 Task: Buy 2 Mincing Knives from Kitchen Knives & Accessories section under best seller category for shipping address: Leonardo Martinez, 527 Junior Avenue, Duluth, Georgia 30097, Cell Number 4046170247. Pay from credit card ending with 9757, CVV 798
Action: Mouse moved to (59, 76)
Screenshot: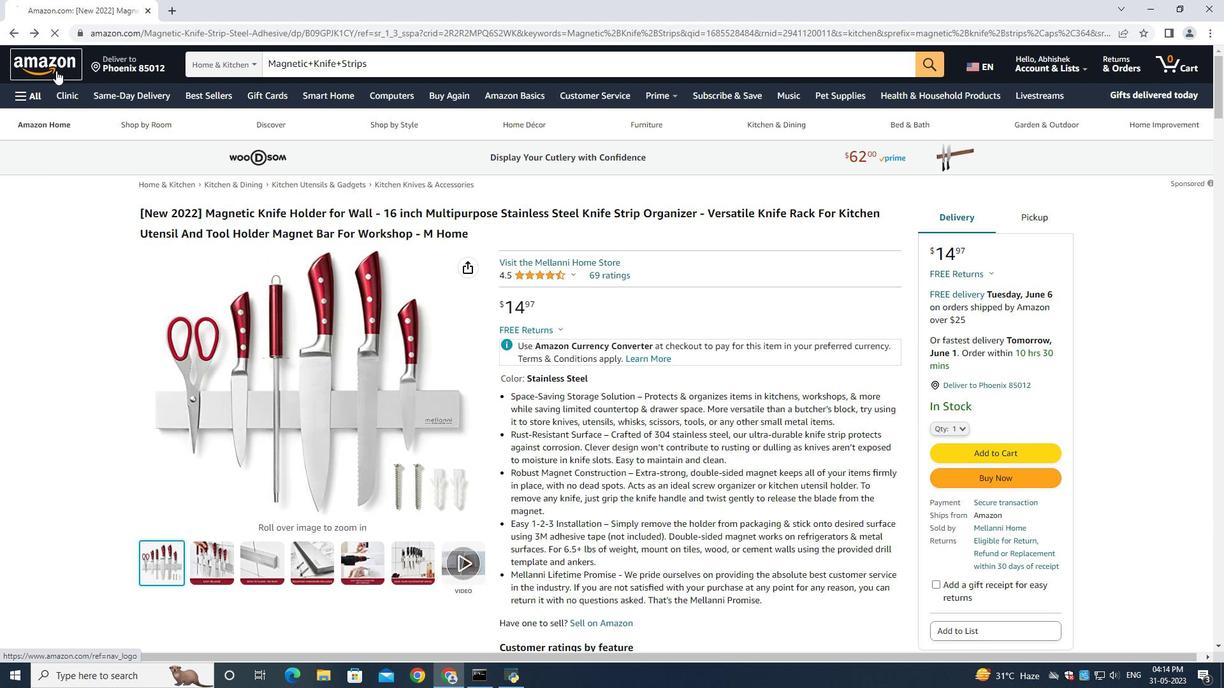 
Action: Mouse pressed left at (59, 76)
Screenshot: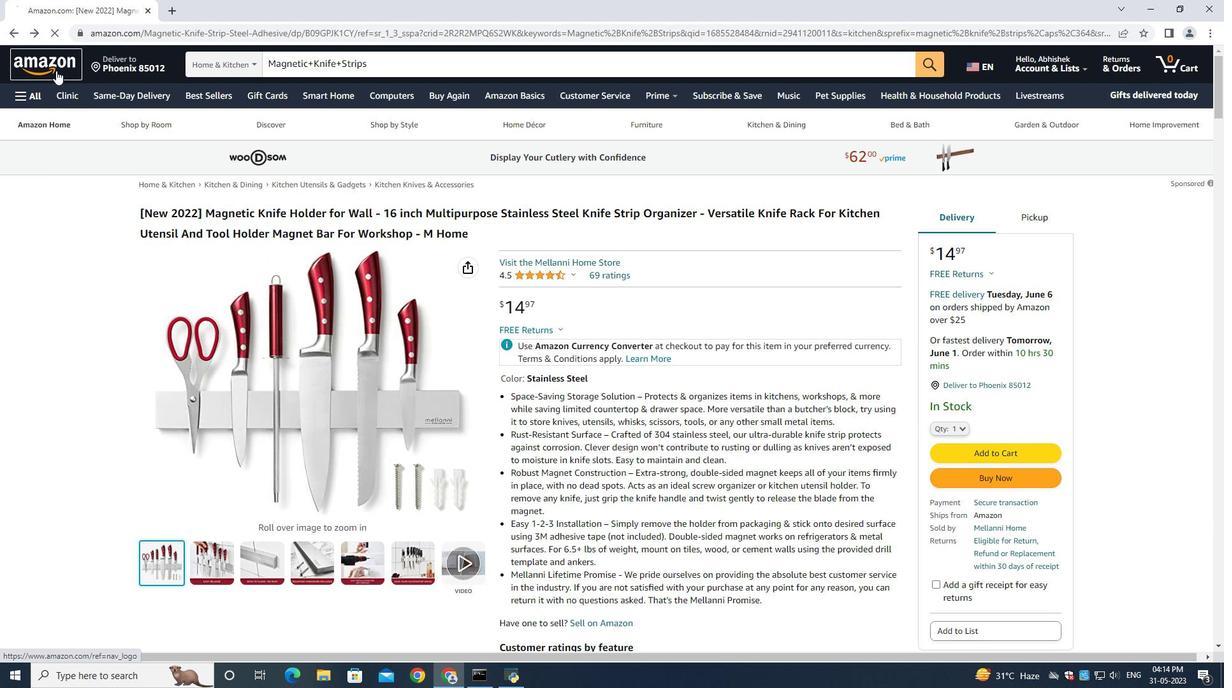 
Action: Mouse moved to (214, 92)
Screenshot: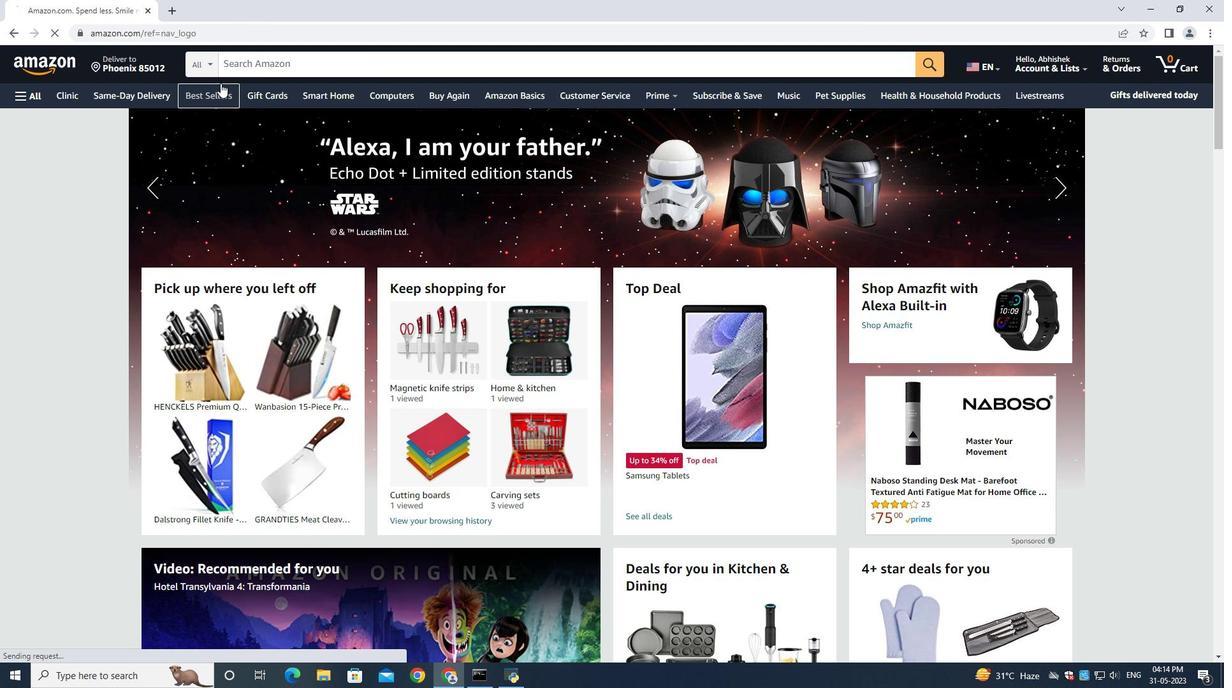
Action: Mouse pressed left at (214, 92)
Screenshot: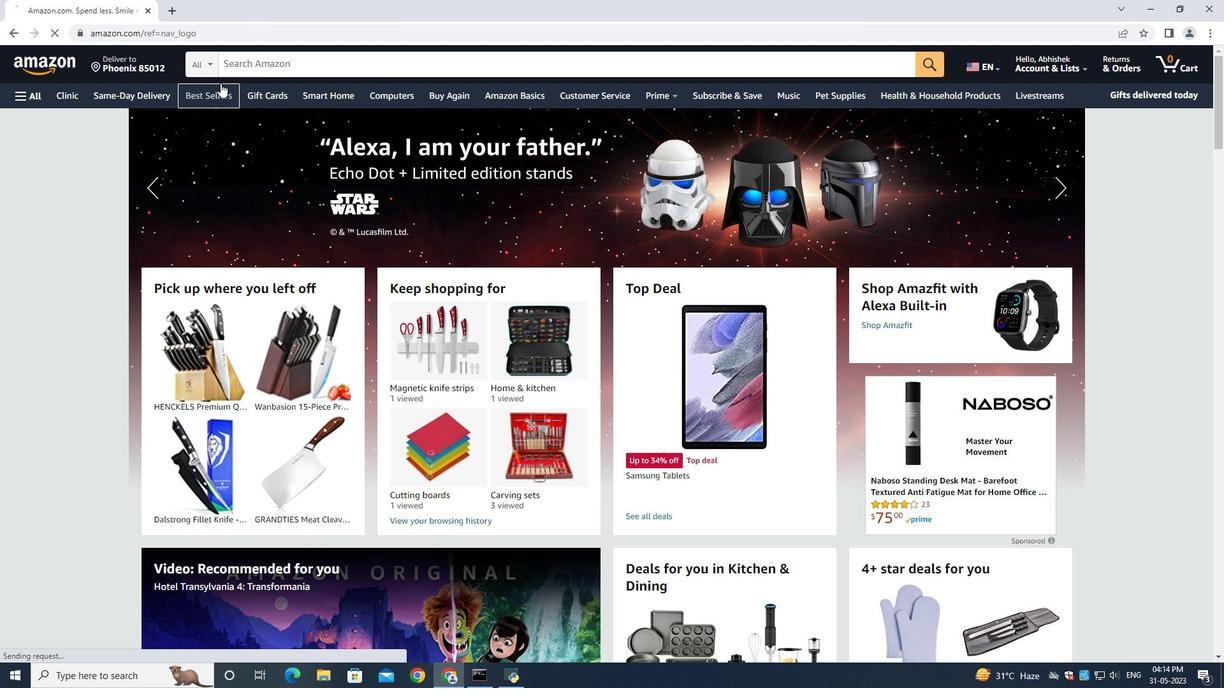 
Action: Mouse moved to (248, 66)
Screenshot: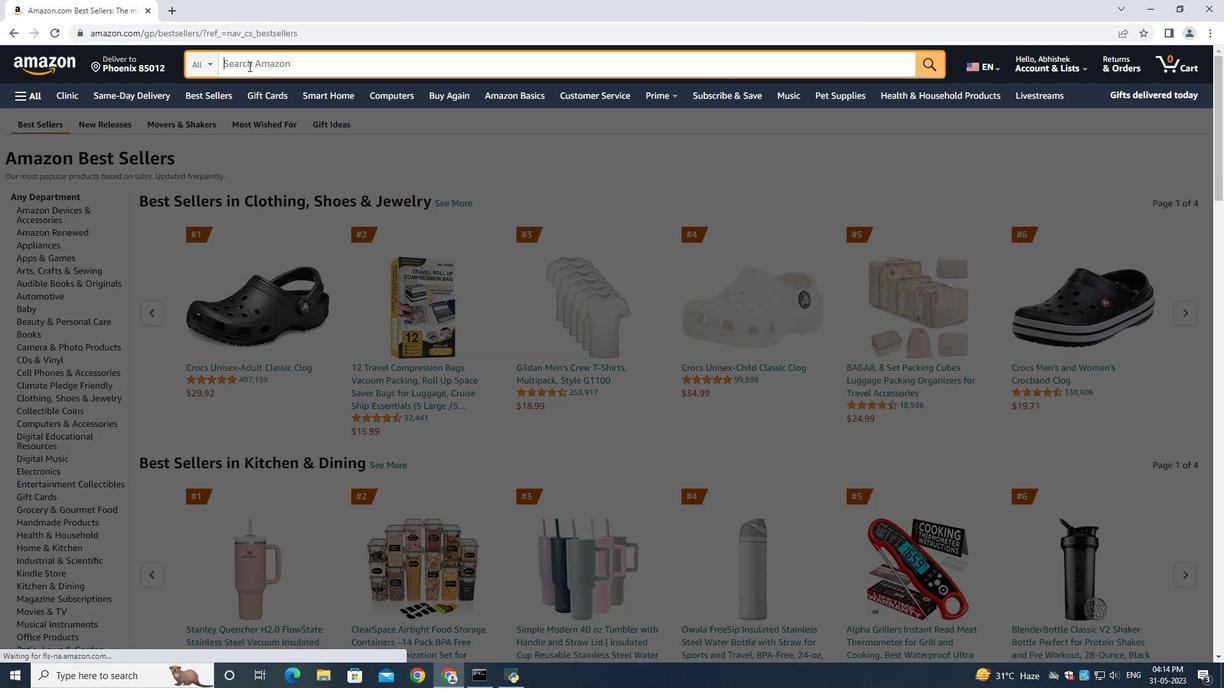 
Action: Mouse pressed left at (248, 66)
Screenshot: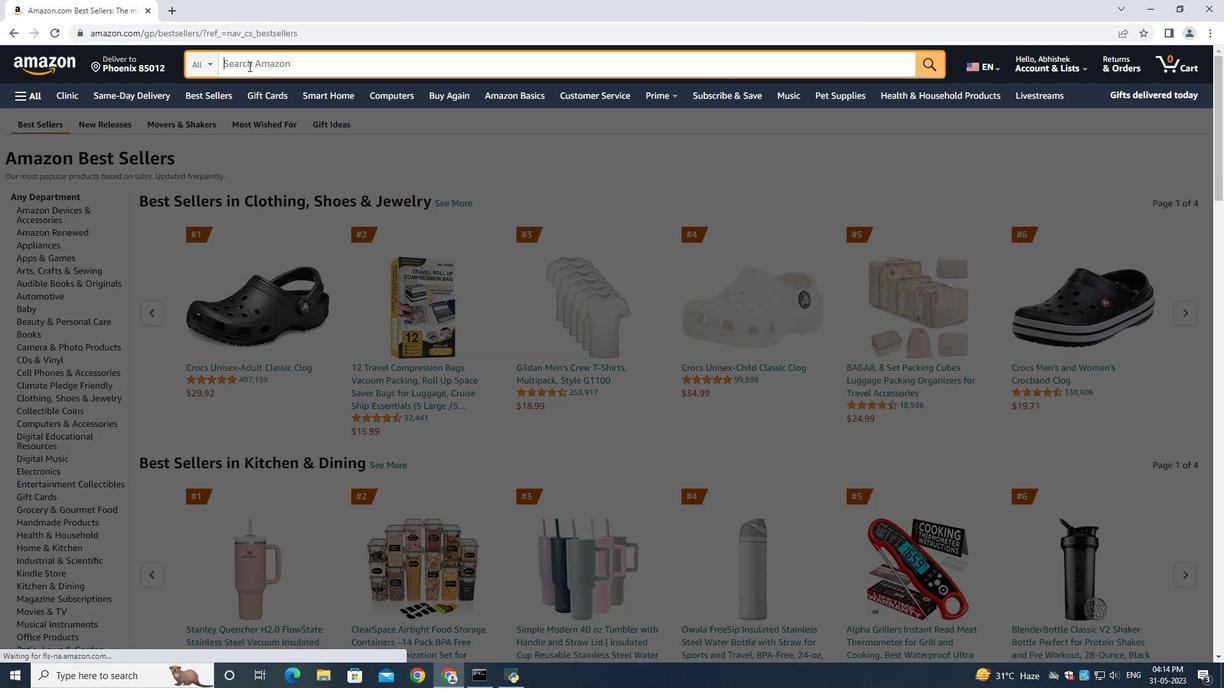 
Action: Key pressed <Key.shift>Mincing<Key.space><Key.shift>Knives<Key.enter>
Screenshot: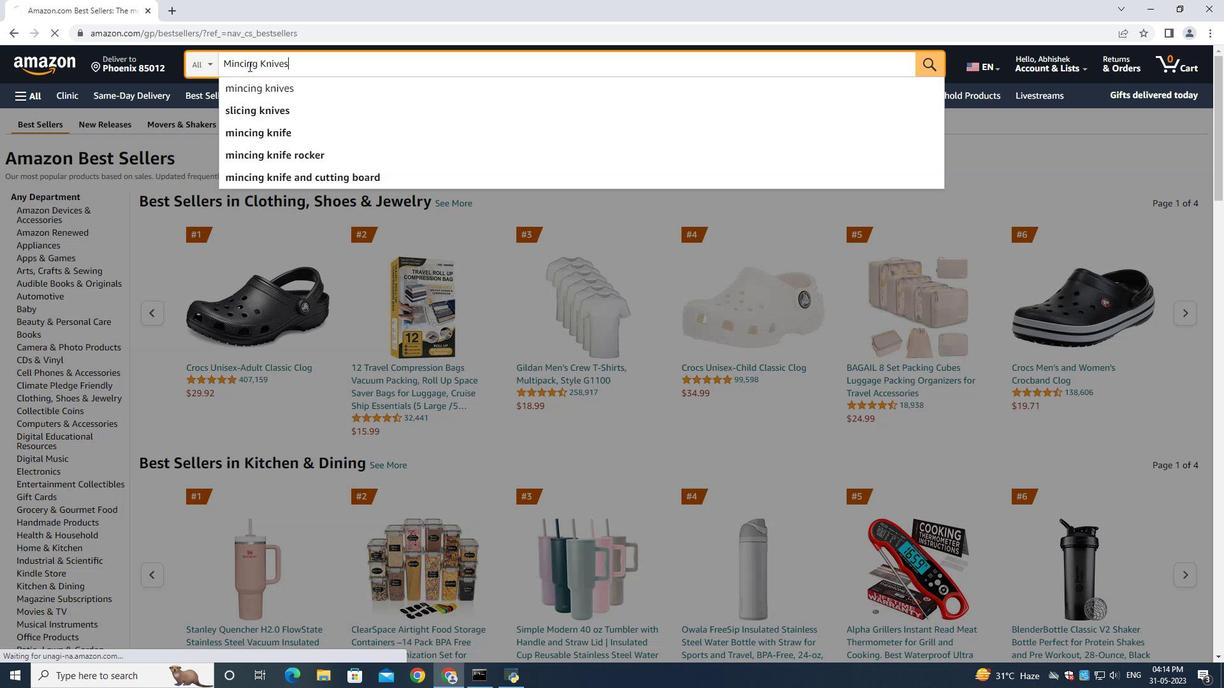 
Action: Mouse moved to (109, 277)
Screenshot: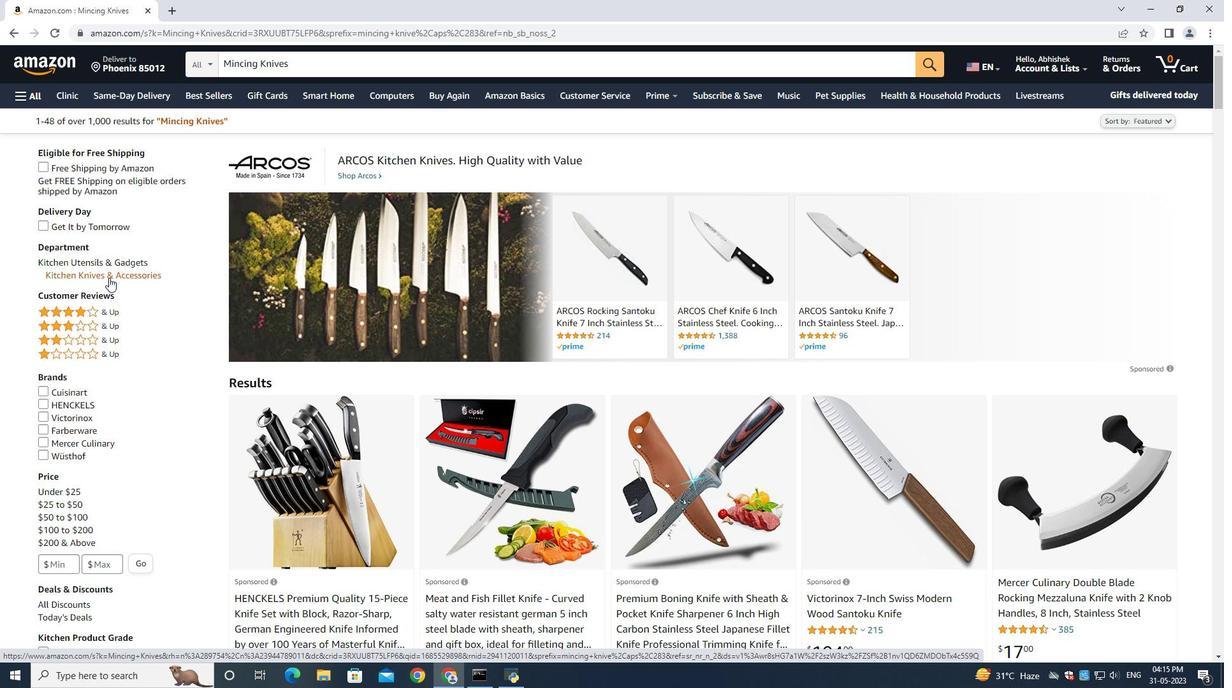 
Action: Mouse pressed left at (109, 277)
Screenshot: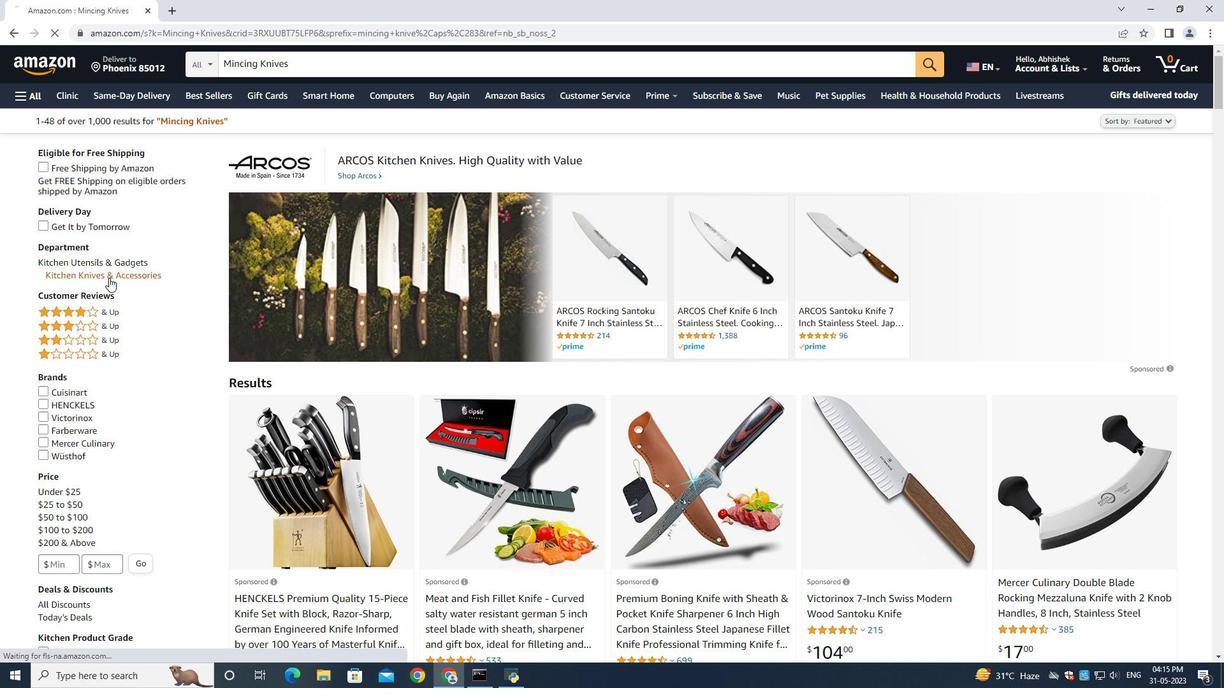 
Action: Mouse moved to (487, 375)
Screenshot: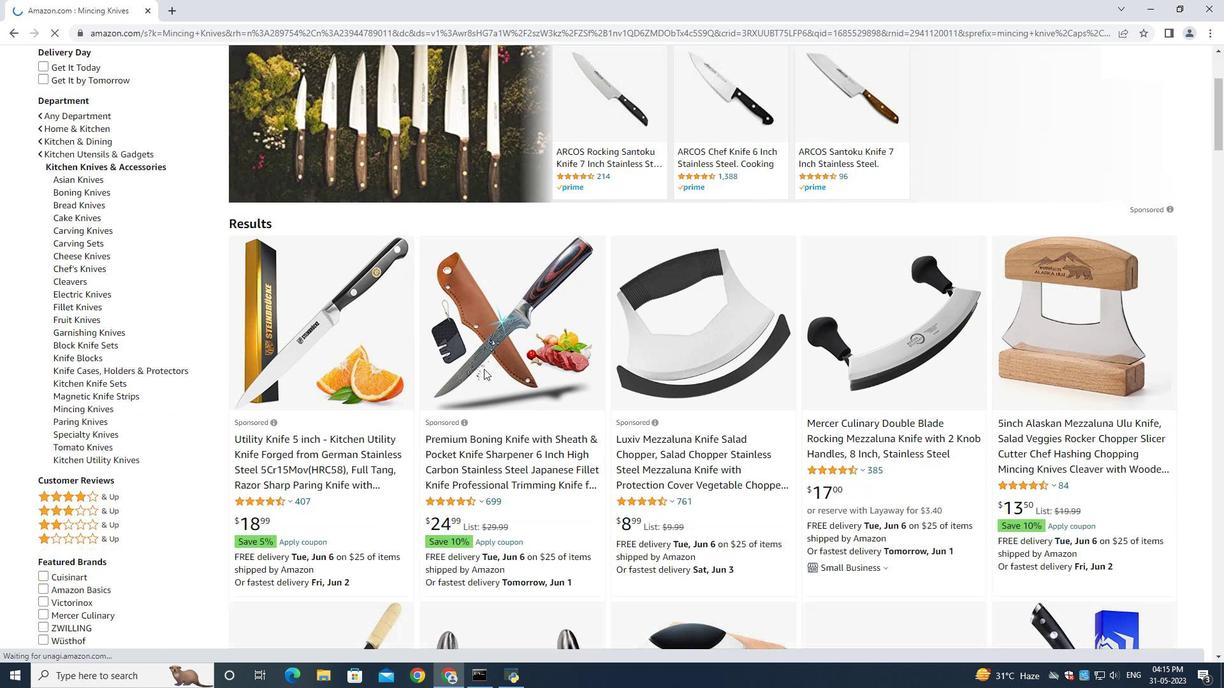 
Action: Mouse scrolled (487, 374) with delta (0, 0)
Screenshot: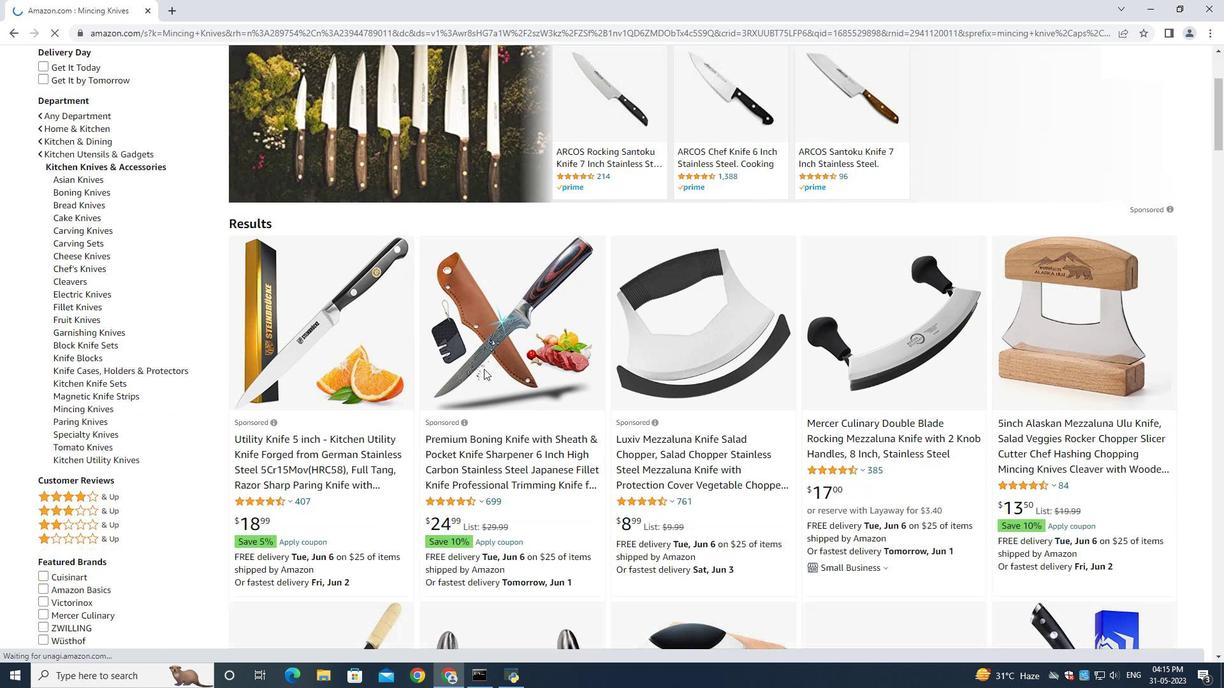 
Action: Mouse scrolled (487, 374) with delta (0, 0)
Screenshot: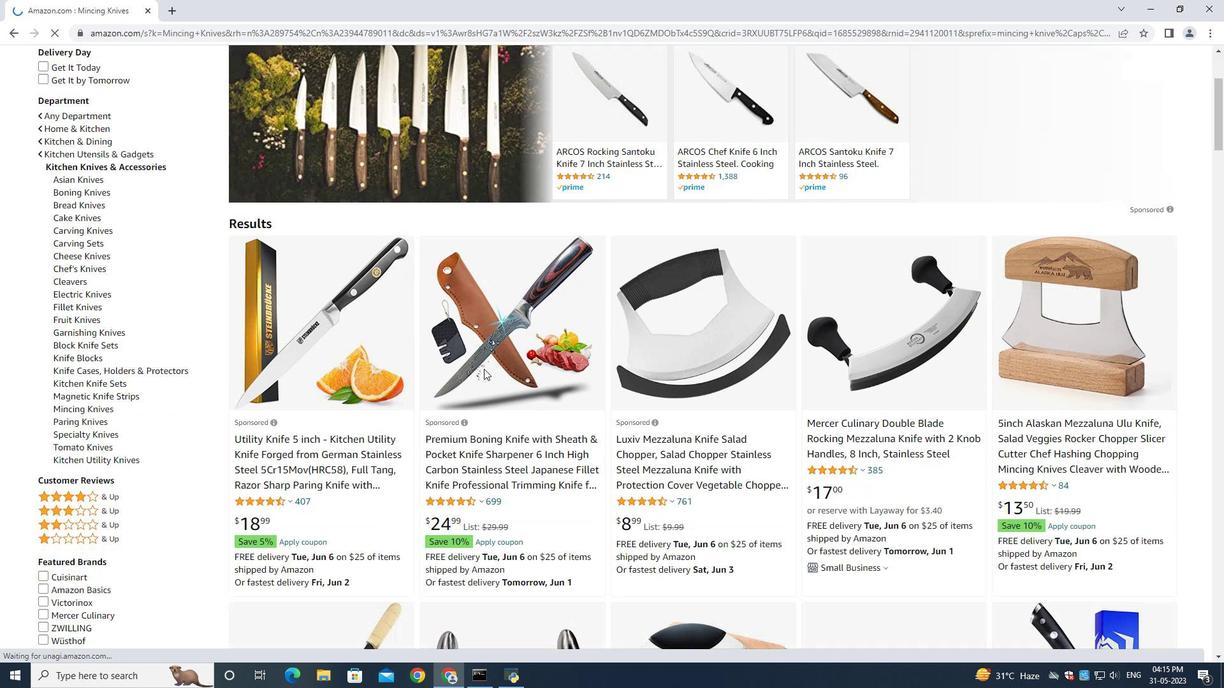 
Action: Mouse scrolled (487, 374) with delta (0, 0)
Screenshot: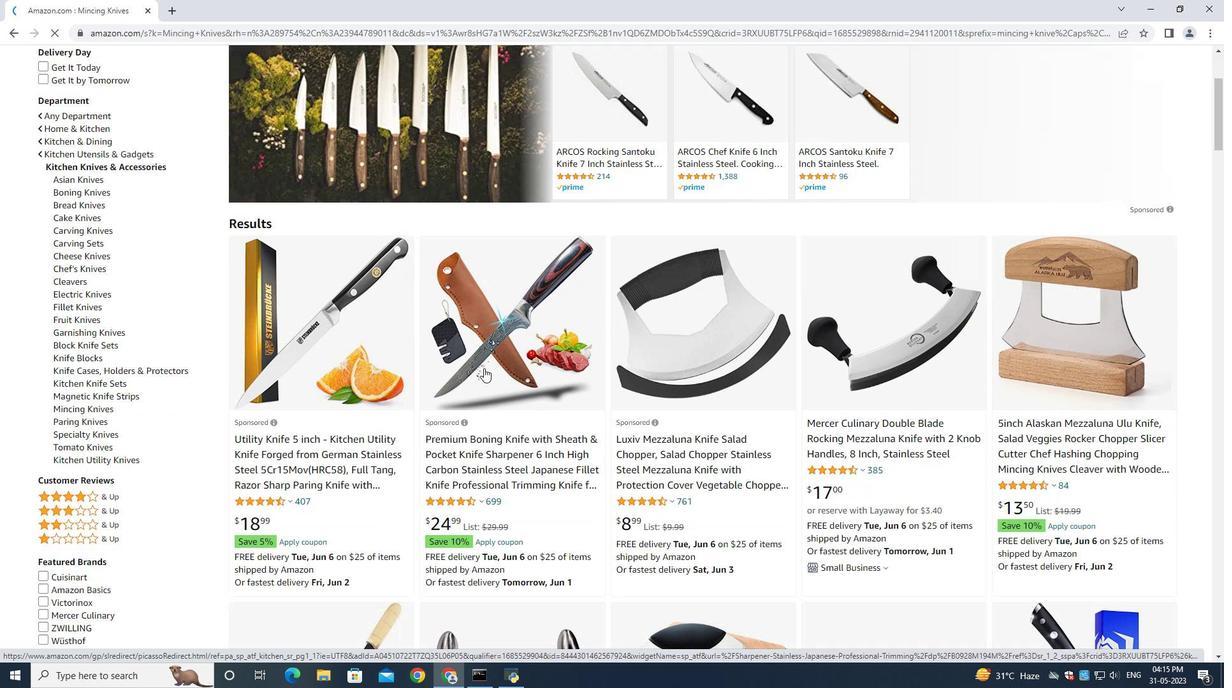 
Action: Mouse moved to (474, 408)
Screenshot: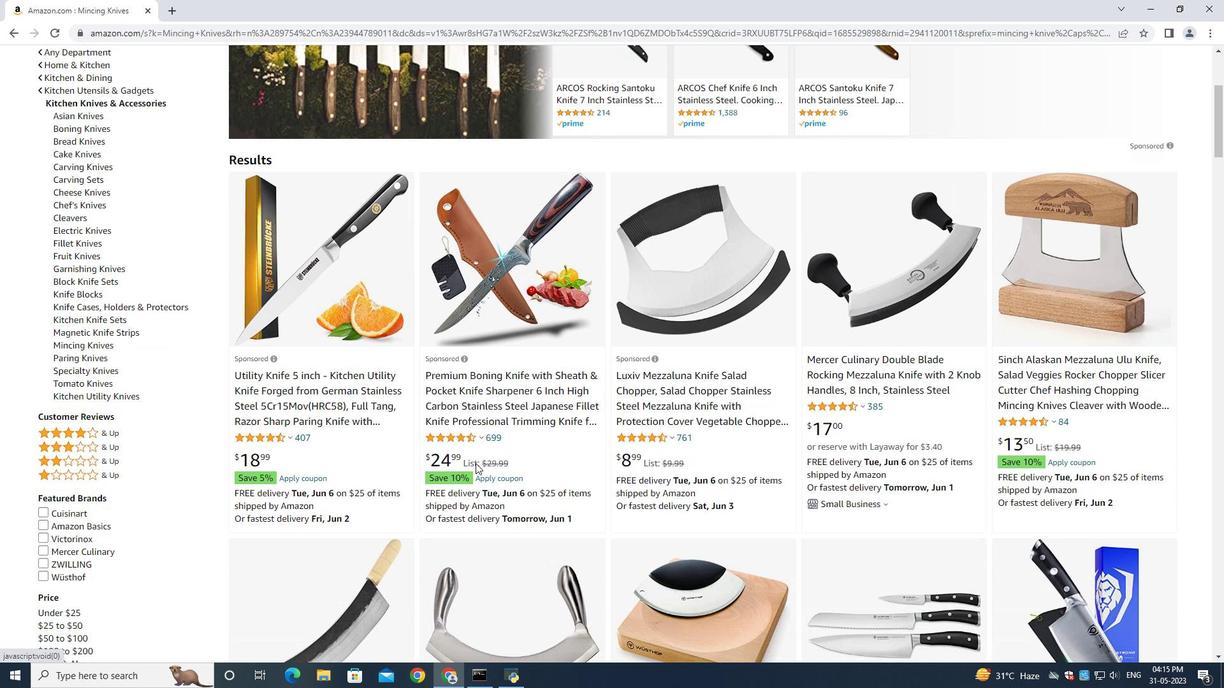 
Action: Mouse scrolled (474, 407) with delta (0, 0)
Screenshot: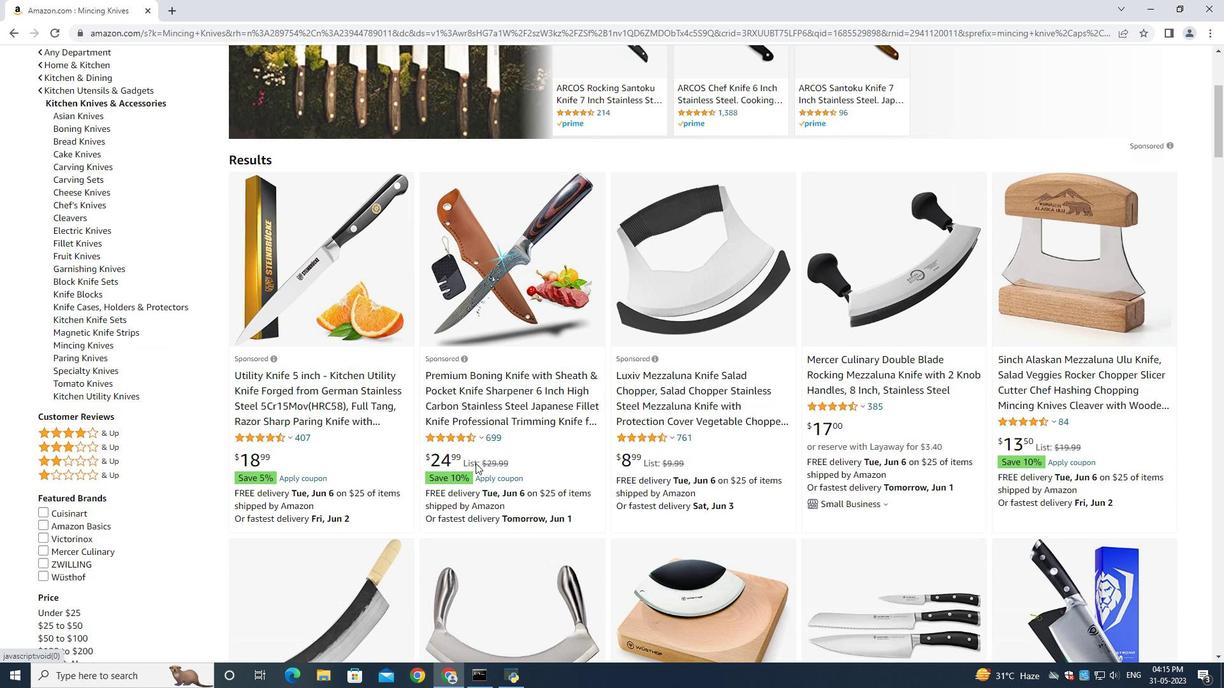 
Action: Mouse moved to (500, 393)
Screenshot: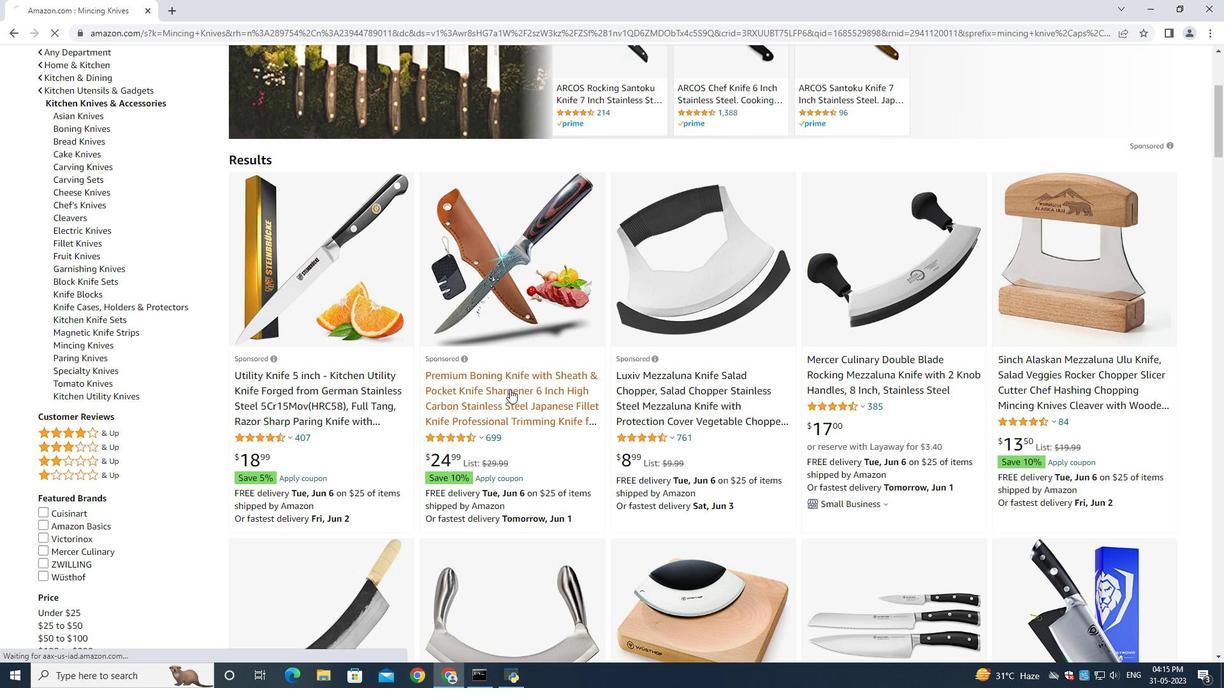 
Action: Mouse pressed left at (500, 393)
Screenshot: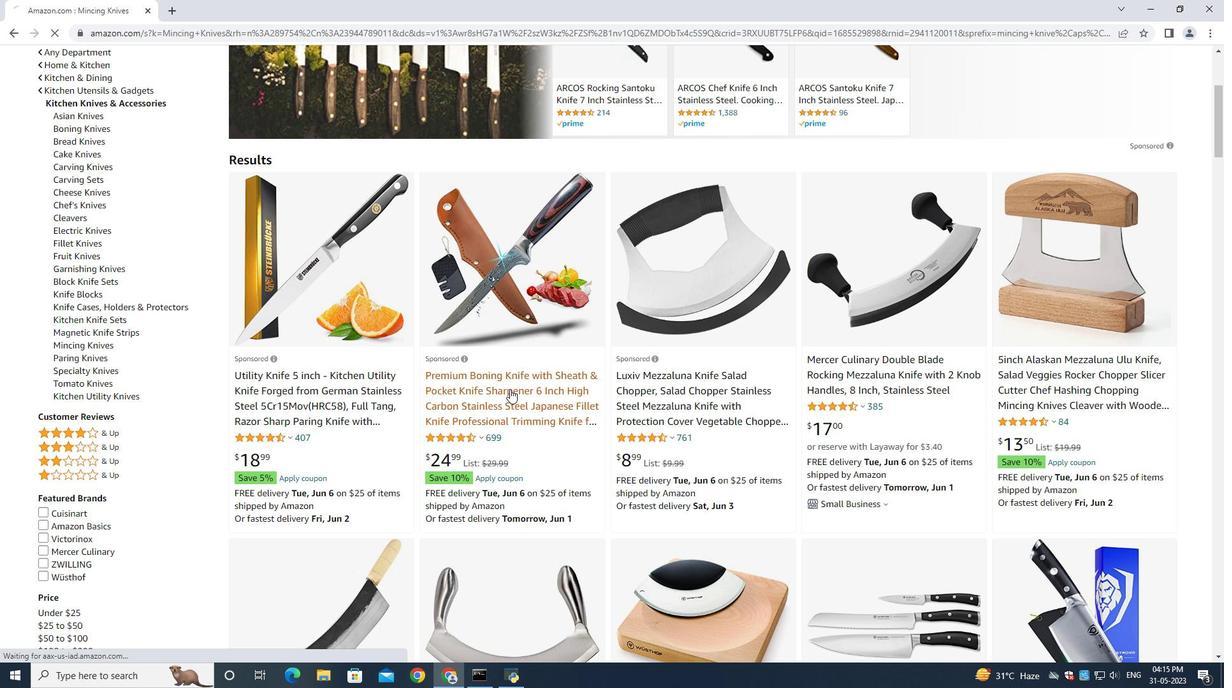 
Action: Mouse moved to (457, 568)
Screenshot: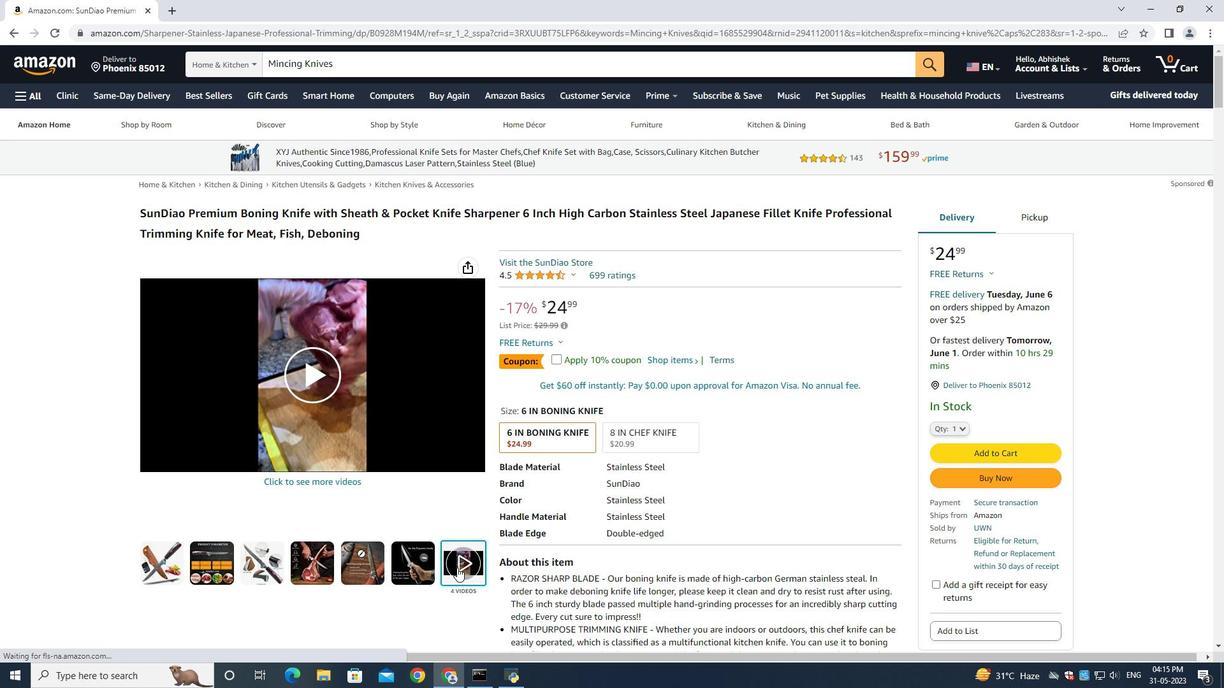 
Action: Mouse pressed left at (457, 568)
Screenshot: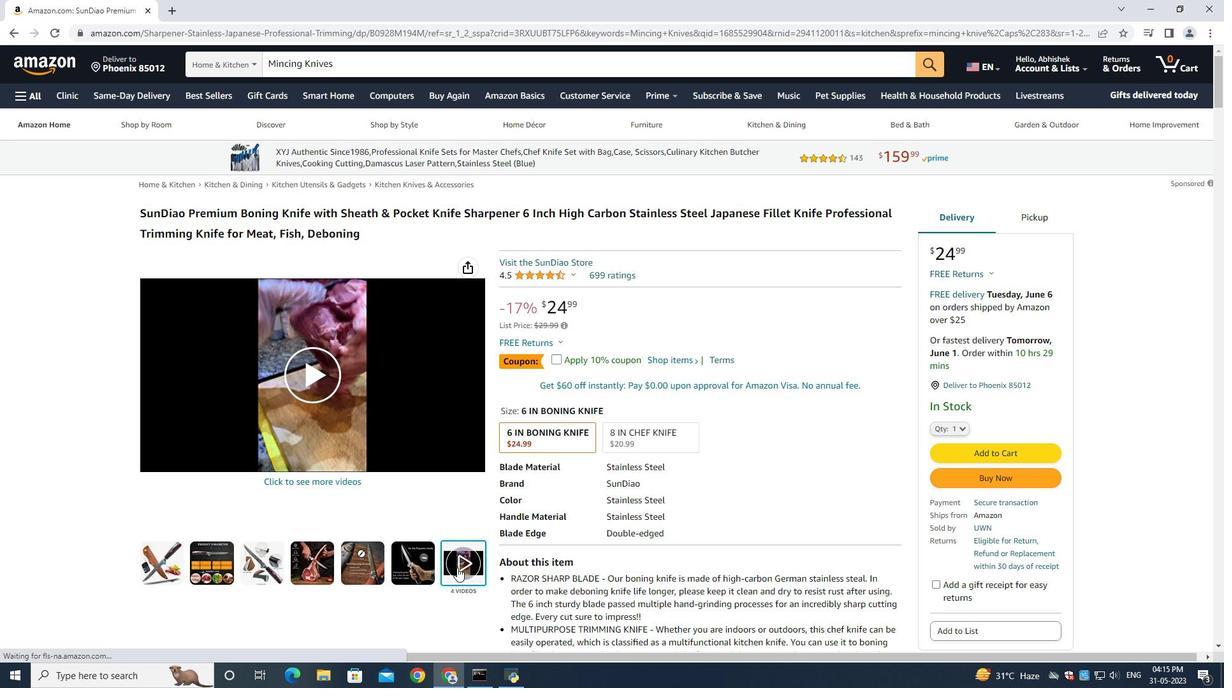 
Action: Mouse moved to (539, 536)
Screenshot: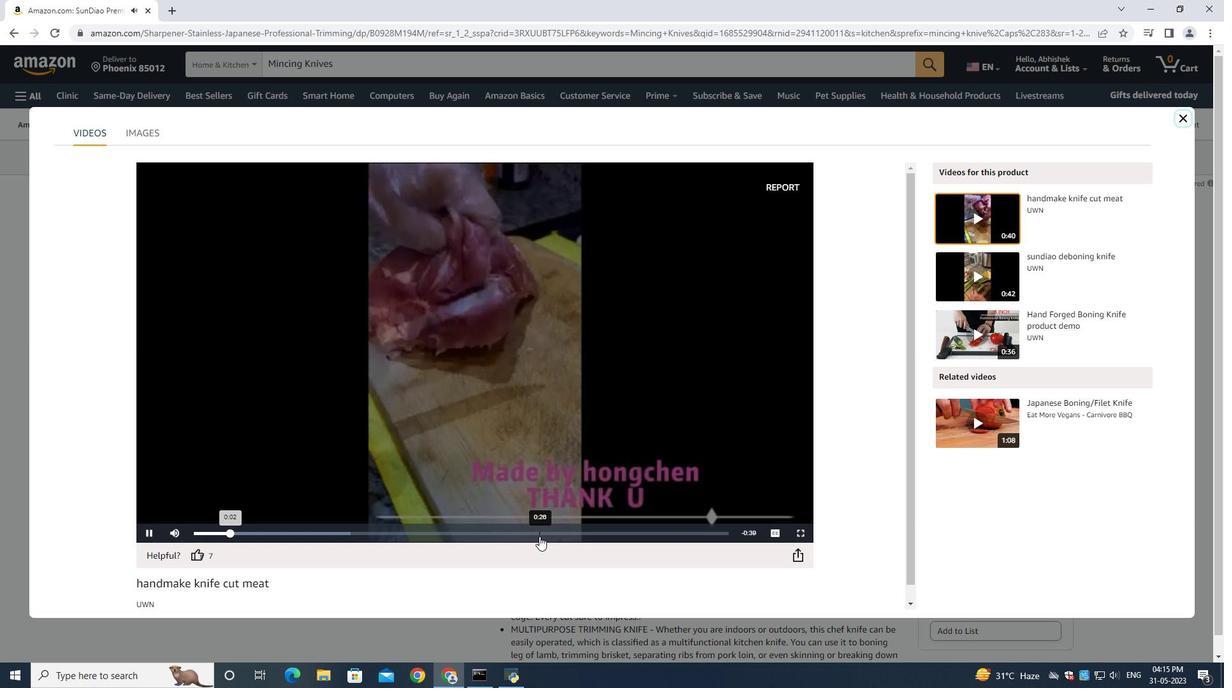 
Action: Mouse pressed left at (539, 536)
Screenshot: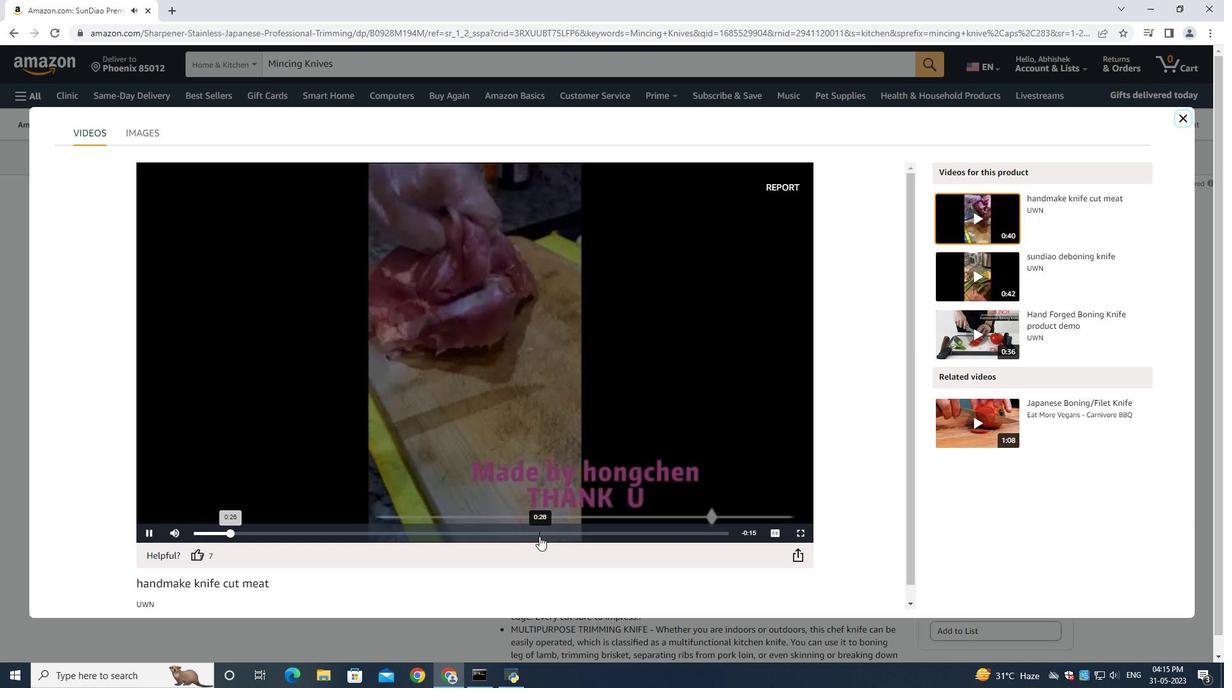 
Action: Mouse moved to (1178, 116)
Screenshot: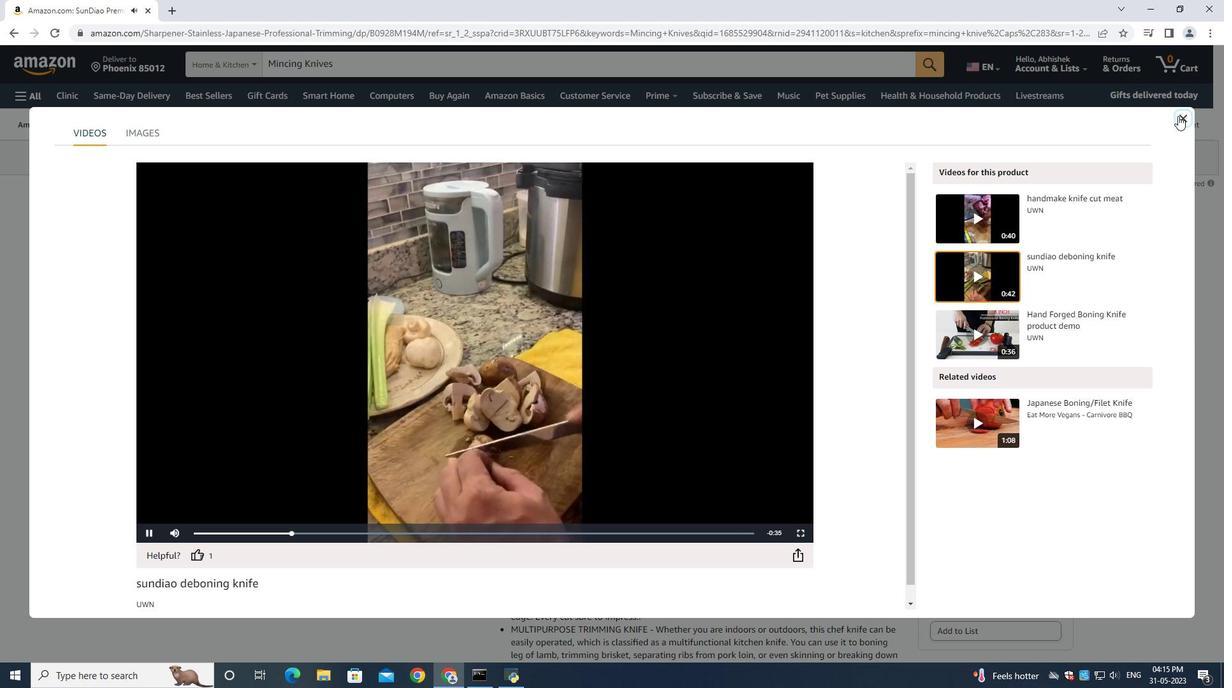 
Action: Mouse pressed left at (1178, 116)
Screenshot: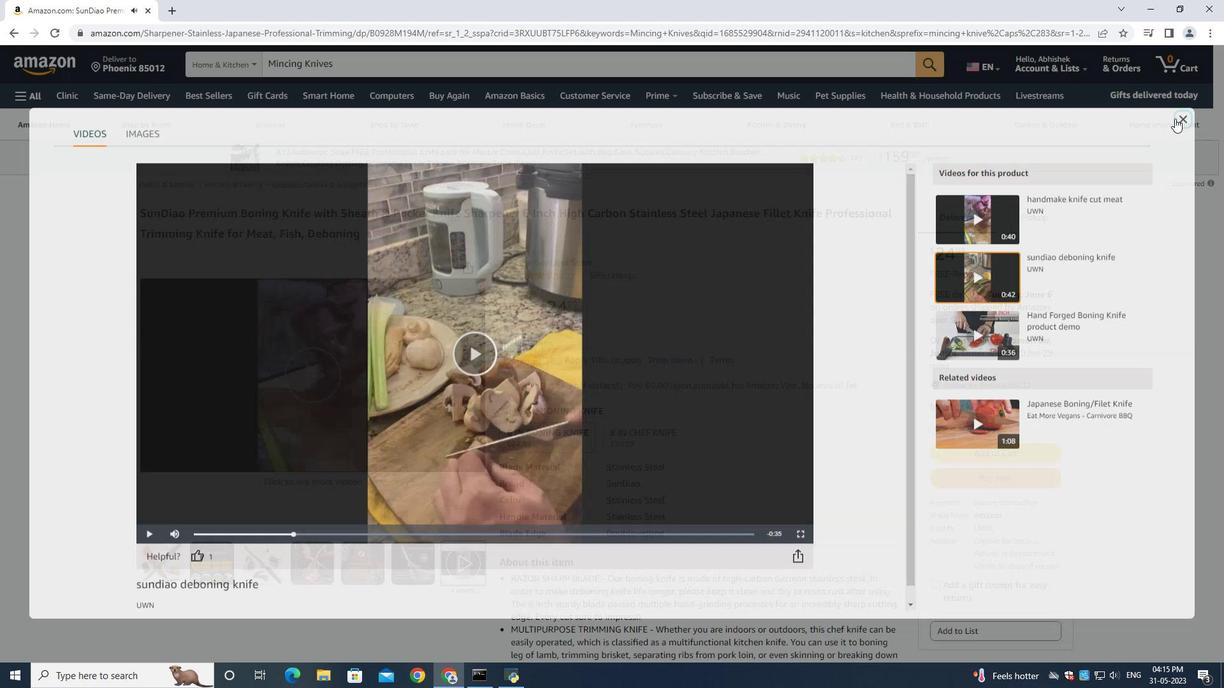 
Action: Mouse moved to (949, 424)
Screenshot: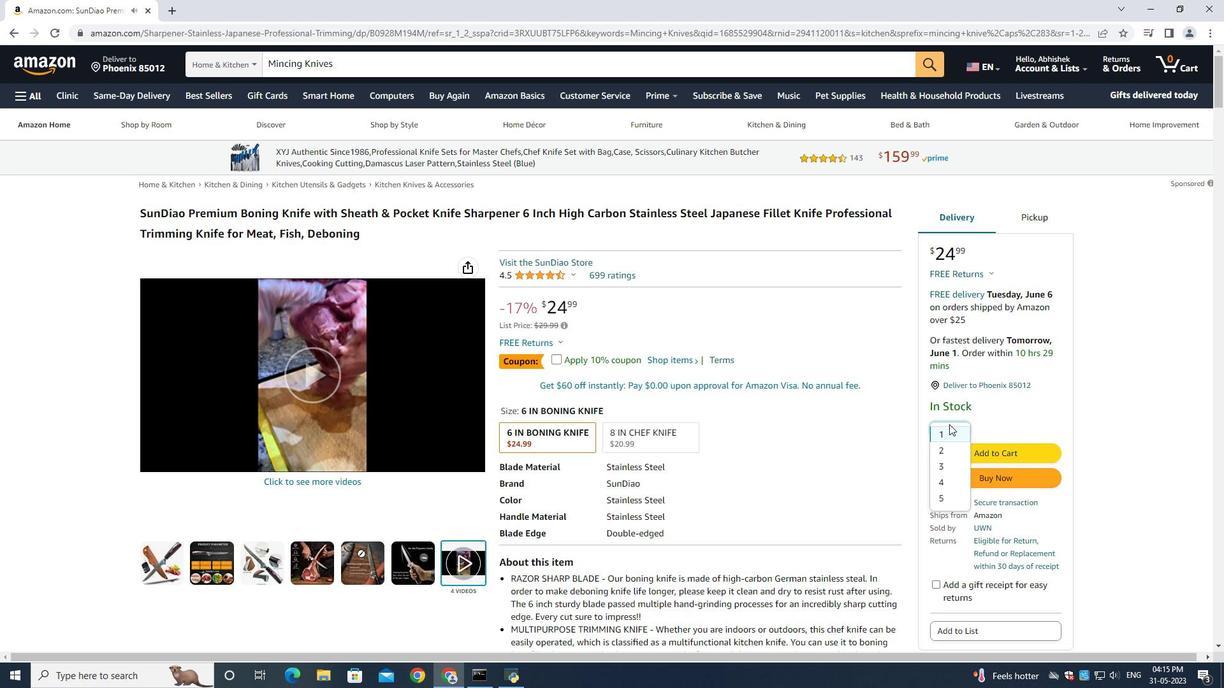 
Action: Mouse pressed left at (949, 424)
Screenshot: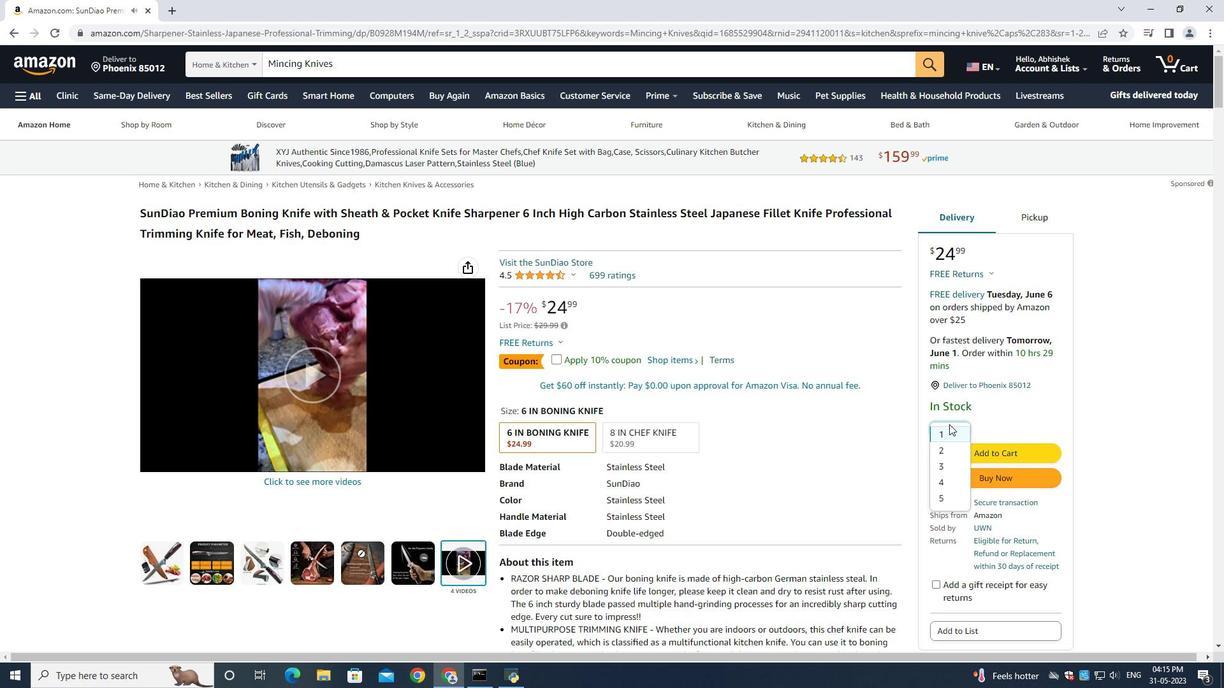 
Action: Mouse moved to (940, 445)
Screenshot: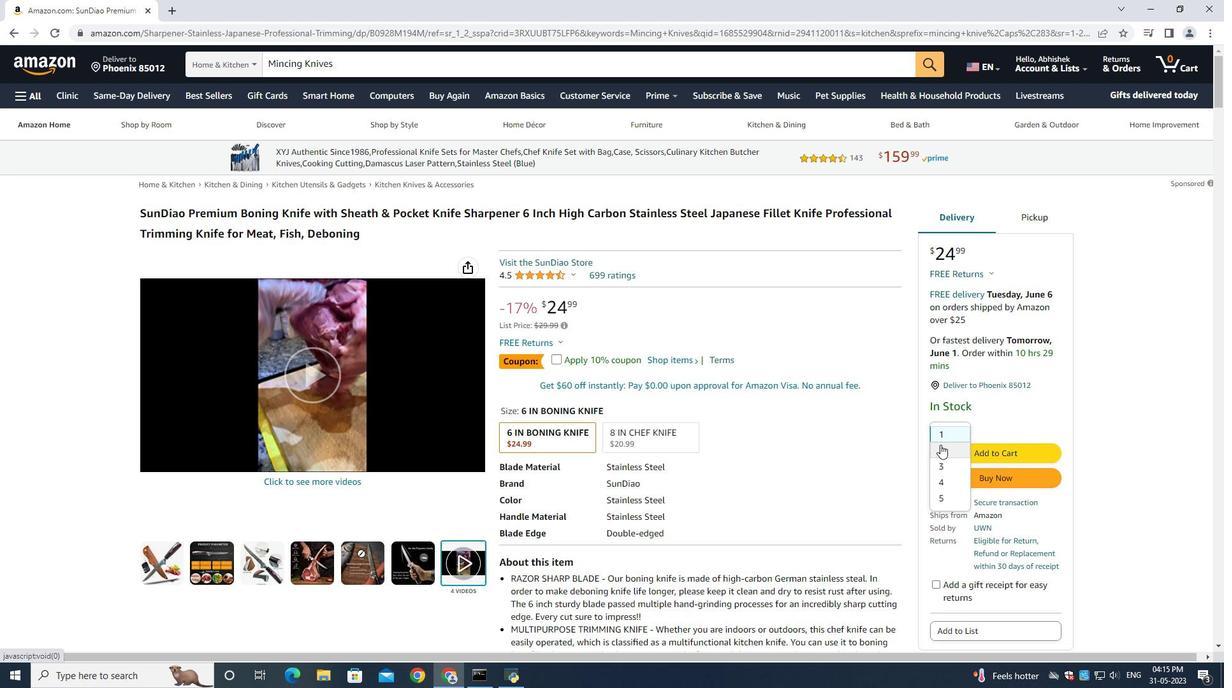 
Action: Mouse pressed left at (940, 445)
Screenshot: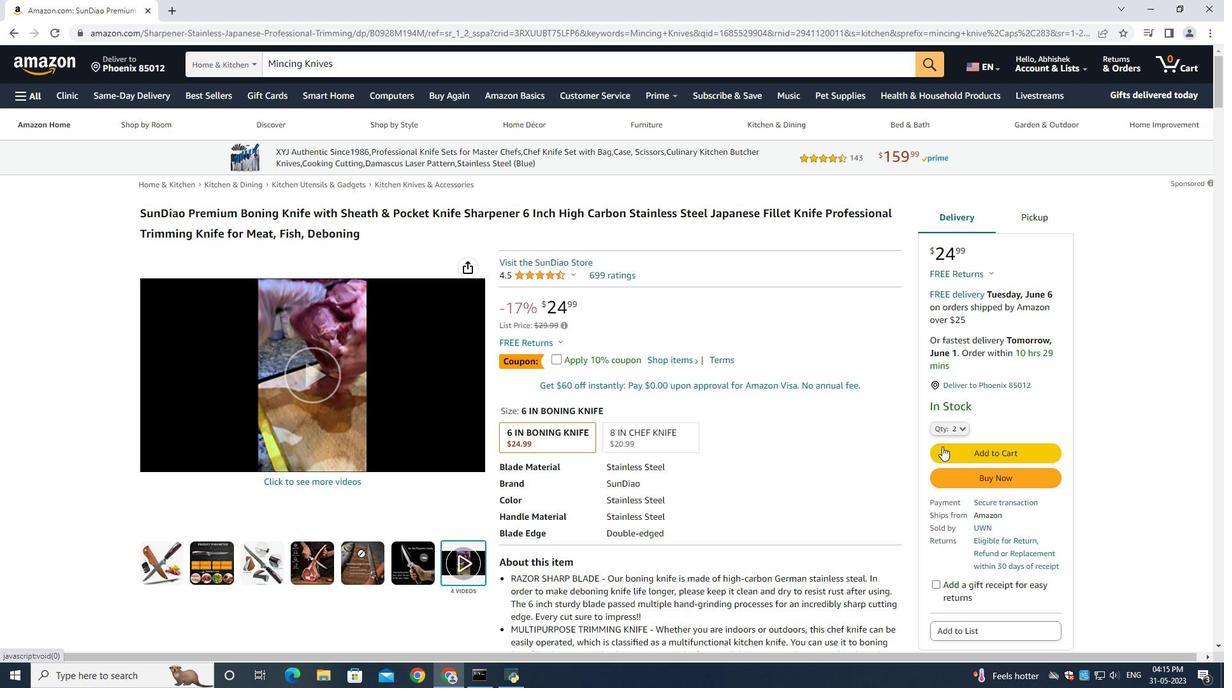 
Action: Mouse moved to (986, 477)
Screenshot: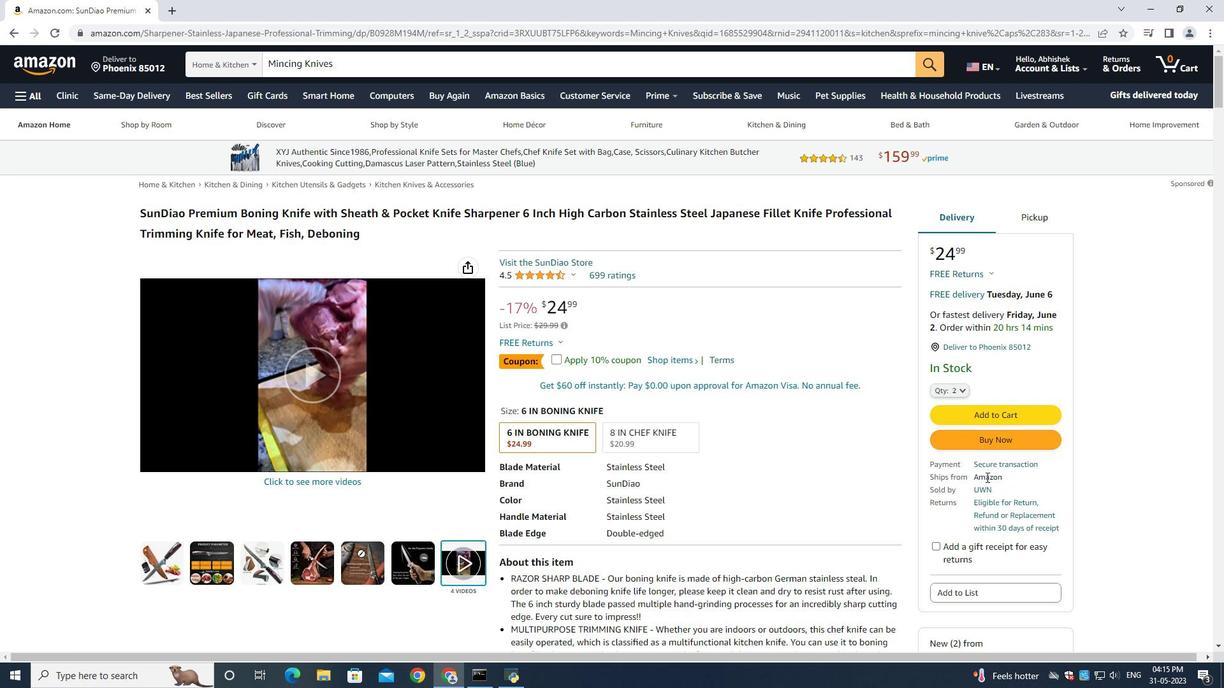 
Action: Mouse pressed left at (986, 477)
Screenshot: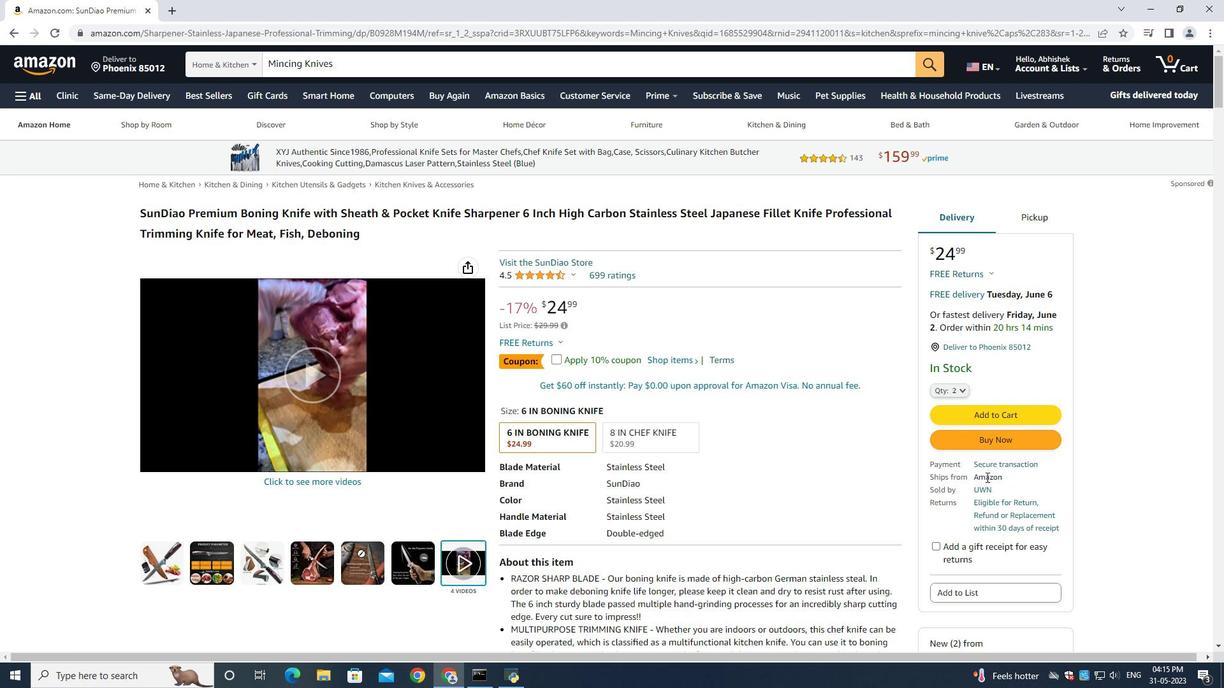 
Action: Mouse moved to (992, 440)
Screenshot: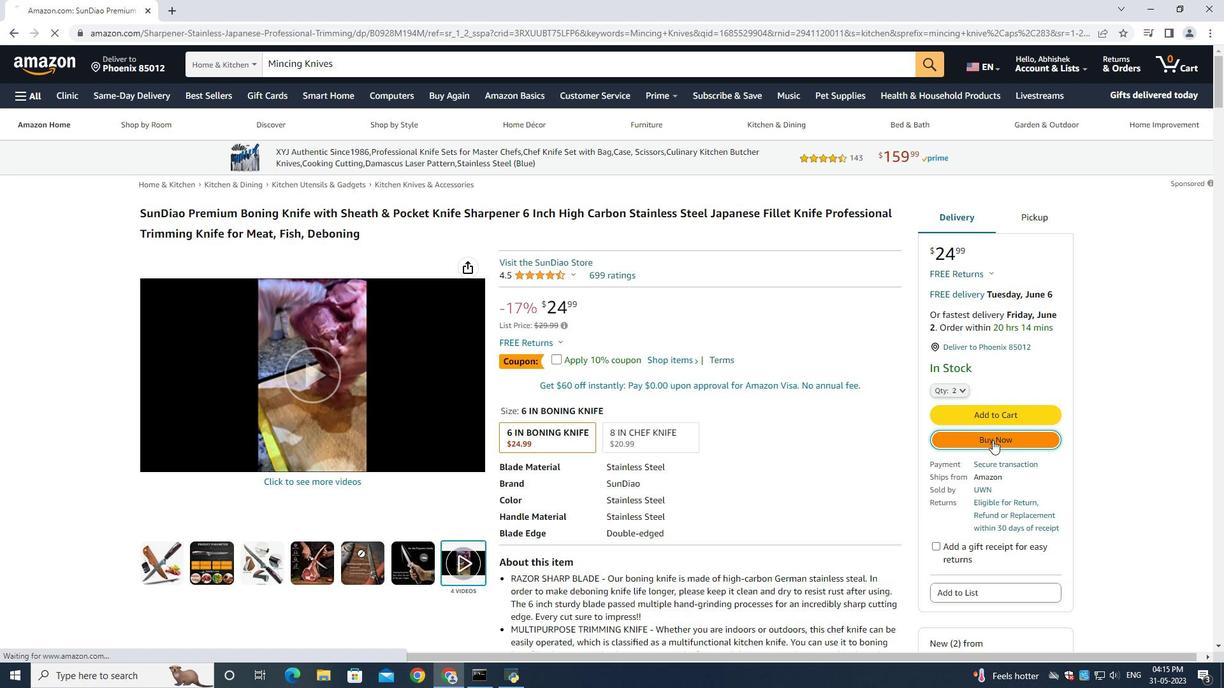 
Action: Mouse pressed left at (992, 440)
Screenshot: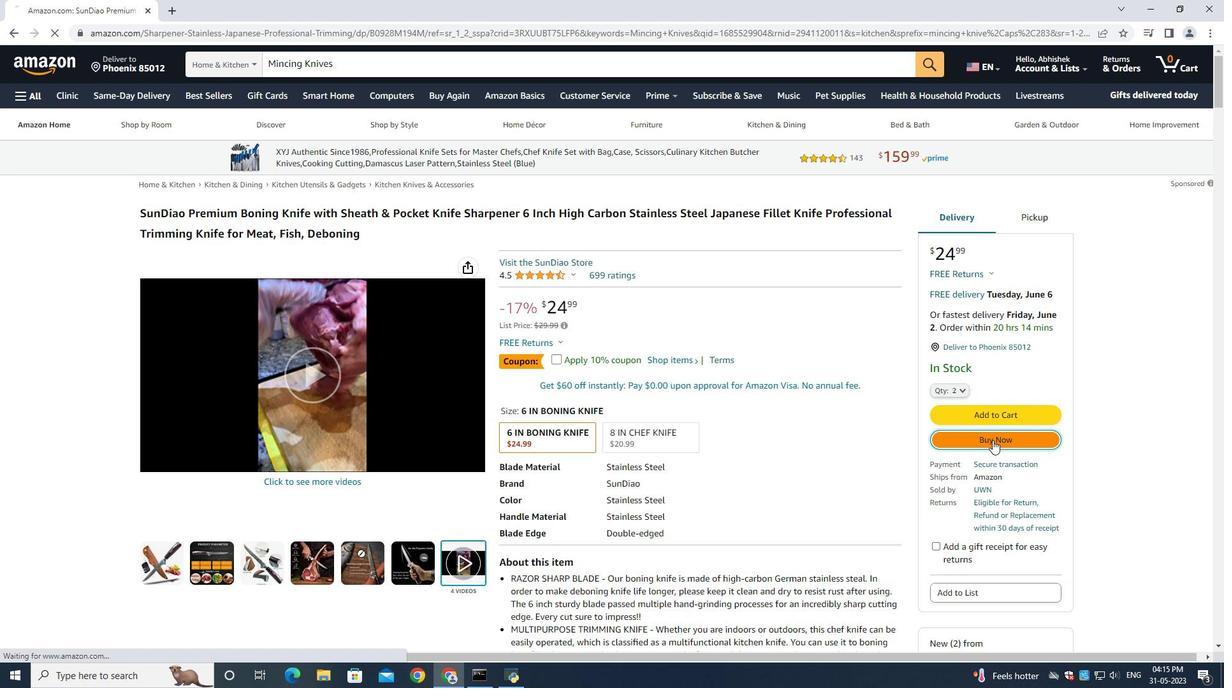
Action: Mouse moved to (995, 443)
Screenshot: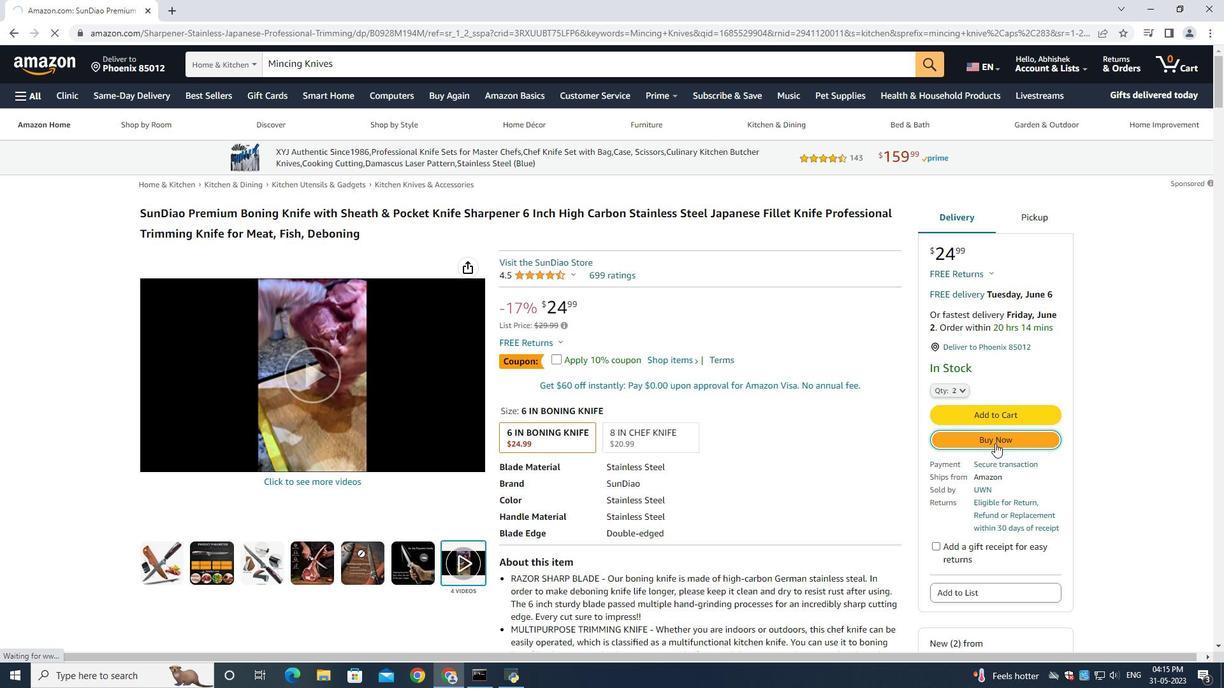 
Action: Mouse pressed left at (995, 443)
Screenshot: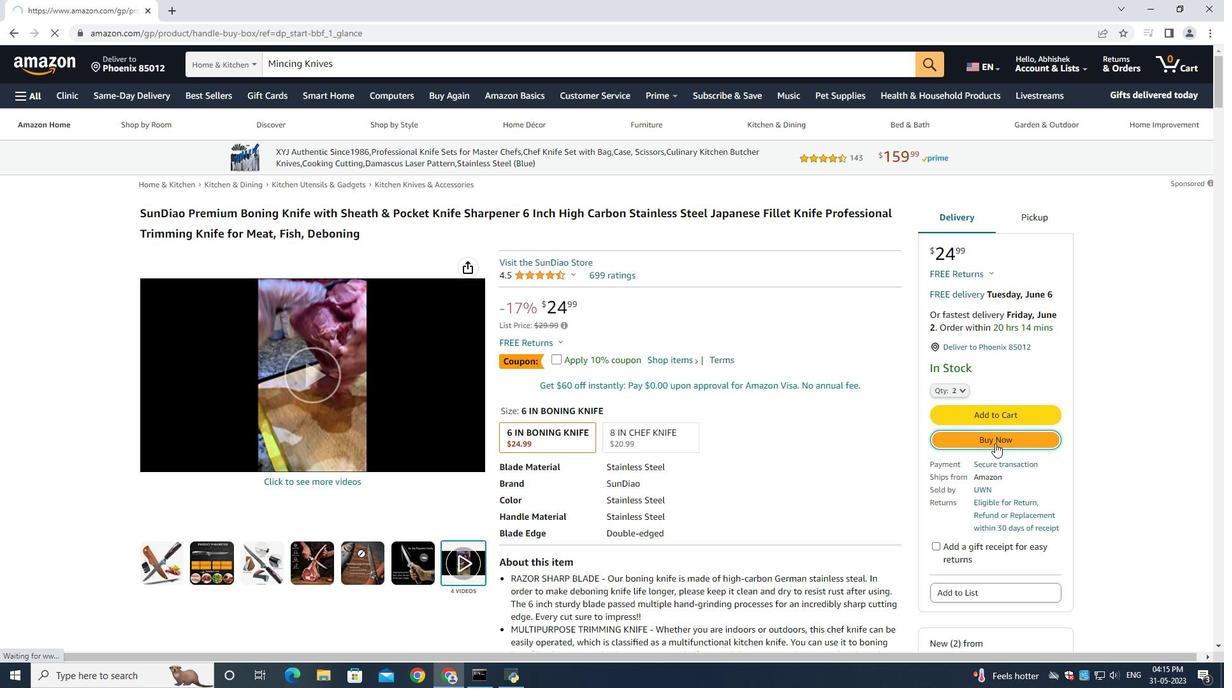 
Action: Mouse moved to (817, 411)
Screenshot: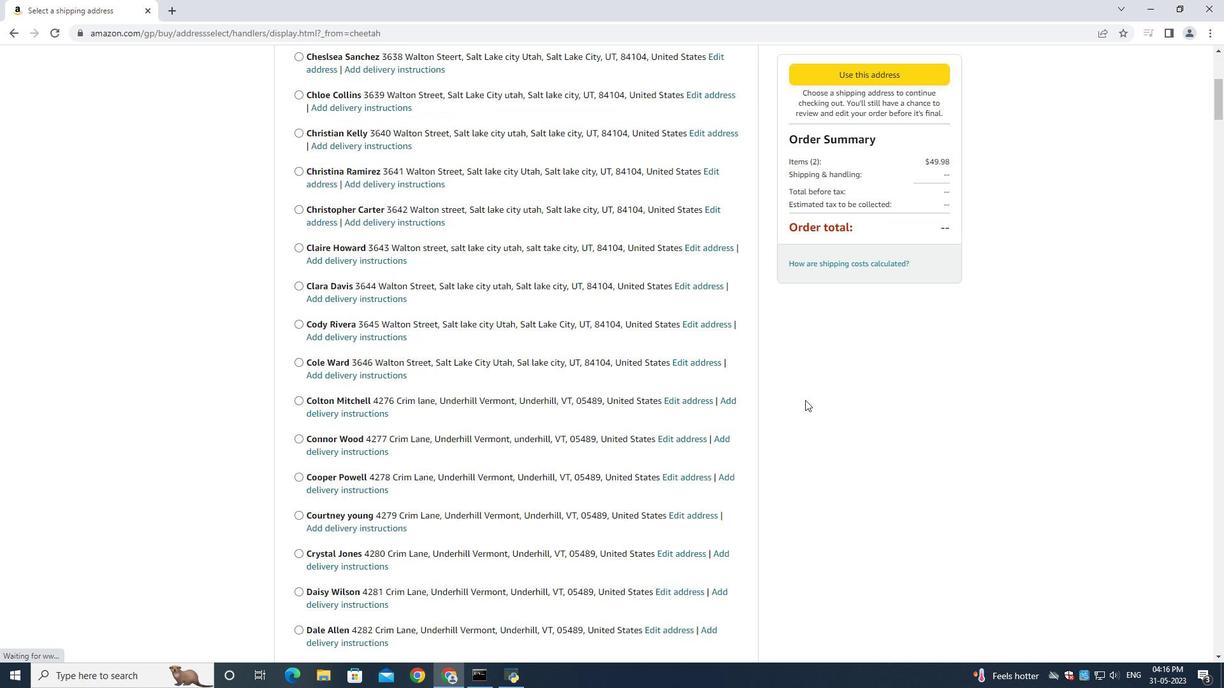 
Action: Mouse scrolled (817, 410) with delta (0, 0)
Screenshot: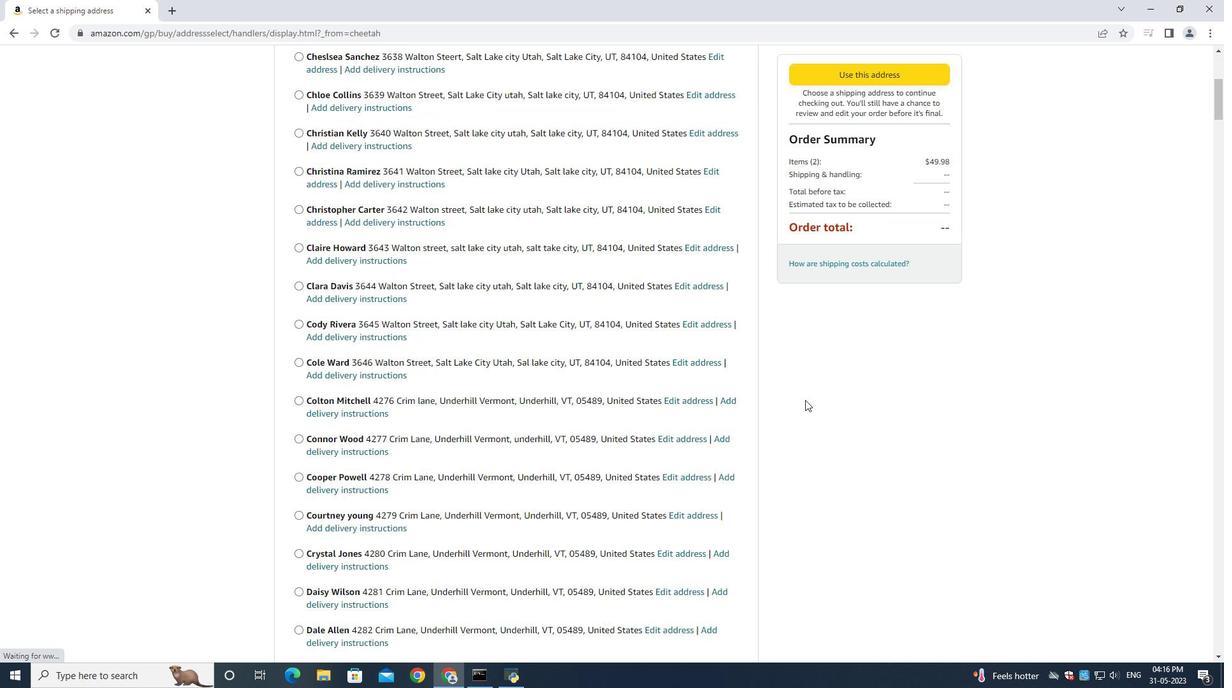 
Action: Mouse scrolled (817, 410) with delta (0, 0)
Screenshot: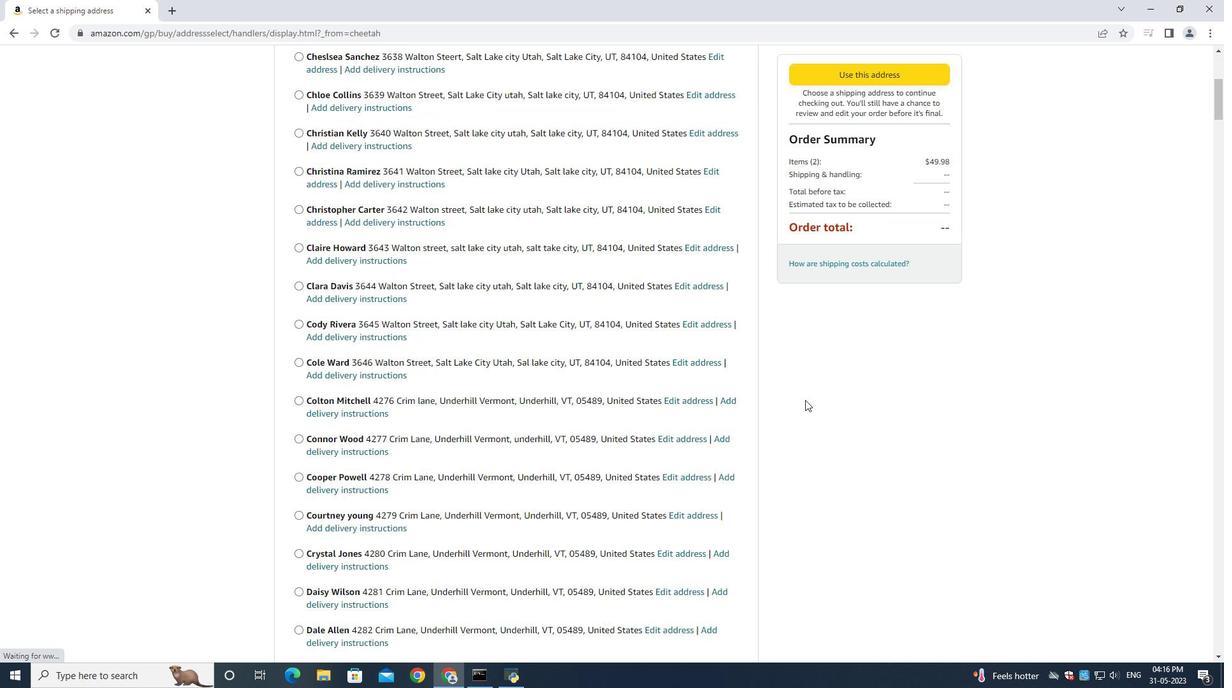 
Action: Mouse scrolled (817, 410) with delta (0, 0)
Screenshot: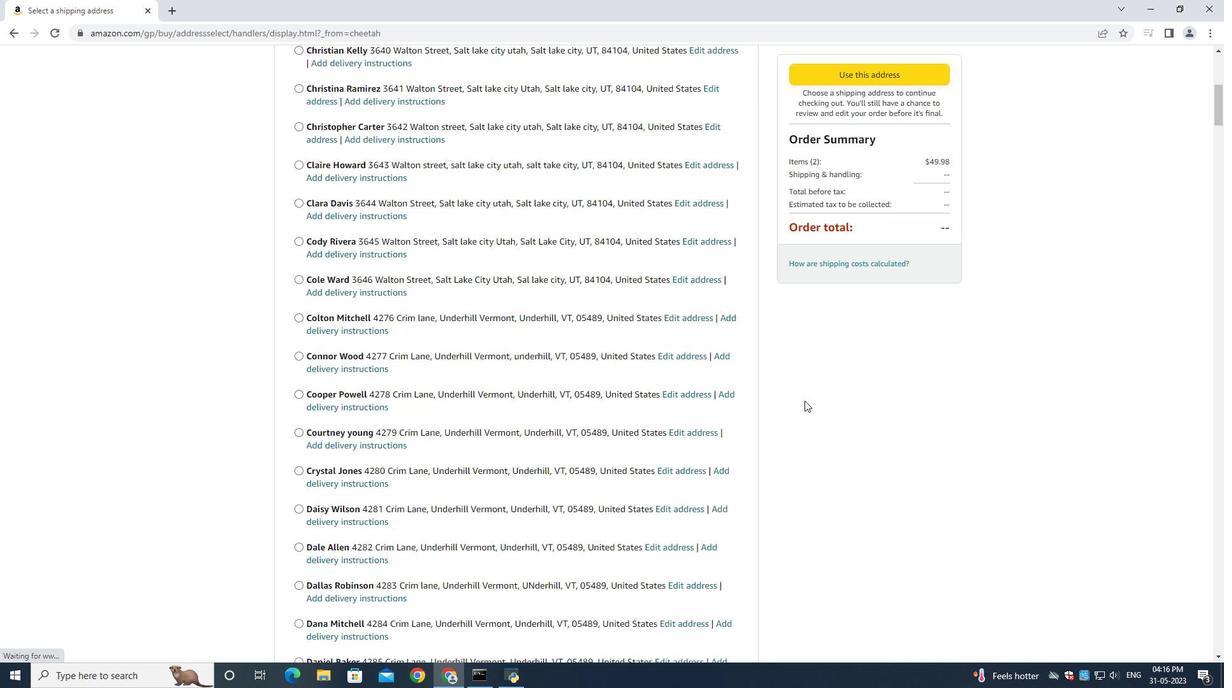 
Action: Mouse scrolled (817, 410) with delta (0, 0)
Screenshot: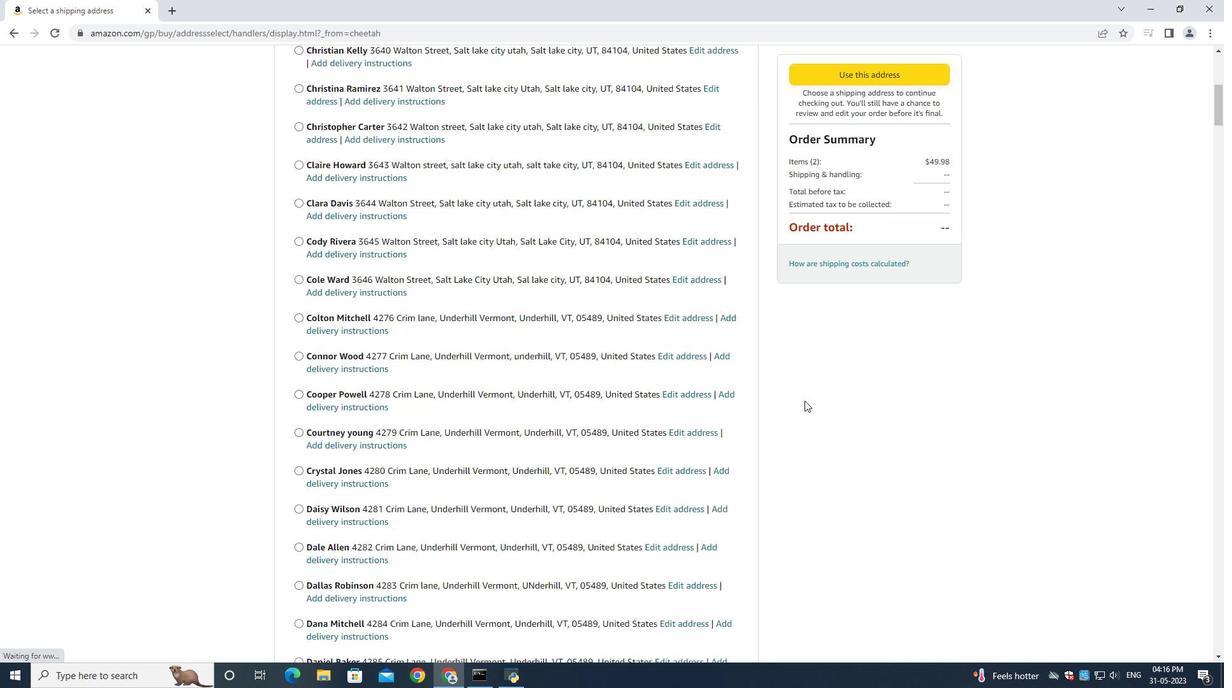
Action: Mouse moved to (817, 410)
Screenshot: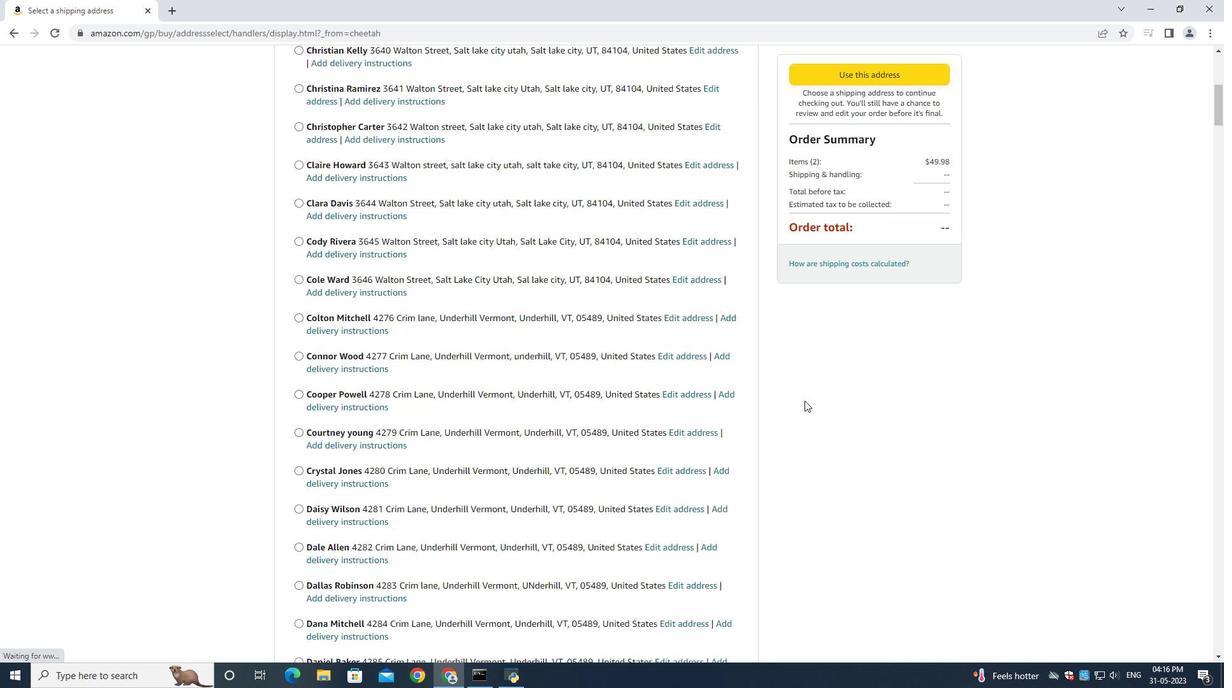 
Action: Mouse scrolled (817, 410) with delta (0, 0)
Screenshot: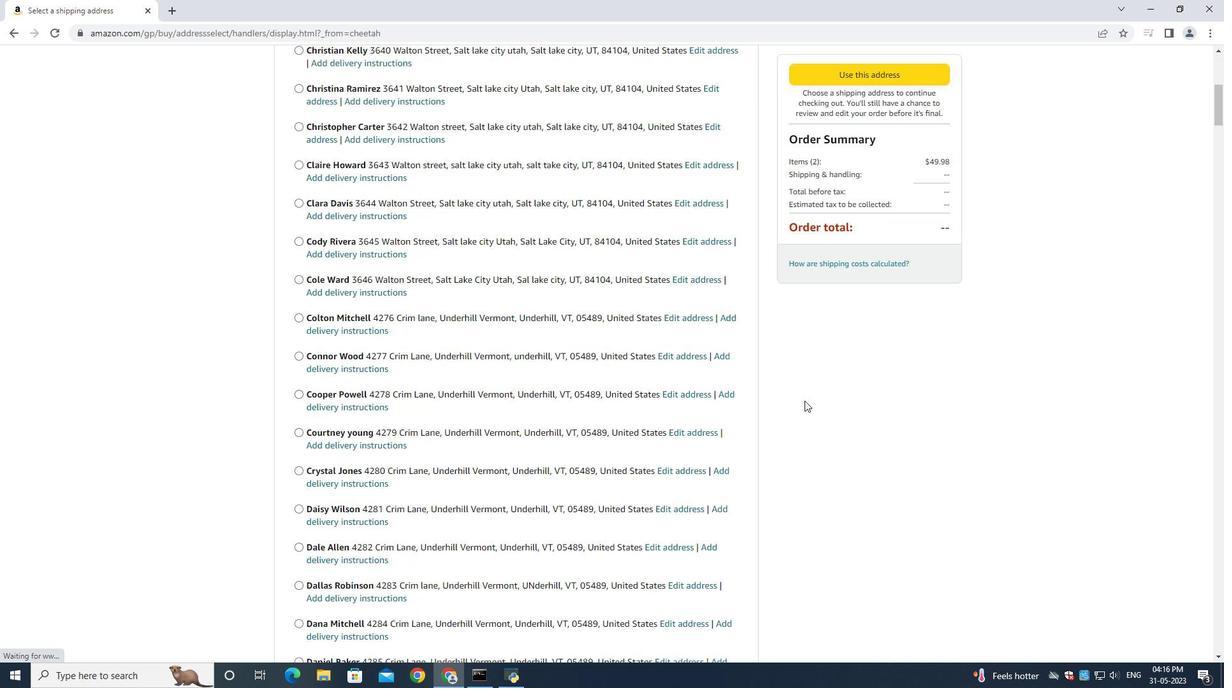 
Action: Mouse moved to (817, 409)
Screenshot: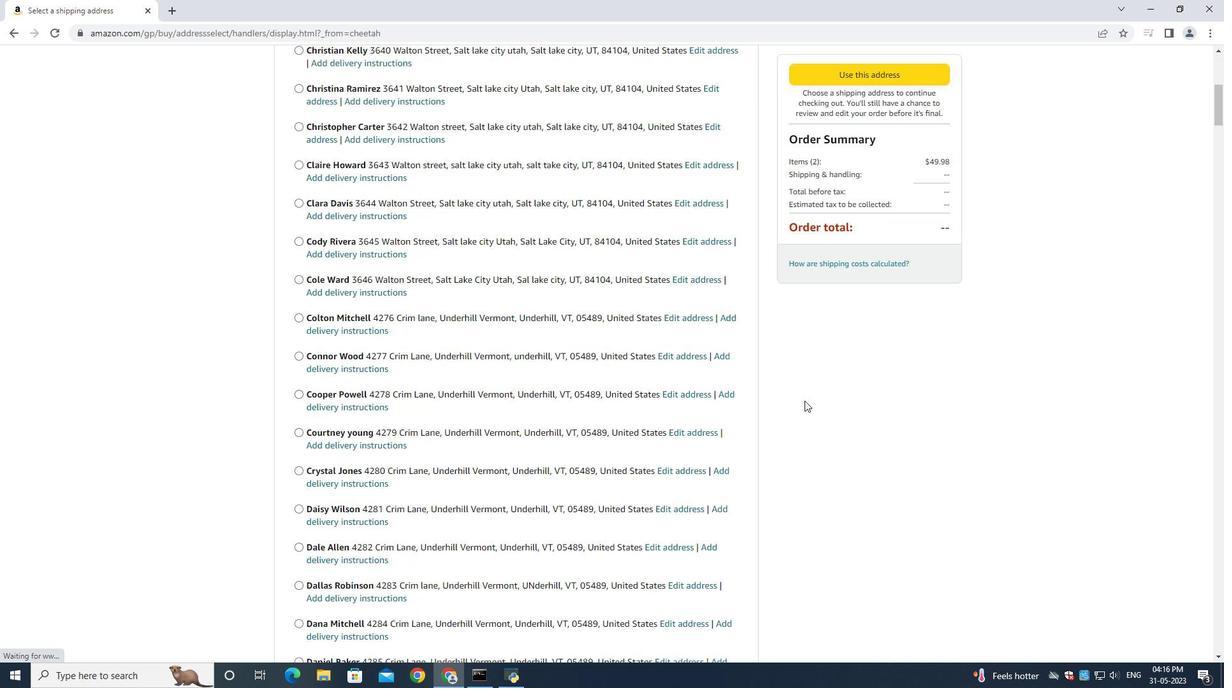 
Action: Mouse scrolled (817, 410) with delta (0, 0)
Screenshot: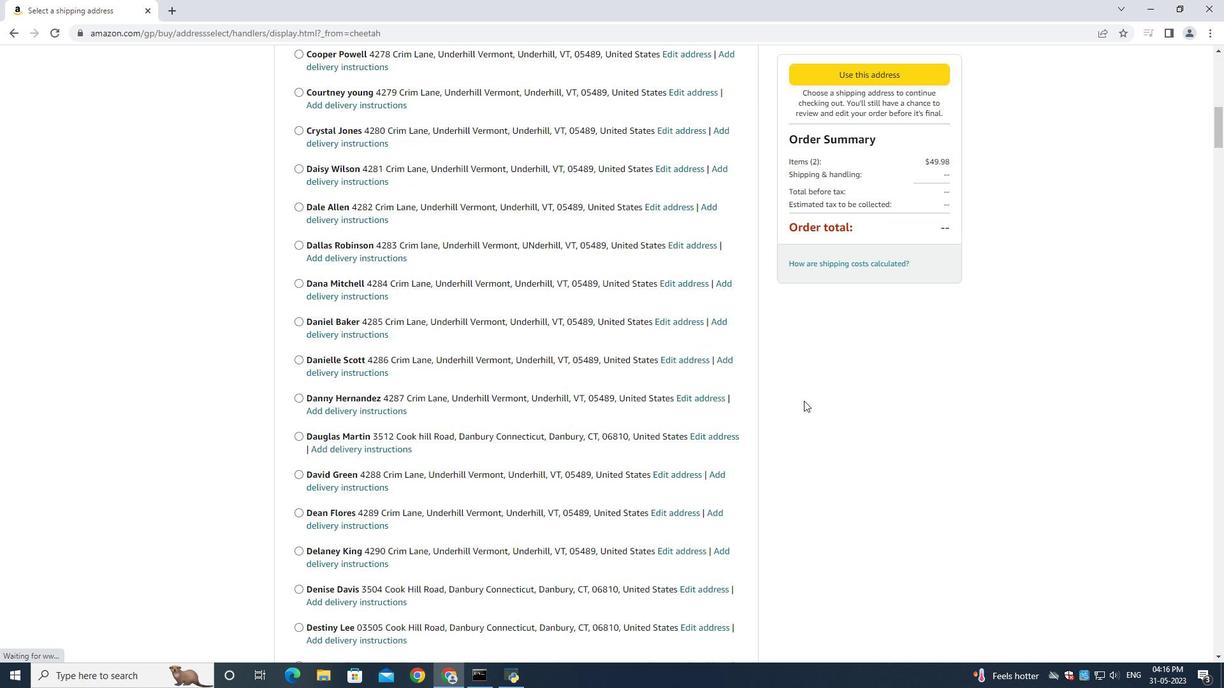 
Action: Mouse moved to (814, 398)
Screenshot: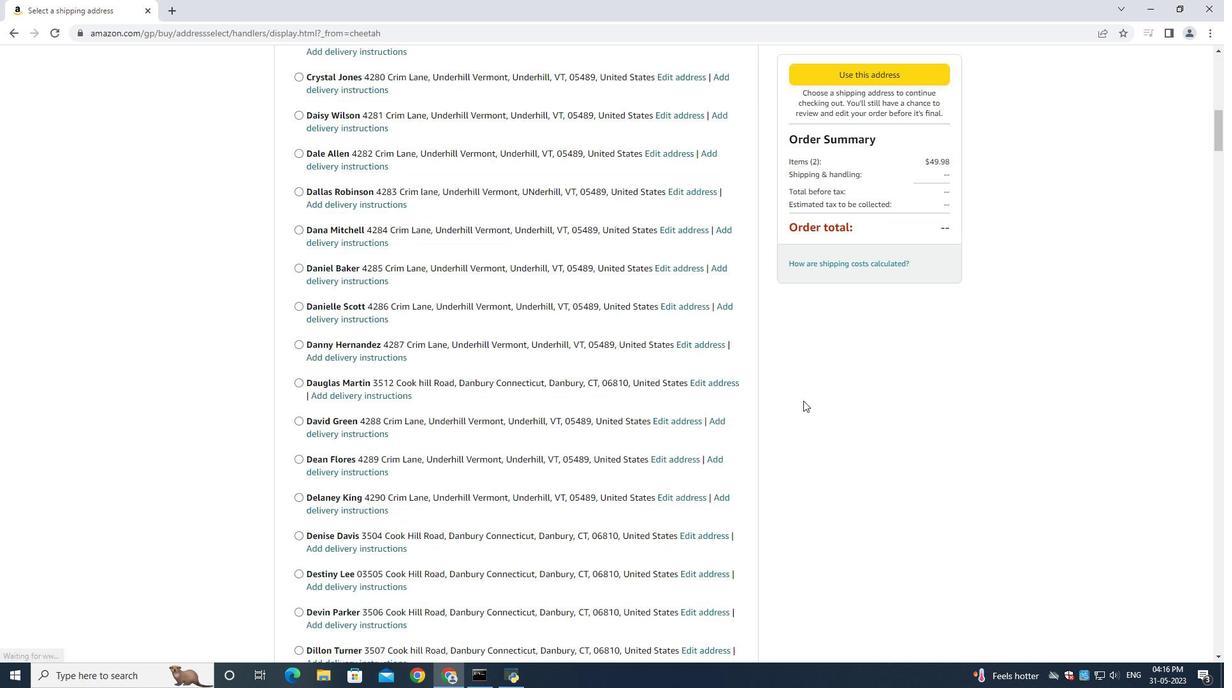 
Action: Mouse scrolled (817, 408) with delta (0, 0)
Screenshot: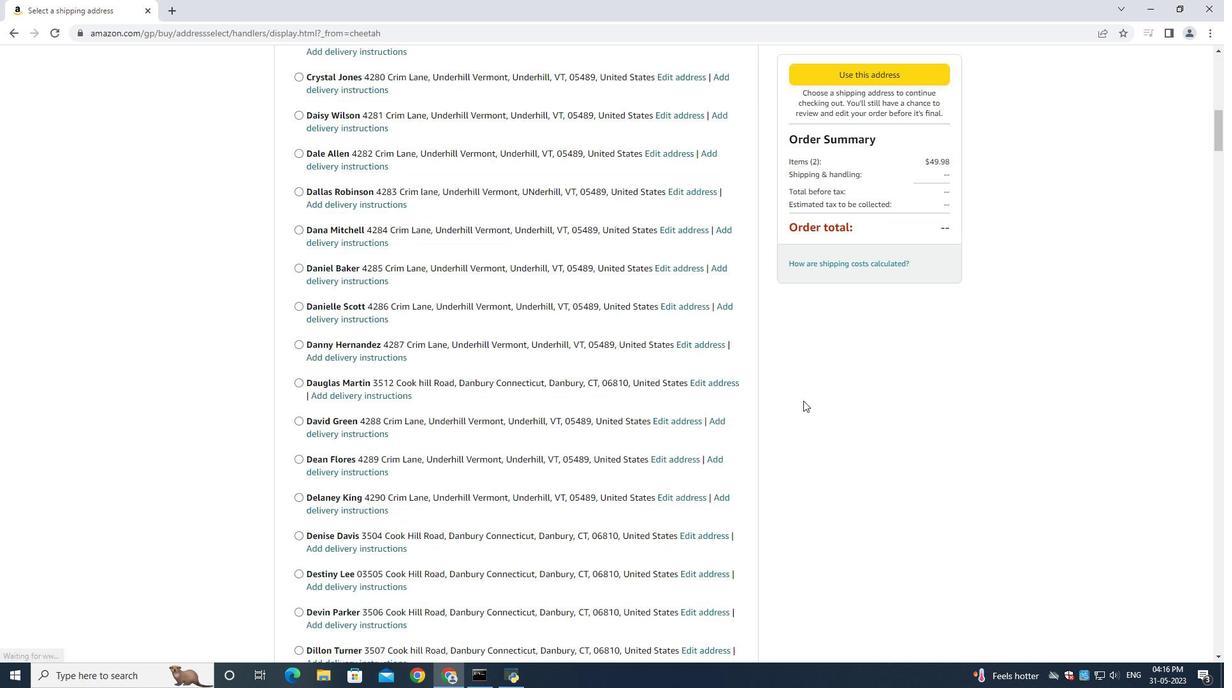 
Action: Mouse moved to (805, 400)
Screenshot: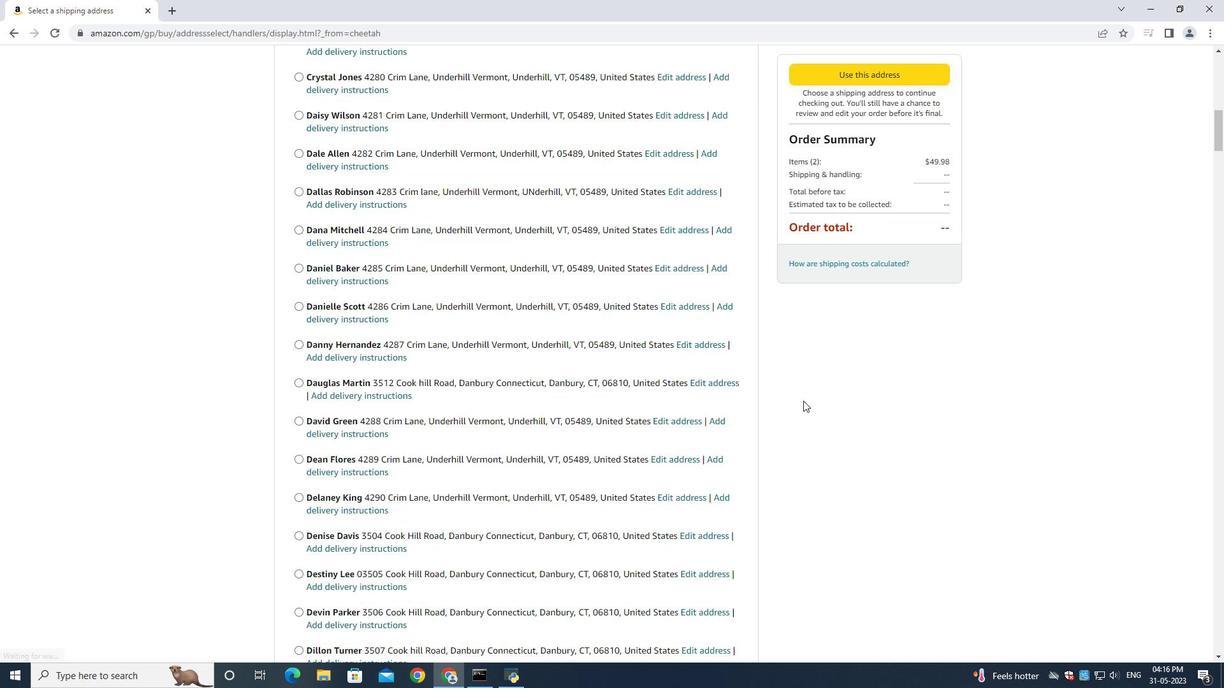
Action: Mouse scrolled (805, 397) with delta (0, 0)
Screenshot: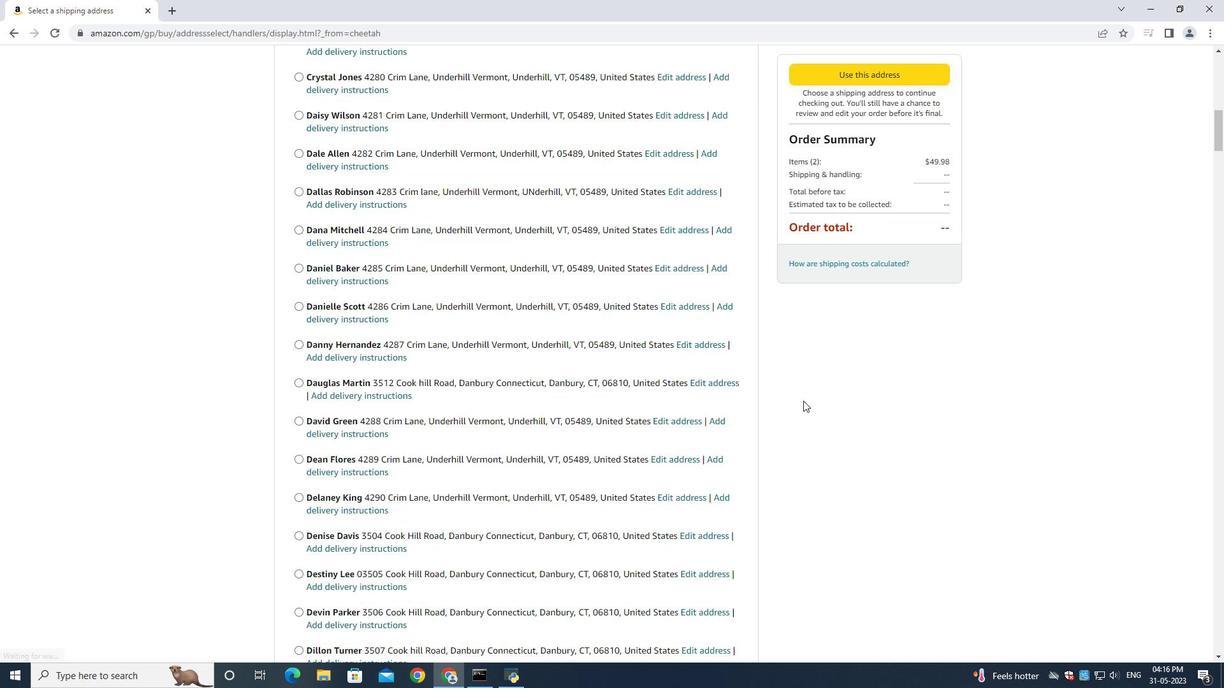 
Action: Mouse moved to (804, 400)
Screenshot: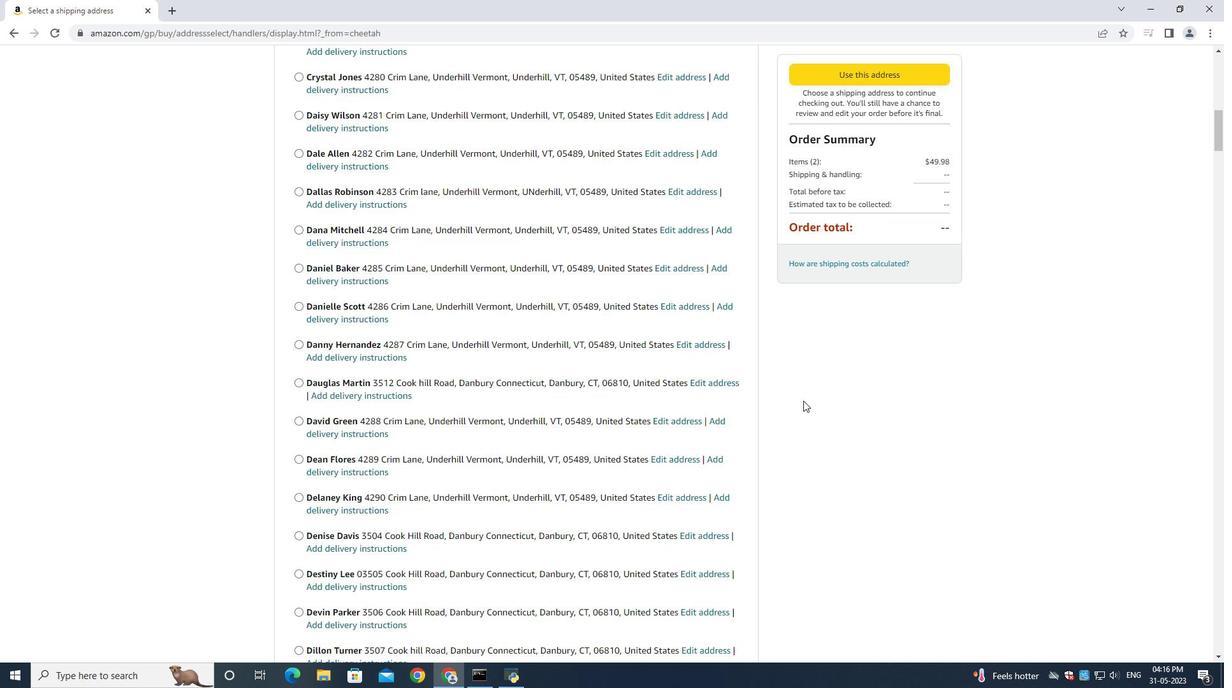
Action: Mouse scrolled (805, 399) with delta (0, 0)
Screenshot: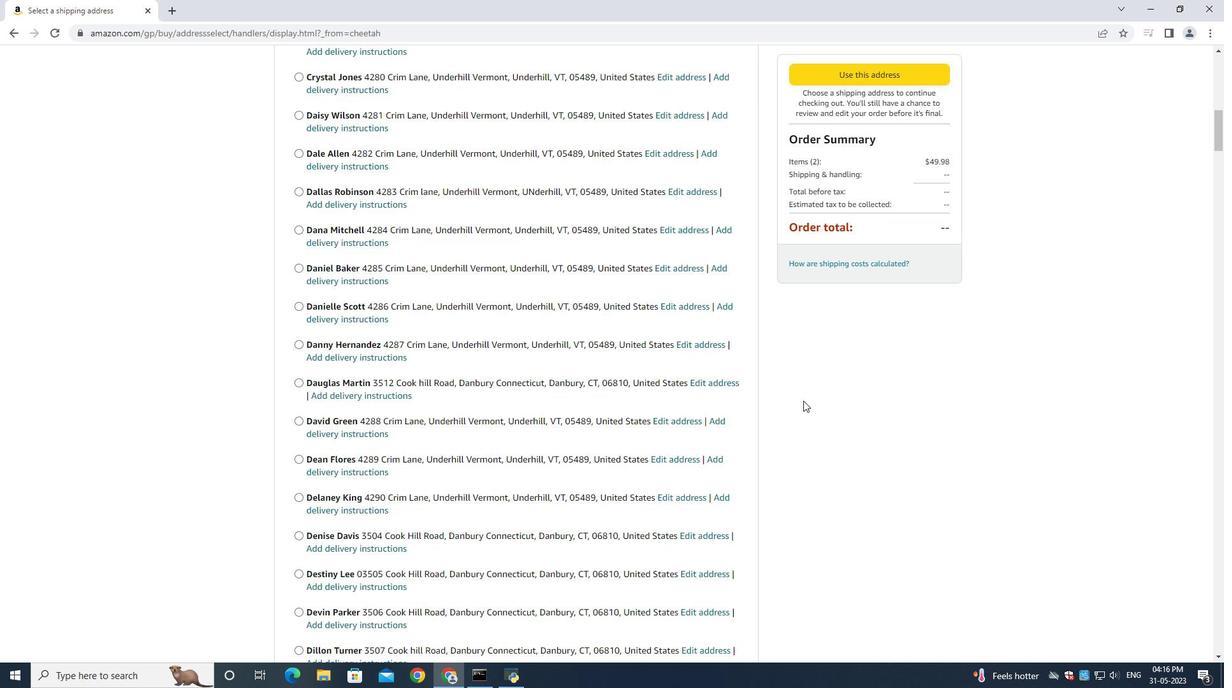 
Action: Mouse moved to (804, 401)
Screenshot: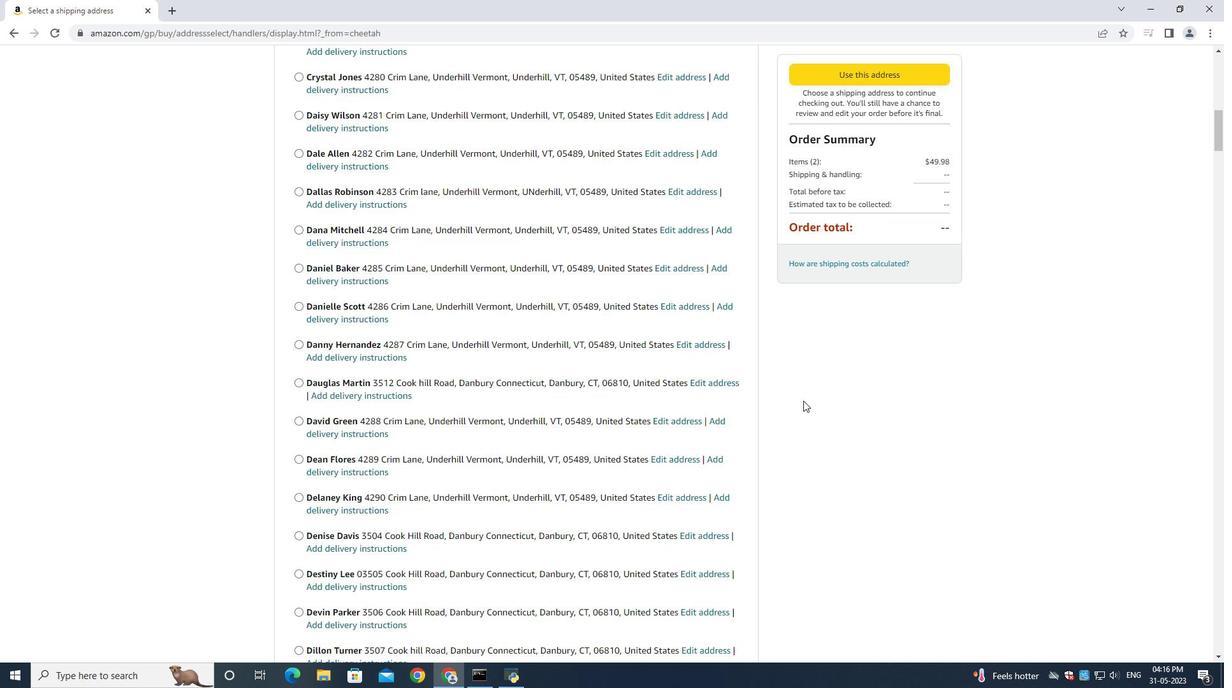 
Action: Mouse scrolled (804, 400) with delta (0, 0)
Screenshot: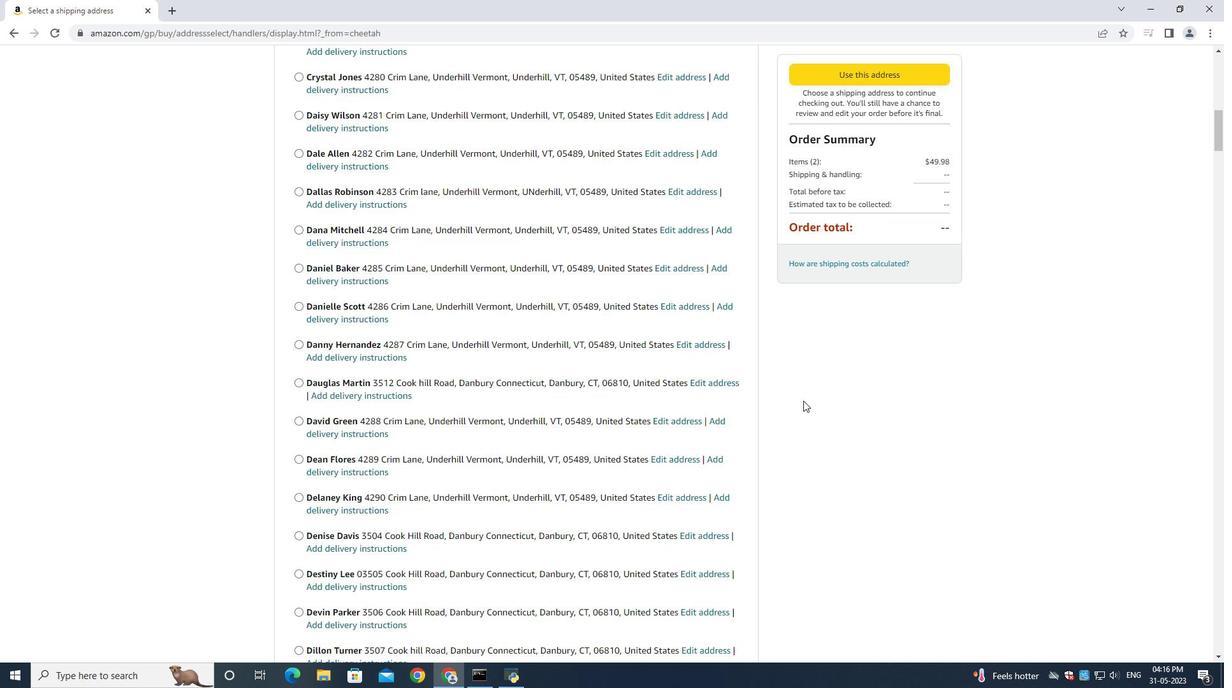 
Action: Mouse scrolled (804, 400) with delta (0, 0)
Screenshot: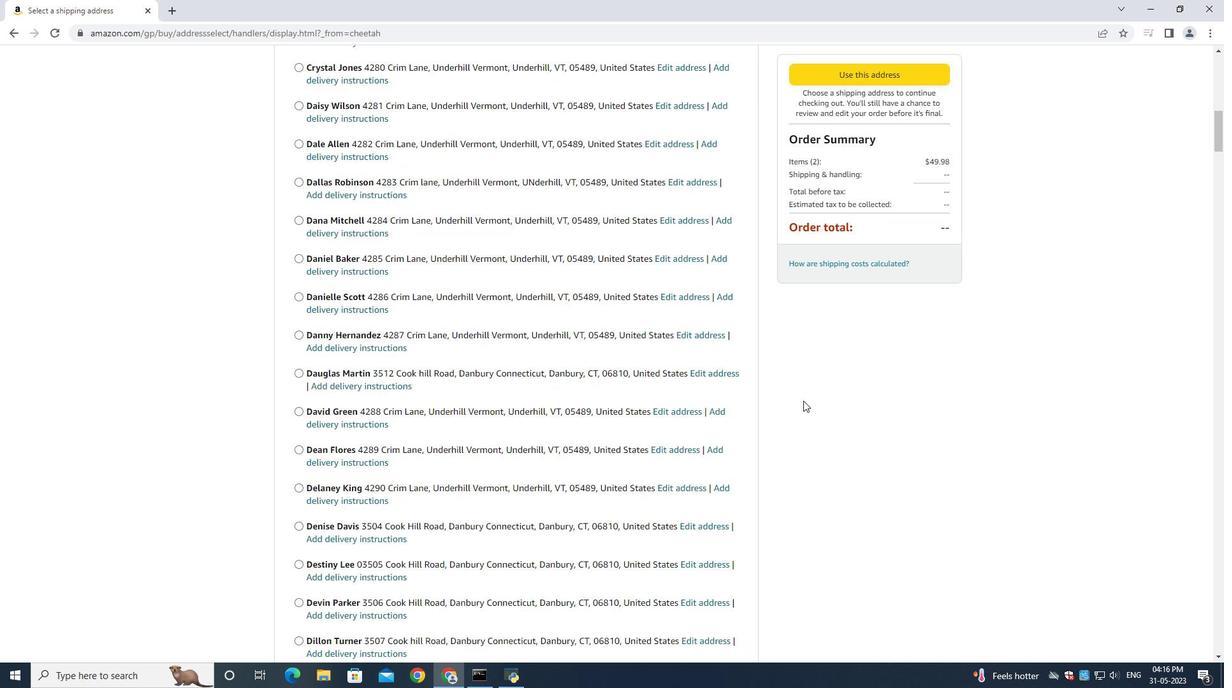 
Action: Mouse scrolled (804, 400) with delta (0, 0)
Screenshot: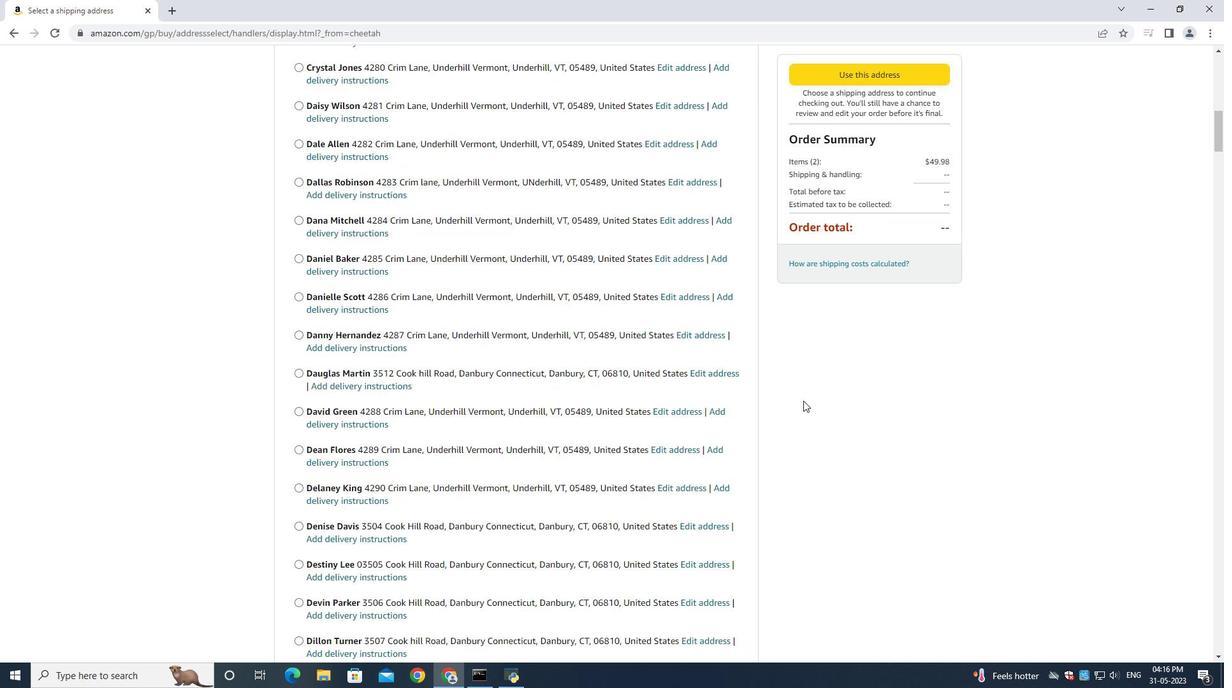 
Action: Mouse scrolled (804, 400) with delta (0, 0)
Screenshot: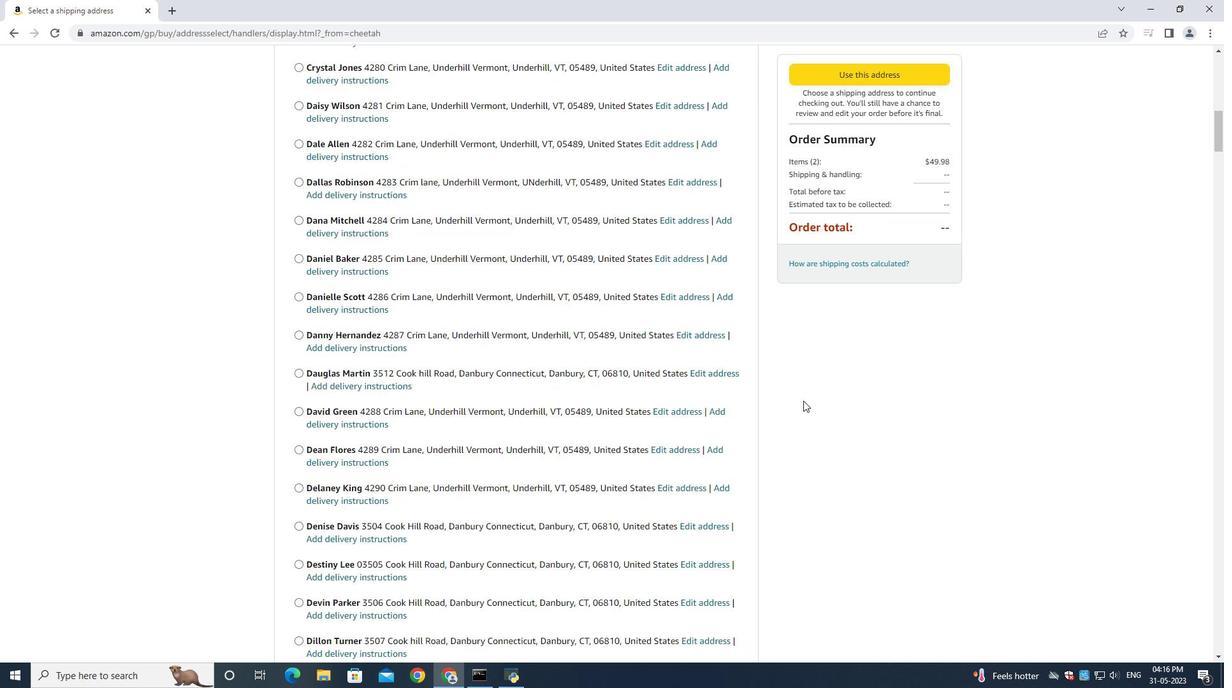 
Action: Mouse moved to (803, 401)
Screenshot: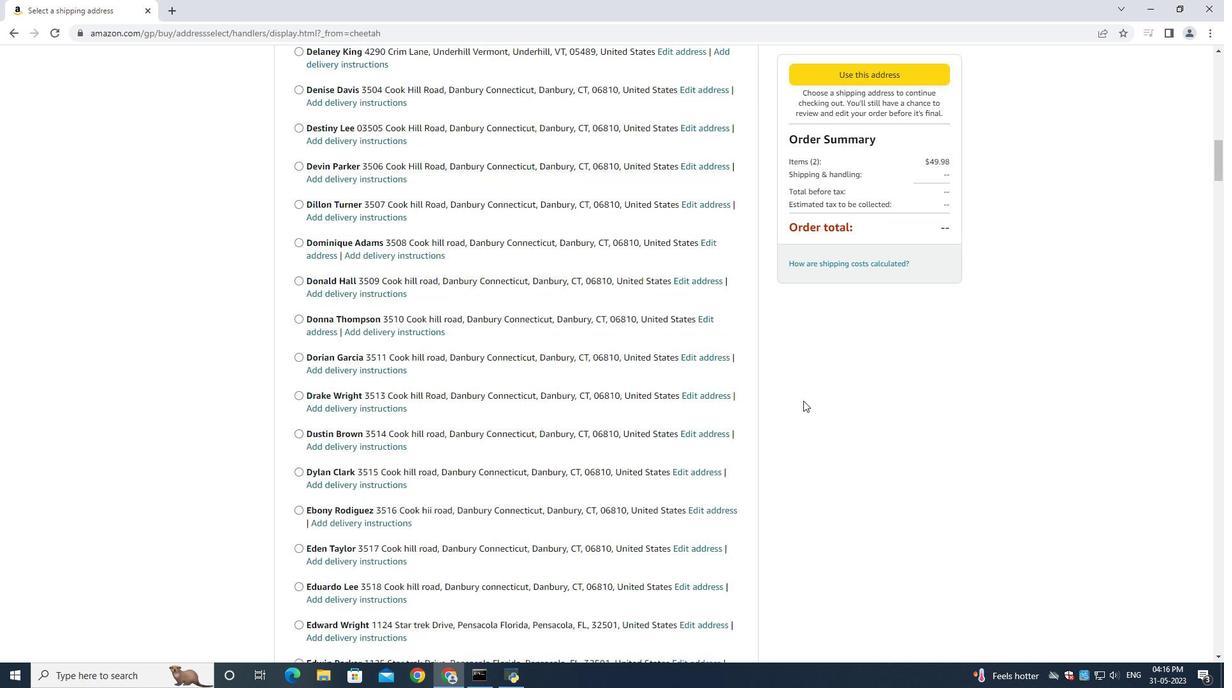 
Action: Mouse scrolled (803, 400) with delta (0, 0)
Screenshot: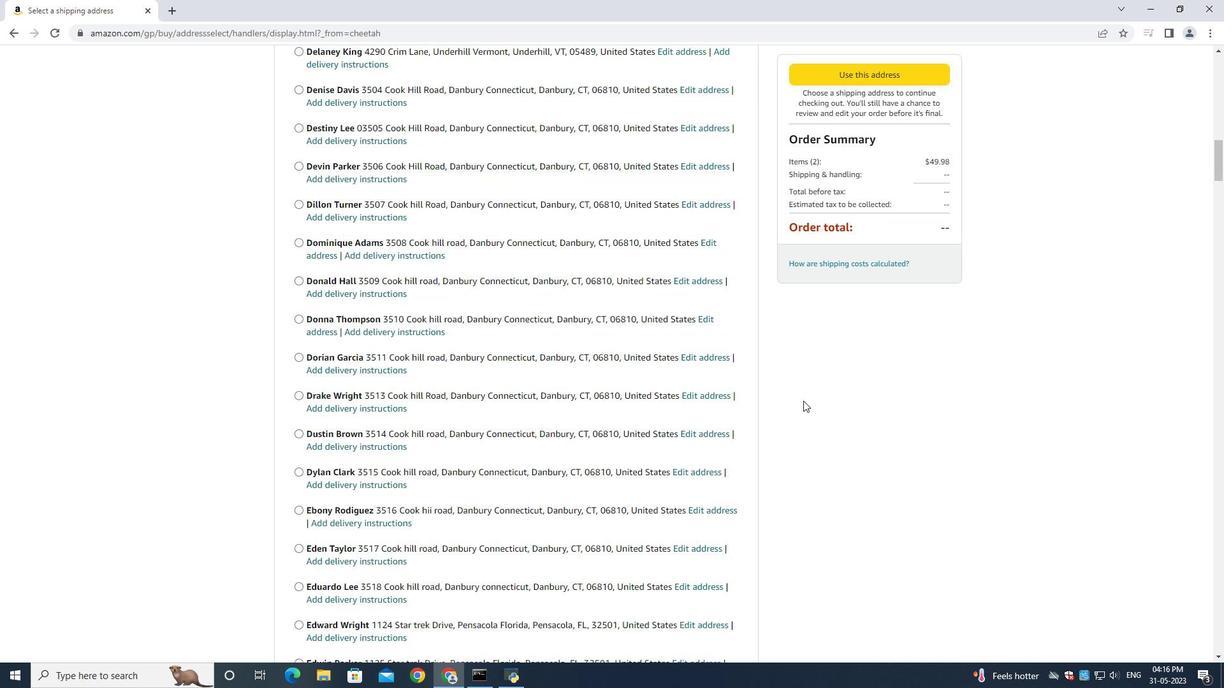 
Action: Mouse scrolled (803, 400) with delta (0, 0)
Screenshot: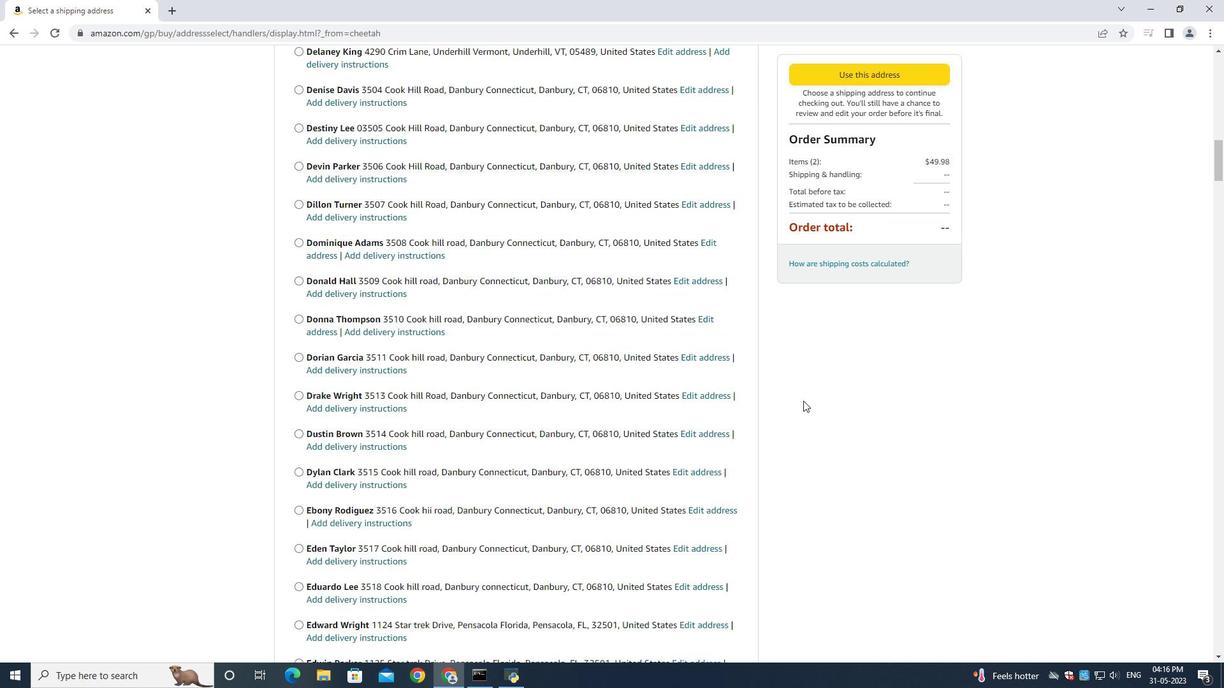 
Action: Mouse scrolled (803, 400) with delta (0, 0)
Screenshot: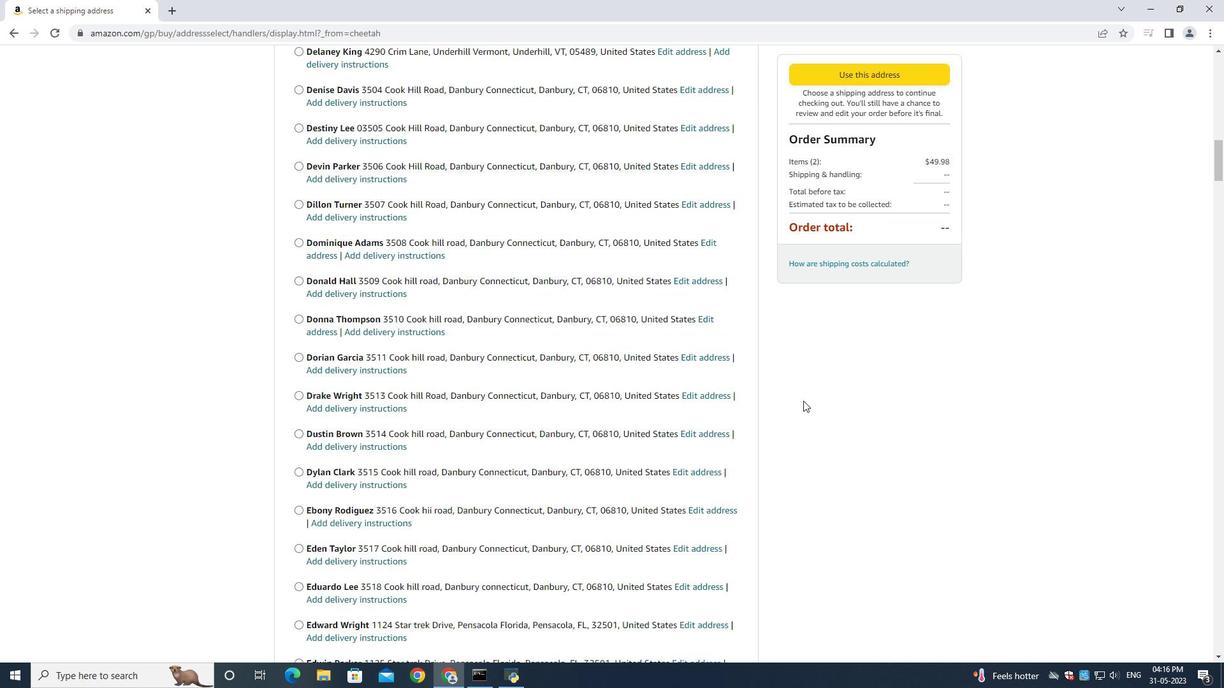 
Action: Mouse scrolled (803, 400) with delta (0, 0)
Screenshot: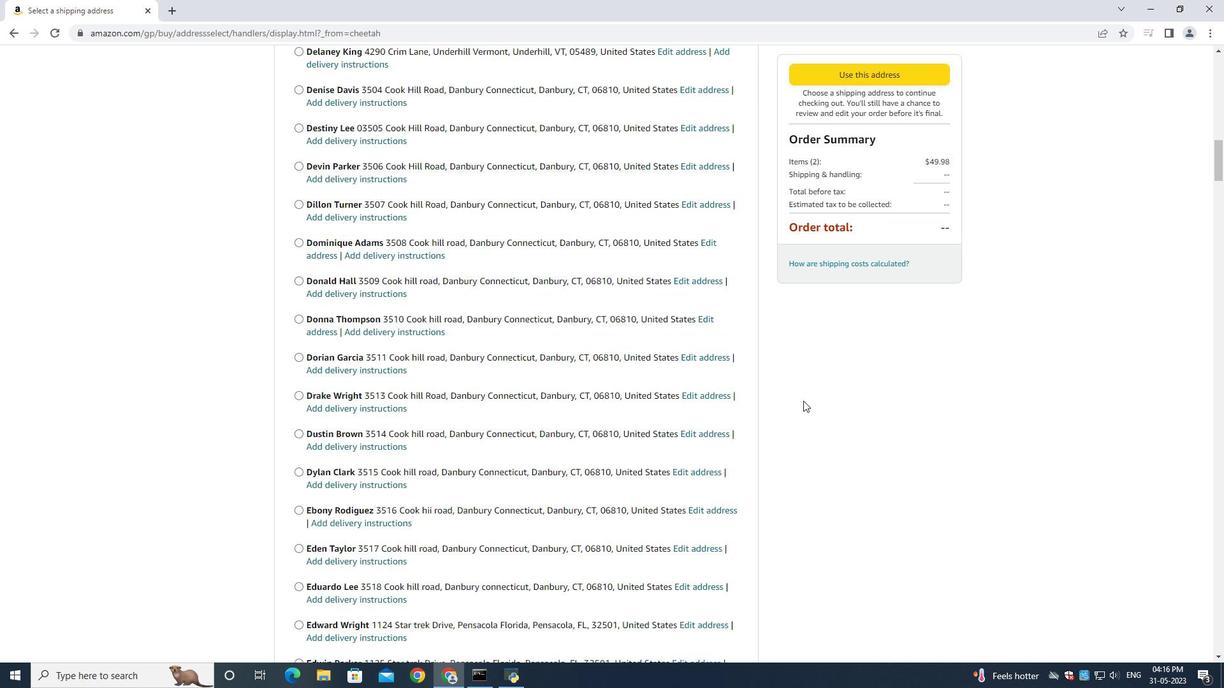 
Action: Mouse scrolled (803, 400) with delta (0, 0)
Screenshot: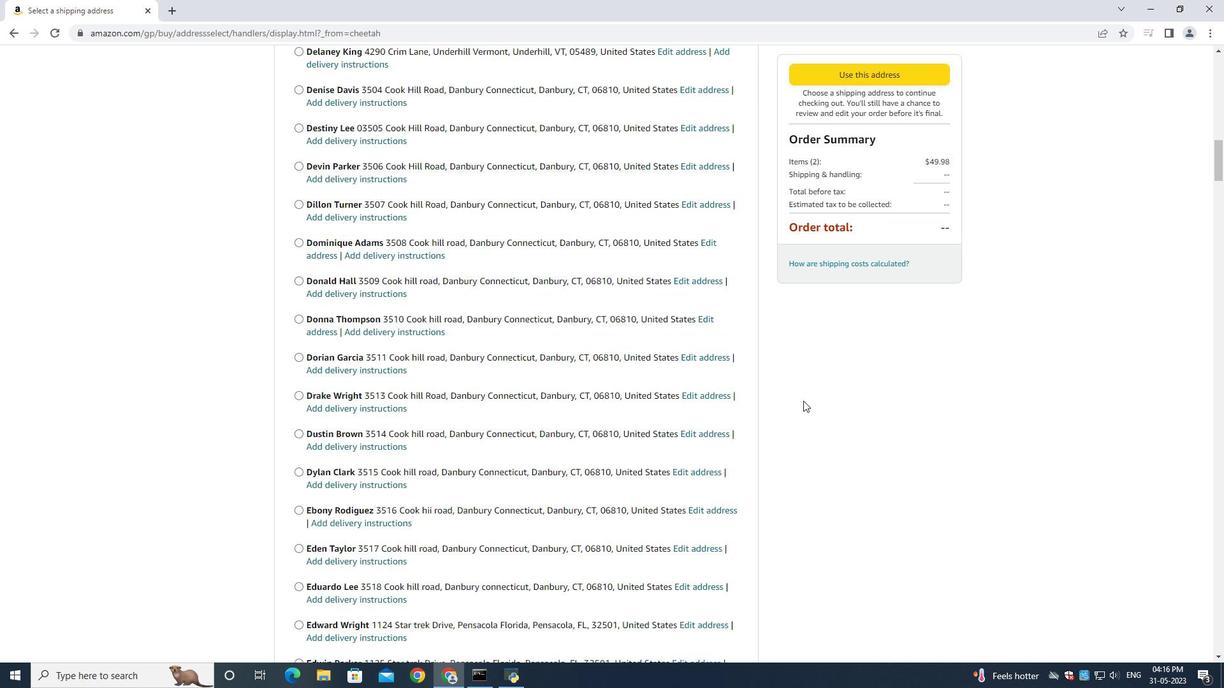 
Action: Mouse scrolled (803, 400) with delta (0, 0)
Screenshot: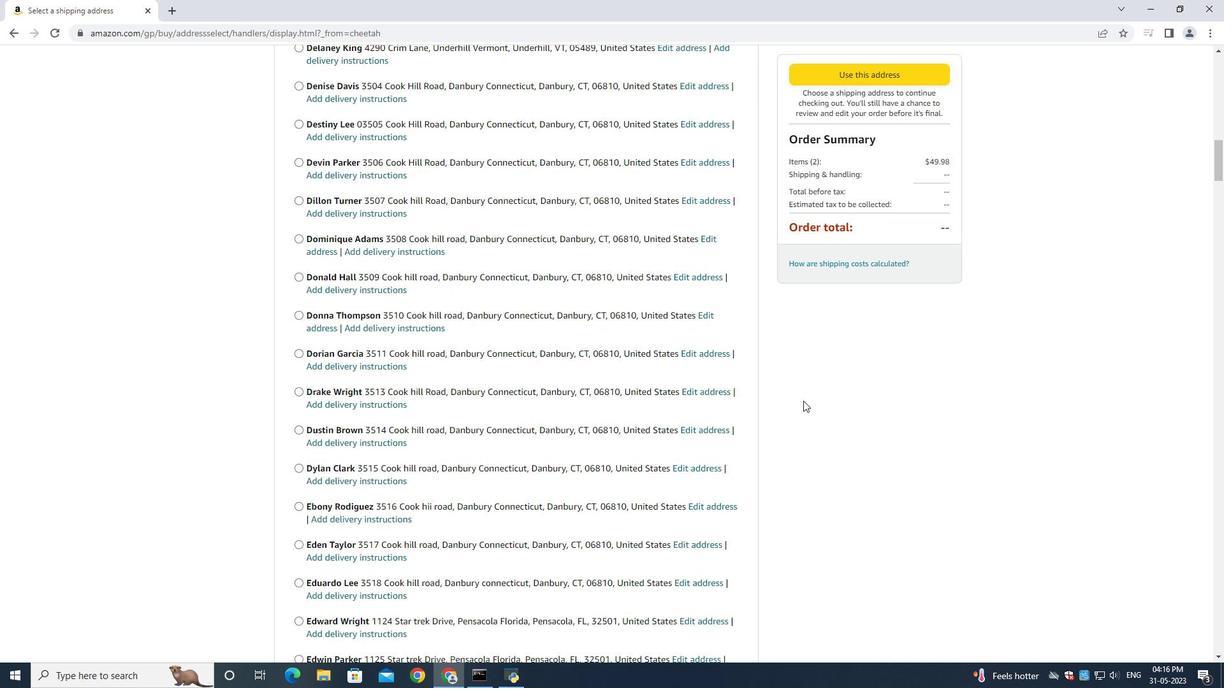 
Action: Mouse scrolled (803, 400) with delta (0, 0)
Screenshot: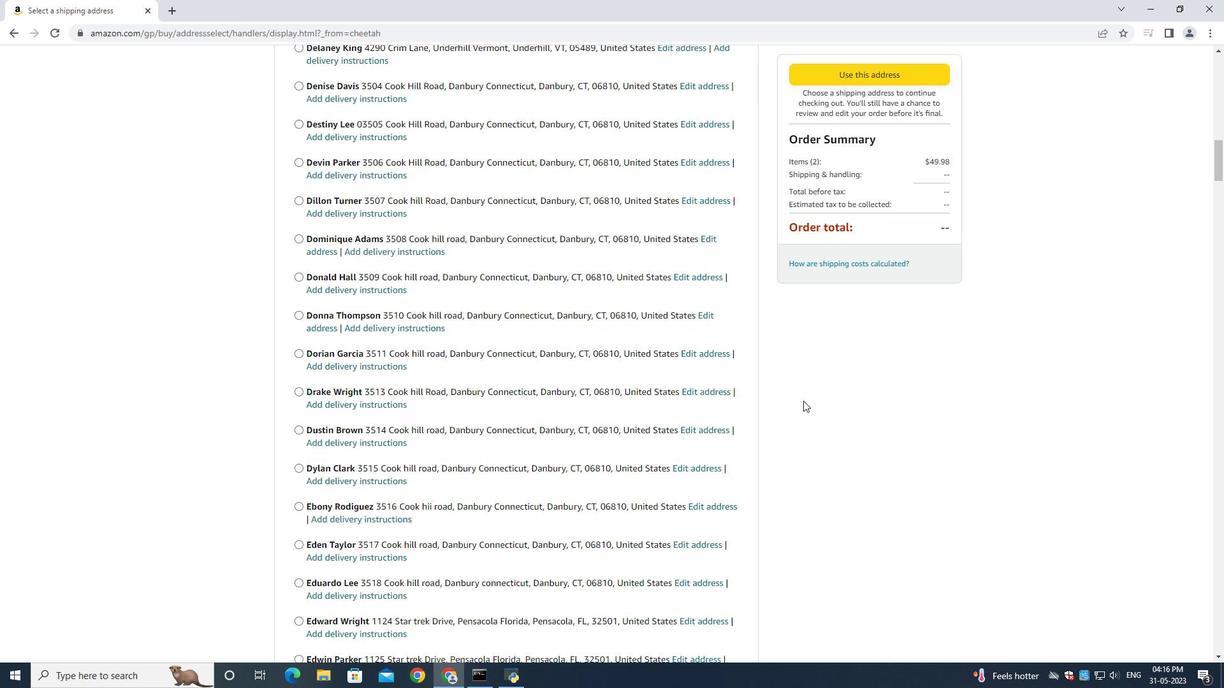 
Action: Mouse scrolled (803, 400) with delta (0, 0)
Screenshot: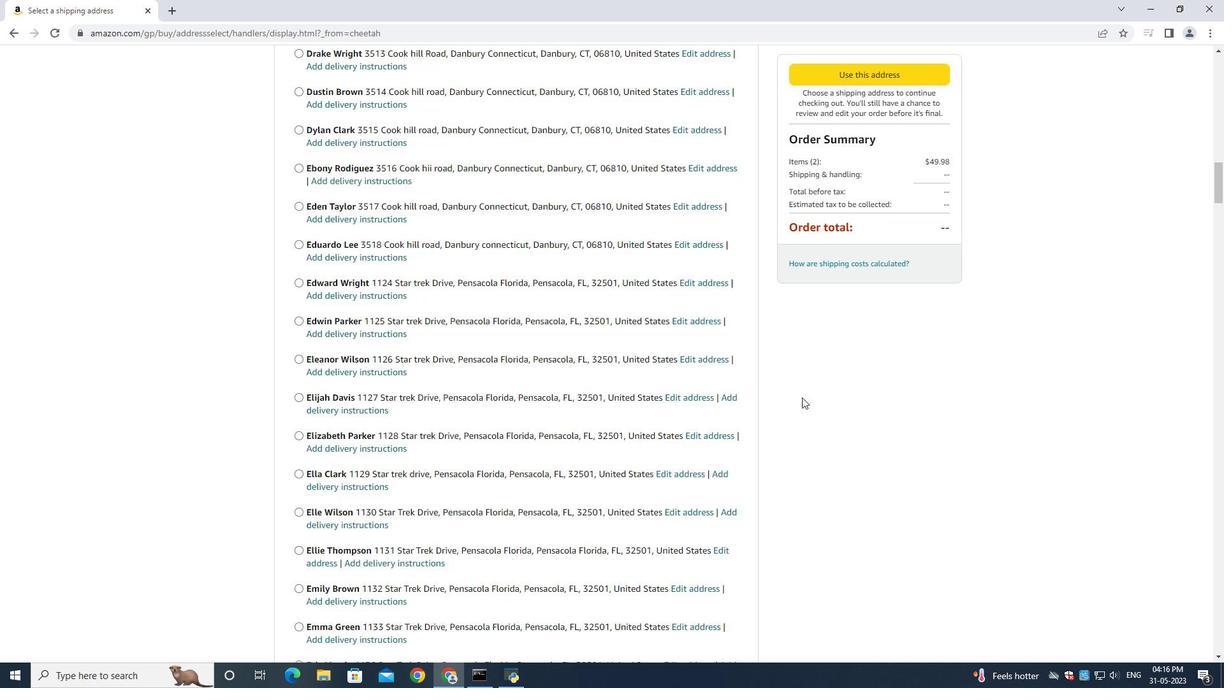 
Action: Mouse scrolled (803, 400) with delta (0, 0)
Screenshot: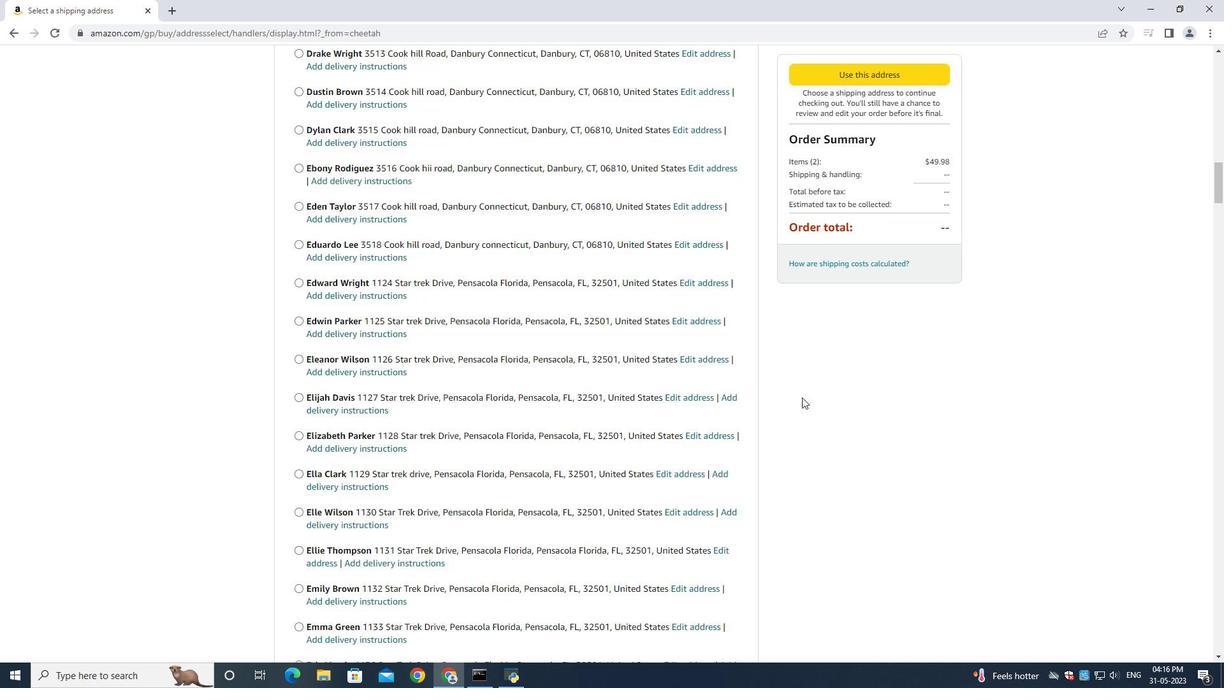 
Action: Mouse scrolled (803, 400) with delta (0, 0)
Screenshot: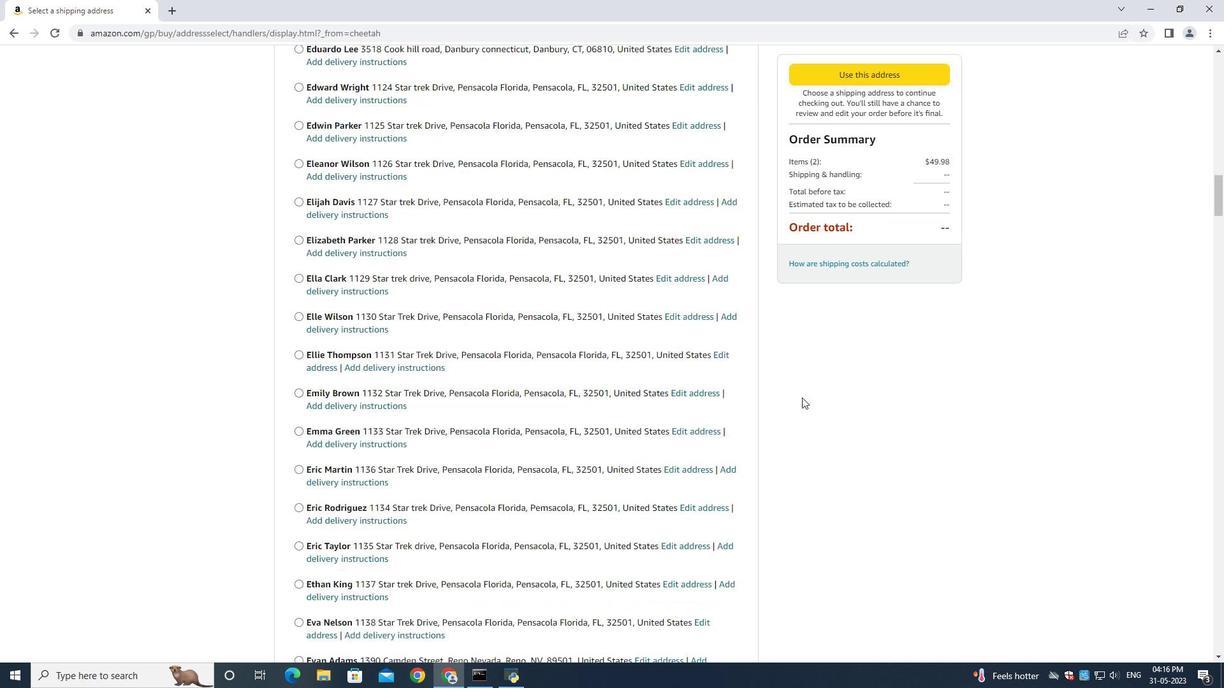 
Action: Mouse scrolled (803, 399) with delta (0, -1)
Screenshot: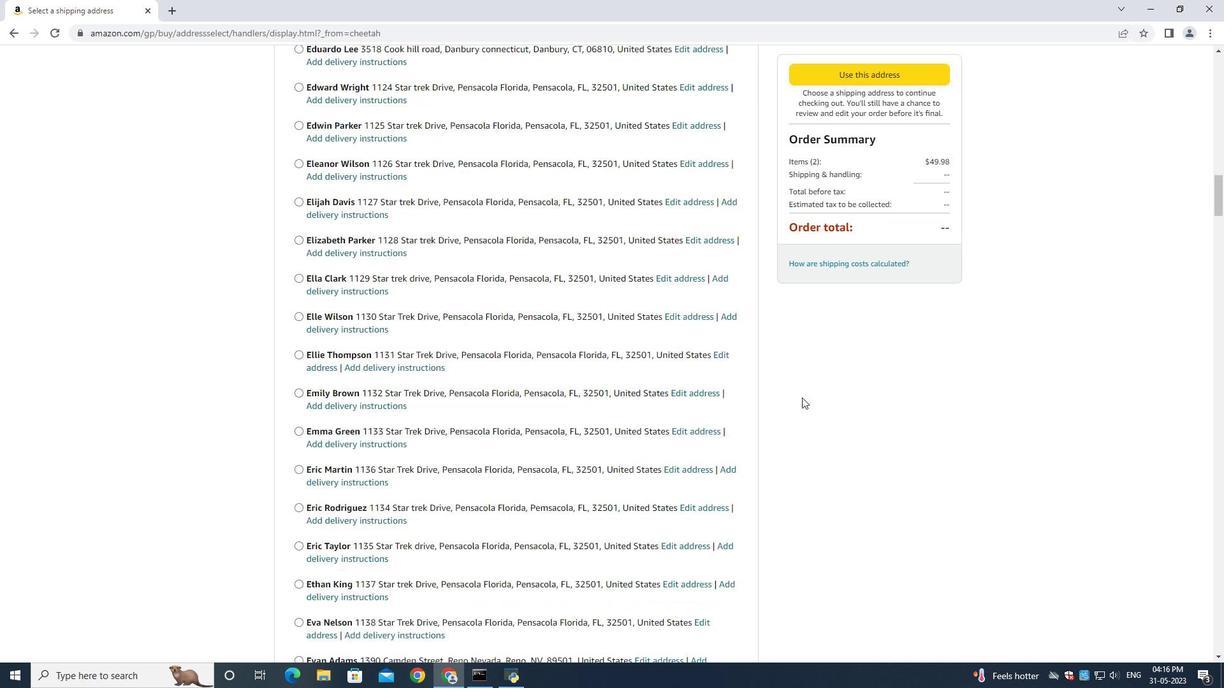 
Action: Mouse moved to (802, 401)
Screenshot: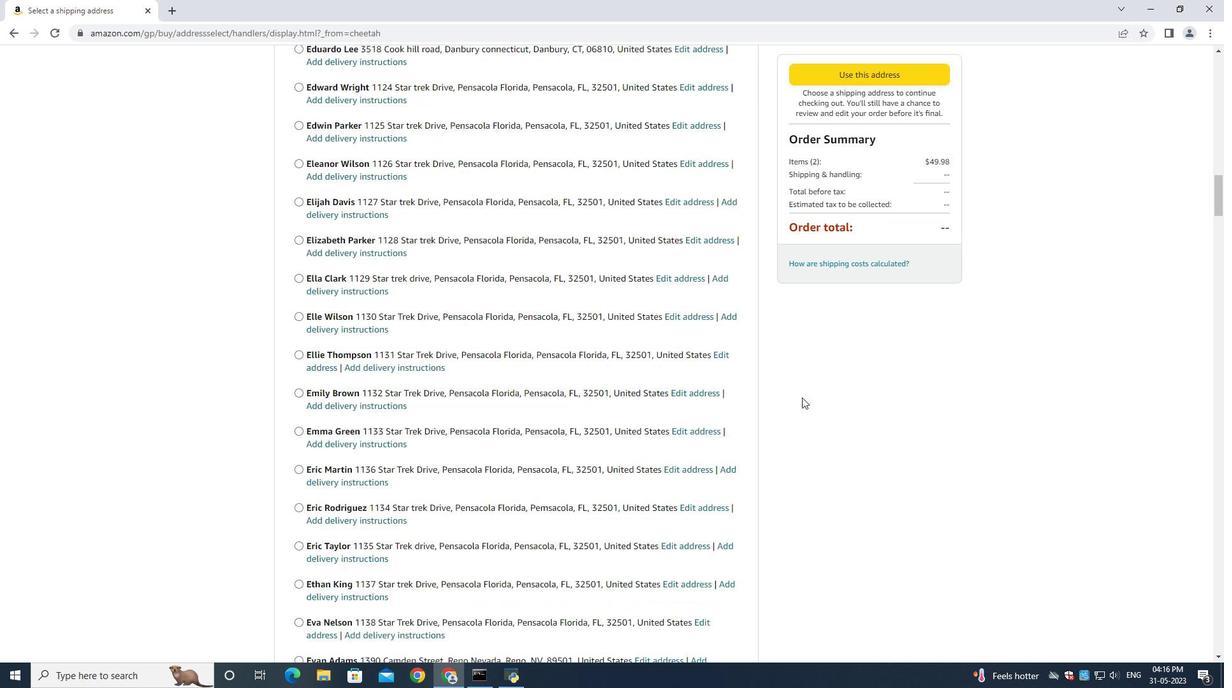 
Action: Mouse scrolled (803, 400) with delta (0, 0)
Screenshot: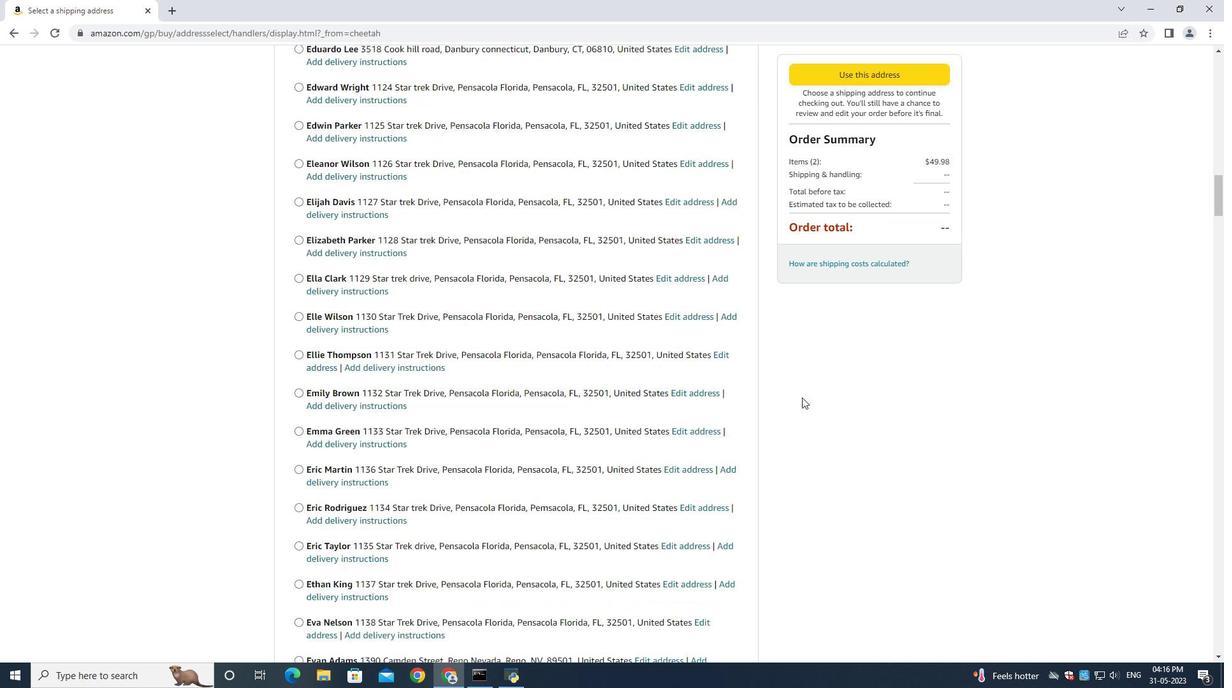 
Action: Mouse moved to (802, 399)
Screenshot: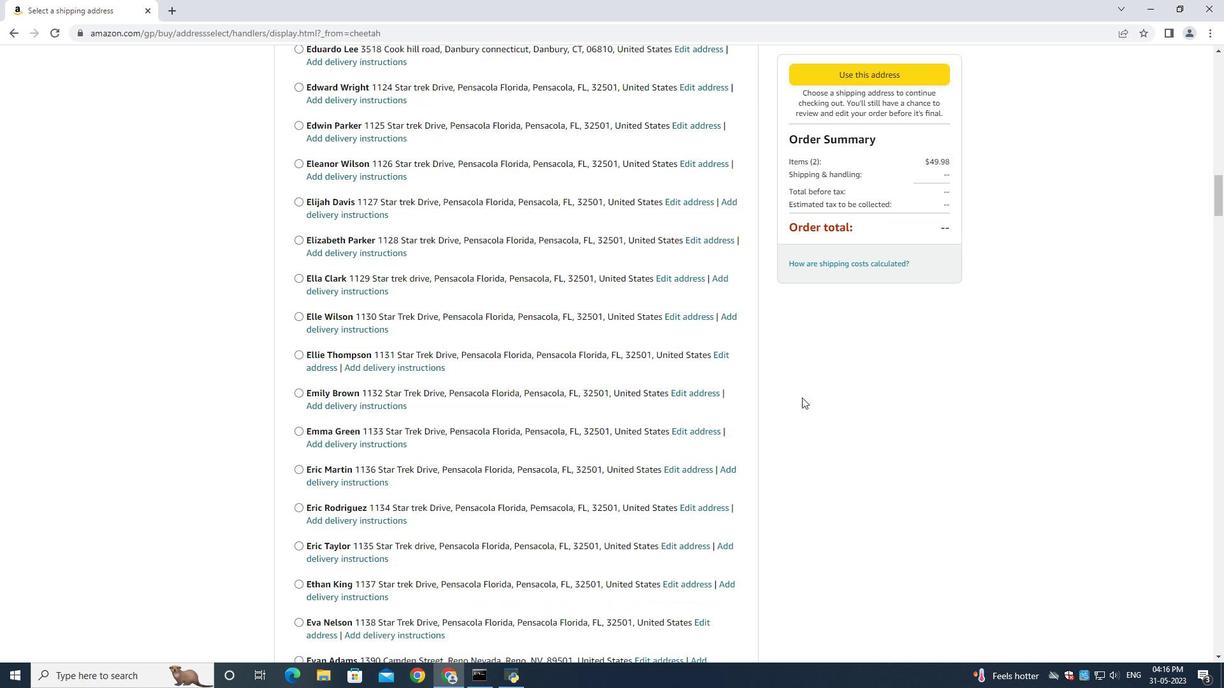 
Action: Mouse scrolled (803, 400) with delta (0, 0)
Screenshot: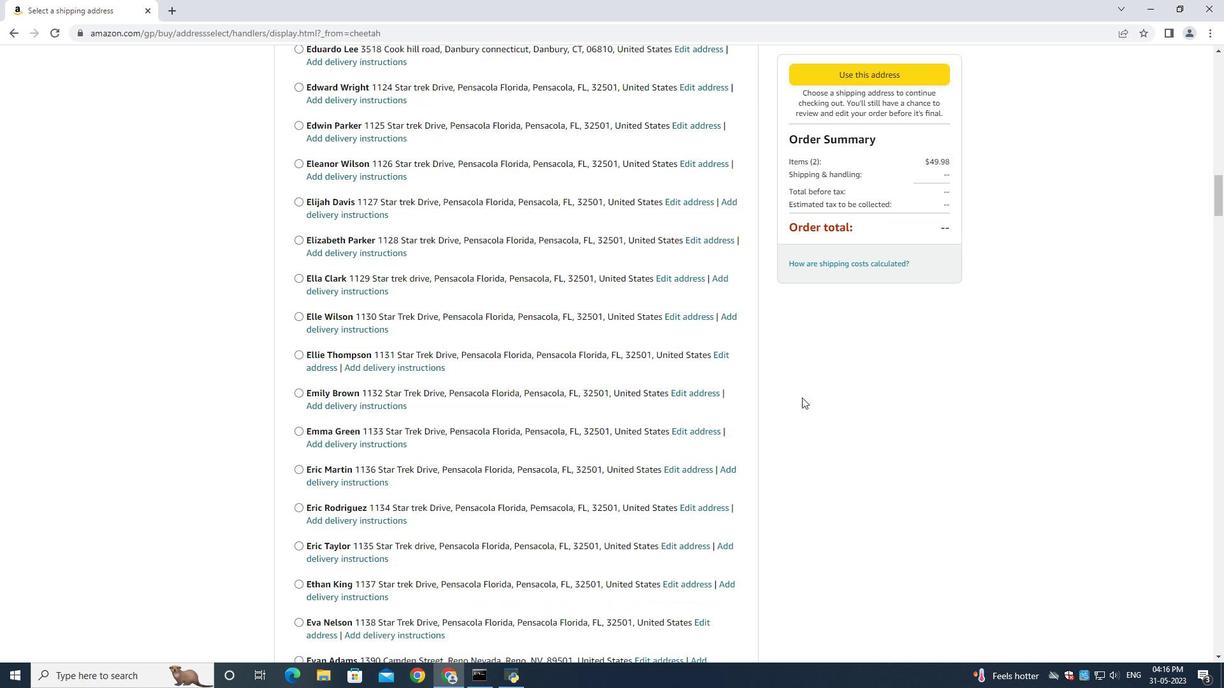 
Action: Mouse moved to (802, 397)
Screenshot: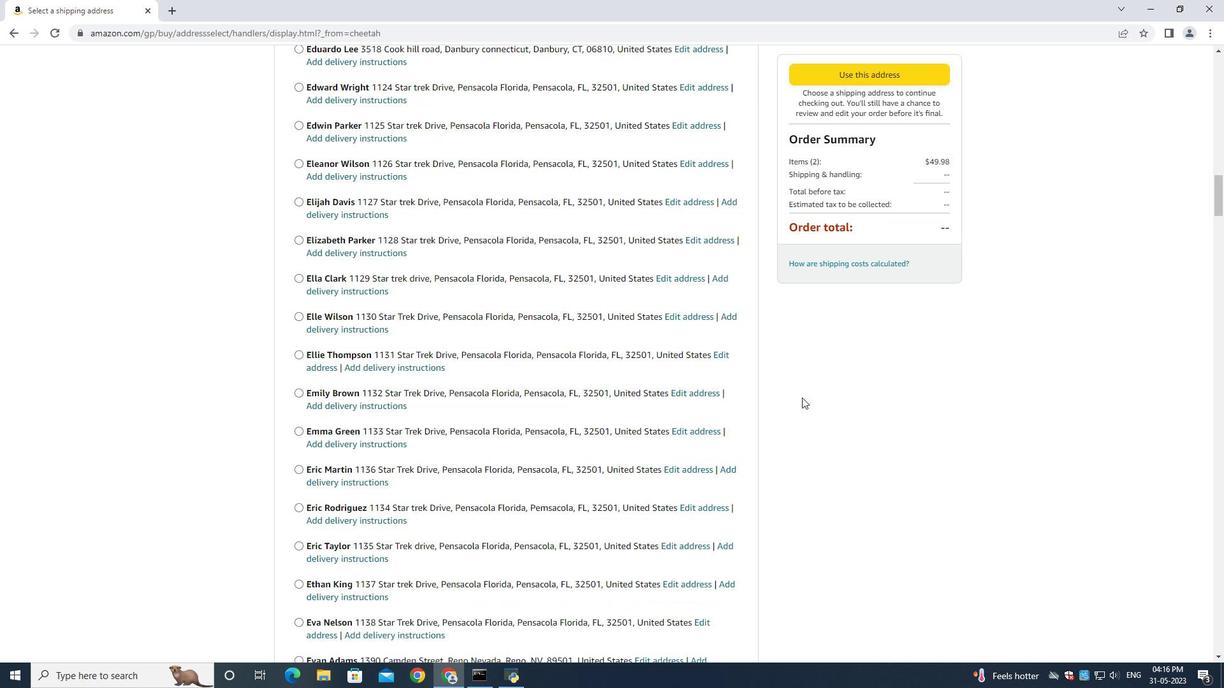 
Action: Mouse scrolled (802, 397) with delta (0, 0)
Screenshot: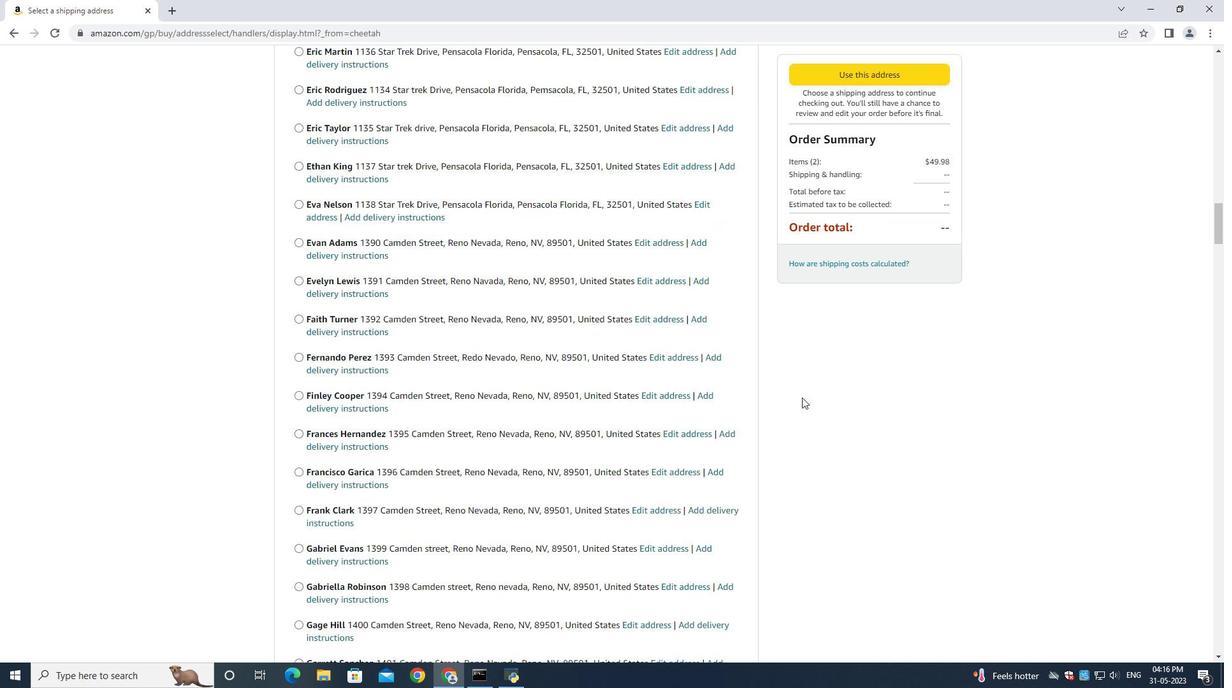 
Action: Mouse scrolled (802, 397) with delta (0, 0)
Screenshot: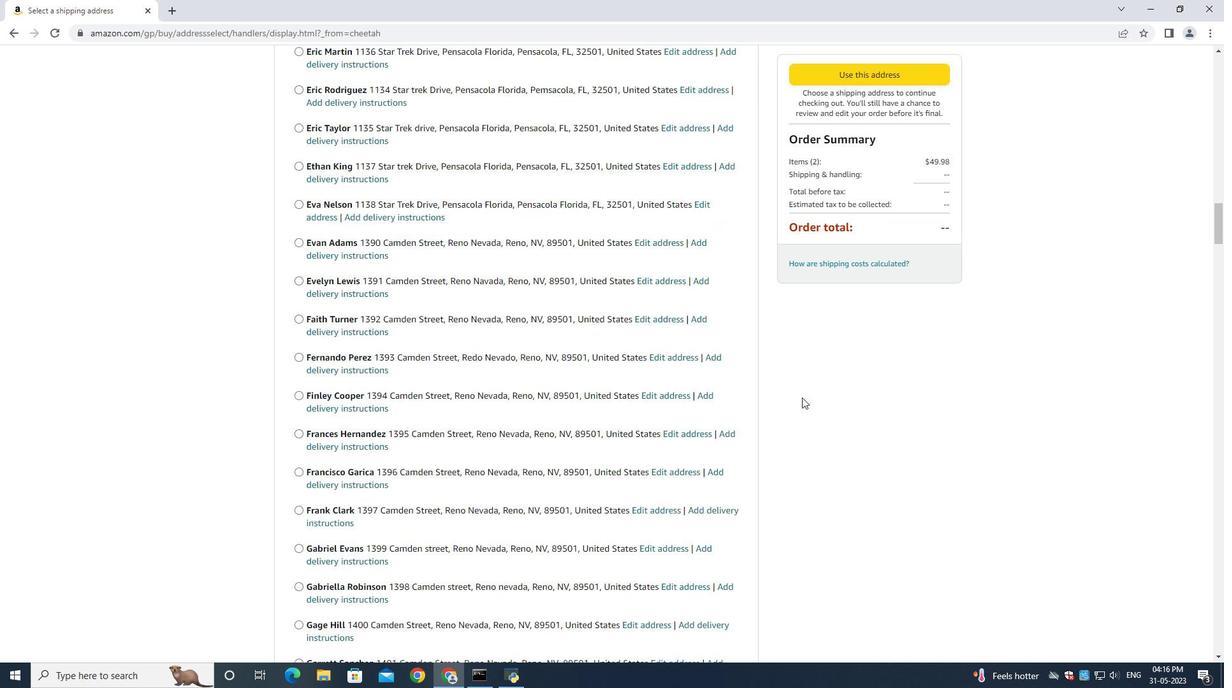 
Action: Mouse scrolled (802, 397) with delta (0, 0)
Screenshot: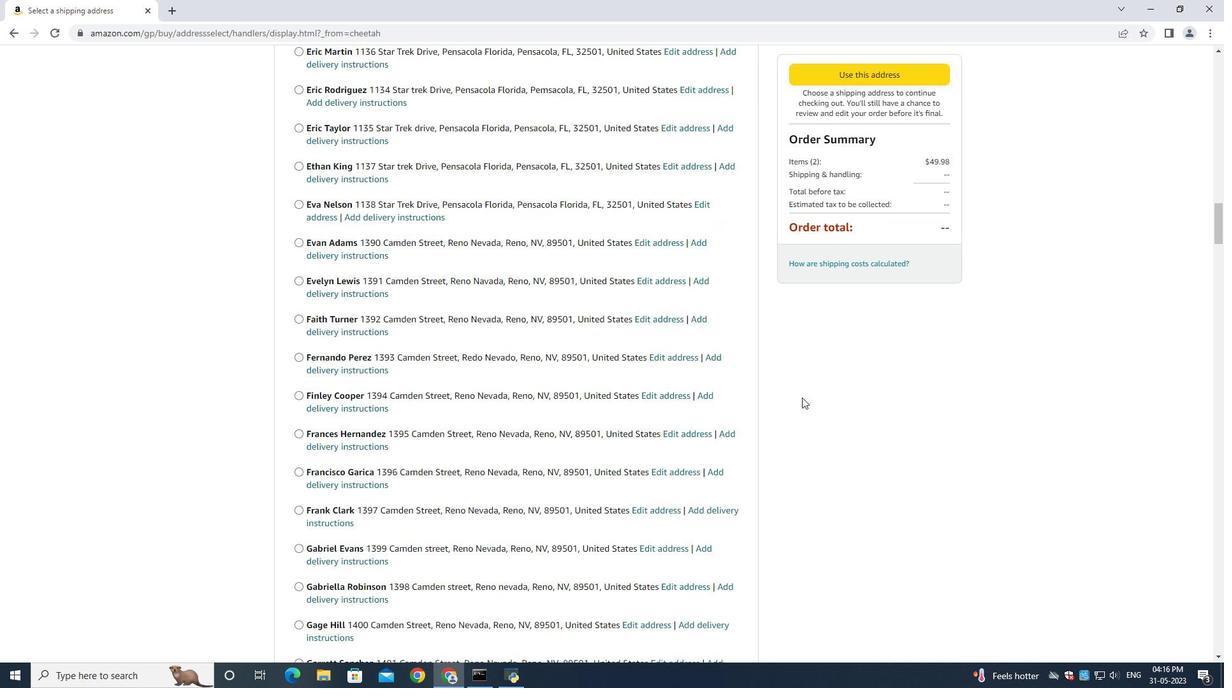 
Action: Mouse scrolled (802, 397) with delta (0, 0)
Screenshot: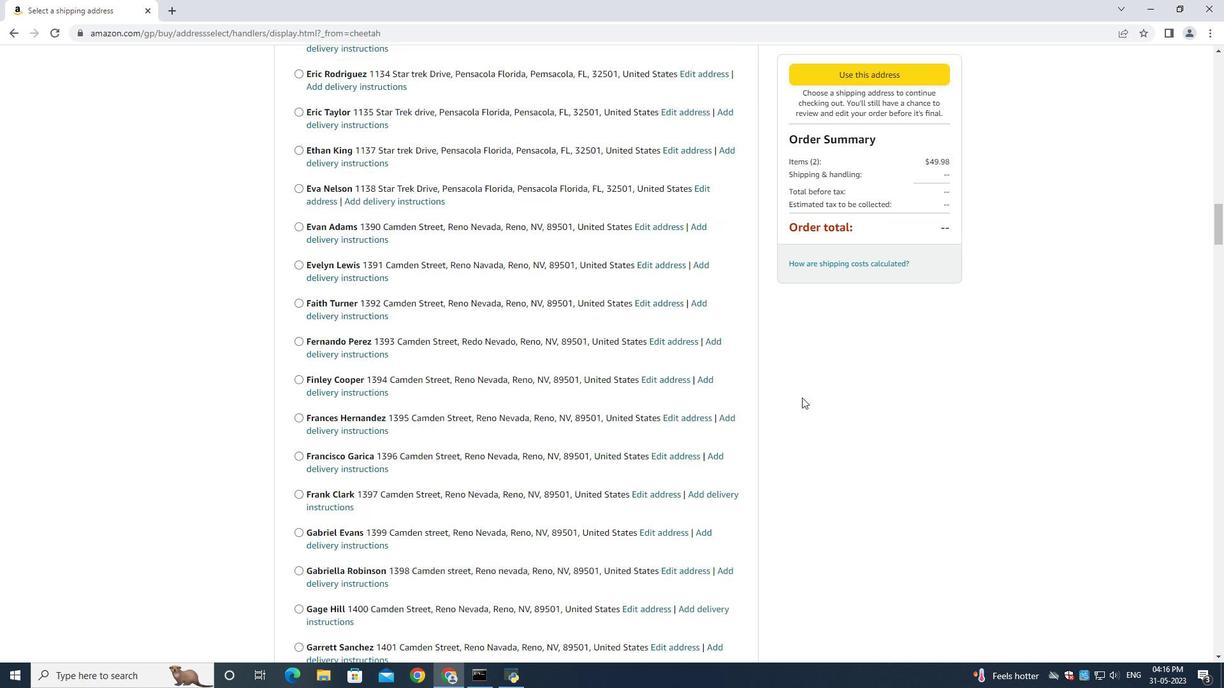 
Action: Mouse scrolled (802, 397) with delta (0, 0)
Screenshot: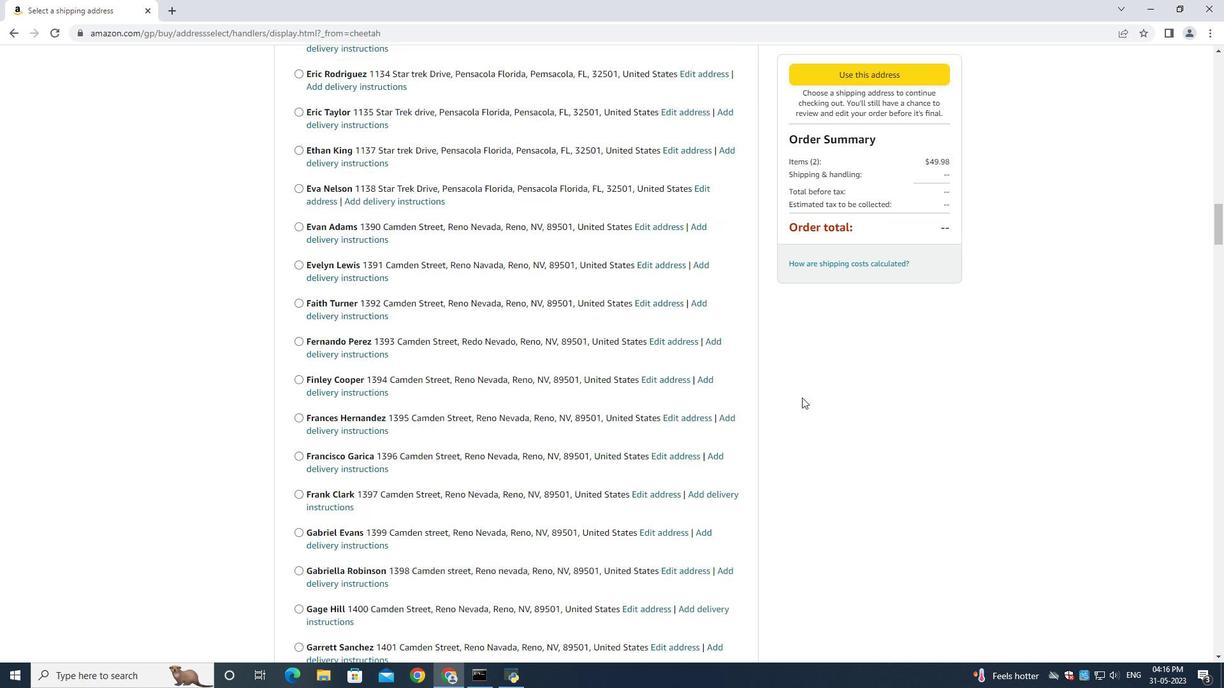 
Action: Mouse scrolled (802, 397) with delta (0, 0)
Screenshot: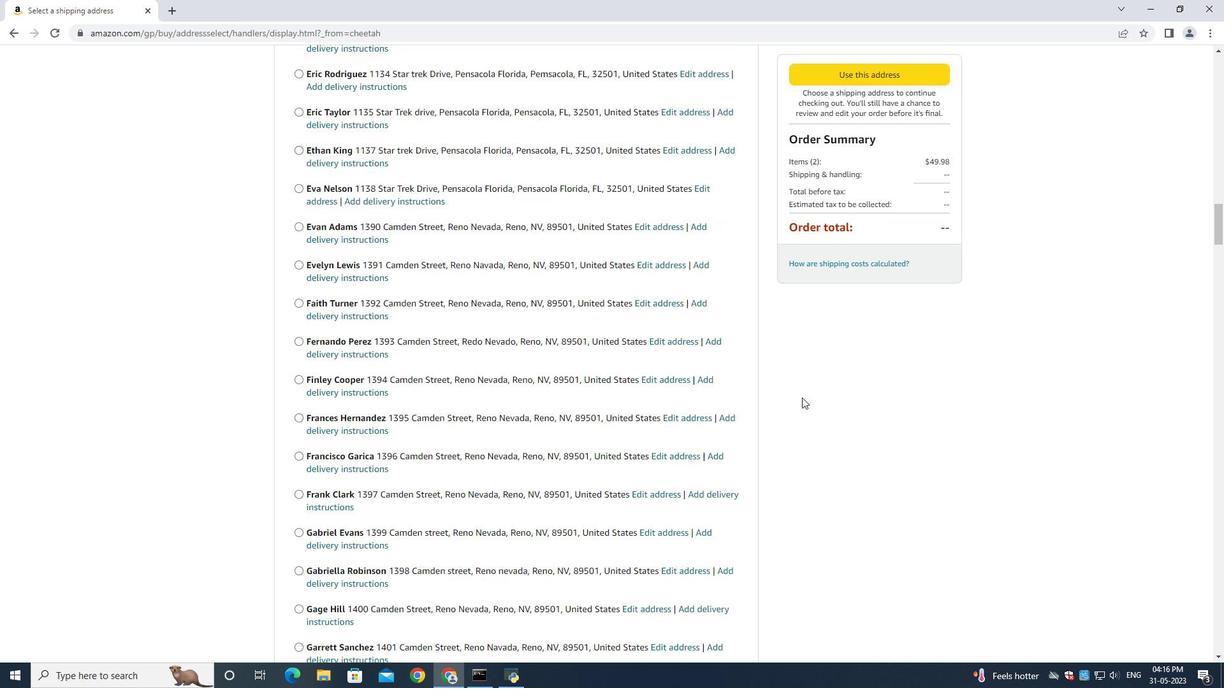 
Action: Mouse scrolled (802, 397) with delta (0, 0)
Screenshot: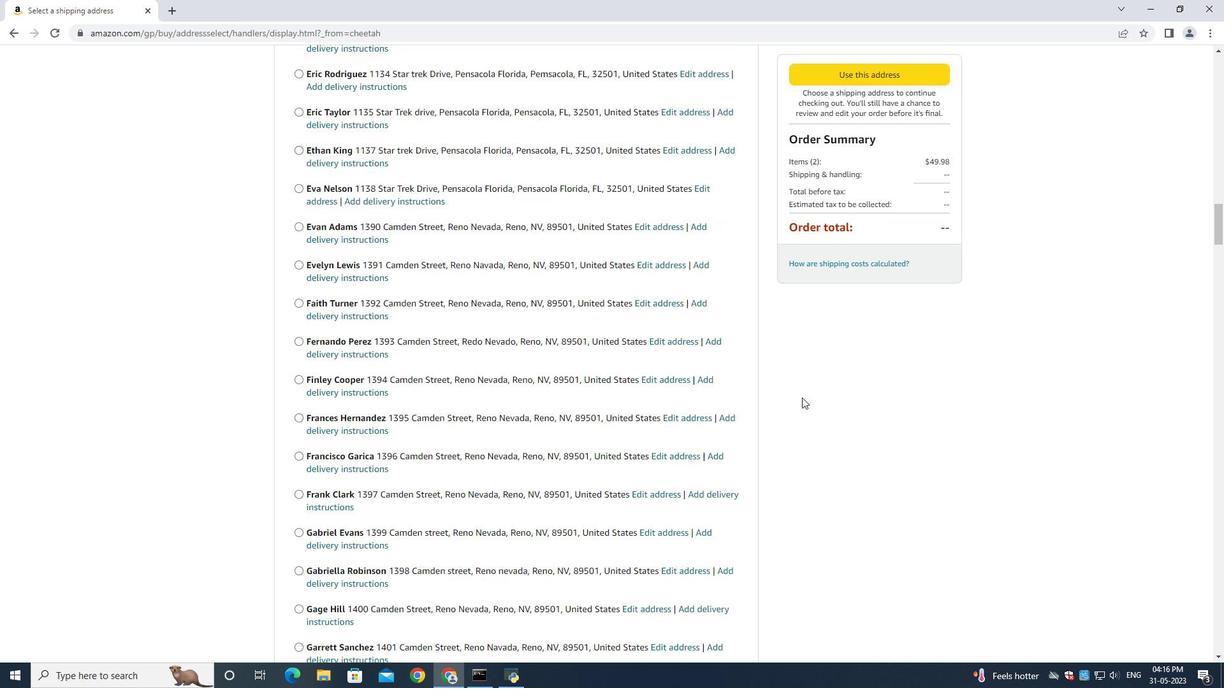 
Action: Mouse scrolled (802, 397) with delta (0, 0)
Screenshot: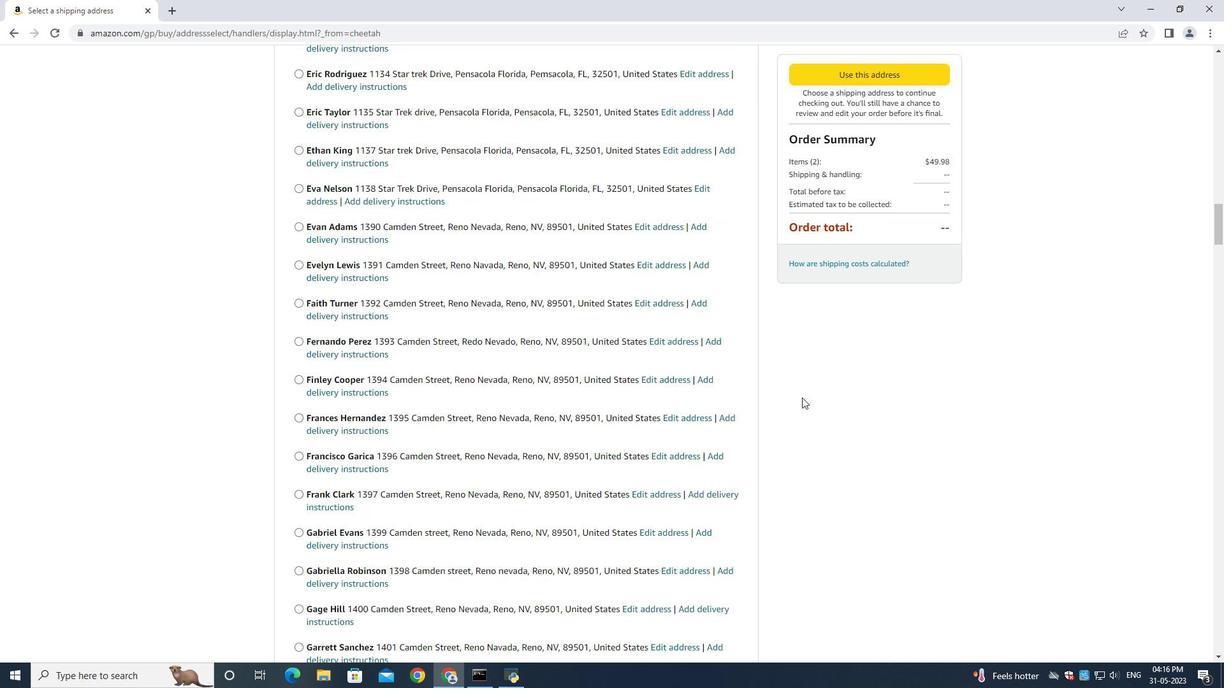 
Action: Mouse scrolled (802, 397) with delta (0, 0)
Screenshot: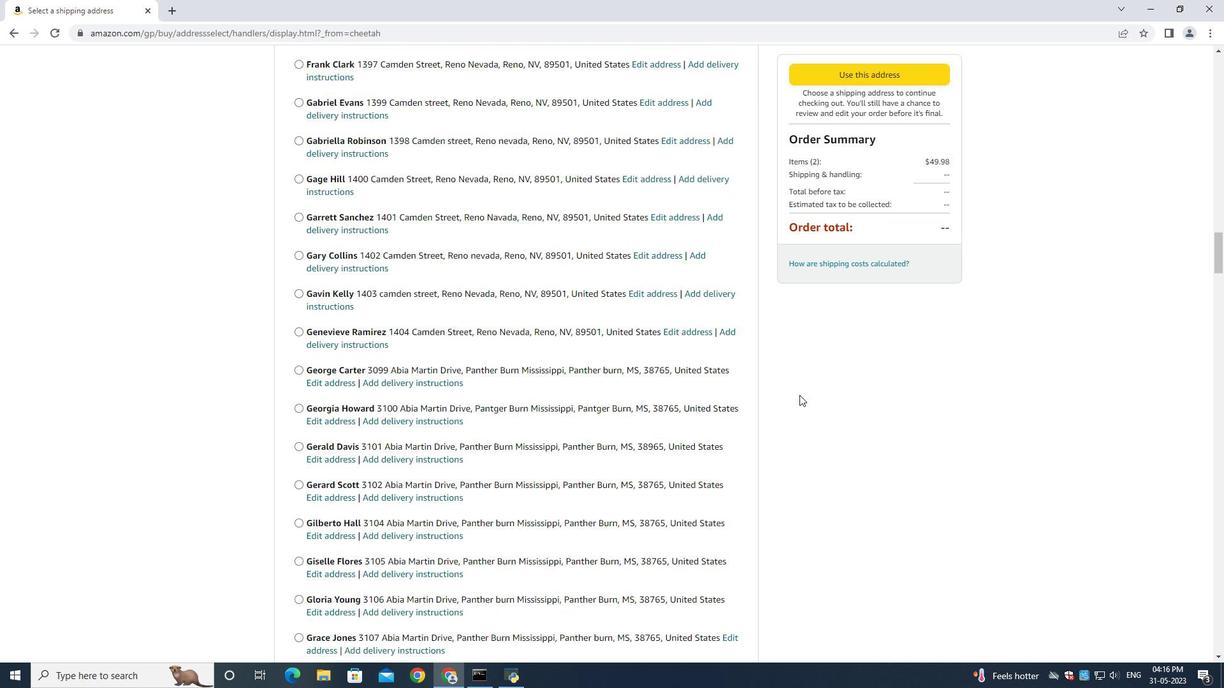 
Action: Mouse scrolled (802, 397) with delta (0, 0)
Screenshot: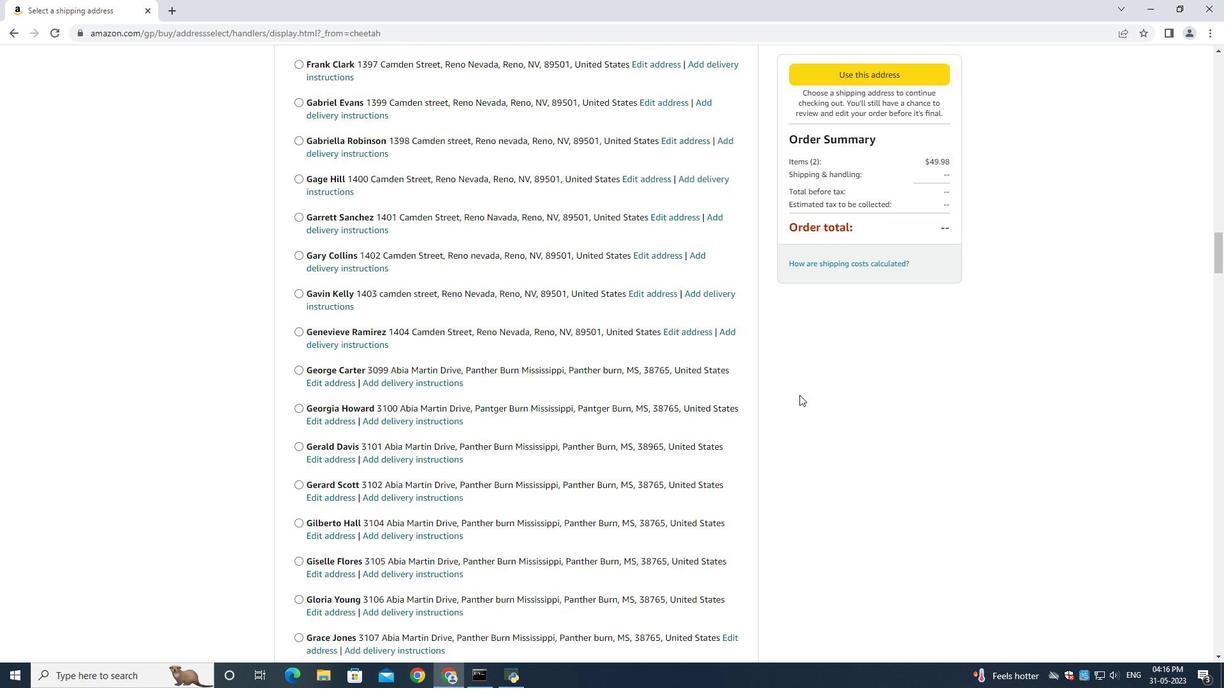 
Action: Mouse scrolled (802, 397) with delta (0, 0)
Screenshot: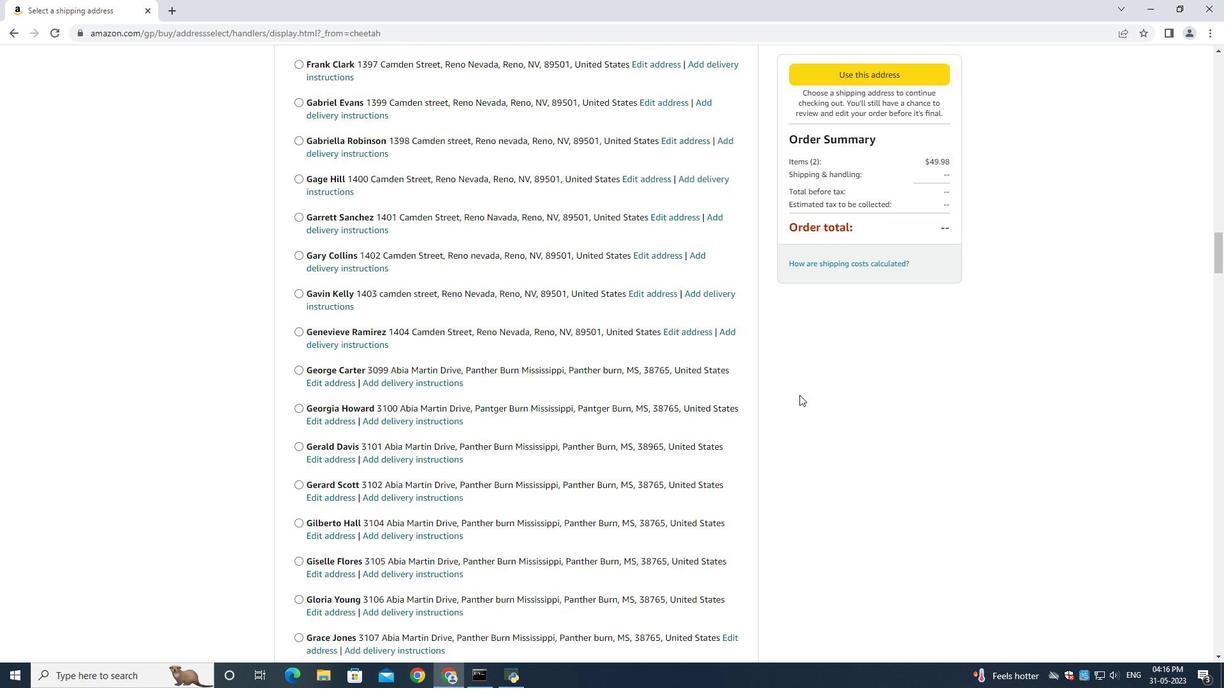 
Action: Mouse scrolled (802, 397) with delta (0, 0)
Screenshot: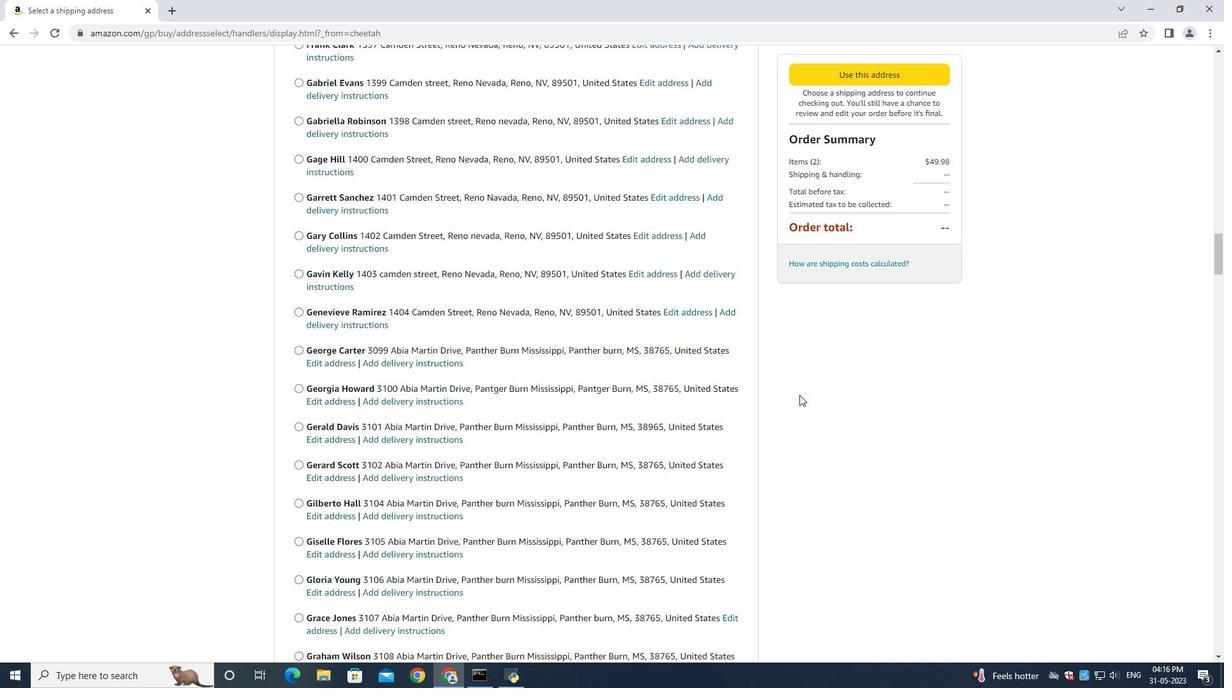 
Action: Mouse scrolled (802, 397) with delta (0, 0)
Screenshot: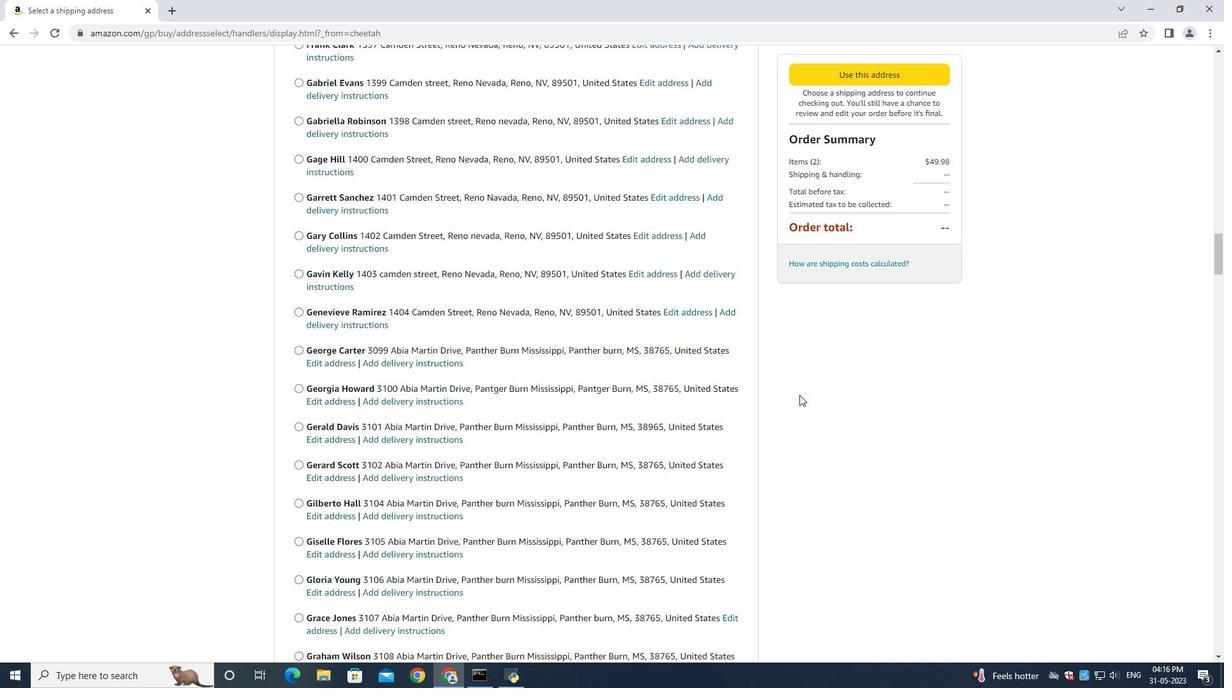 
Action: Mouse scrolled (802, 397) with delta (0, 0)
Screenshot: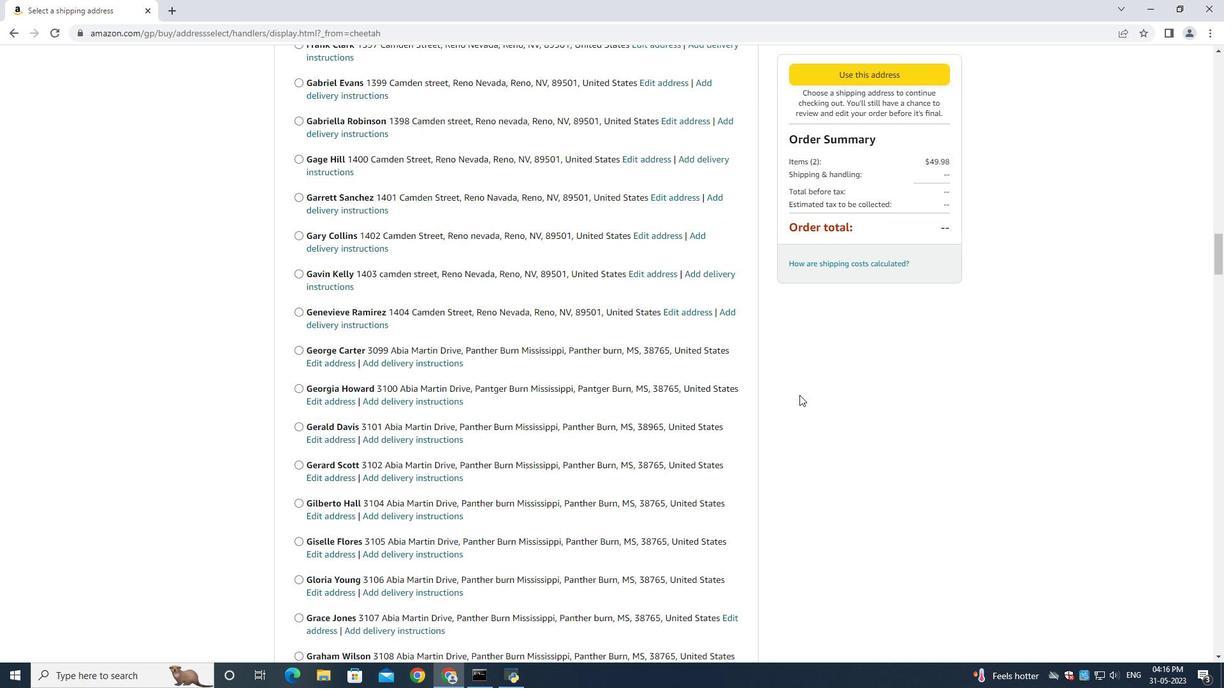 
Action: Mouse scrolled (802, 397) with delta (0, 0)
Screenshot: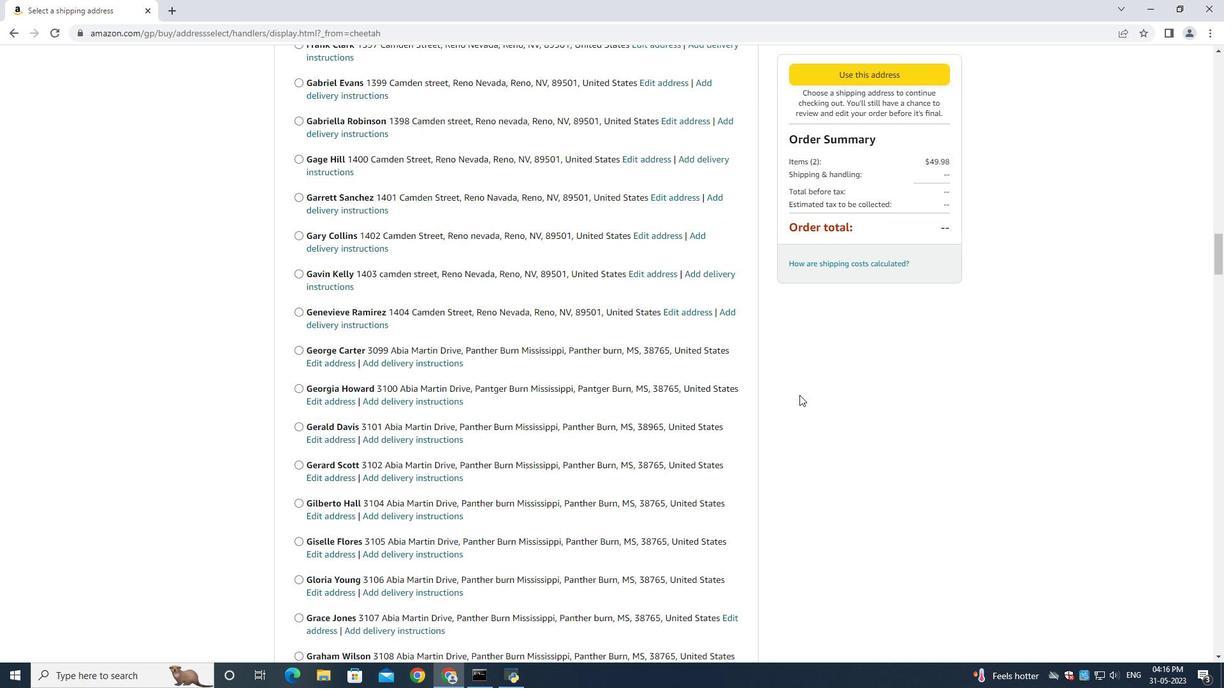
Action: Mouse moved to (799, 395)
Screenshot: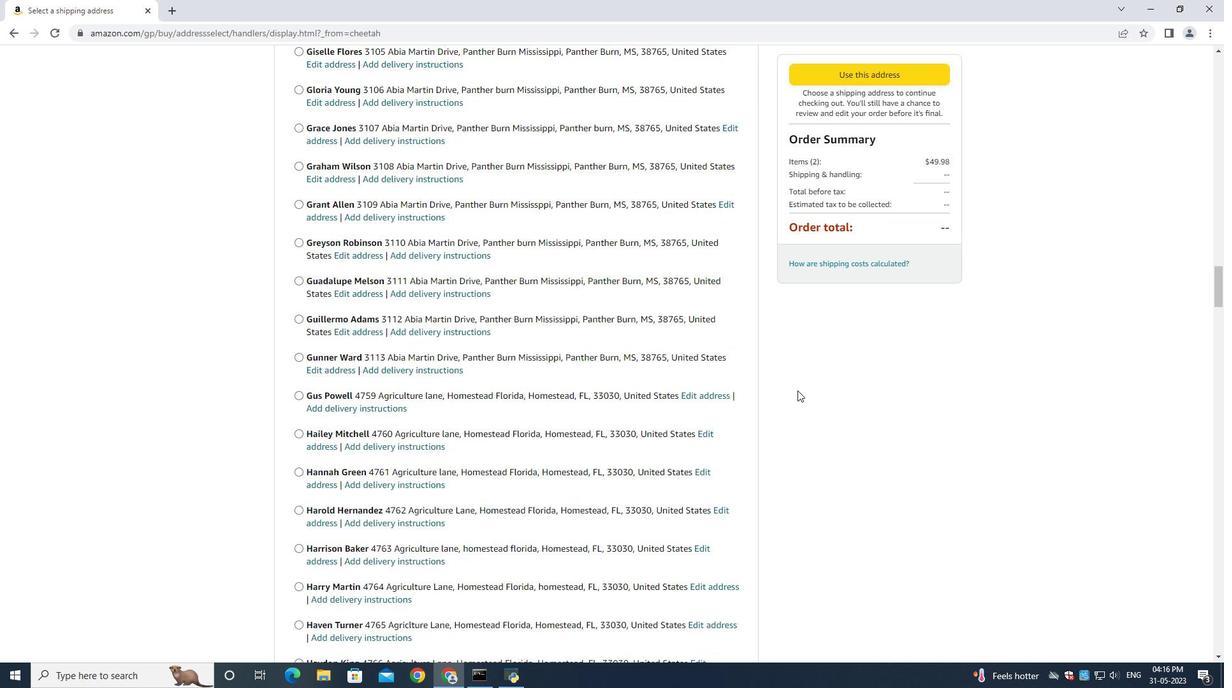 
Action: Mouse scrolled (799, 394) with delta (0, 0)
Screenshot: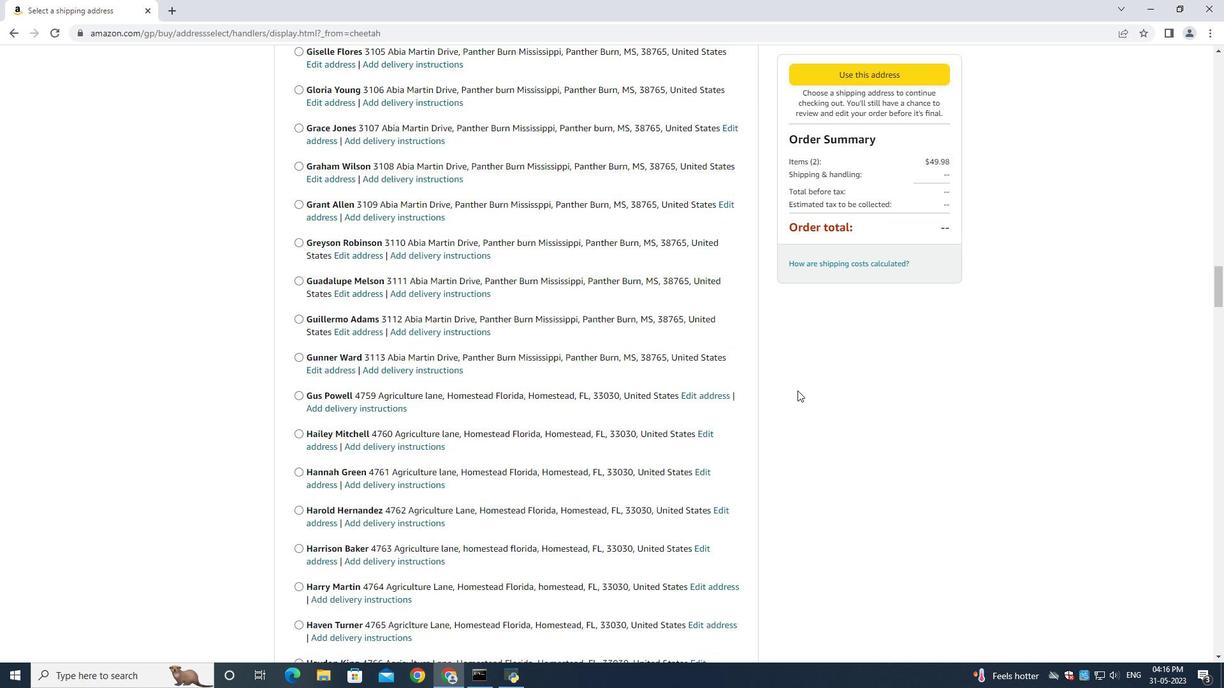
Action: Mouse scrolled (799, 394) with delta (0, 0)
Screenshot: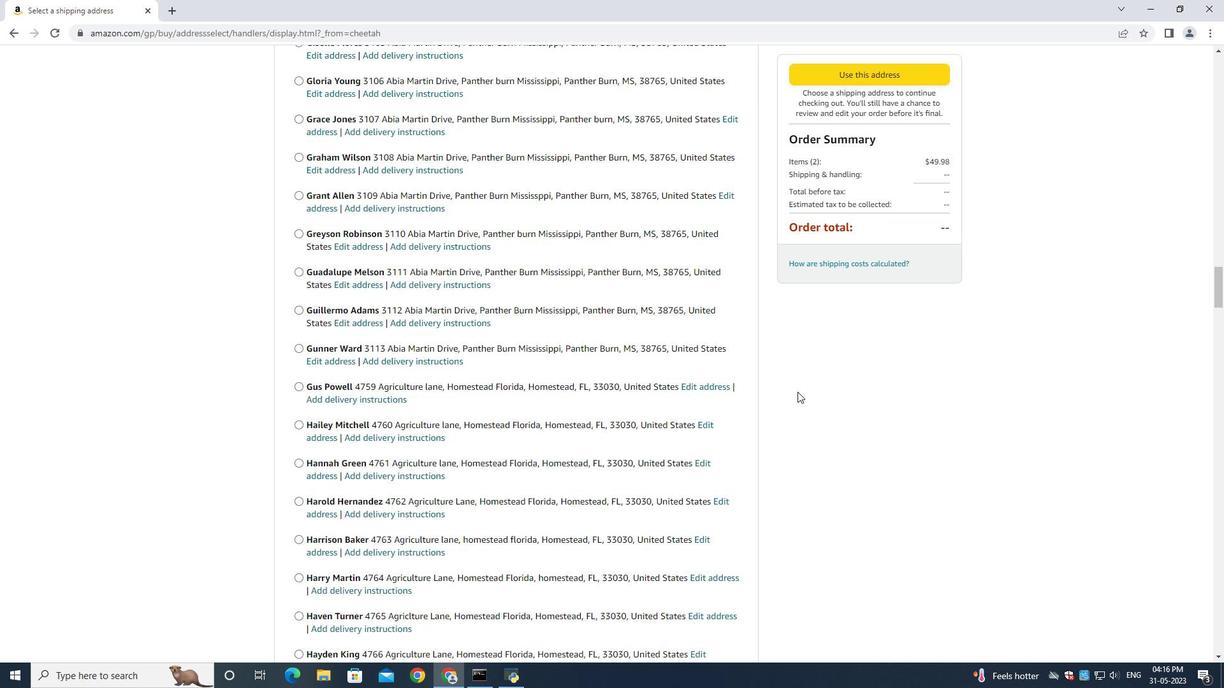 
Action: Mouse scrolled (799, 394) with delta (0, 0)
Screenshot: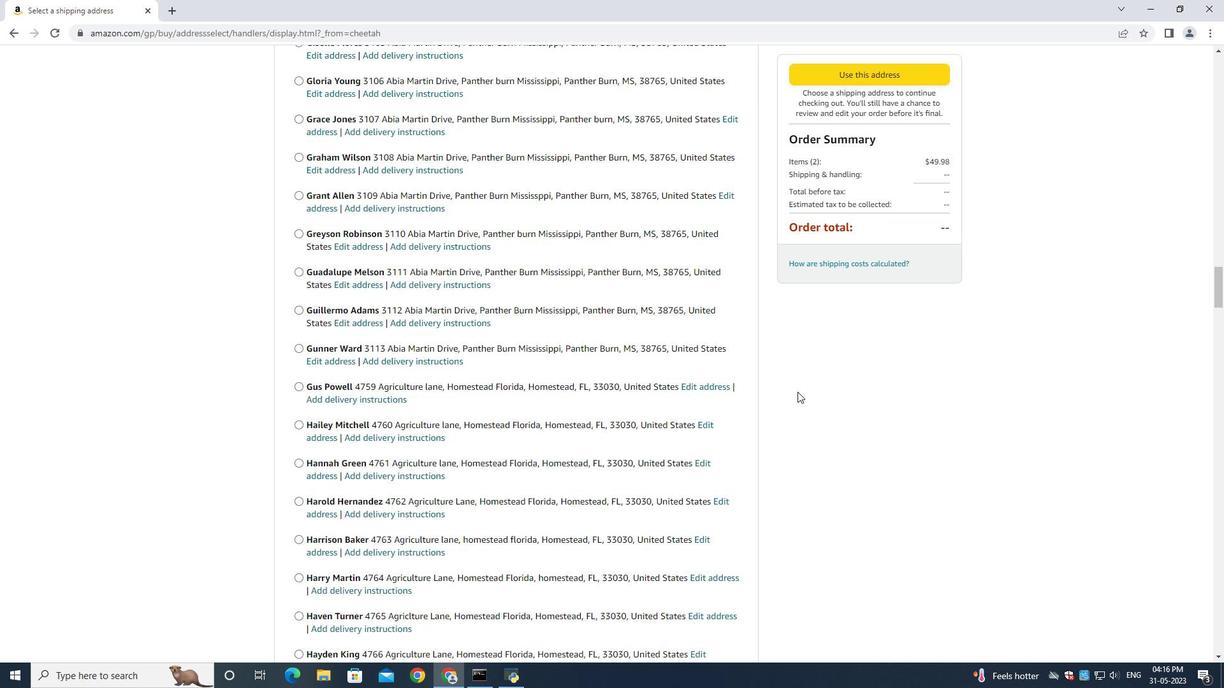 
Action: Mouse scrolled (799, 394) with delta (0, 0)
Screenshot: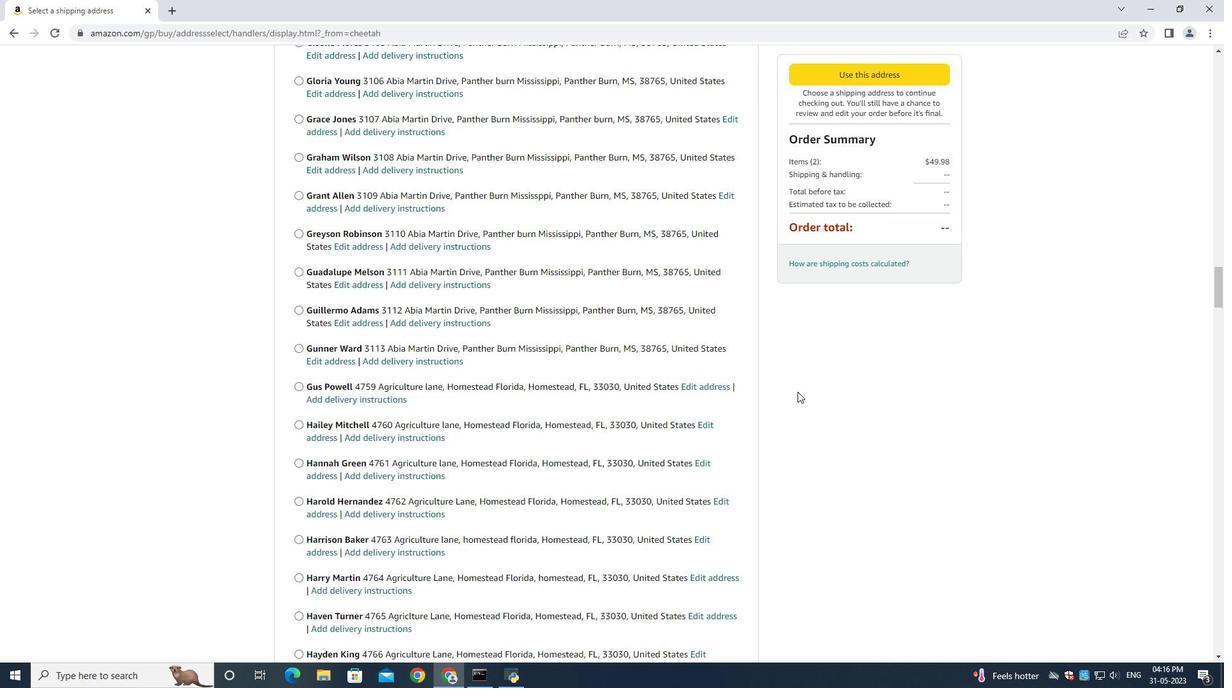 
Action: Mouse scrolled (799, 394) with delta (0, 0)
Screenshot: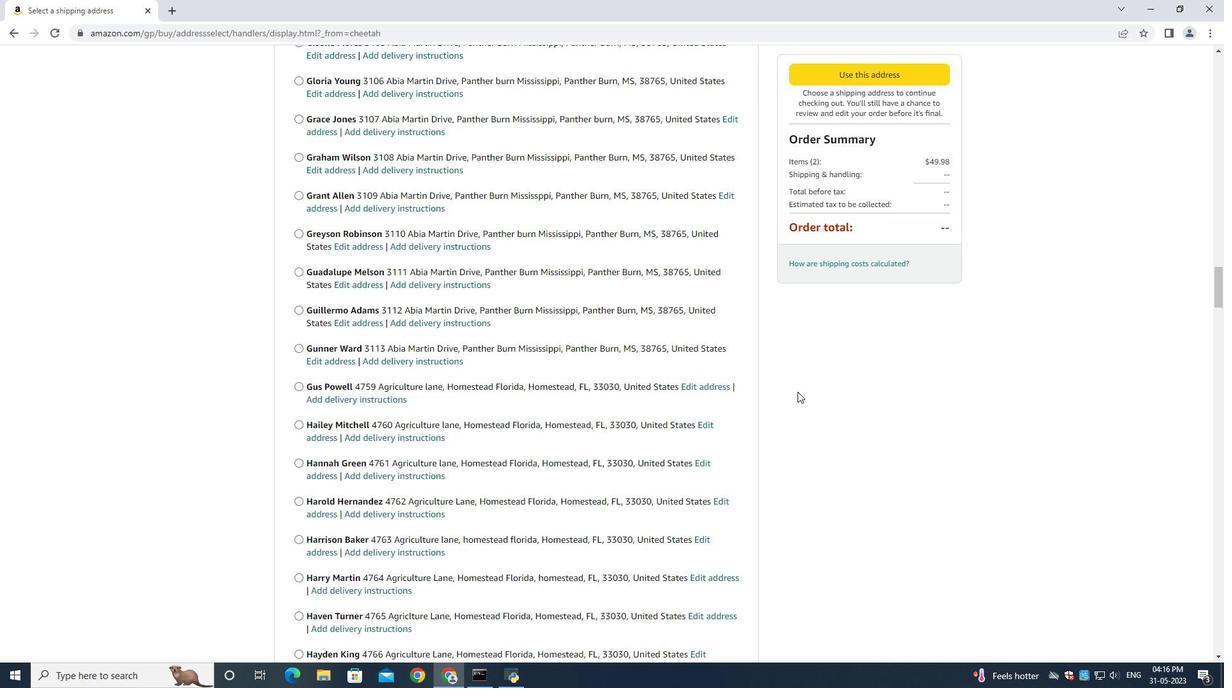 
Action: Mouse scrolled (799, 394) with delta (0, 0)
Screenshot: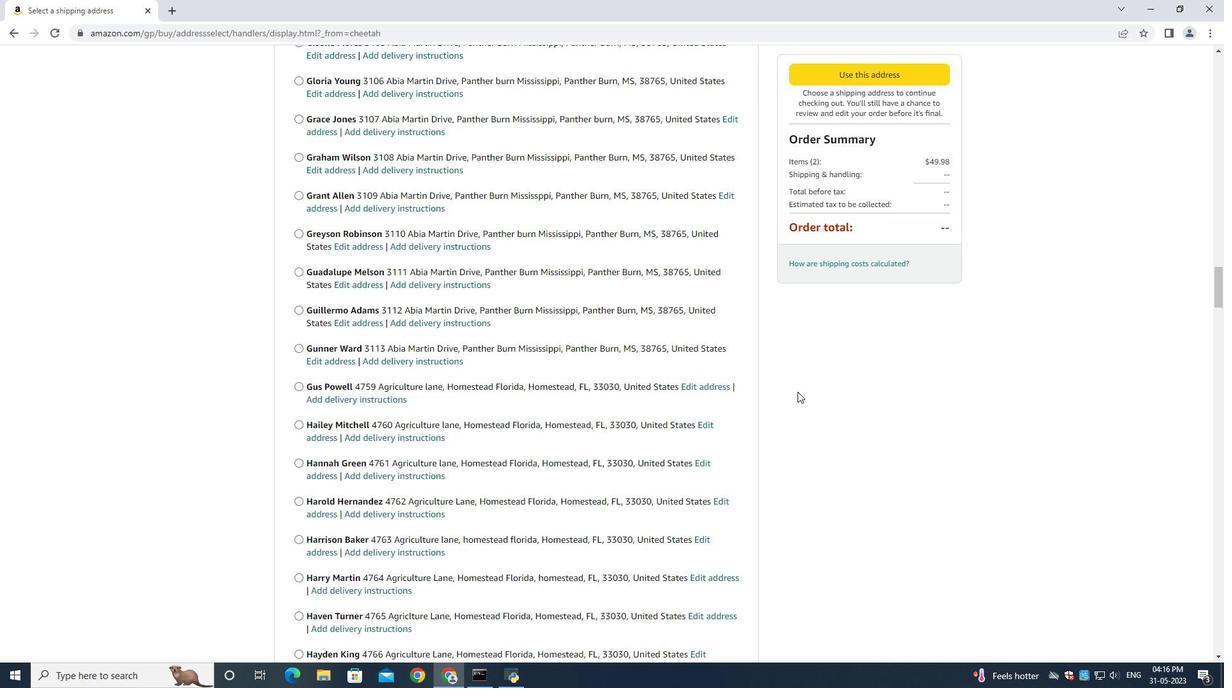 
Action: Mouse scrolled (799, 394) with delta (0, 0)
Screenshot: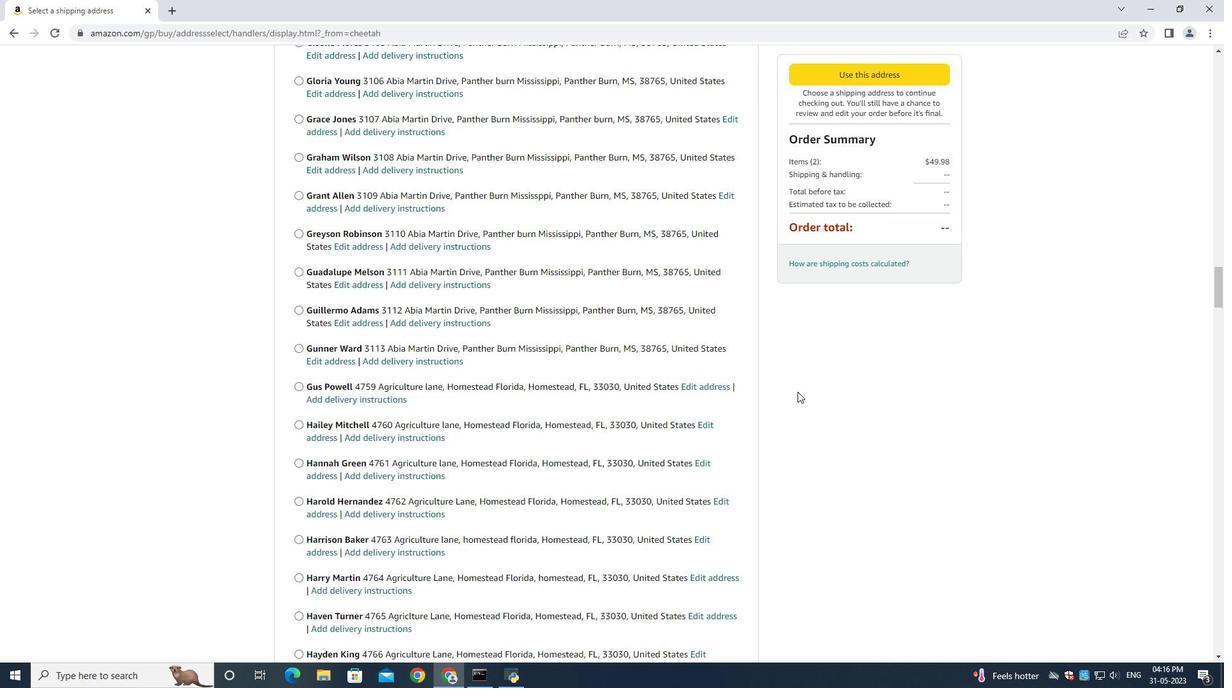 
Action: Mouse scrolled (799, 394) with delta (0, 0)
Screenshot: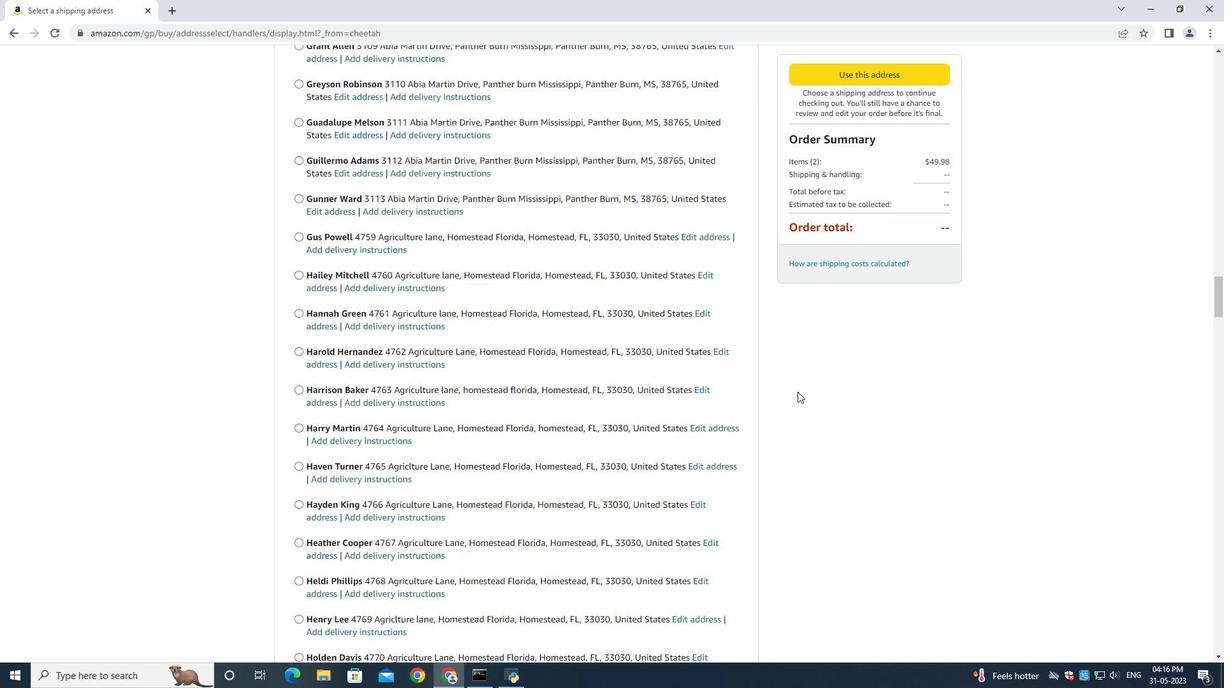 
Action: Mouse moved to (797, 390)
Screenshot: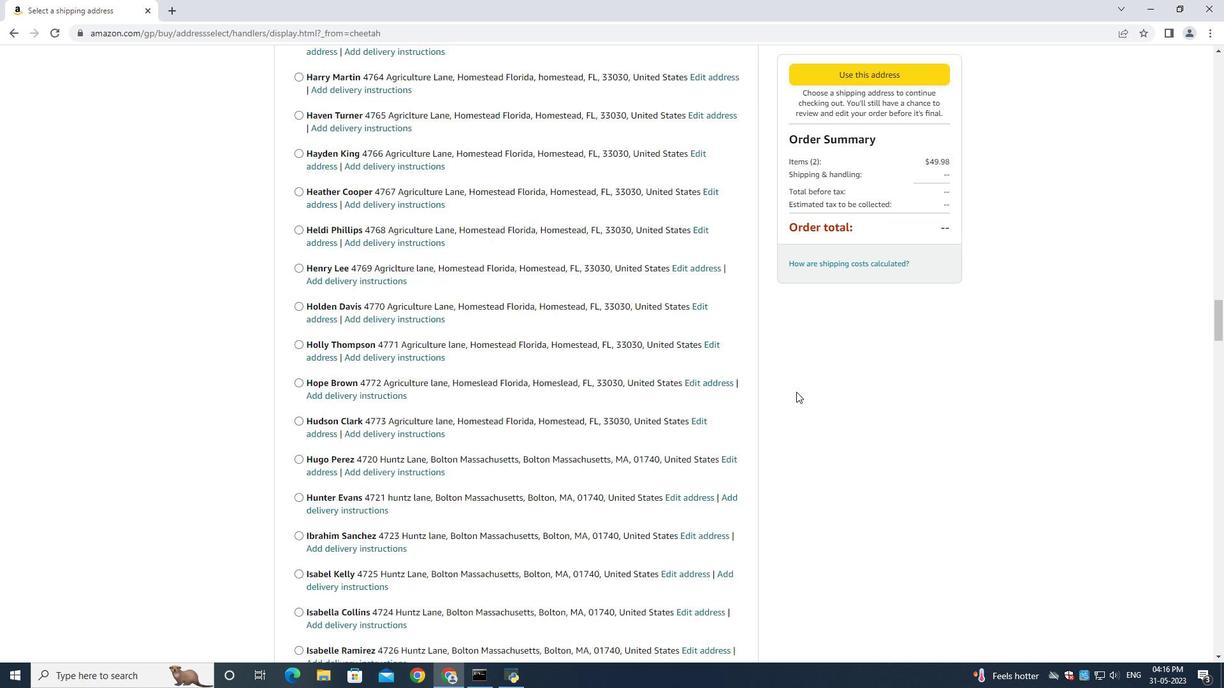 
Action: Mouse scrolled (797, 390) with delta (0, 0)
Screenshot: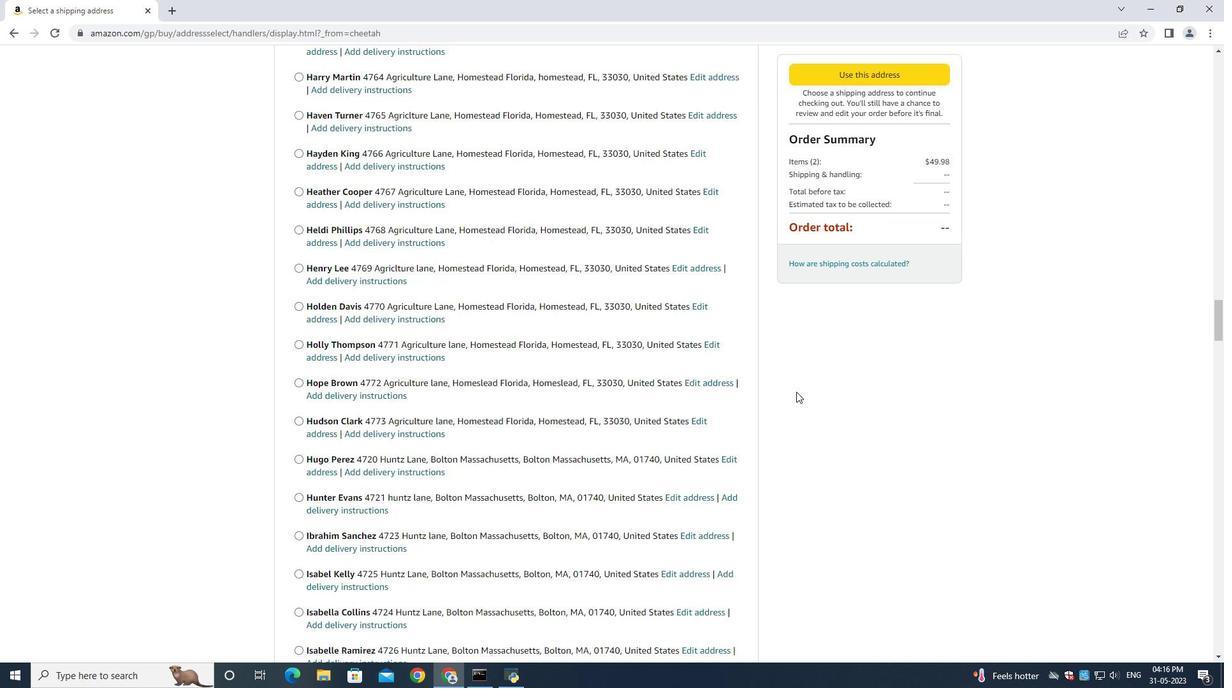 
Action: Mouse moved to (797, 392)
Screenshot: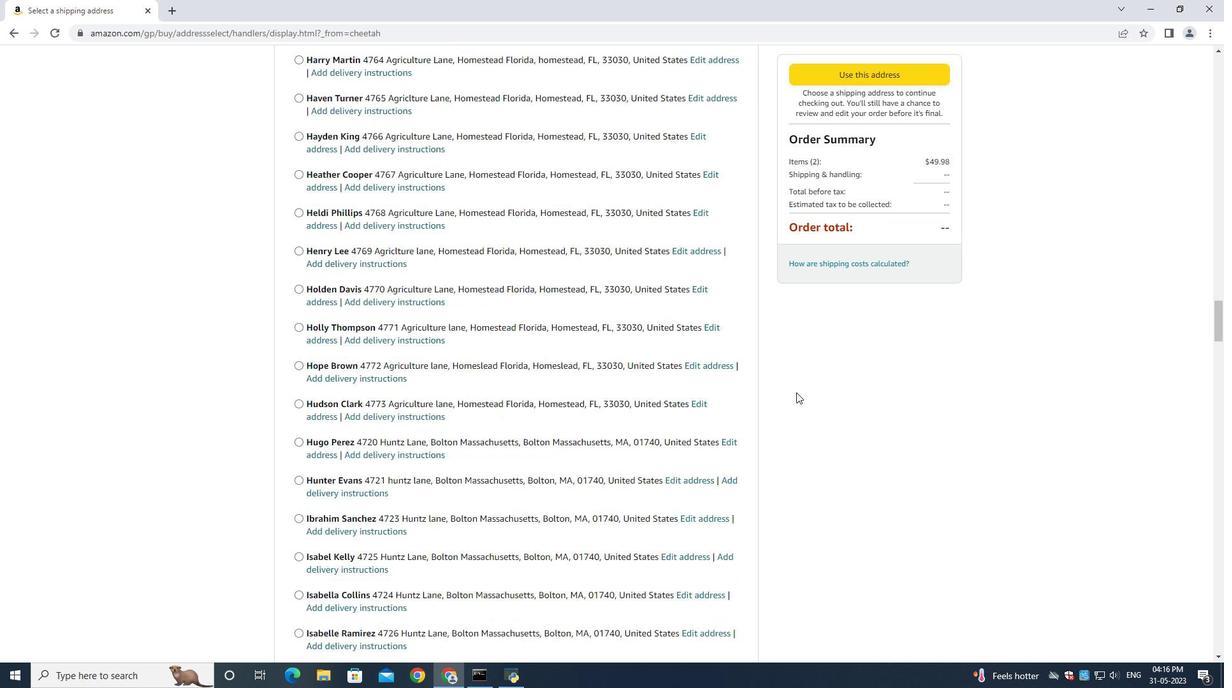 
Action: Mouse scrolled (797, 391) with delta (0, 0)
Screenshot: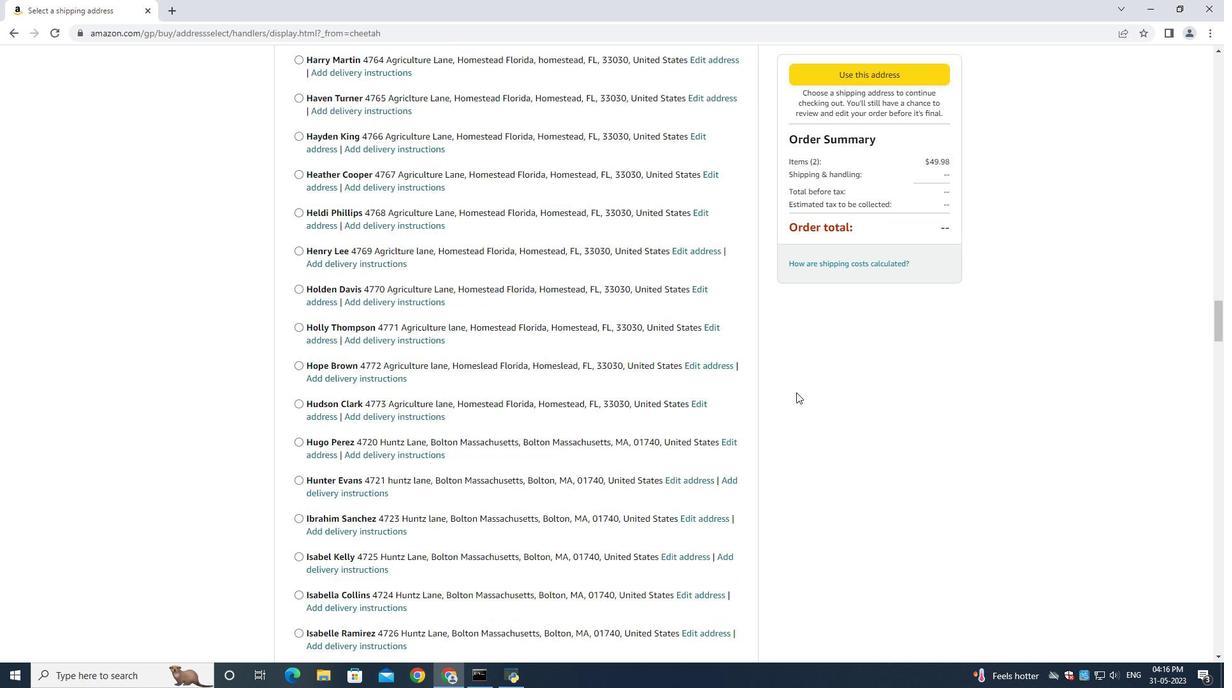 
Action: Mouse scrolled (797, 391) with delta (0, 0)
Screenshot: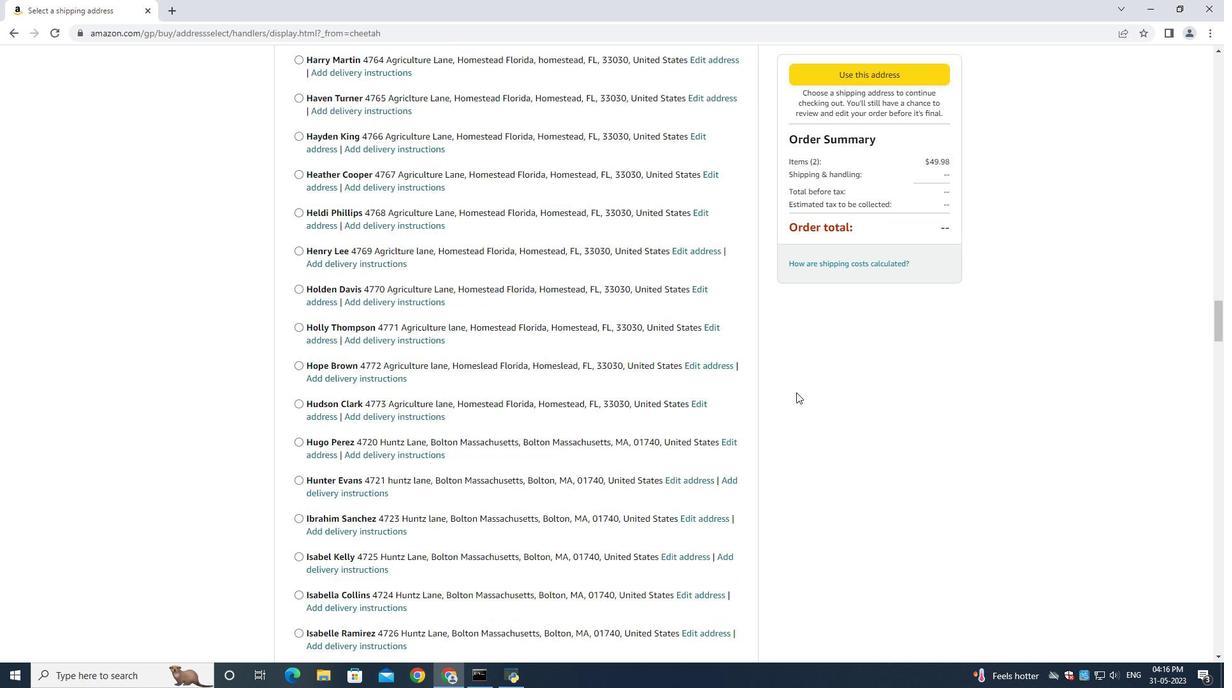
Action: Mouse scrolled (797, 390) with delta (0, -1)
Screenshot: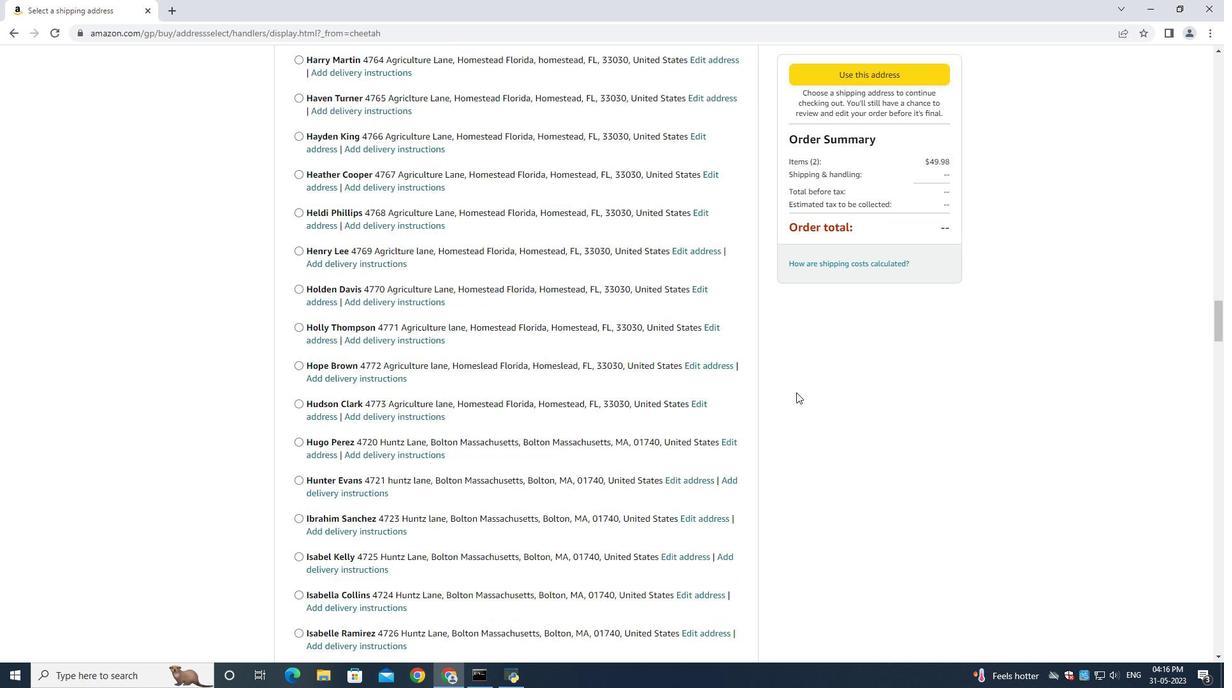 
Action: Mouse scrolled (797, 391) with delta (0, 0)
Screenshot: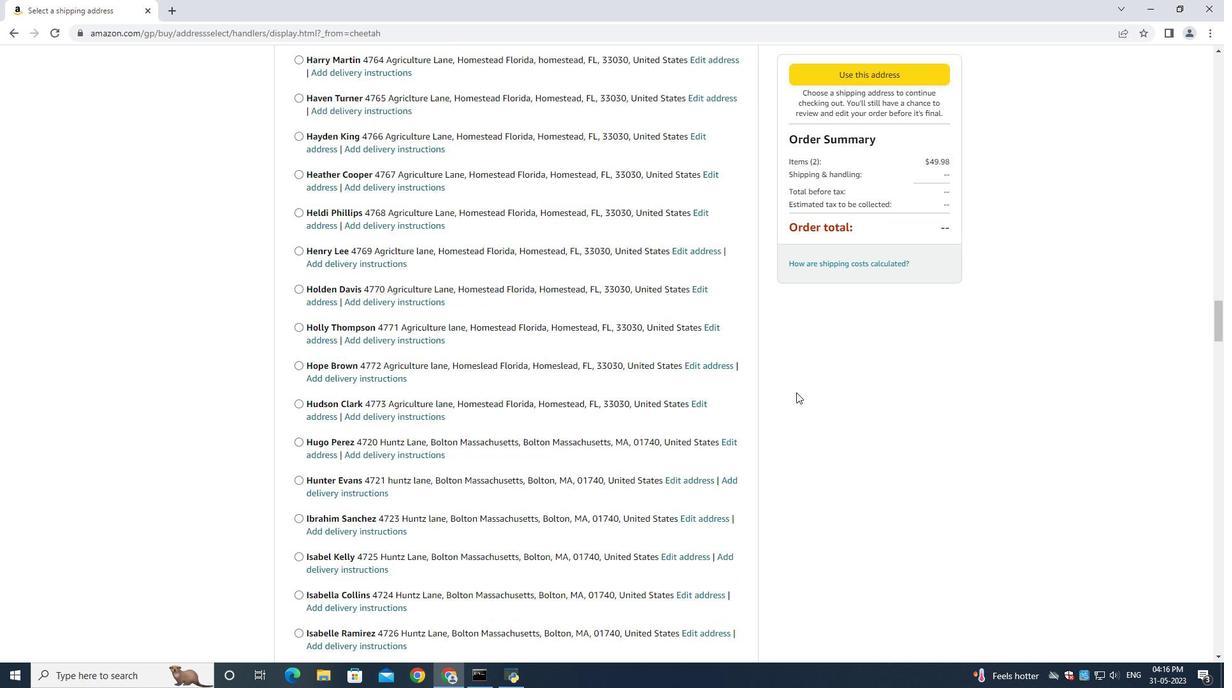 
Action: Mouse scrolled (797, 391) with delta (0, 0)
Screenshot: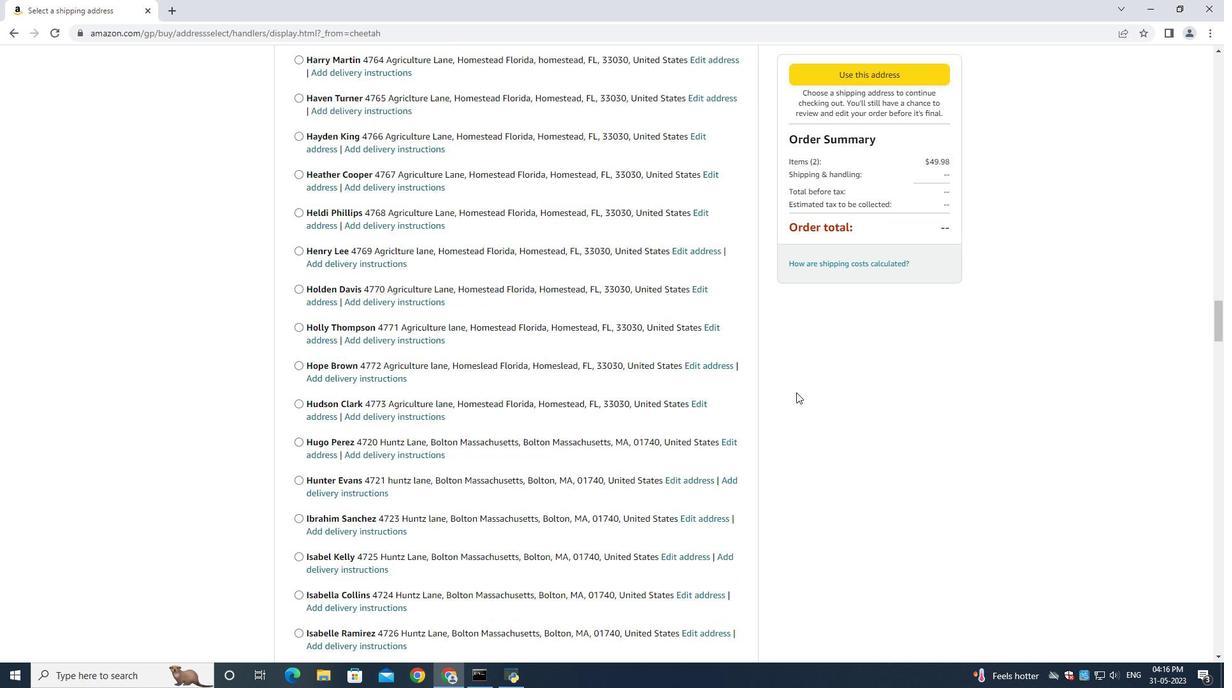 
Action: Mouse scrolled (797, 391) with delta (0, 0)
Screenshot: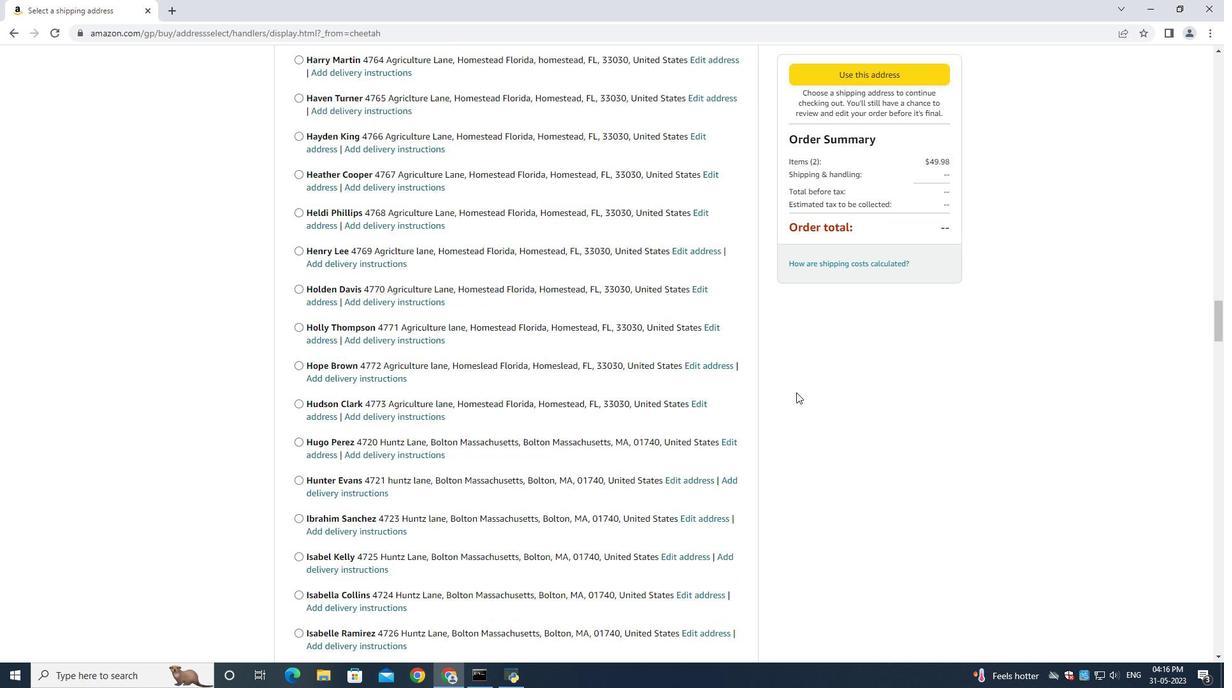 
Action: Mouse moved to (796, 390)
Screenshot: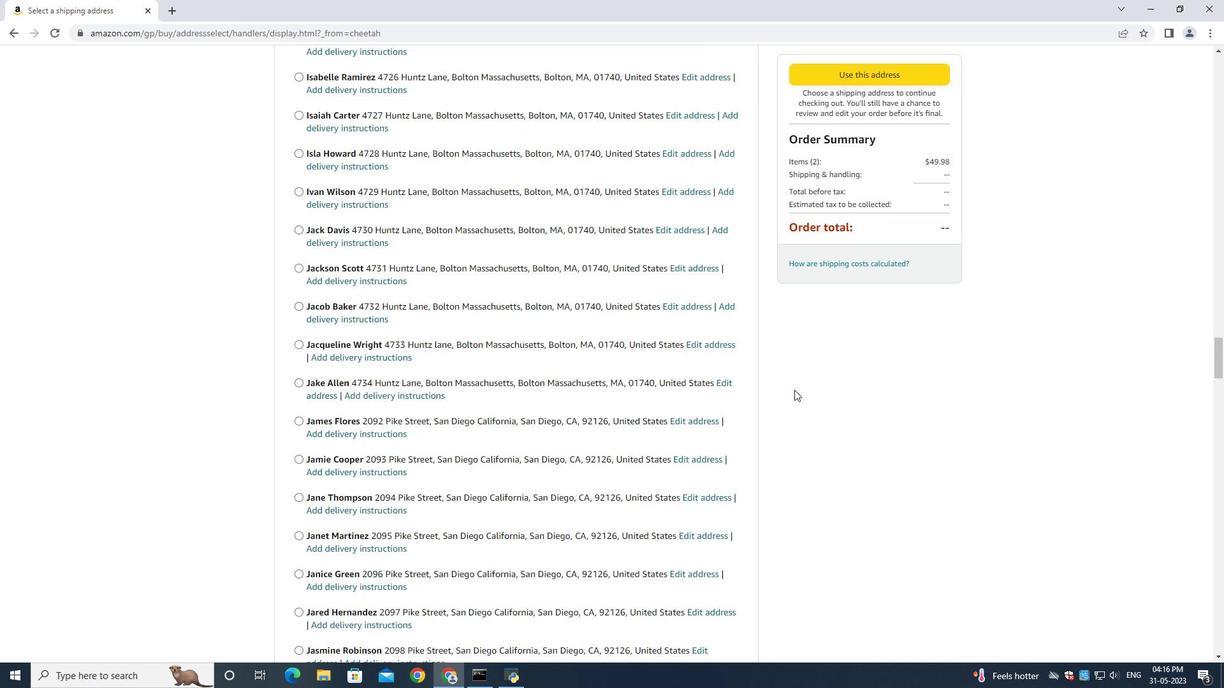
Action: Mouse scrolled (796, 390) with delta (0, 0)
Screenshot: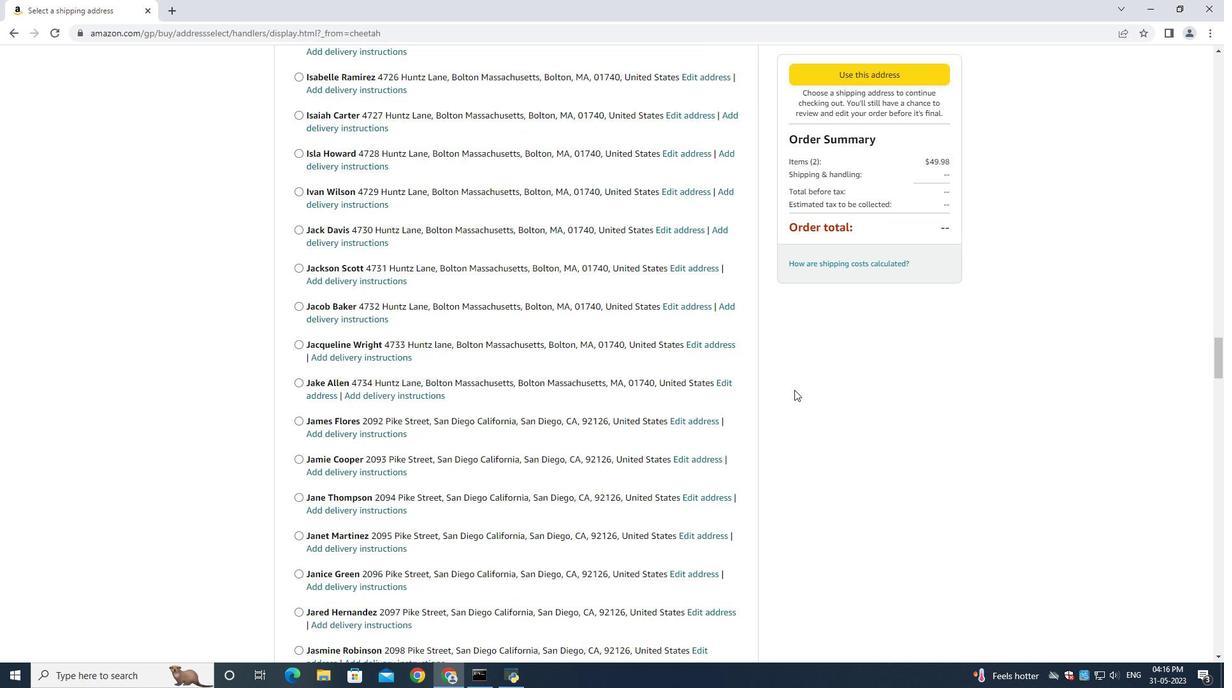 
Action: Mouse moved to (796, 392)
Screenshot: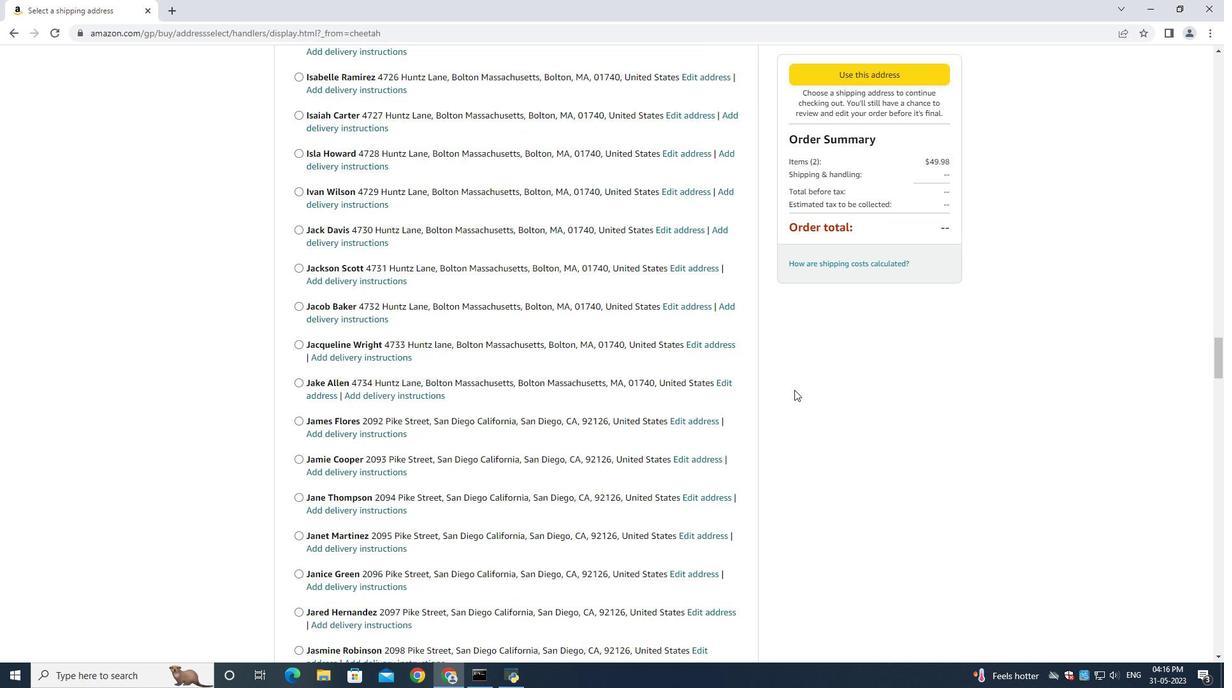 
Action: Mouse scrolled (796, 391) with delta (0, 0)
Screenshot: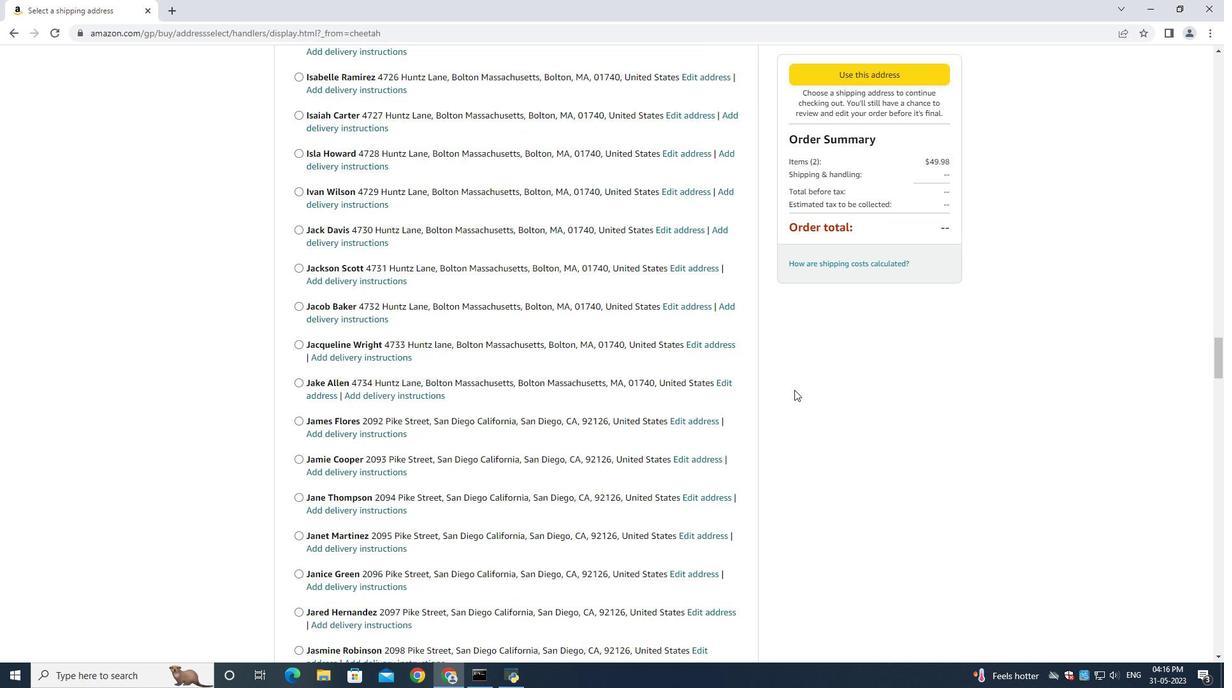 
Action: Mouse moved to (796, 392)
Screenshot: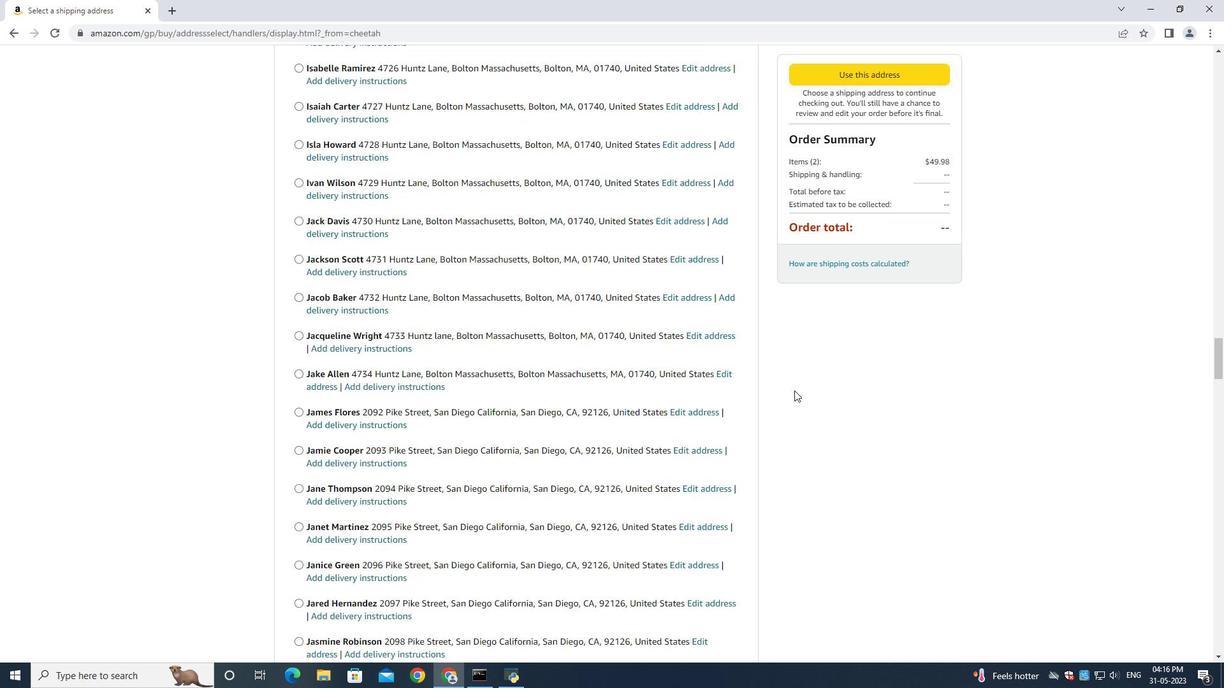 
Action: Mouse scrolled (796, 391) with delta (0, 0)
Screenshot: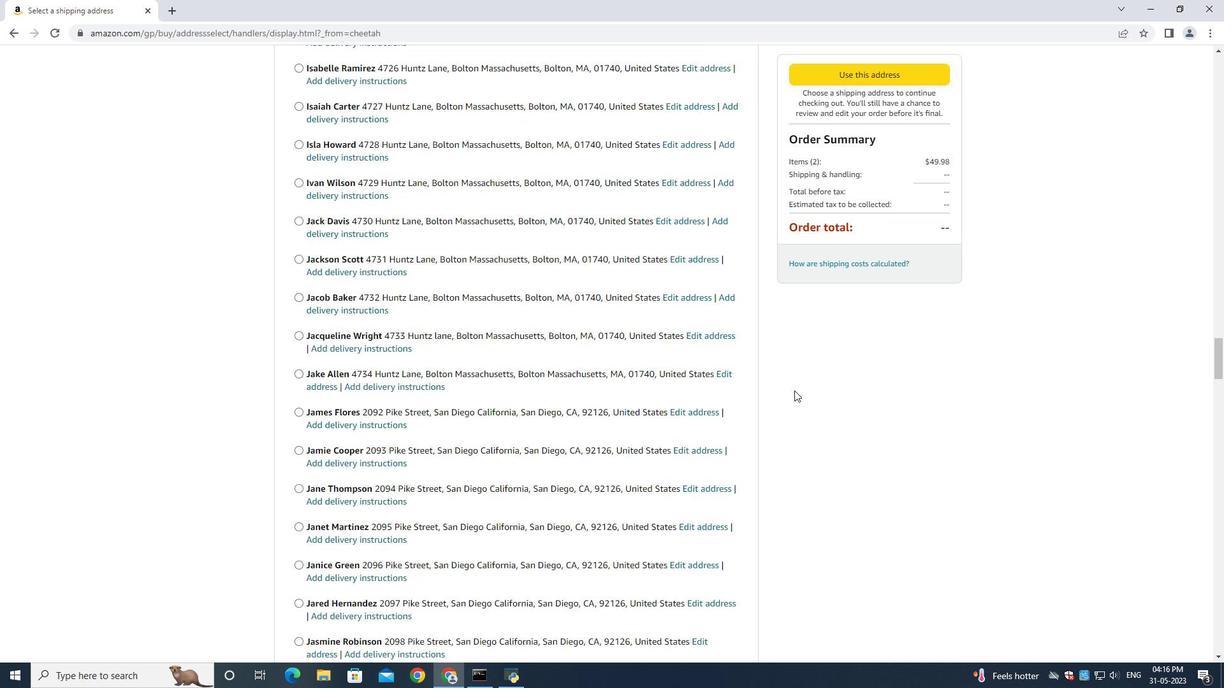 
Action: Mouse scrolled (796, 392) with delta (0, 0)
Screenshot: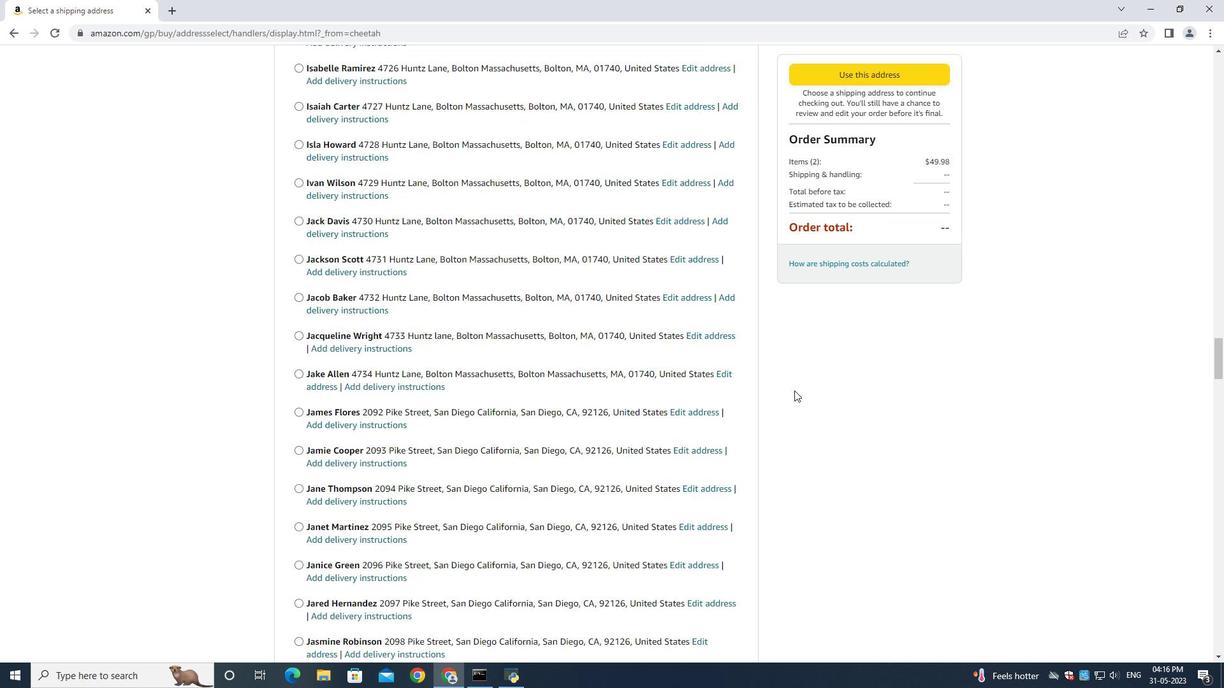 
Action: Mouse moved to (796, 392)
Screenshot: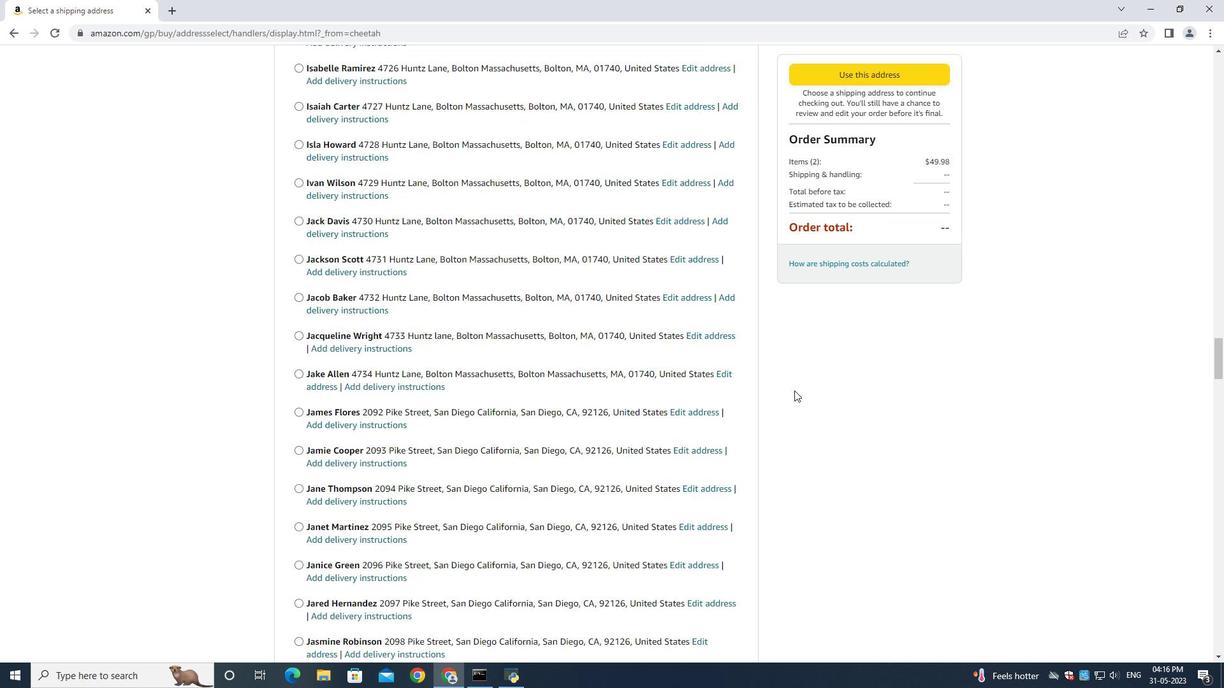 
Action: Mouse scrolled (796, 391) with delta (0, -1)
Screenshot: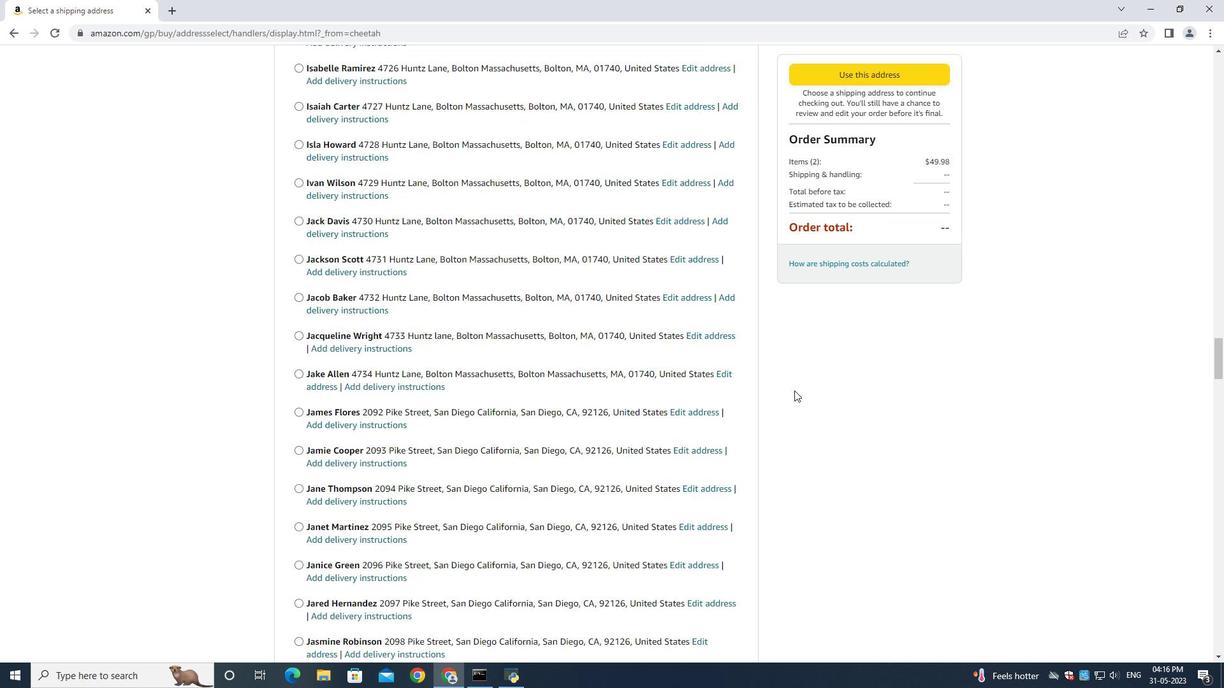 
Action: Mouse moved to (796, 392)
Screenshot: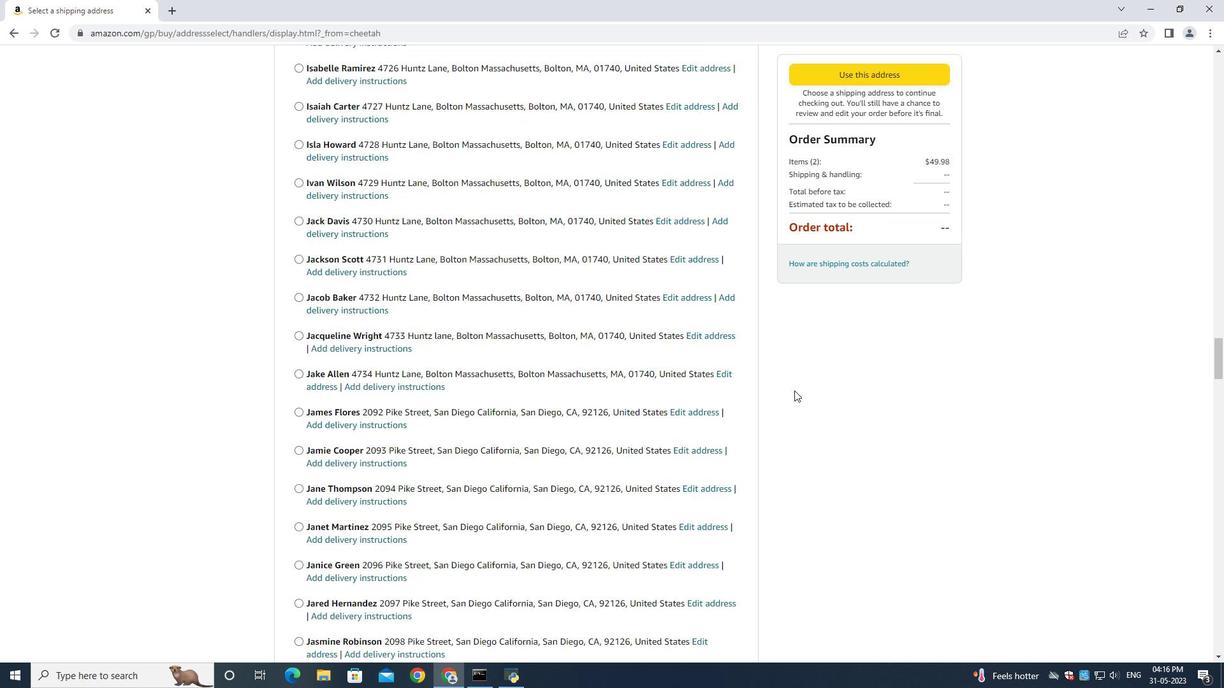 
Action: Mouse scrolled (796, 392) with delta (0, 0)
Screenshot: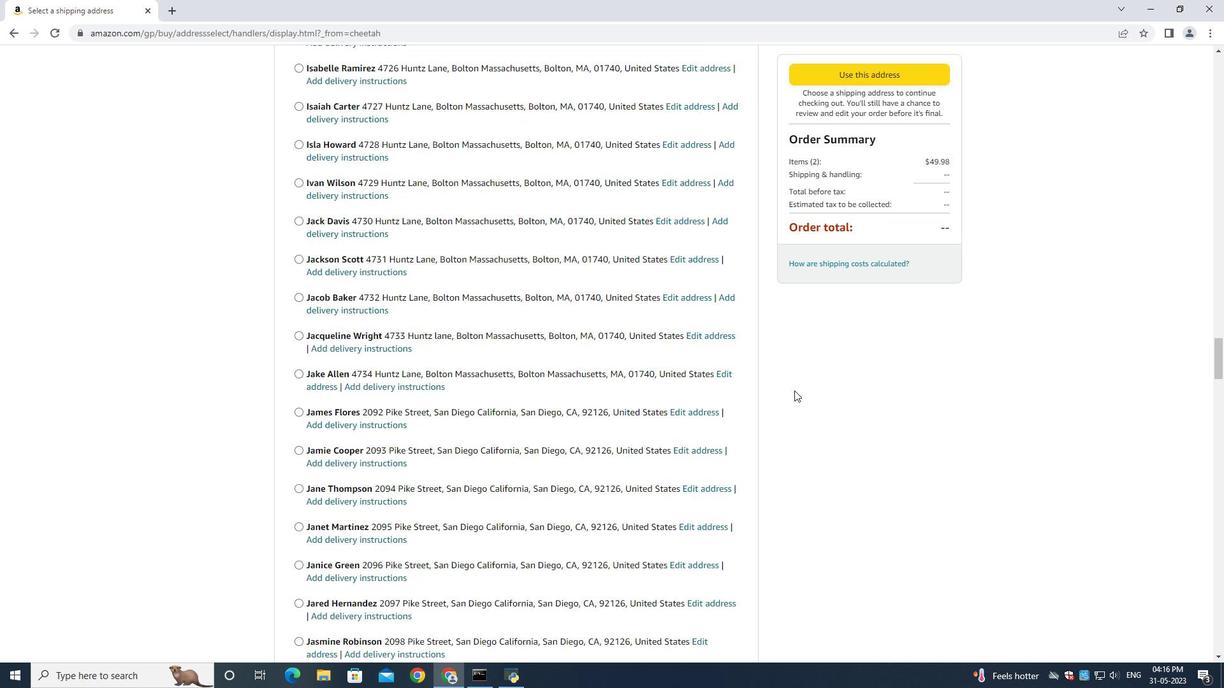 
Action: Mouse scrolled (796, 392) with delta (0, 0)
Screenshot: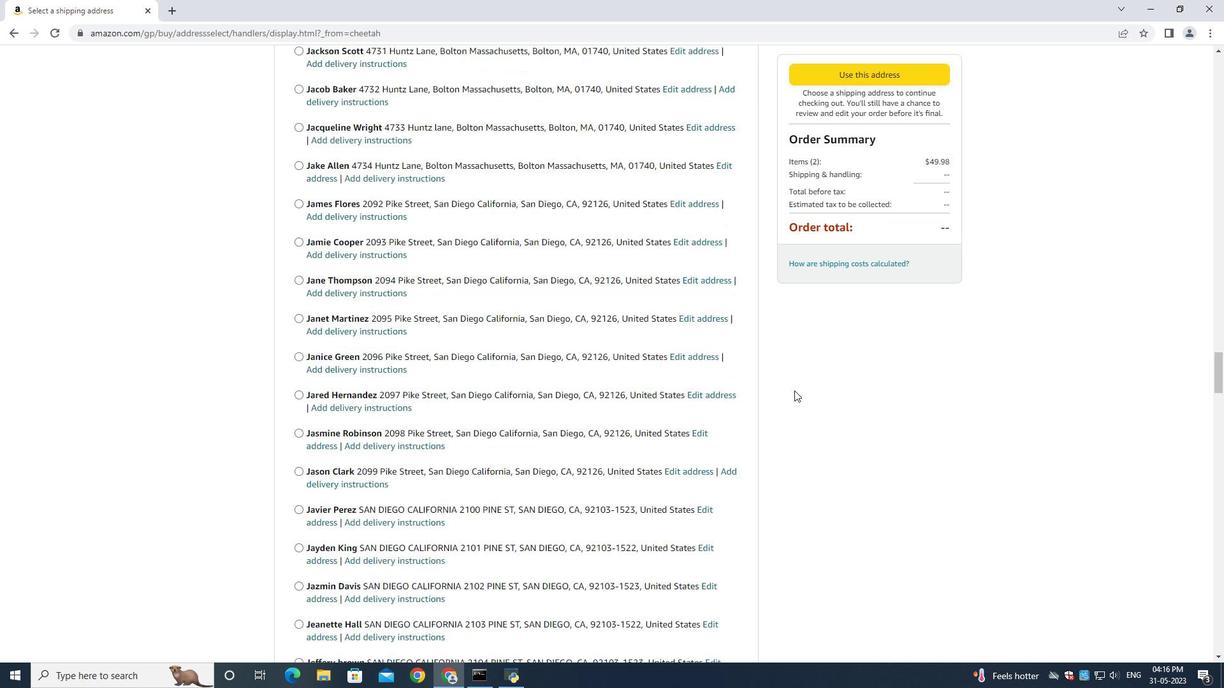 
Action: Mouse scrolled (796, 392) with delta (0, 0)
Screenshot: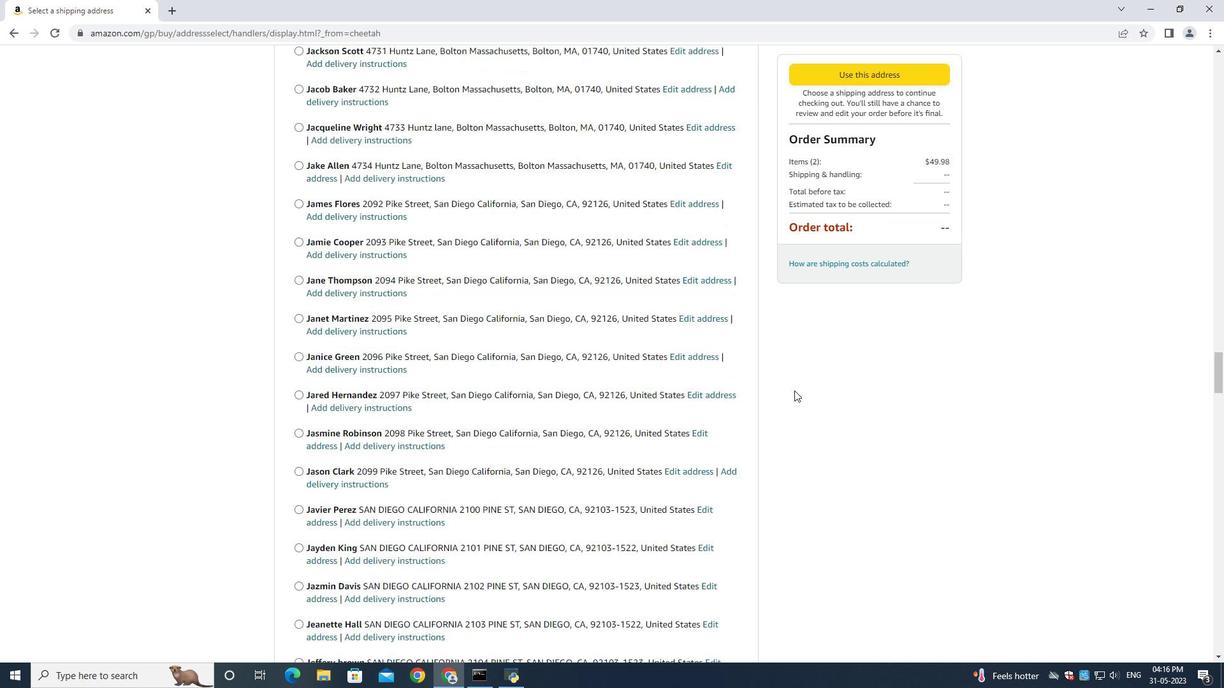
Action: Mouse moved to (794, 390)
Screenshot: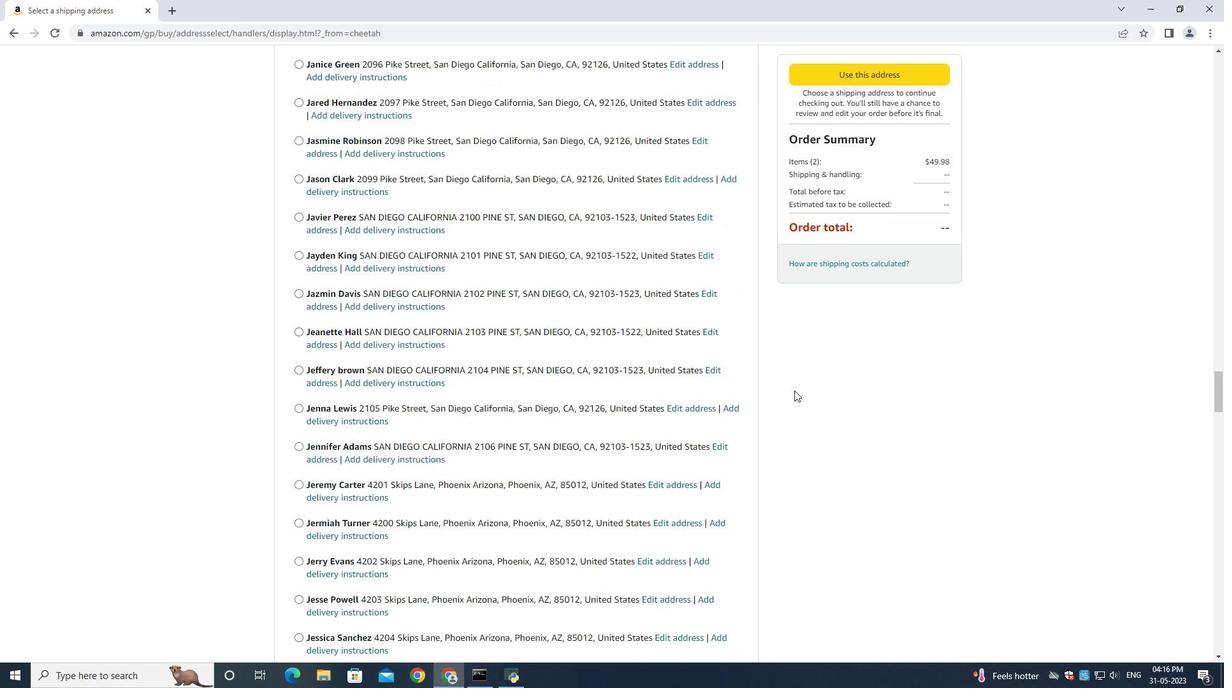 
Action: Mouse scrolled (794, 389) with delta (0, 0)
Screenshot: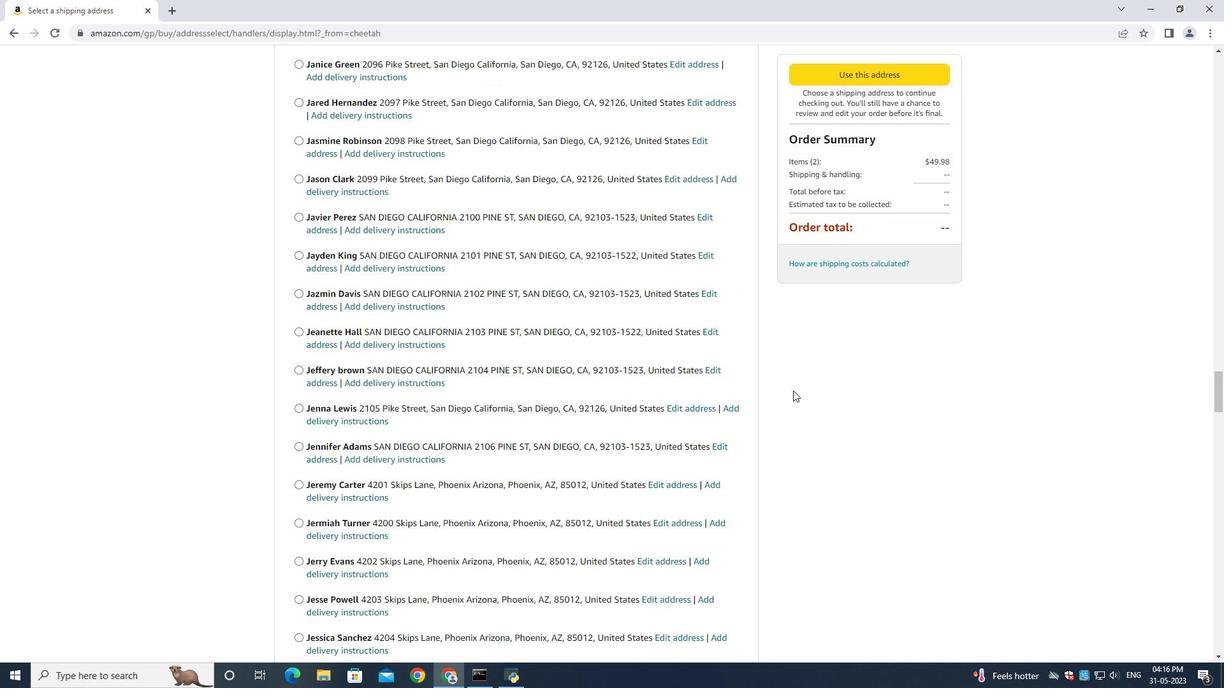 
Action: Mouse moved to (794, 390)
Screenshot: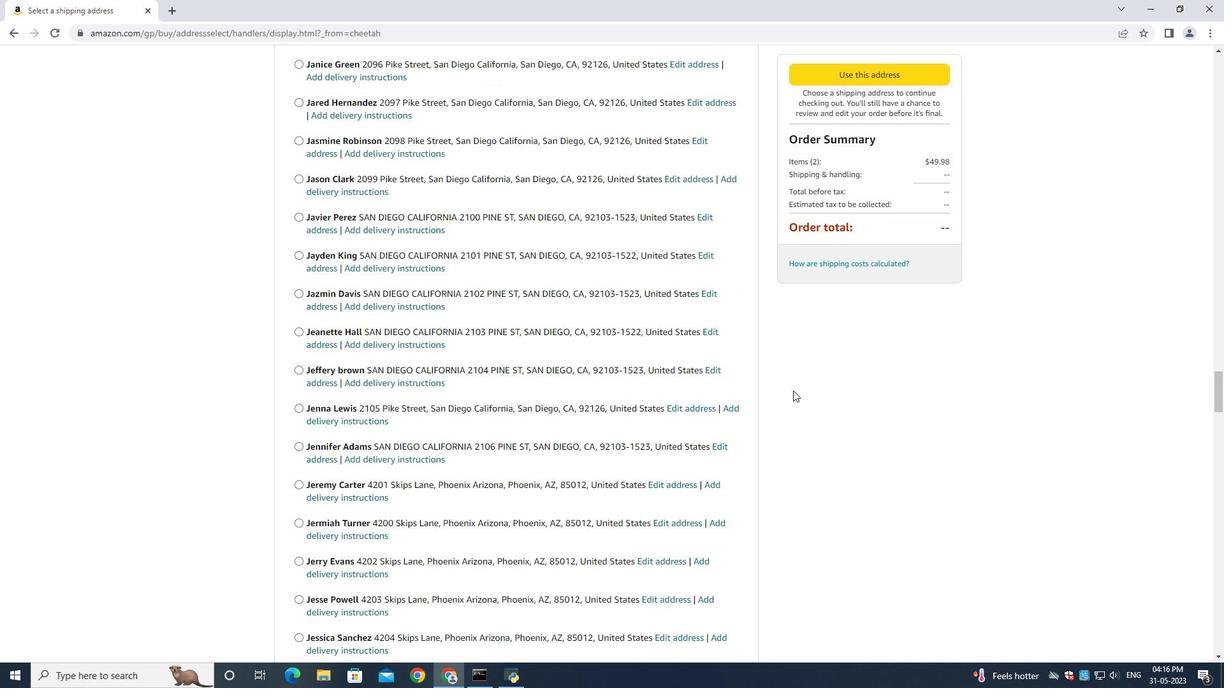 
Action: Mouse scrolled (794, 389) with delta (0, 0)
Screenshot: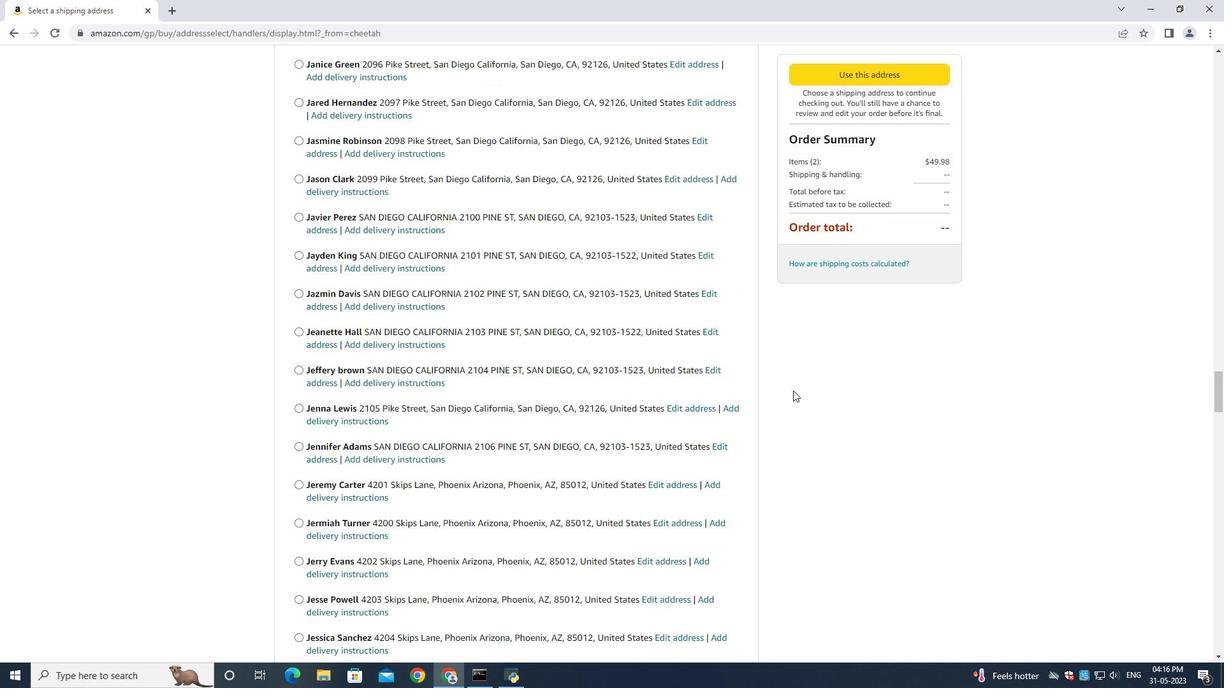 
Action: Mouse scrolled (794, 389) with delta (0, -1)
Screenshot: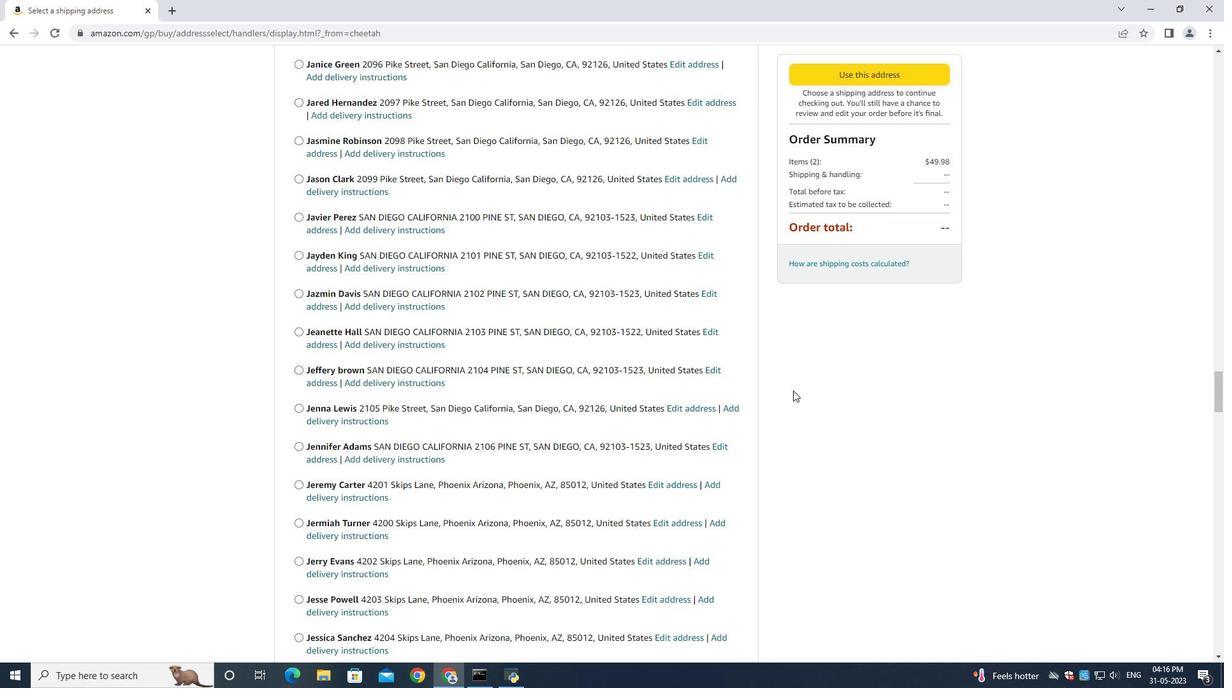 
Action: Mouse scrolled (794, 390) with delta (0, 0)
Screenshot: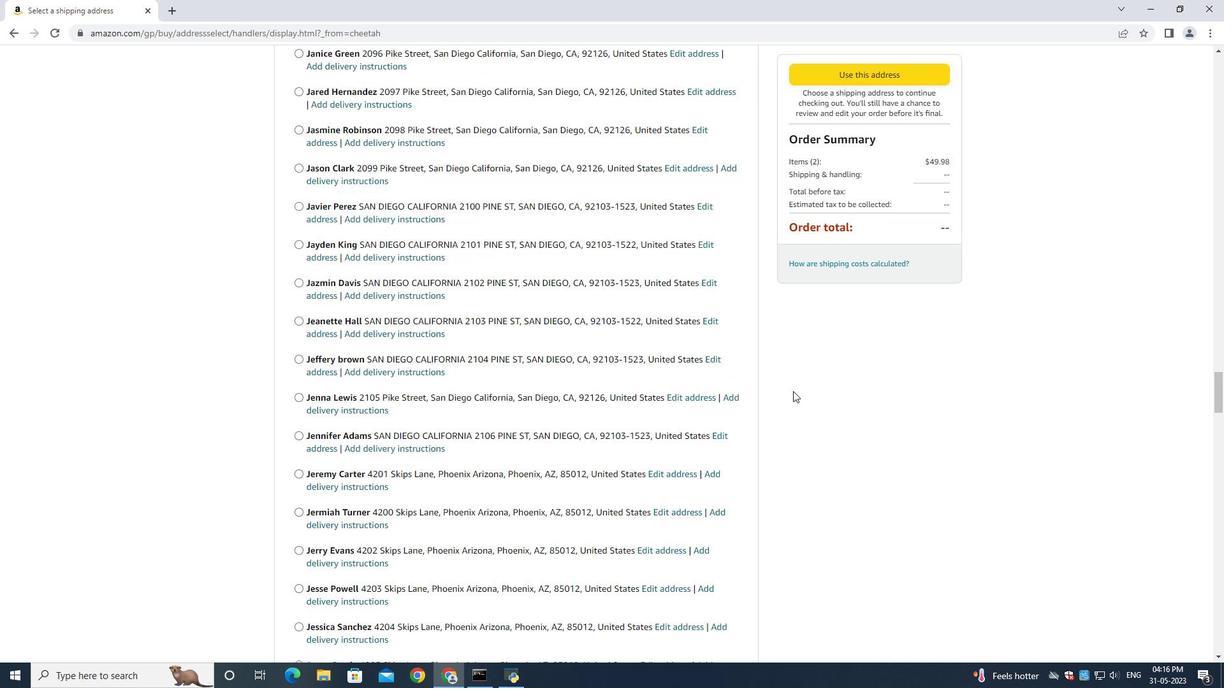 
Action: Mouse scrolled (794, 390) with delta (0, 0)
Screenshot: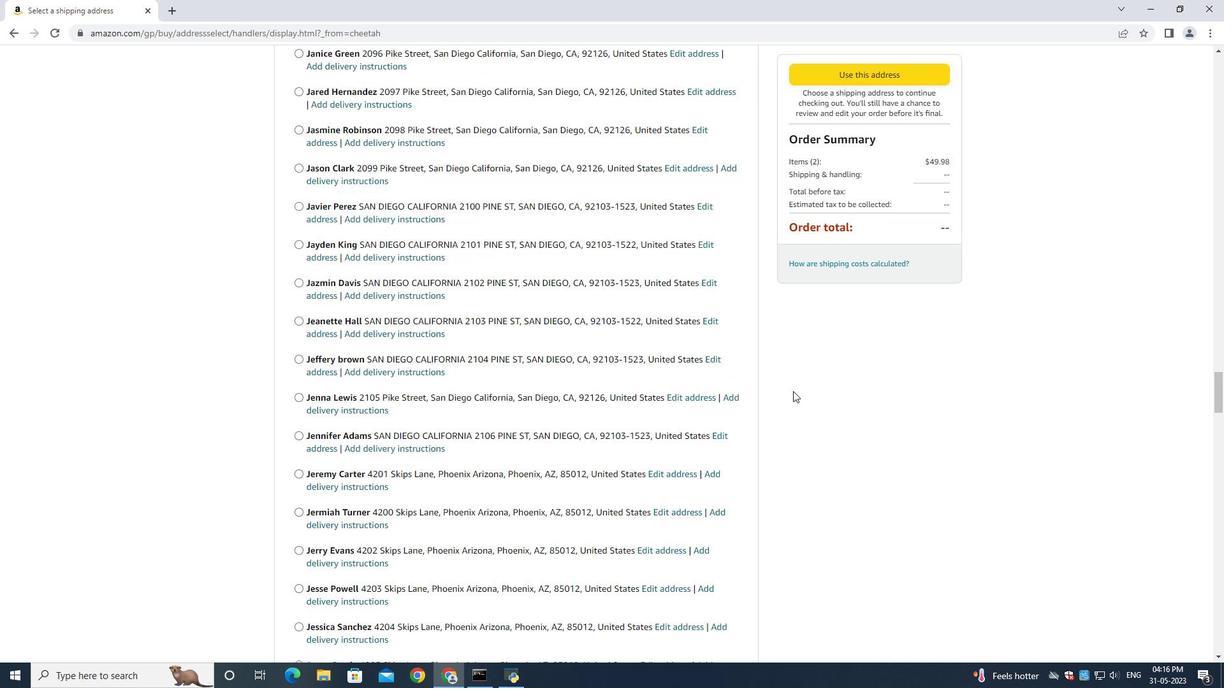 
Action: Mouse scrolled (794, 390) with delta (0, 0)
Screenshot: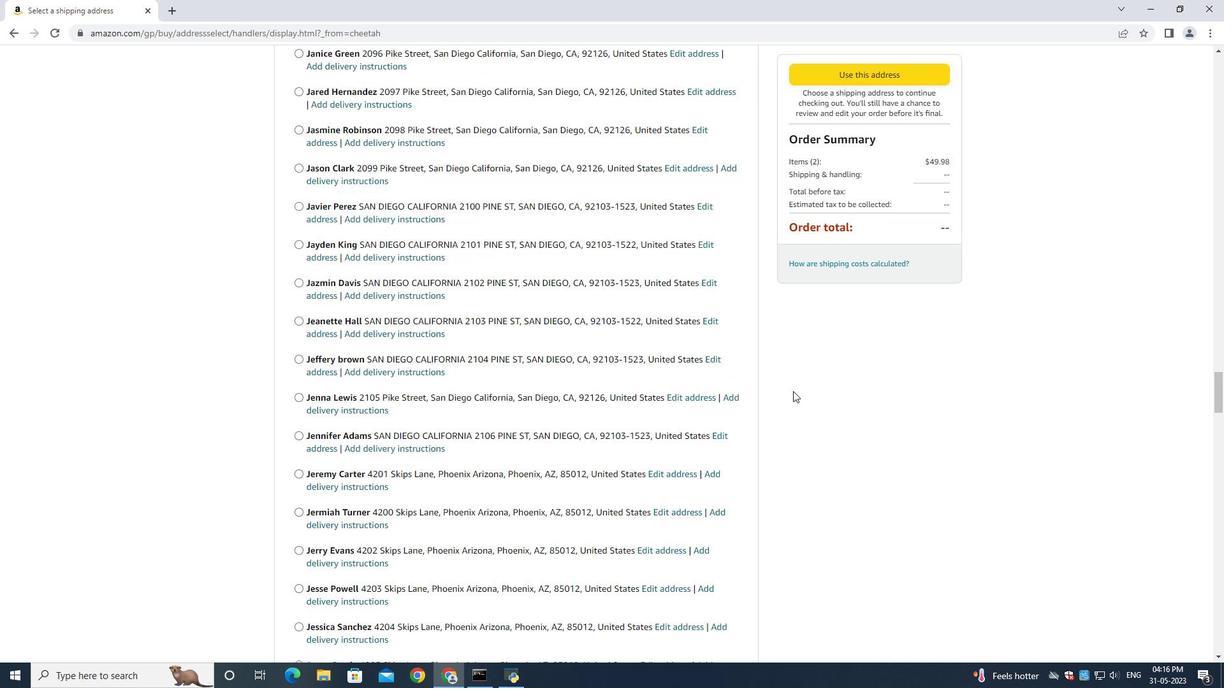 
Action: Mouse scrolled (794, 390) with delta (0, 0)
Screenshot: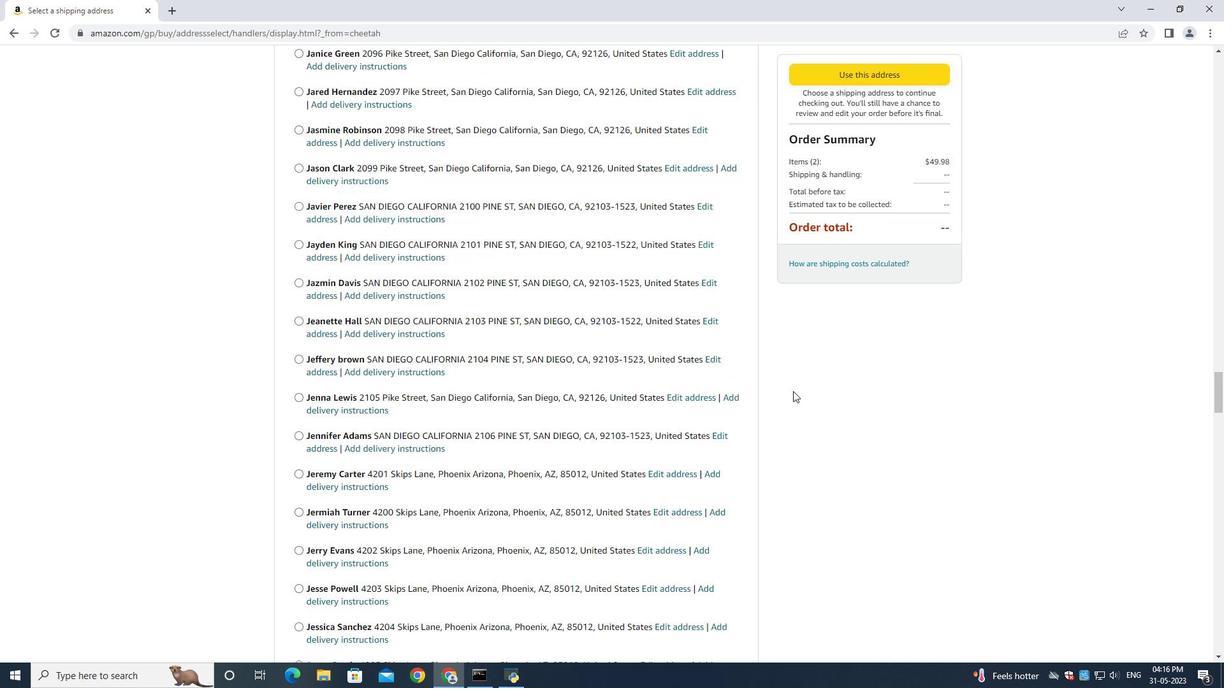 
Action: Mouse moved to (793, 388)
Screenshot: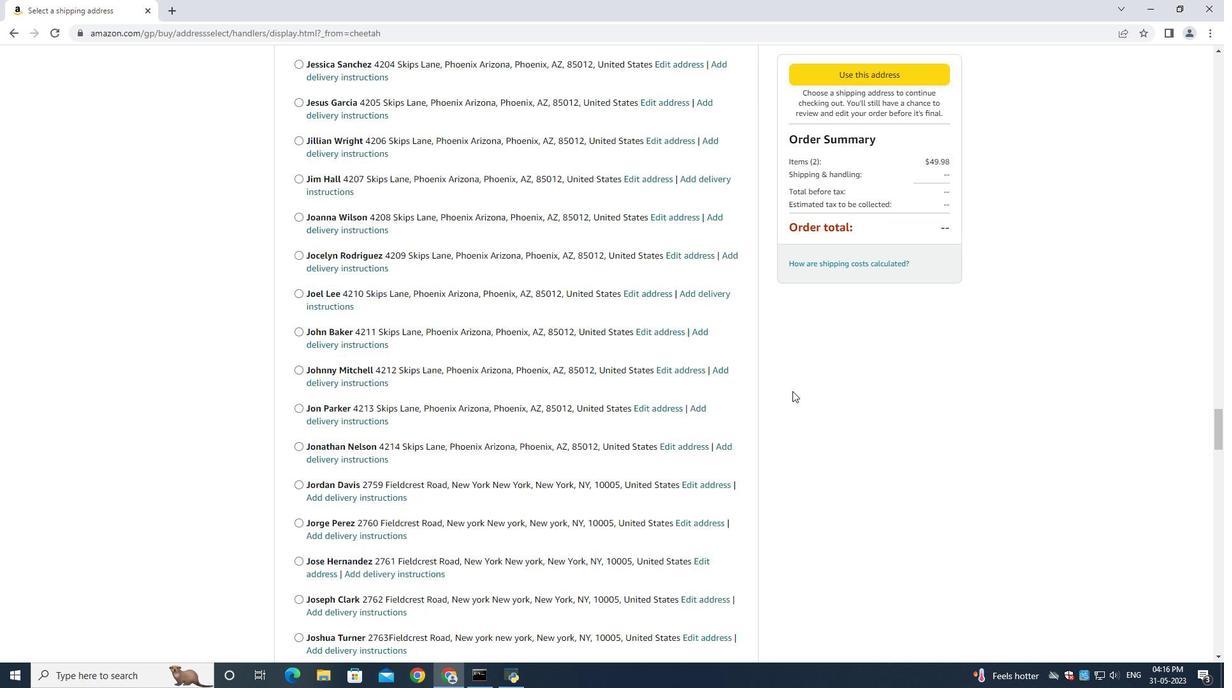 
Action: Mouse scrolled (793, 387) with delta (0, 0)
Screenshot: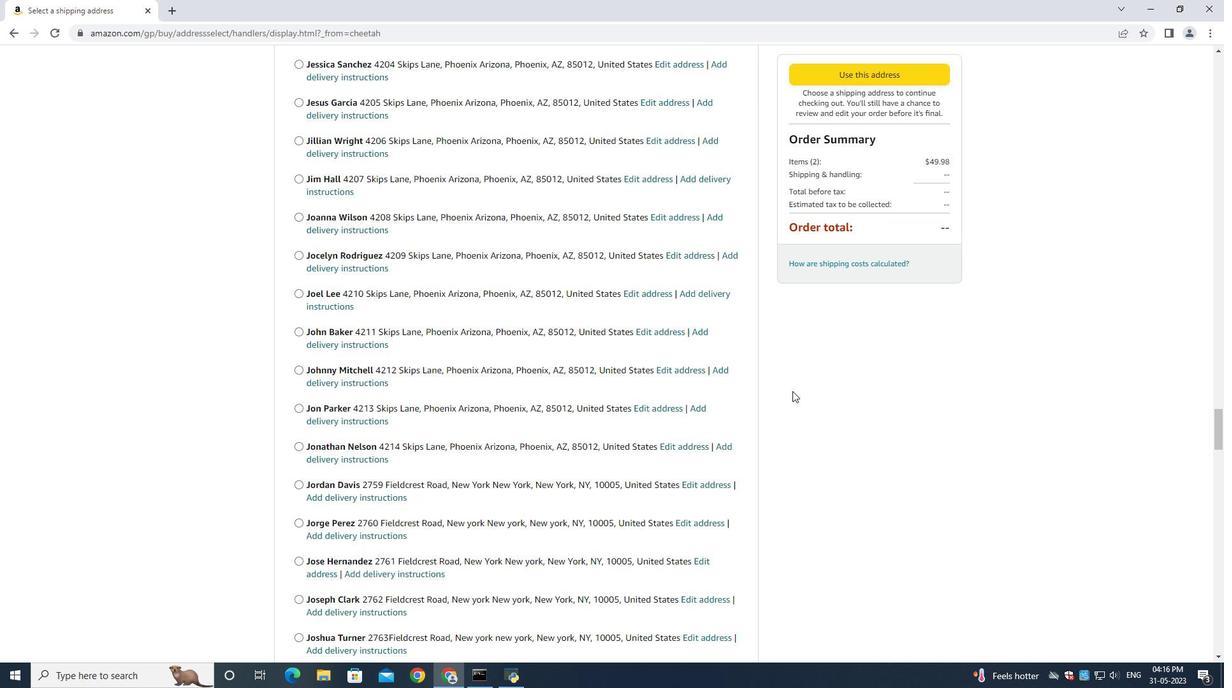 
Action: Mouse moved to (793, 391)
Screenshot: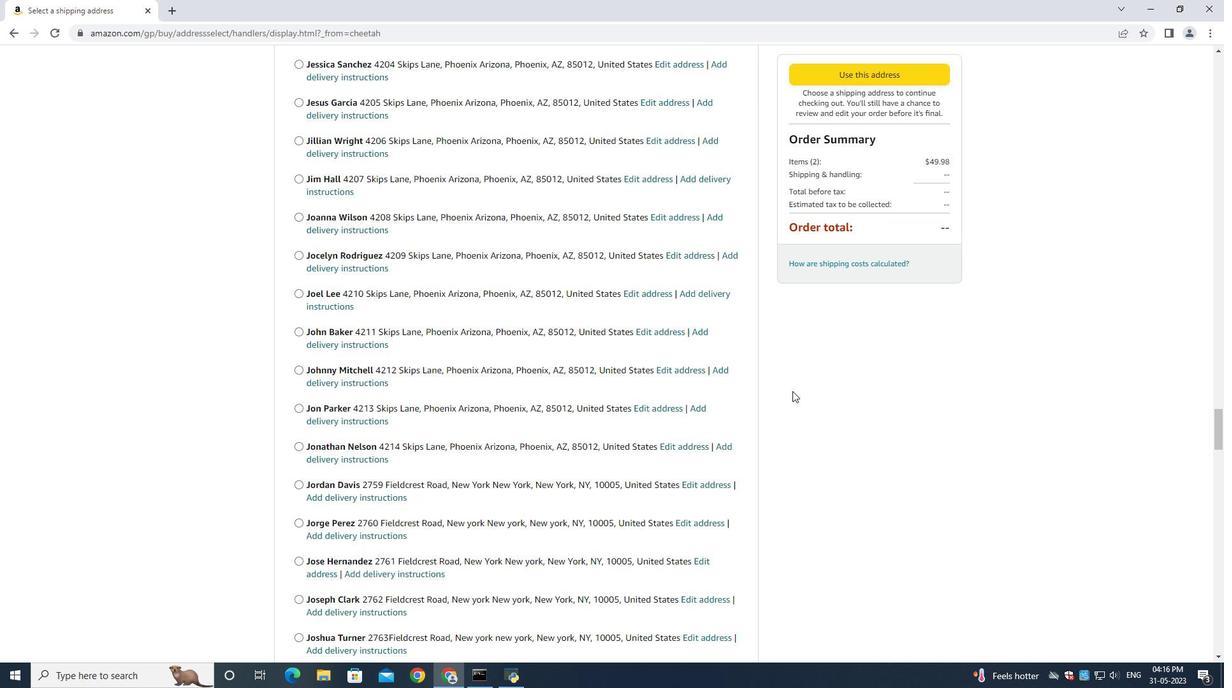 
Action: Mouse scrolled (793, 390) with delta (0, 0)
Screenshot: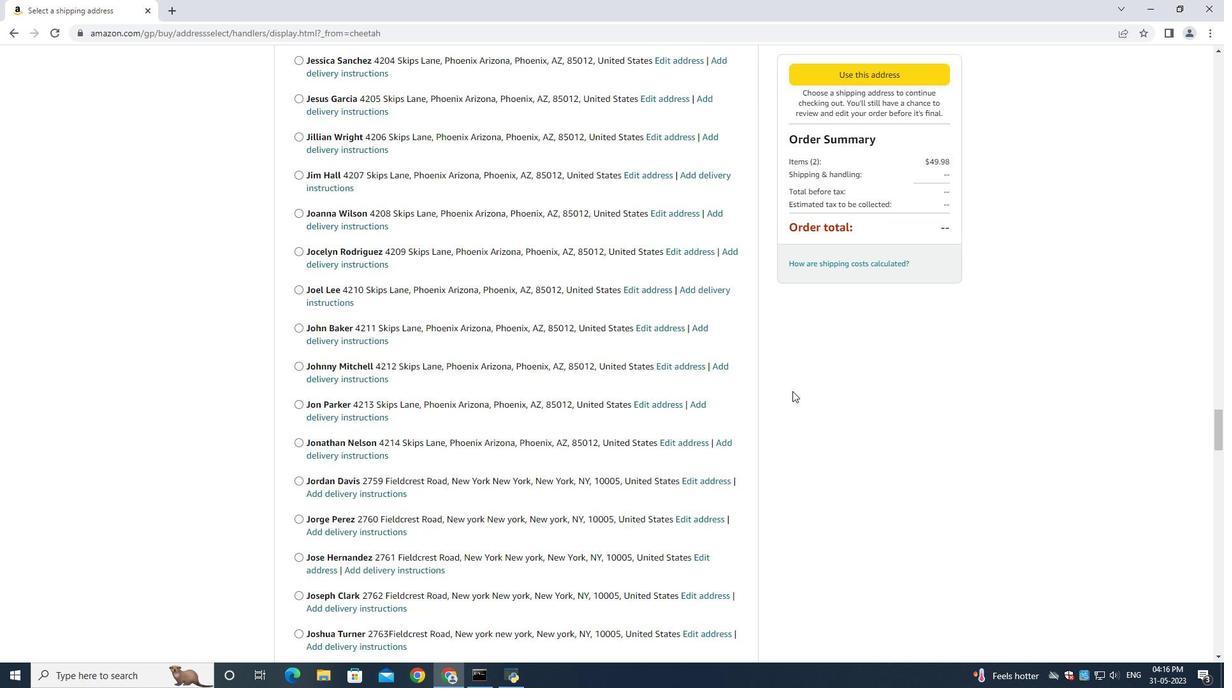 
Action: Mouse scrolled (793, 390) with delta (0, 0)
Screenshot: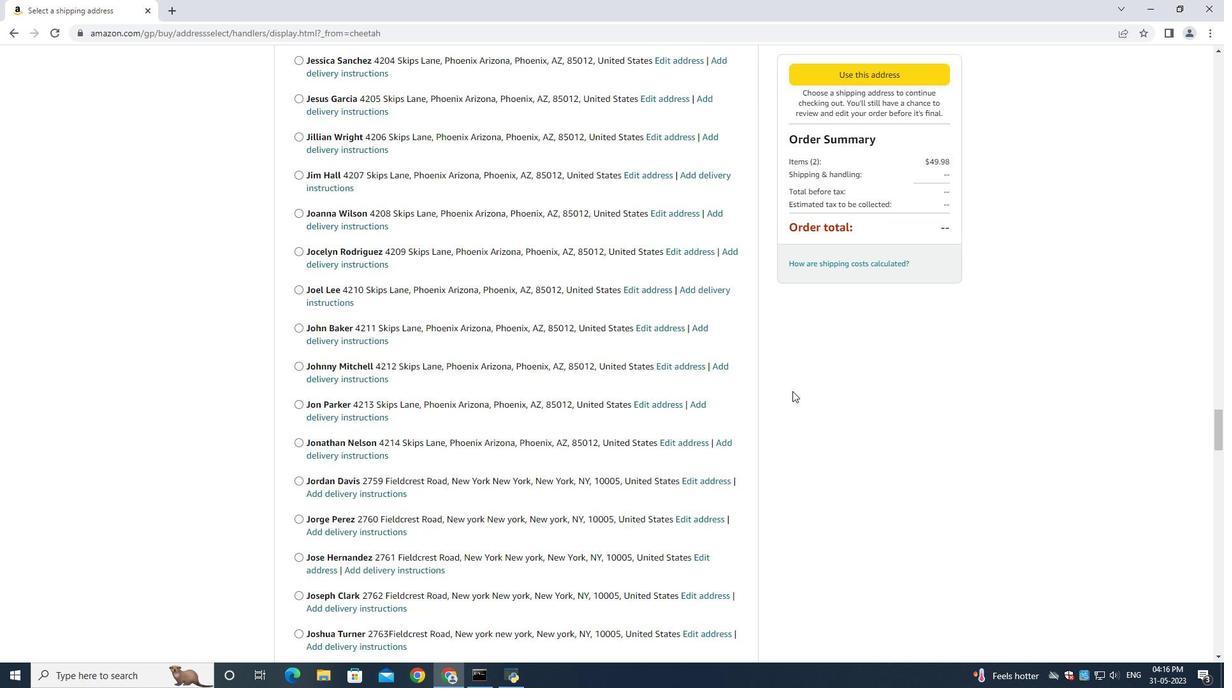 
Action: Mouse scrolled (793, 390) with delta (0, -1)
Screenshot: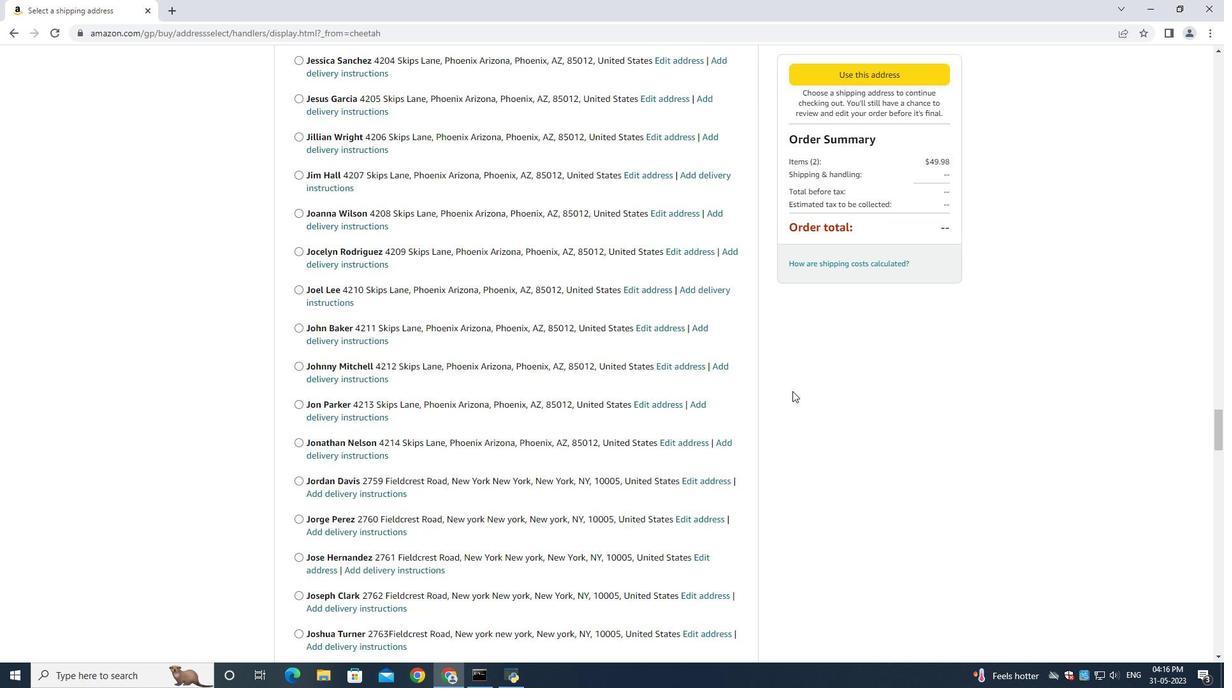 
Action: Mouse scrolled (793, 390) with delta (0, 0)
Screenshot: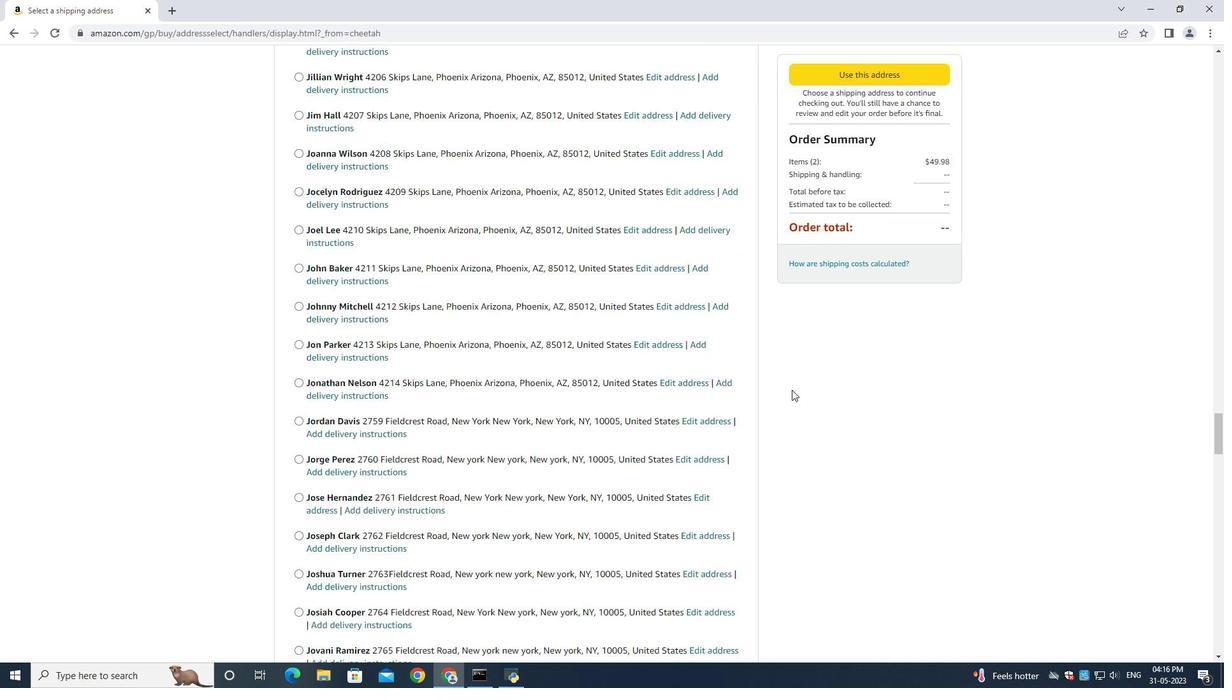 
Action: Mouse moved to (792, 391)
Screenshot: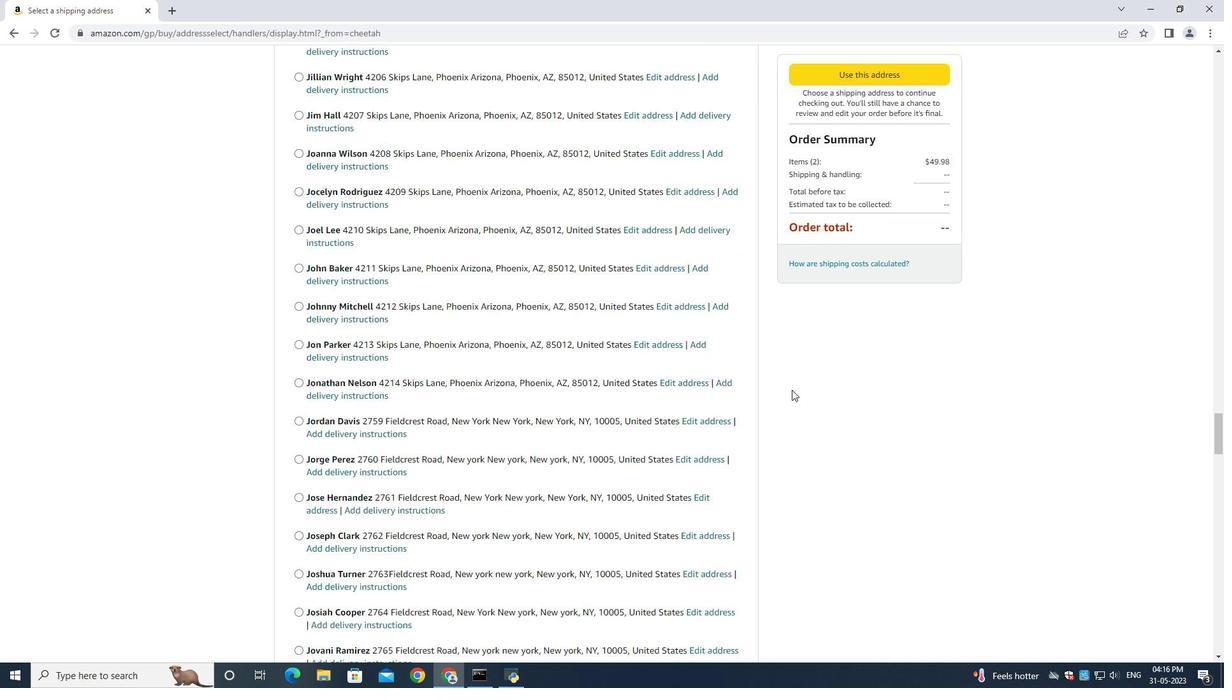 
Action: Mouse scrolled (793, 390) with delta (0, 0)
Screenshot: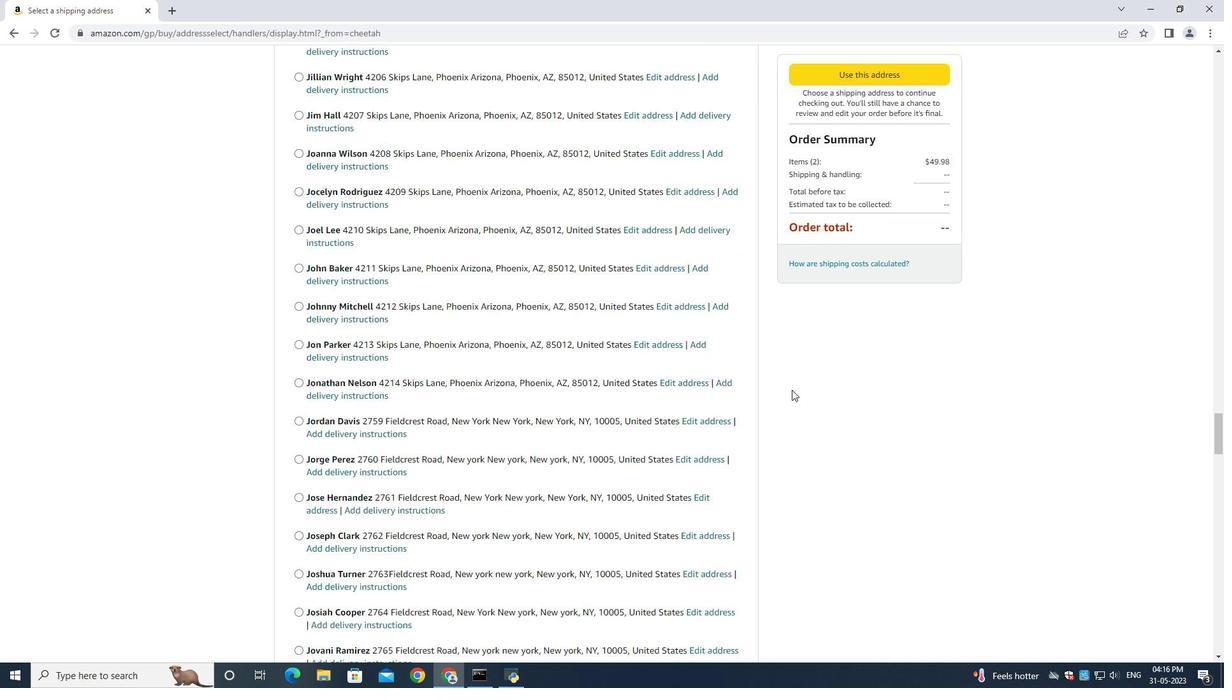 
Action: Mouse moved to (792, 390)
Screenshot: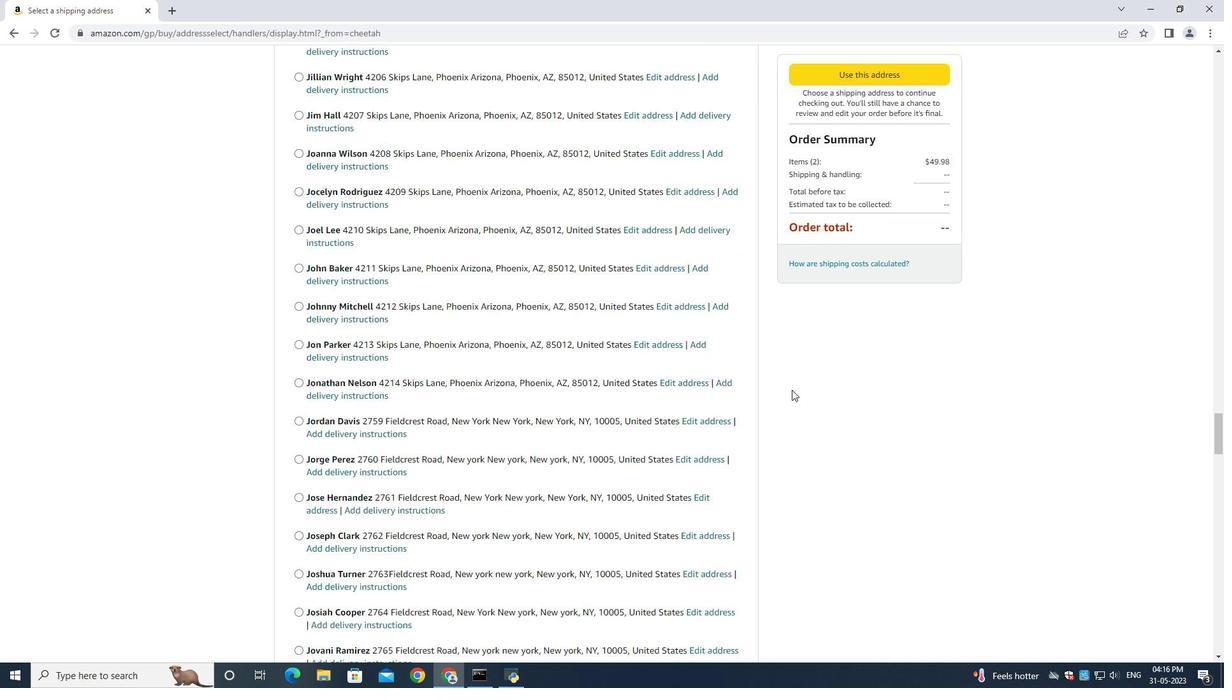 
Action: Mouse scrolled (793, 390) with delta (0, 0)
Screenshot: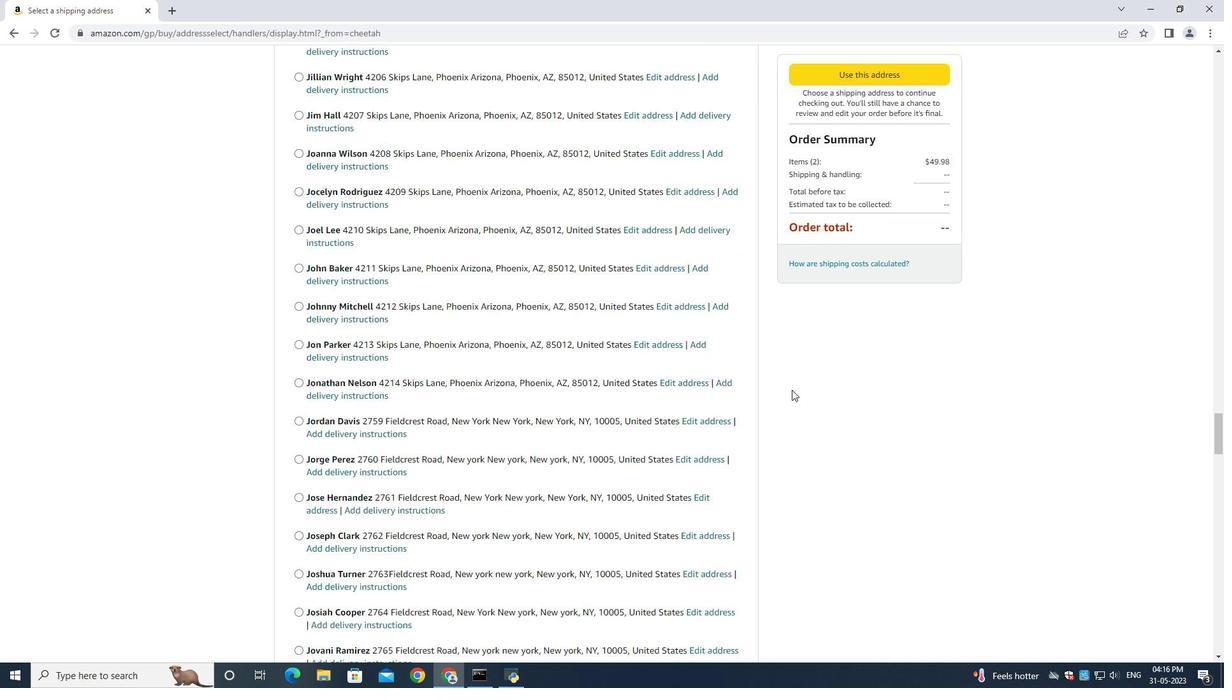 
Action: Mouse moved to (792, 390)
Screenshot: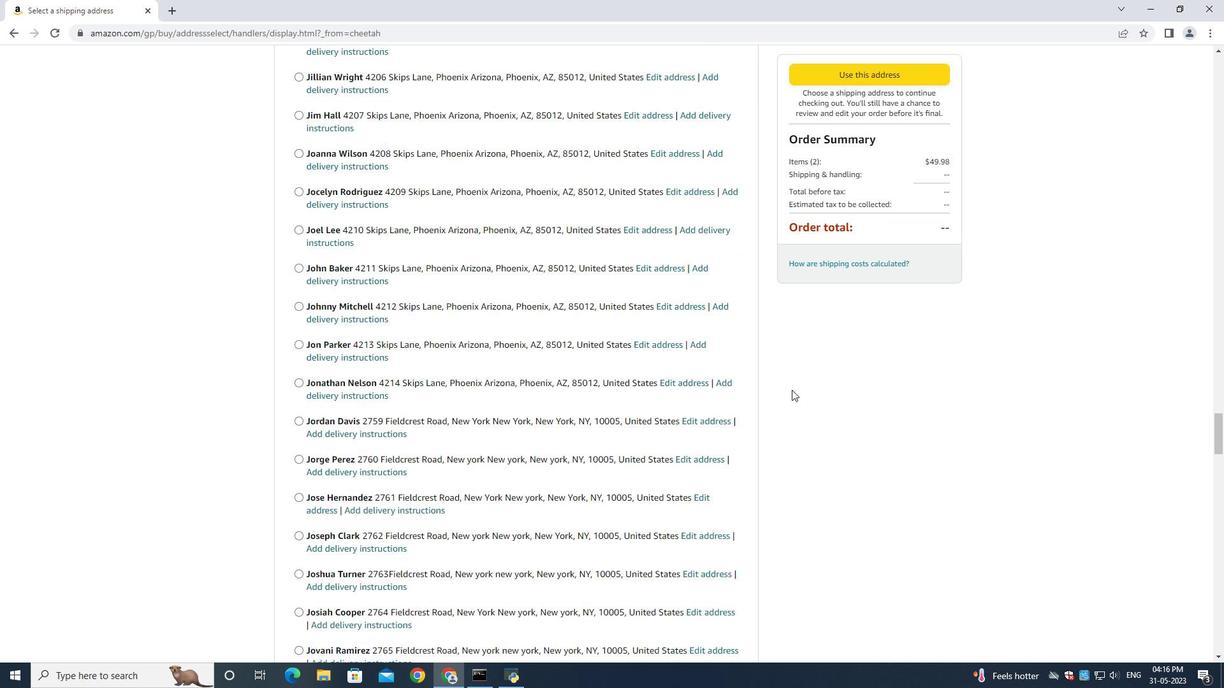 
Action: Mouse scrolled (793, 390) with delta (0, 0)
Screenshot: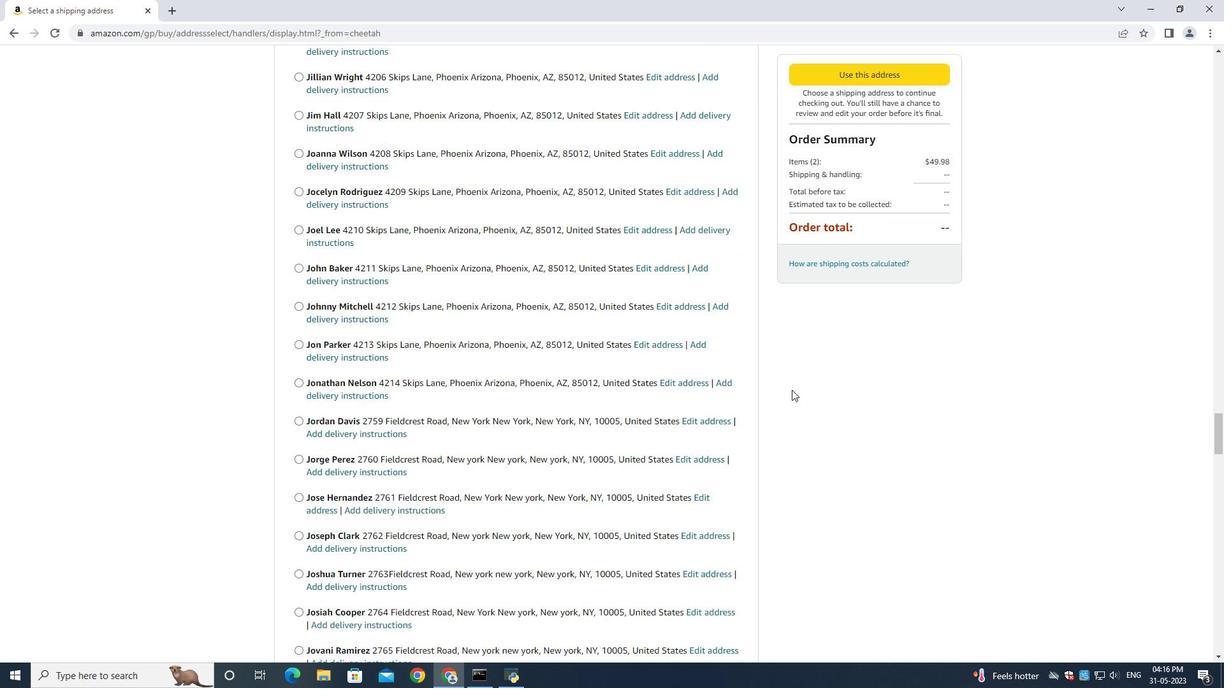
Action: Mouse moved to (792, 391)
Screenshot: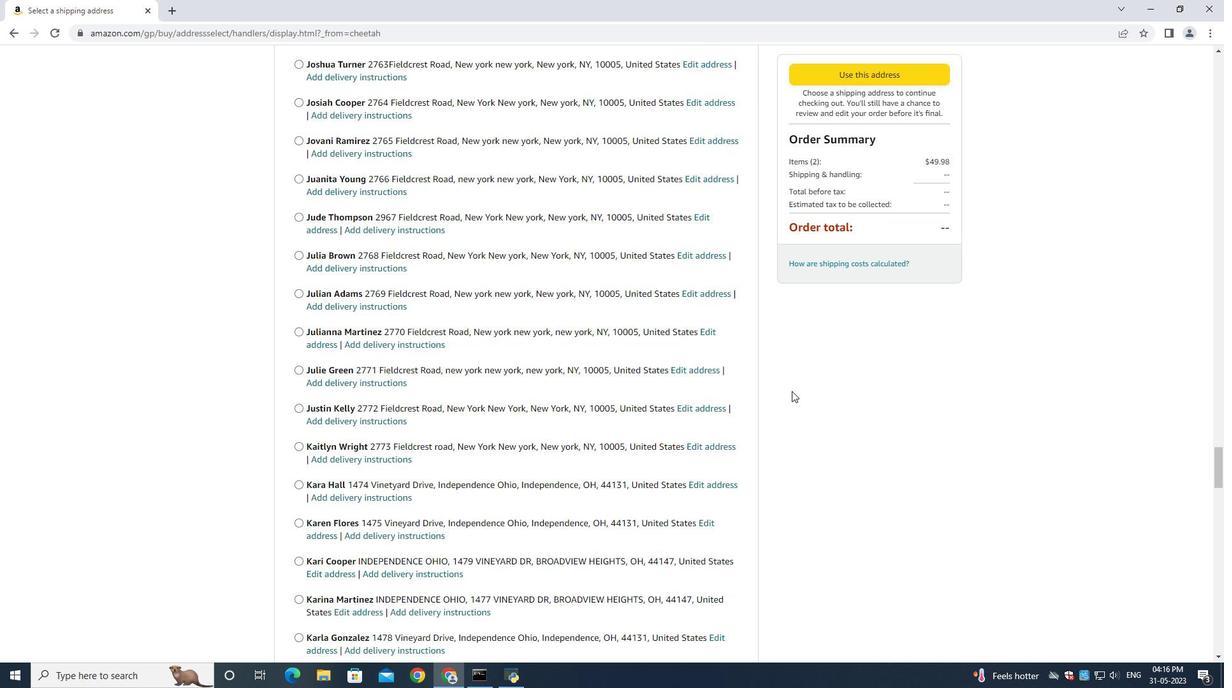 
Action: Mouse scrolled (792, 390) with delta (0, 0)
Screenshot: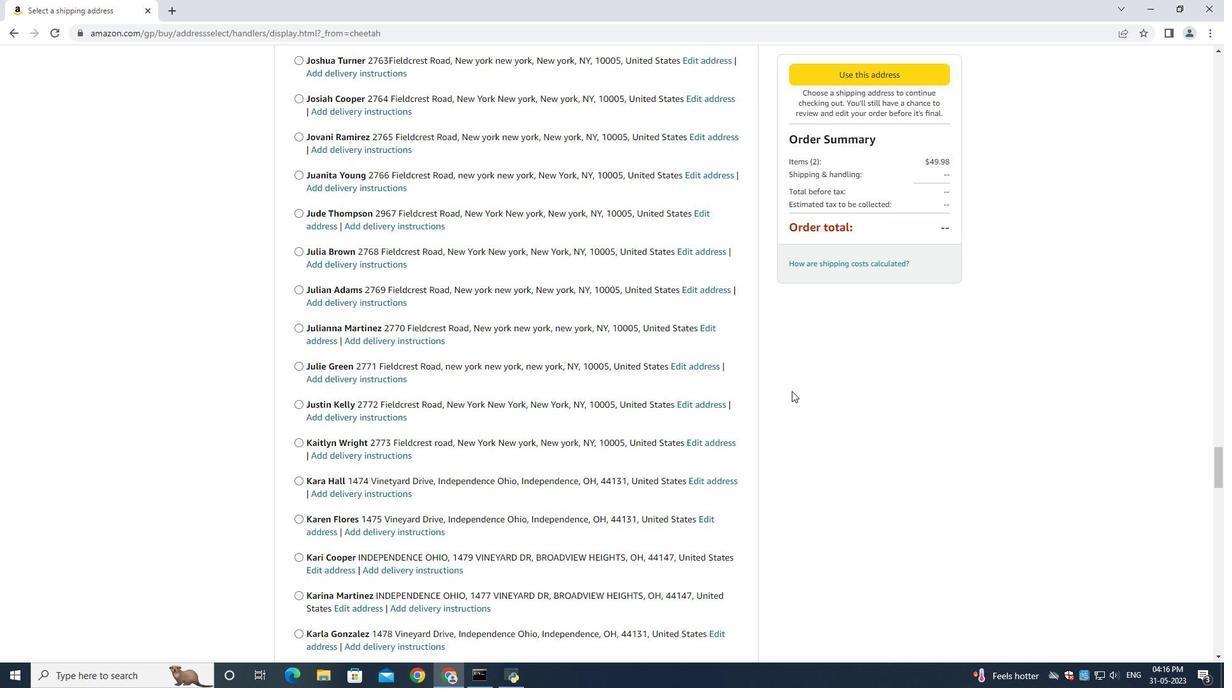 
Action: Mouse moved to (792, 391)
Screenshot: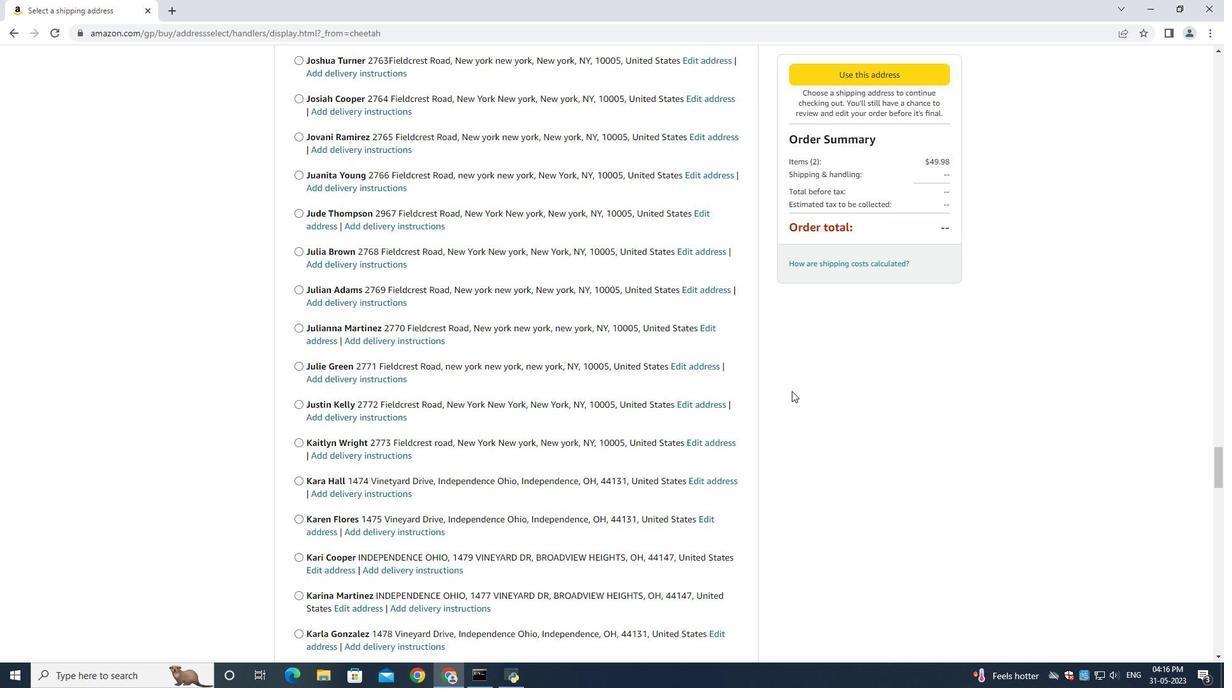 
Action: Mouse scrolled (792, 390) with delta (0, 0)
Screenshot: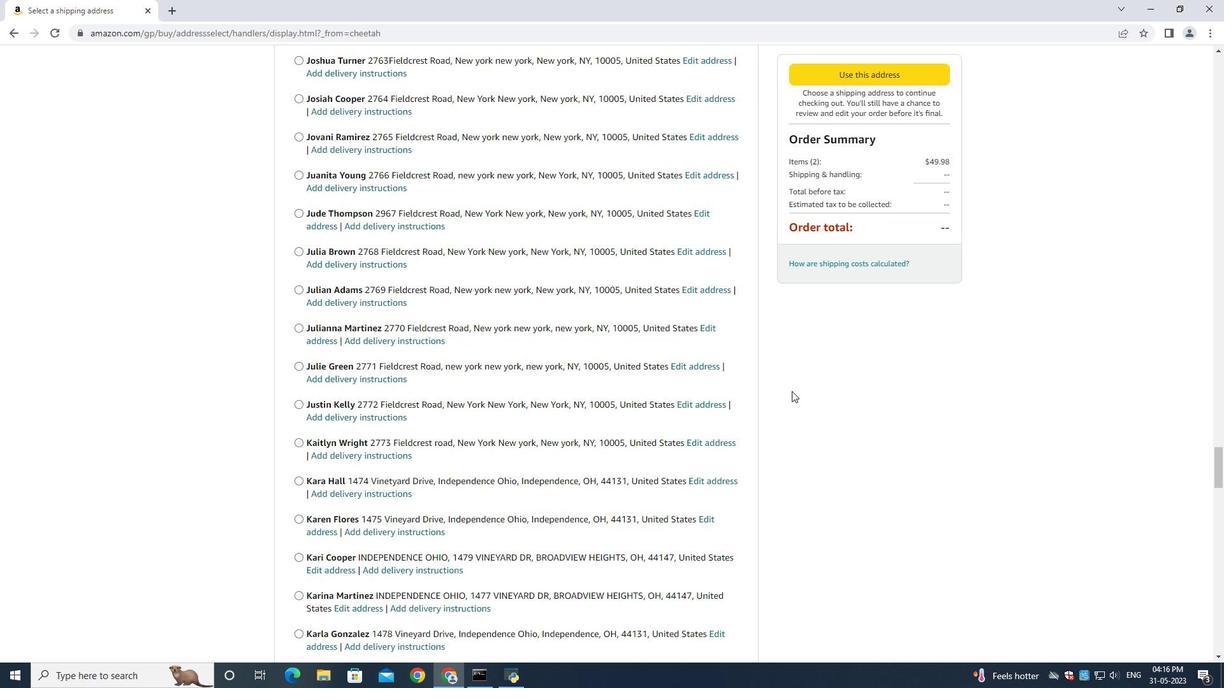 
Action: Mouse scrolled (792, 390) with delta (0, -1)
Screenshot: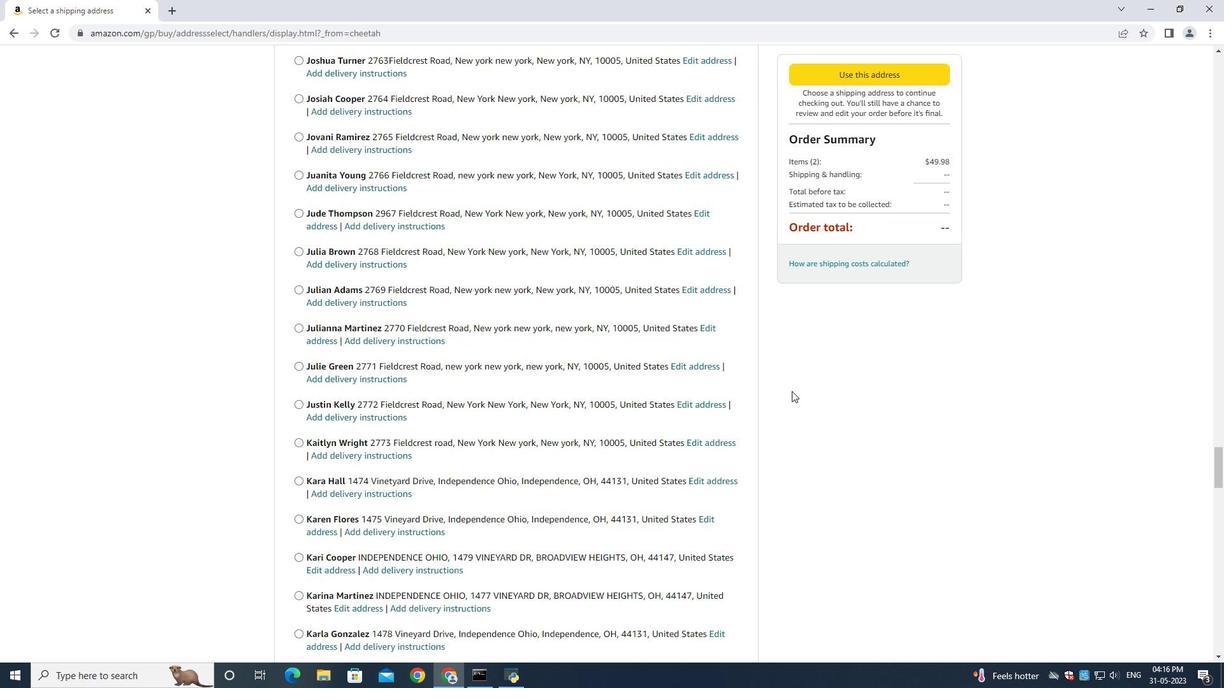 
Action: Mouse scrolled (792, 390) with delta (0, 0)
Screenshot: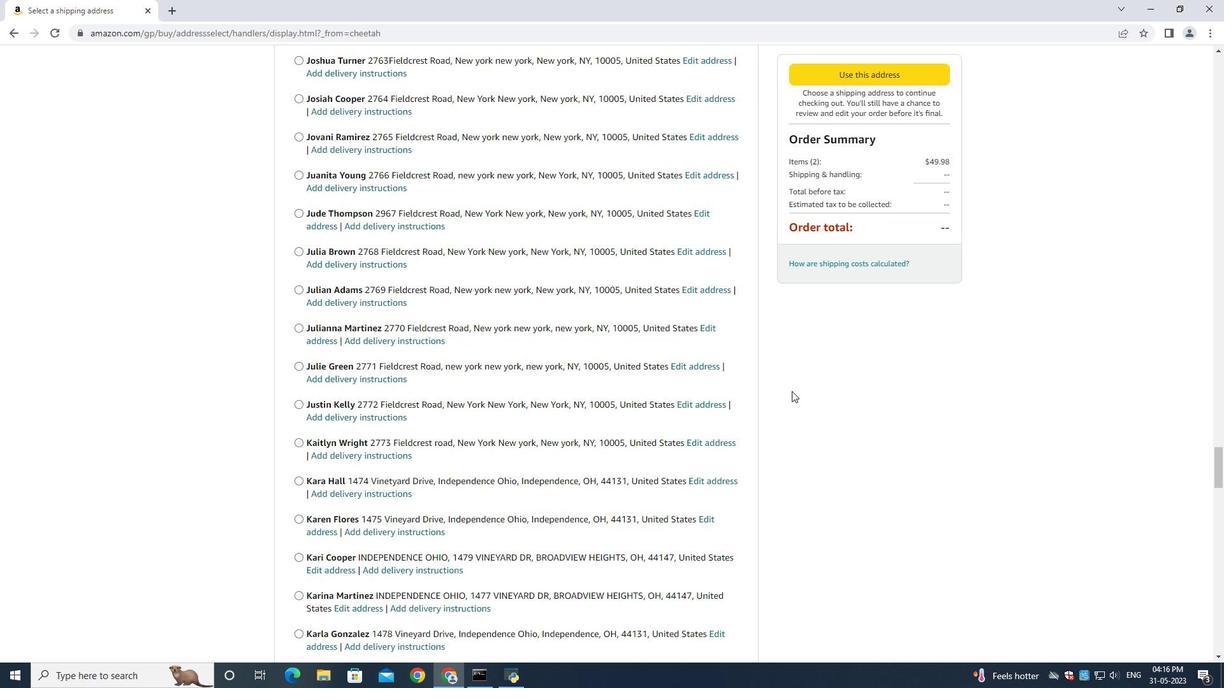 
Action: Mouse scrolled (792, 390) with delta (0, -1)
Screenshot: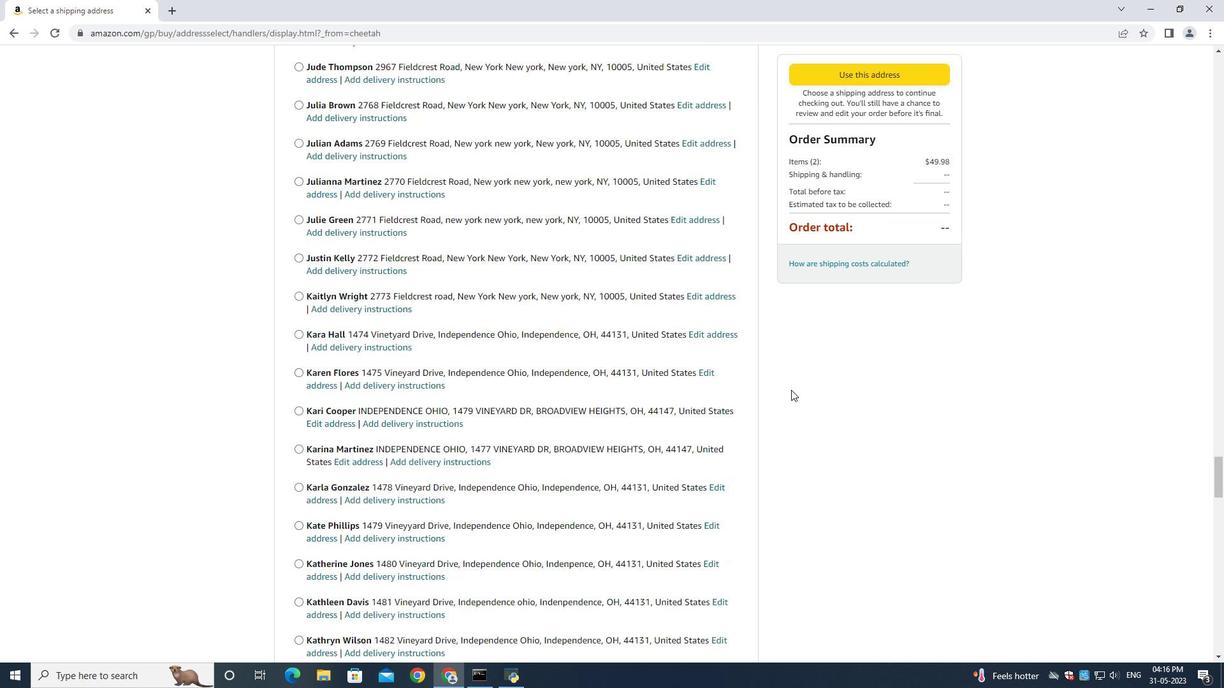 
Action: Mouse scrolled (792, 390) with delta (0, 0)
Screenshot: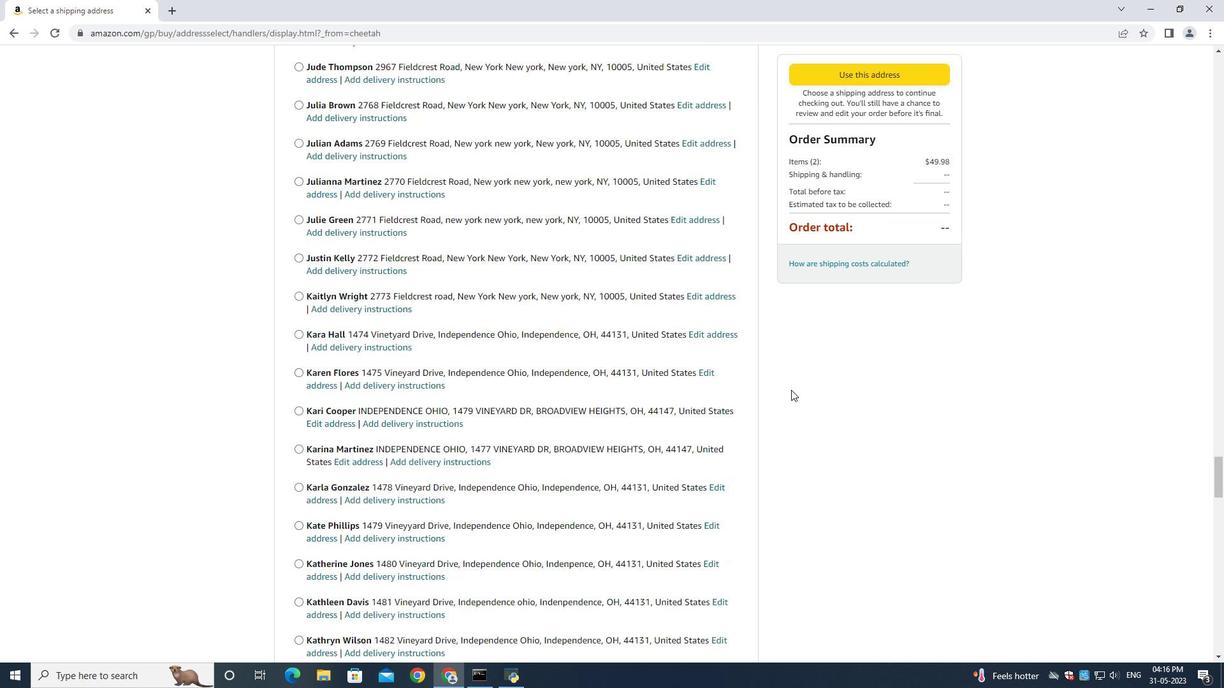 
Action: Mouse scrolled (792, 390) with delta (0, 0)
Screenshot: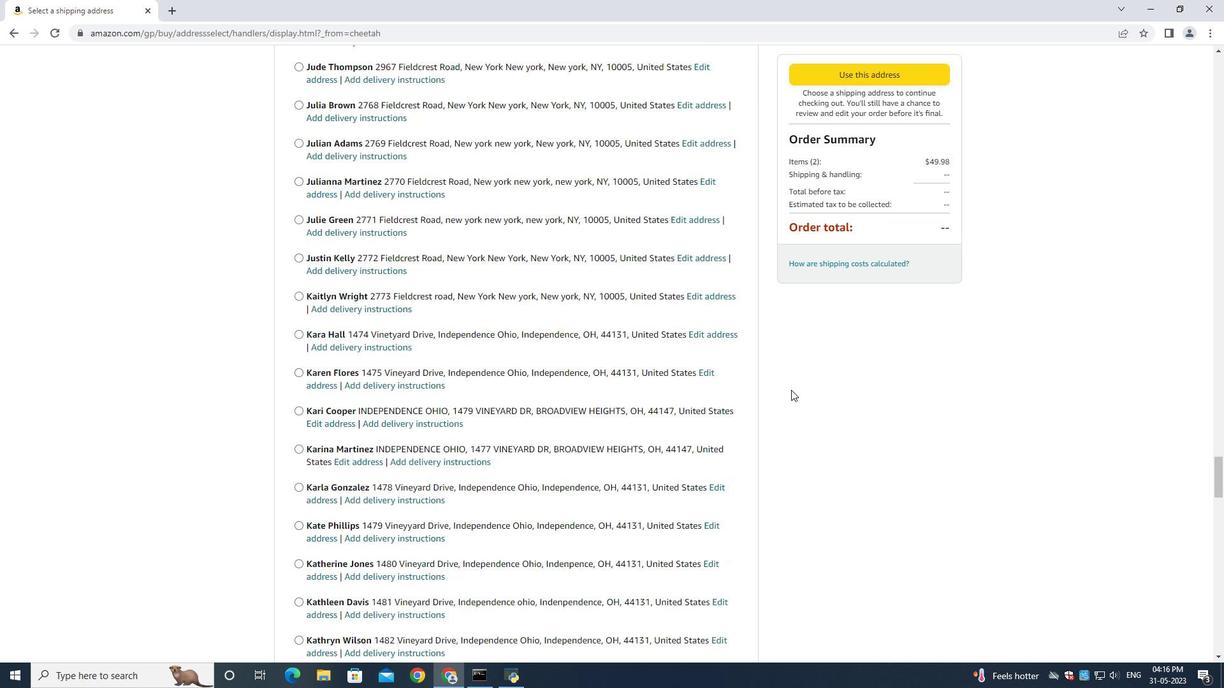 
Action: Mouse moved to (791, 391)
Screenshot: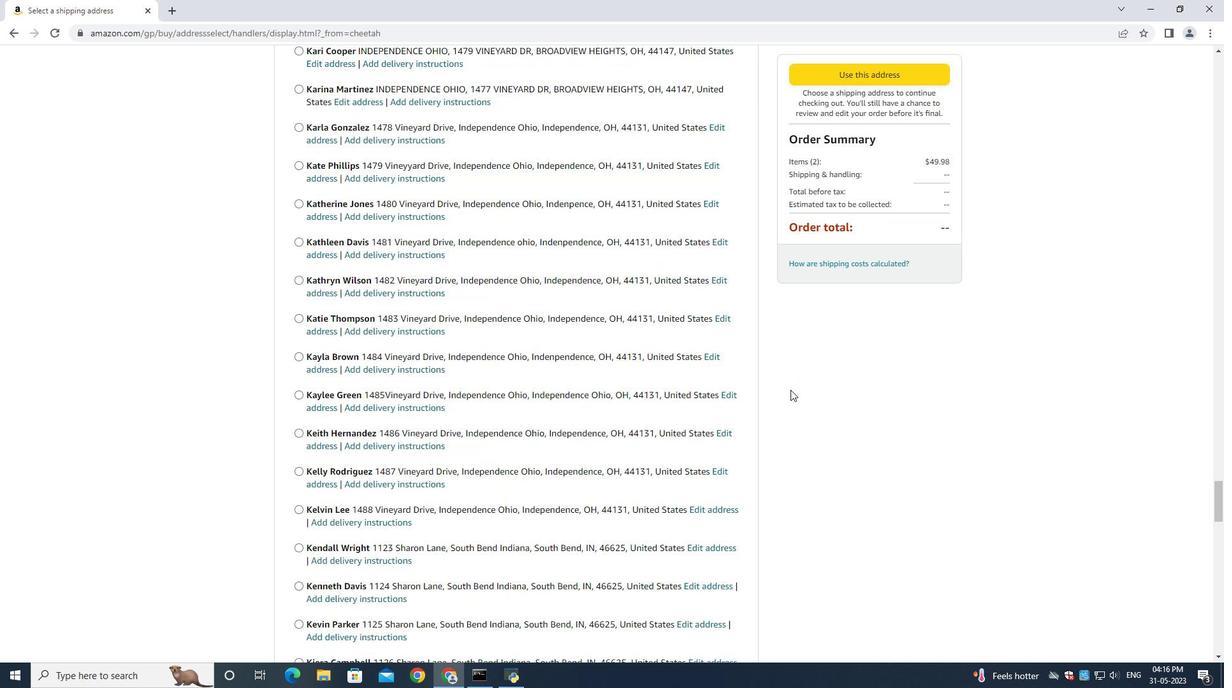 
Action: Mouse scrolled (791, 390) with delta (0, 0)
Screenshot: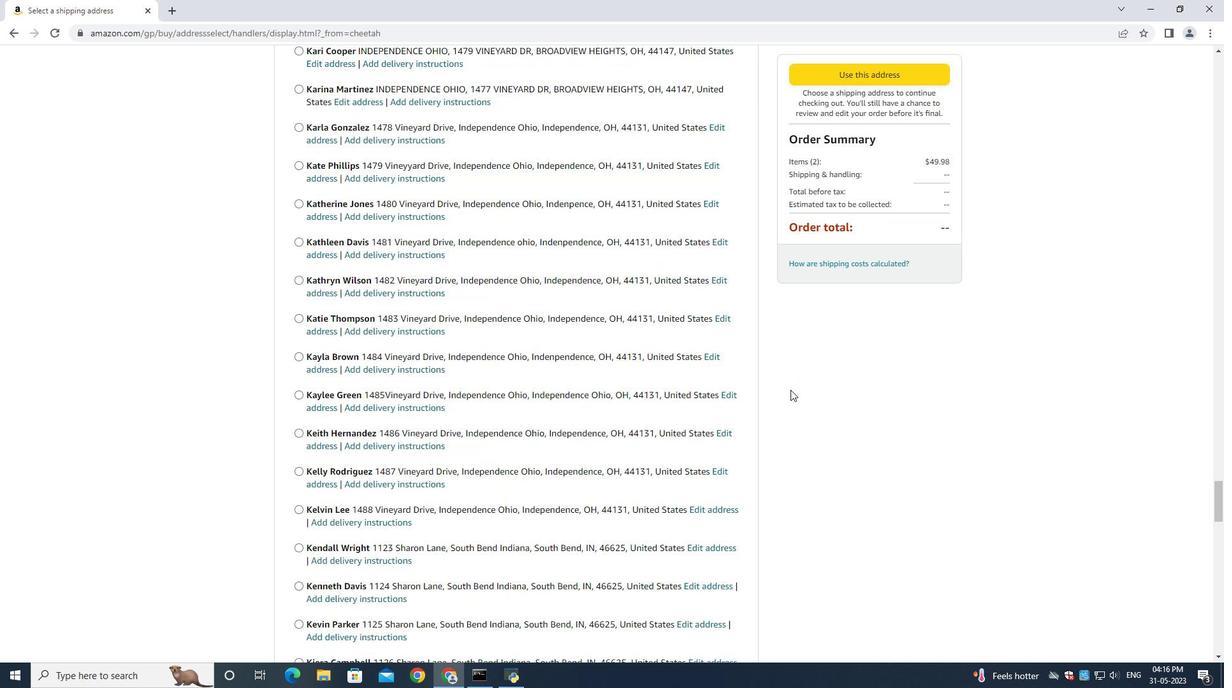 
Action: Mouse scrolled (791, 390) with delta (0, 0)
Screenshot: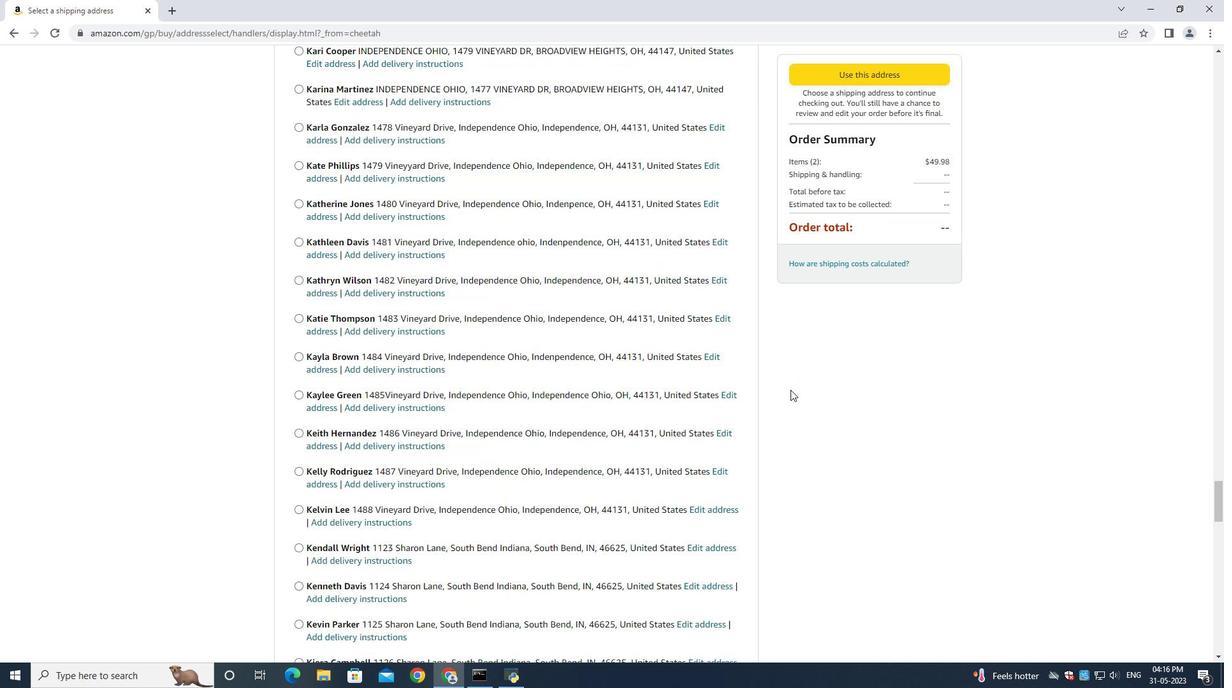 
Action: Mouse scrolled (791, 390) with delta (0, 0)
Screenshot: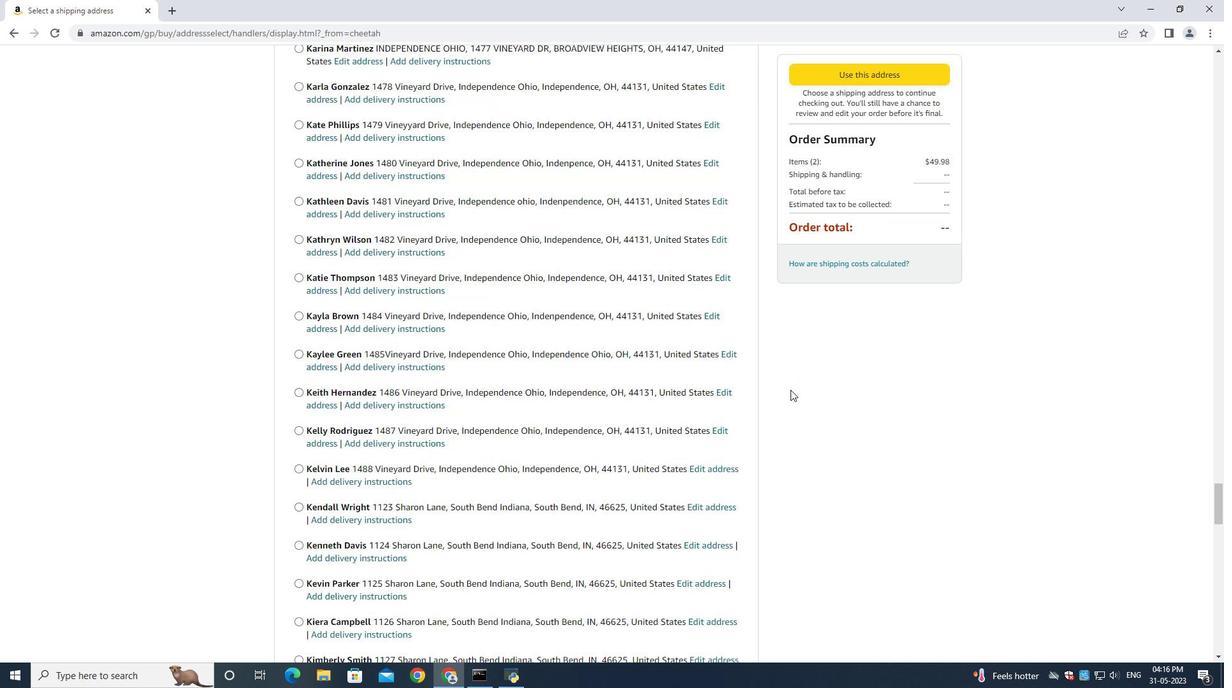 
Action: Mouse scrolled (791, 390) with delta (0, -1)
Screenshot: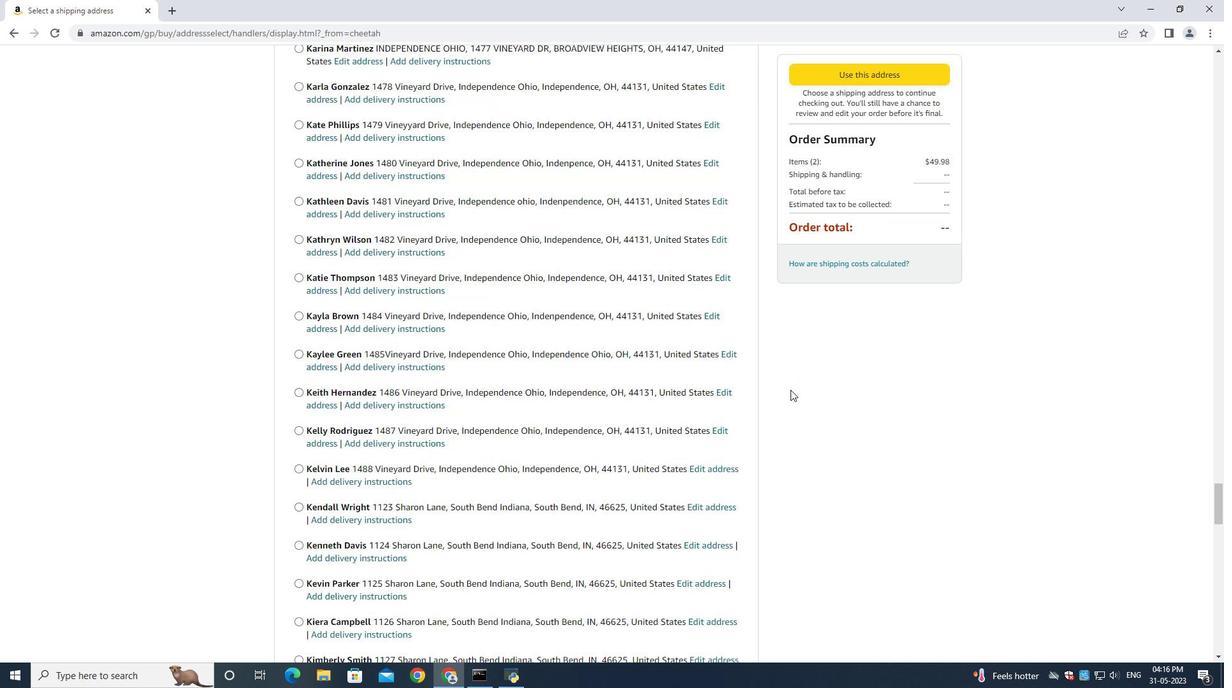
Action: Mouse scrolled (791, 390) with delta (0, 0)
Screenshot: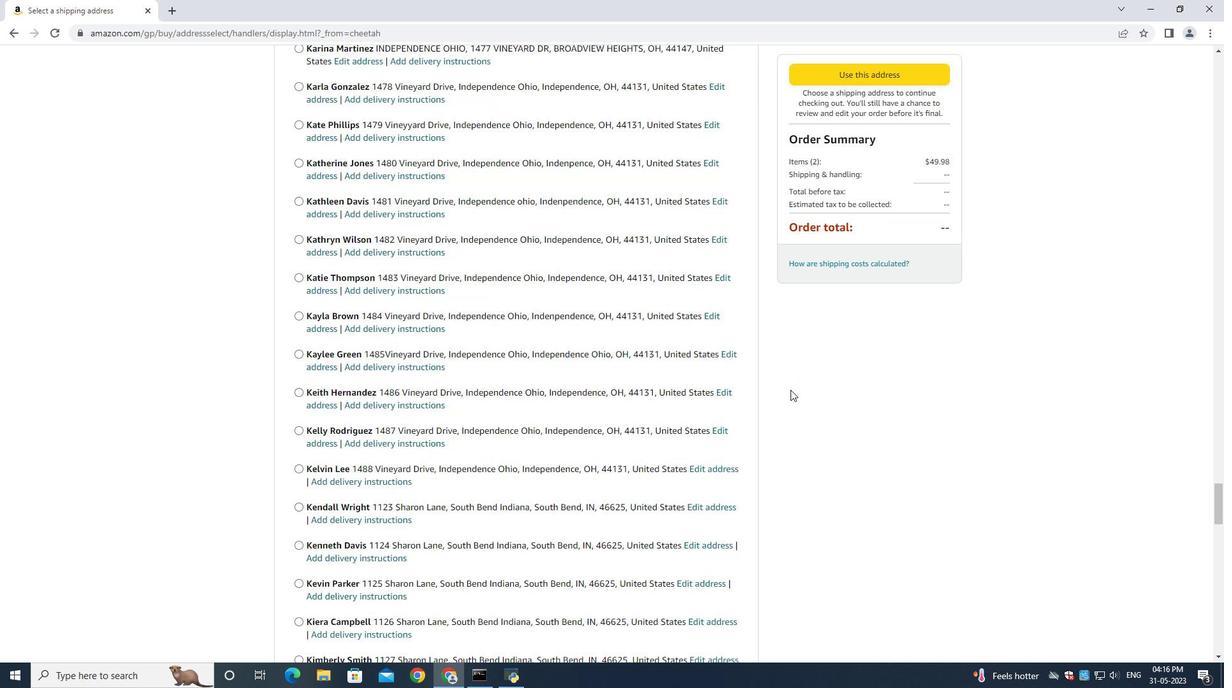 
Action: Mouse scrolled (791, 390) with delta (0, 0)
Screenshot: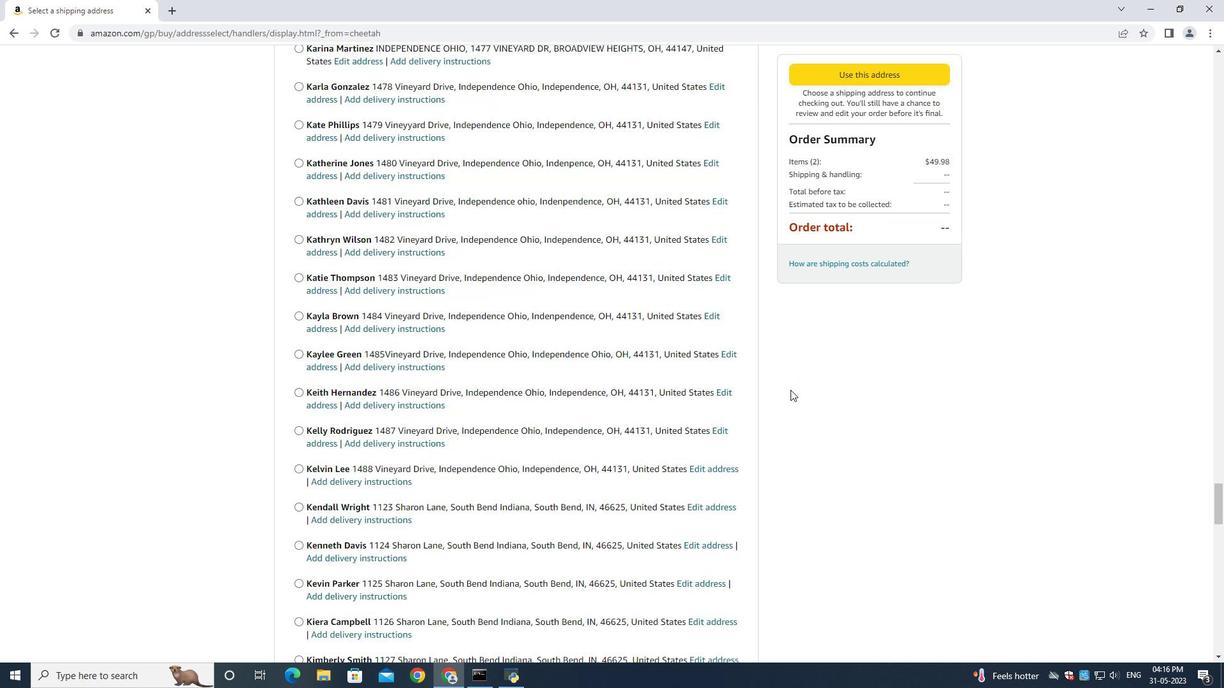 
Action: Mouse scrolled (791, 390) with delta (0, 0)
Screenshot: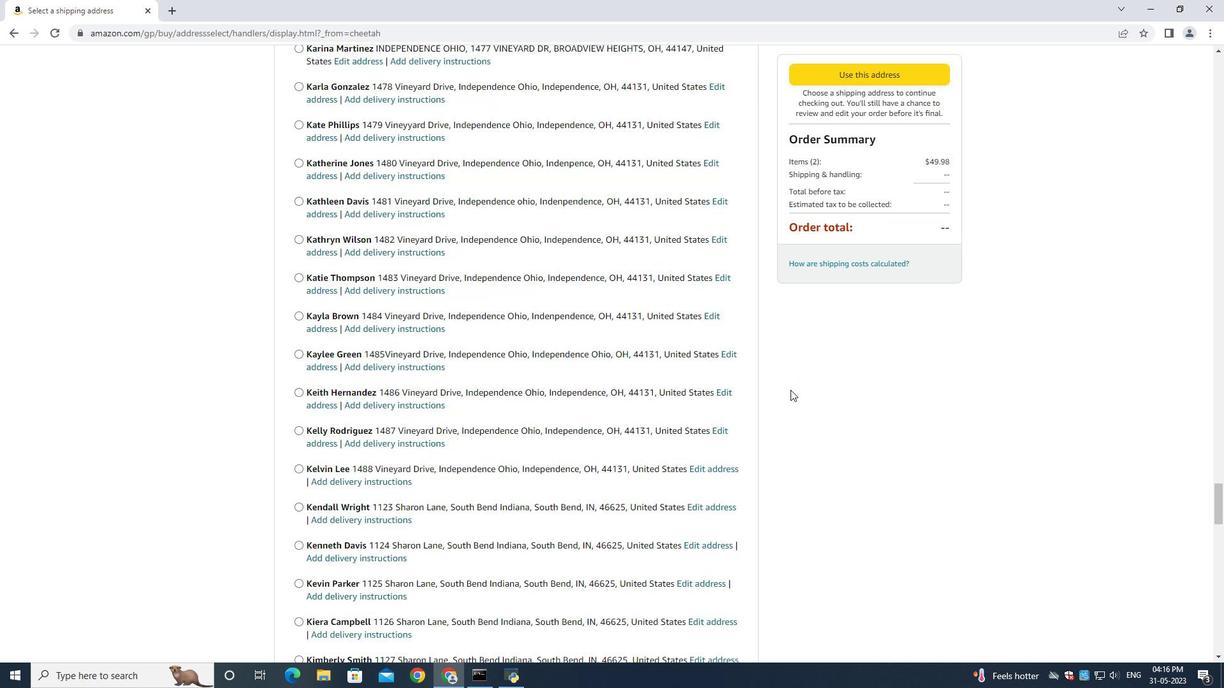 
Action: Mouse moved to (790, 390)
Screenshot: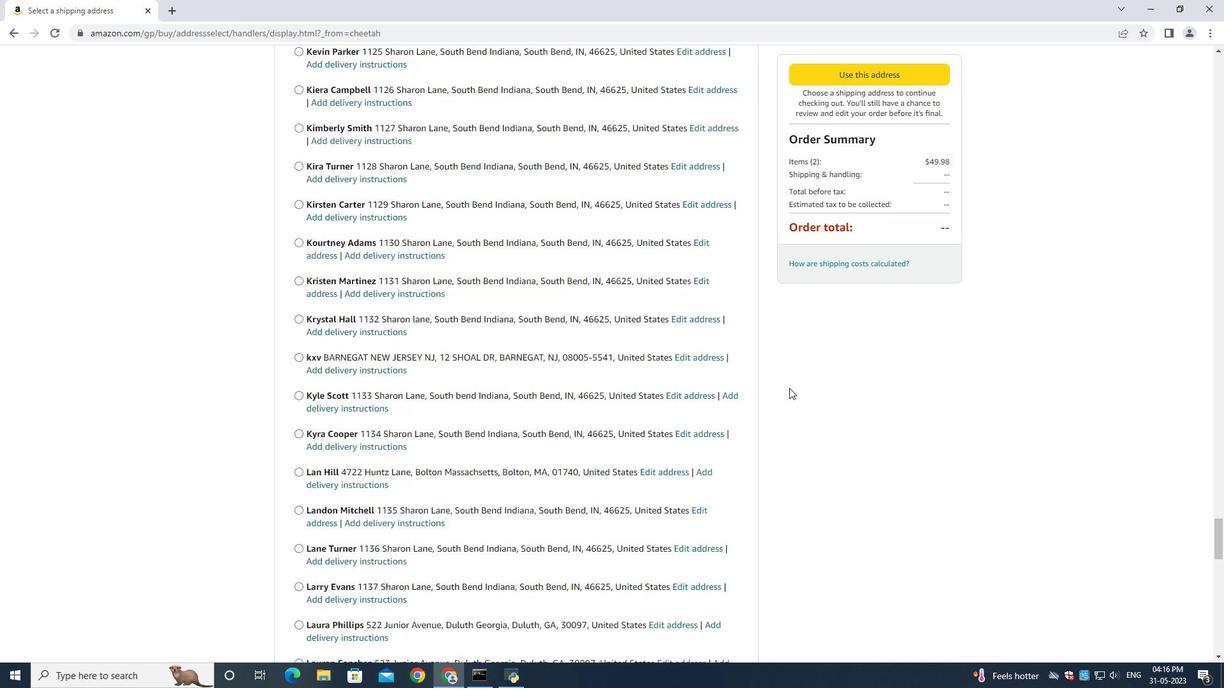
Action: Mouse scrolled (790, 389) with delta (0, 0)
Screenshot: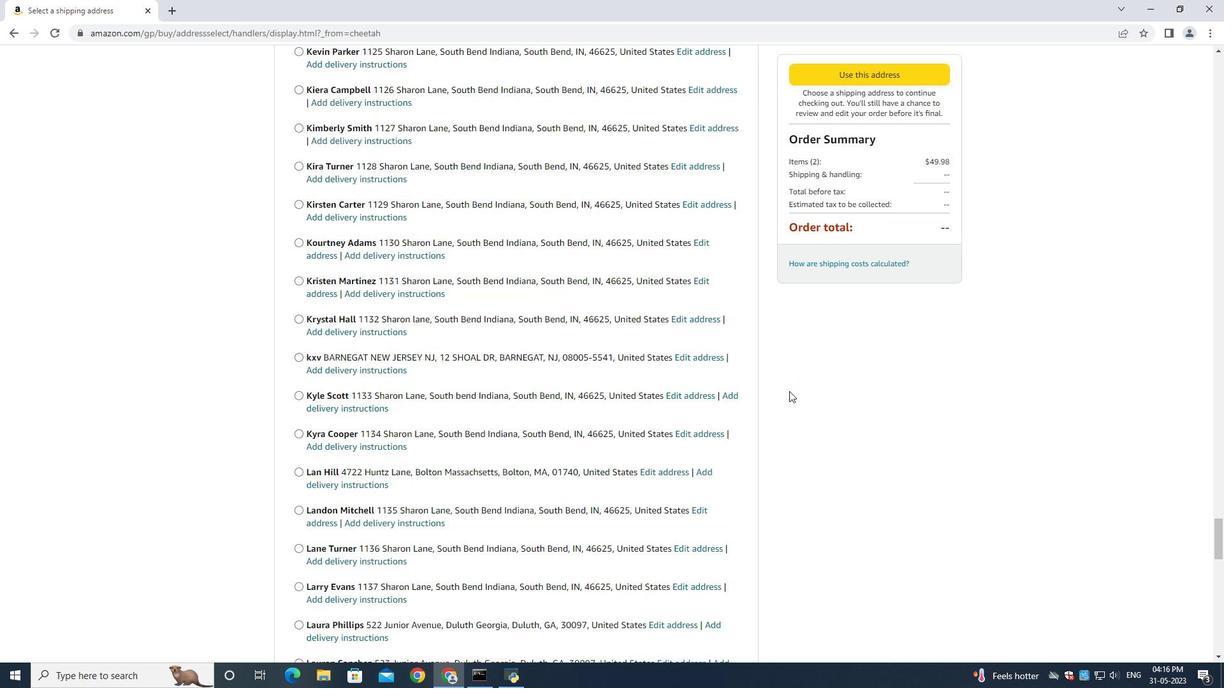 
Action: Mouse scrolled (790, 389) with delta (0, 0)
Screenshot: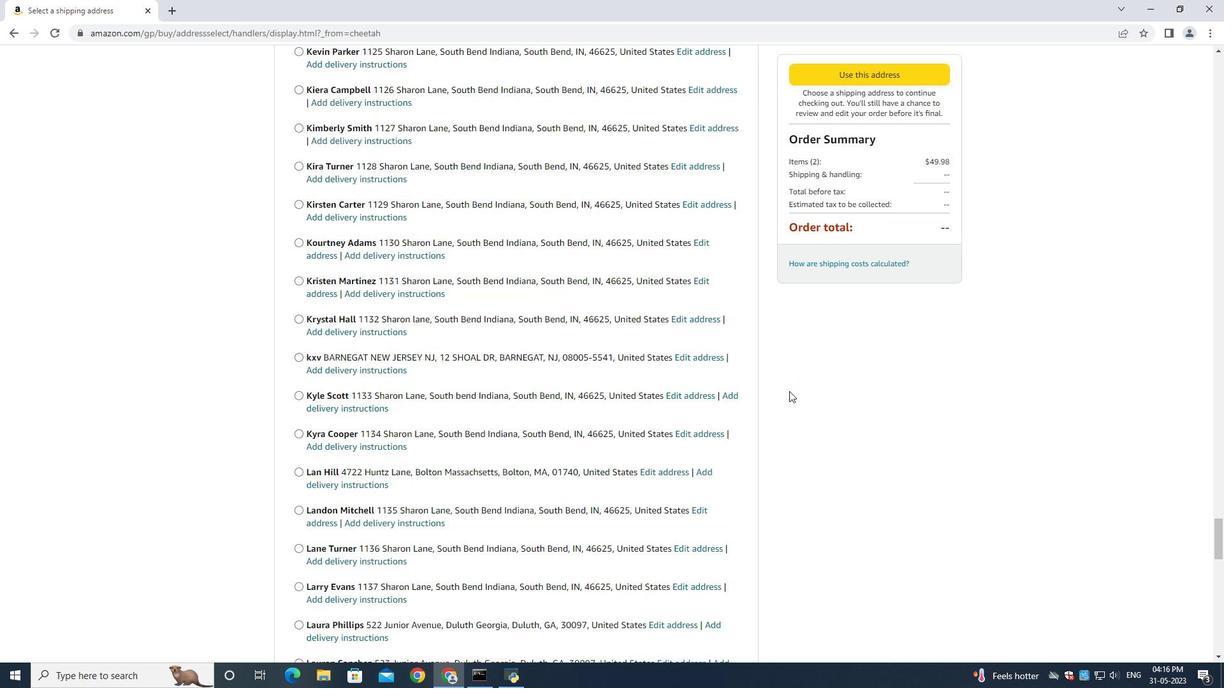 
Action: Mouse moved to (790, 390)
Screenshot: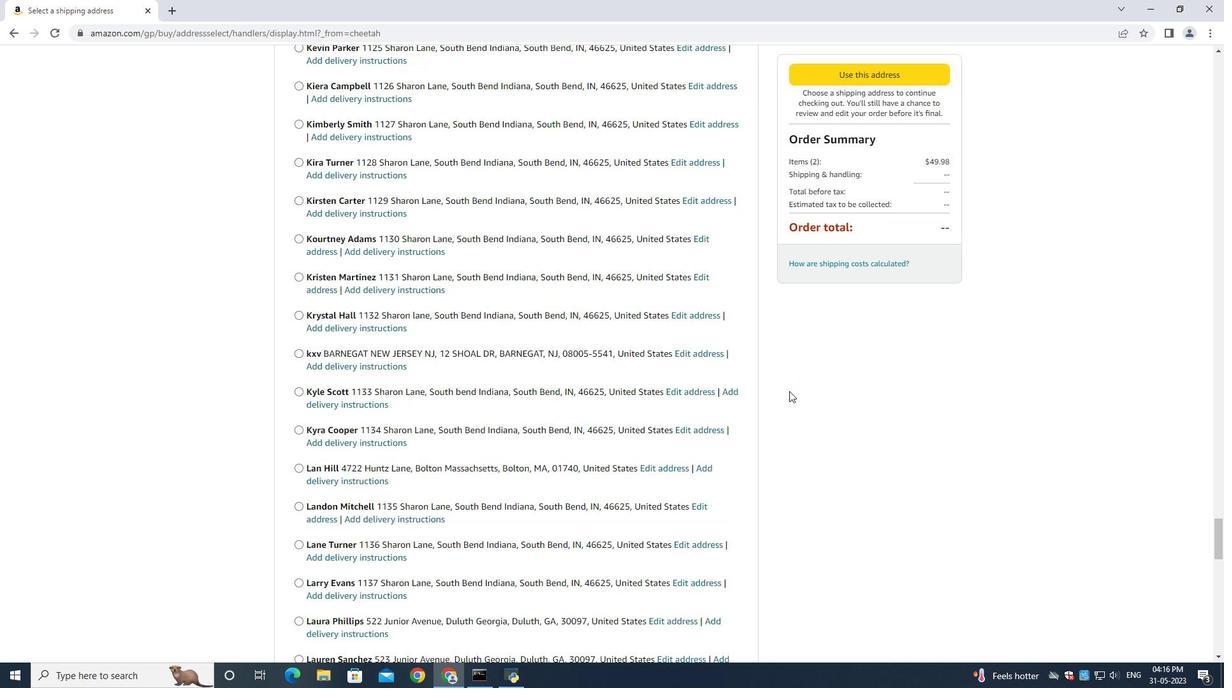 
Action: Mouse scrolled (790, 389) with delta (0, 0)
Screenshot: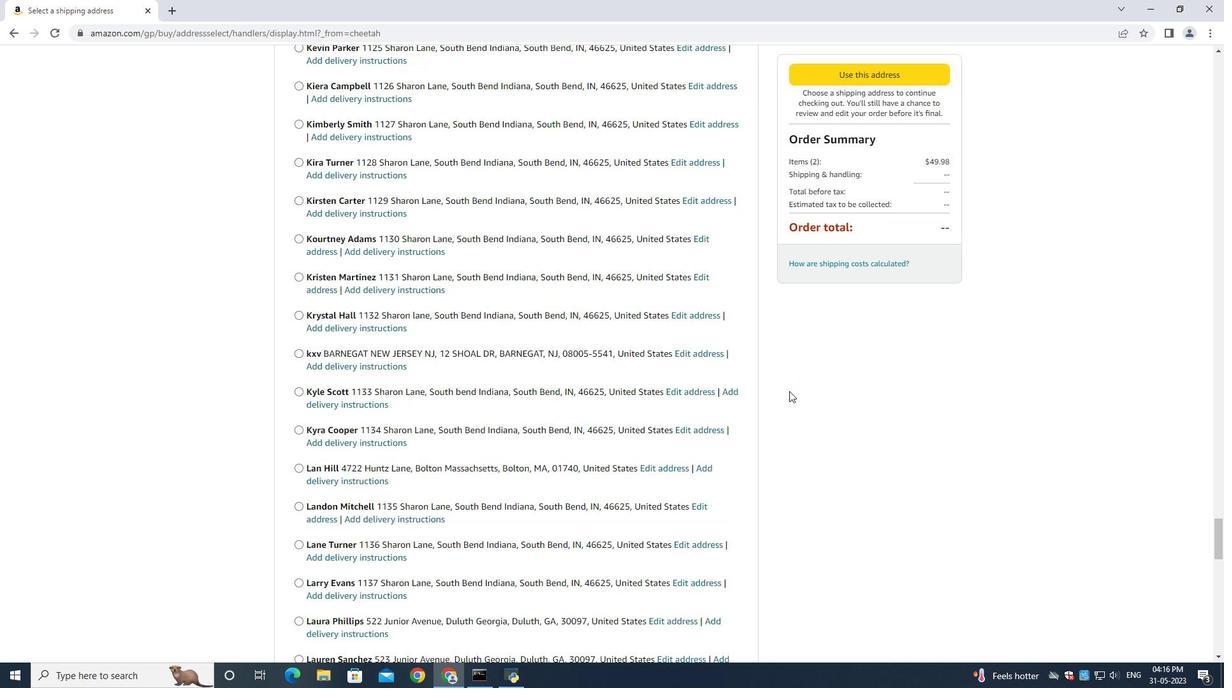 
Action: Mouse scrolled (790, 389) with delta (0, 0)
Screenshot: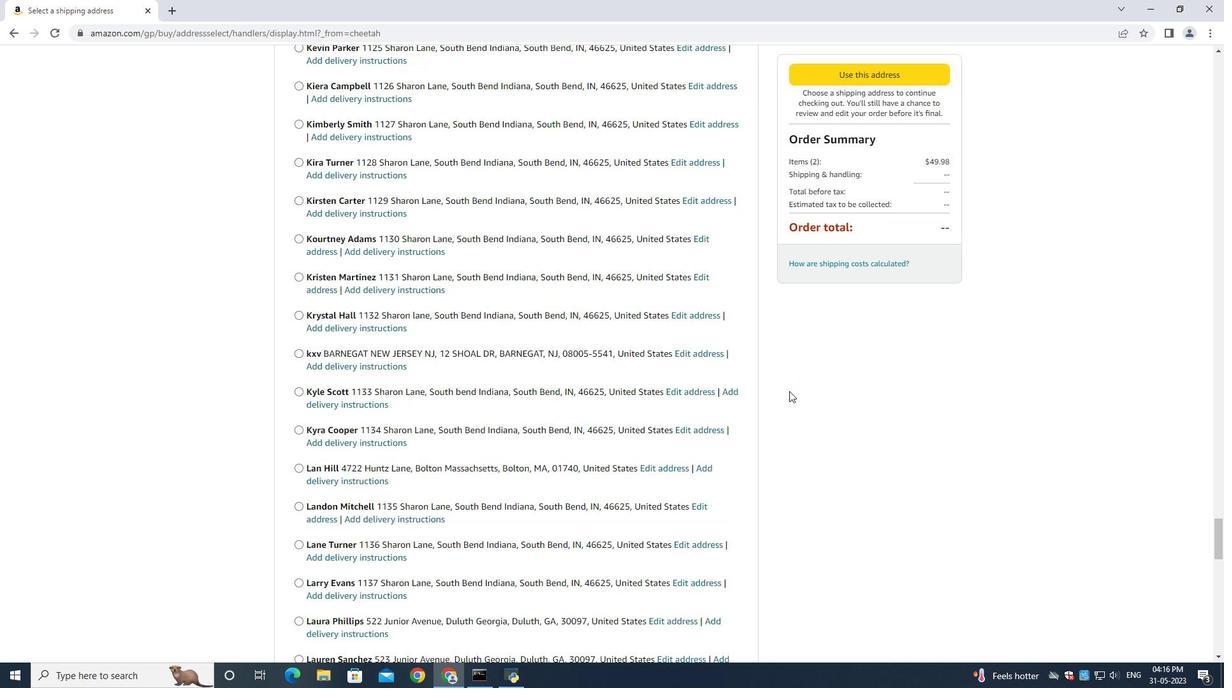 
Action: Mouse moved to (790, 390)
Screenshot: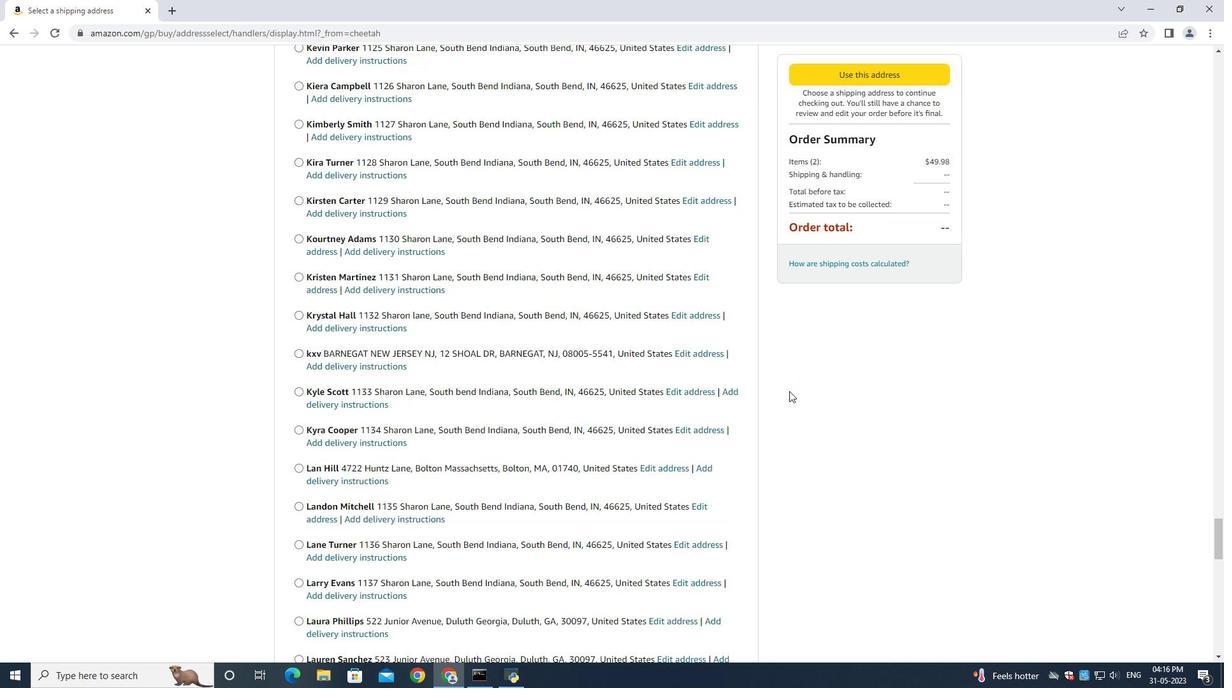 
Action: Mouse scrolled (790, 388) with delta (0, -1)
Screenshot: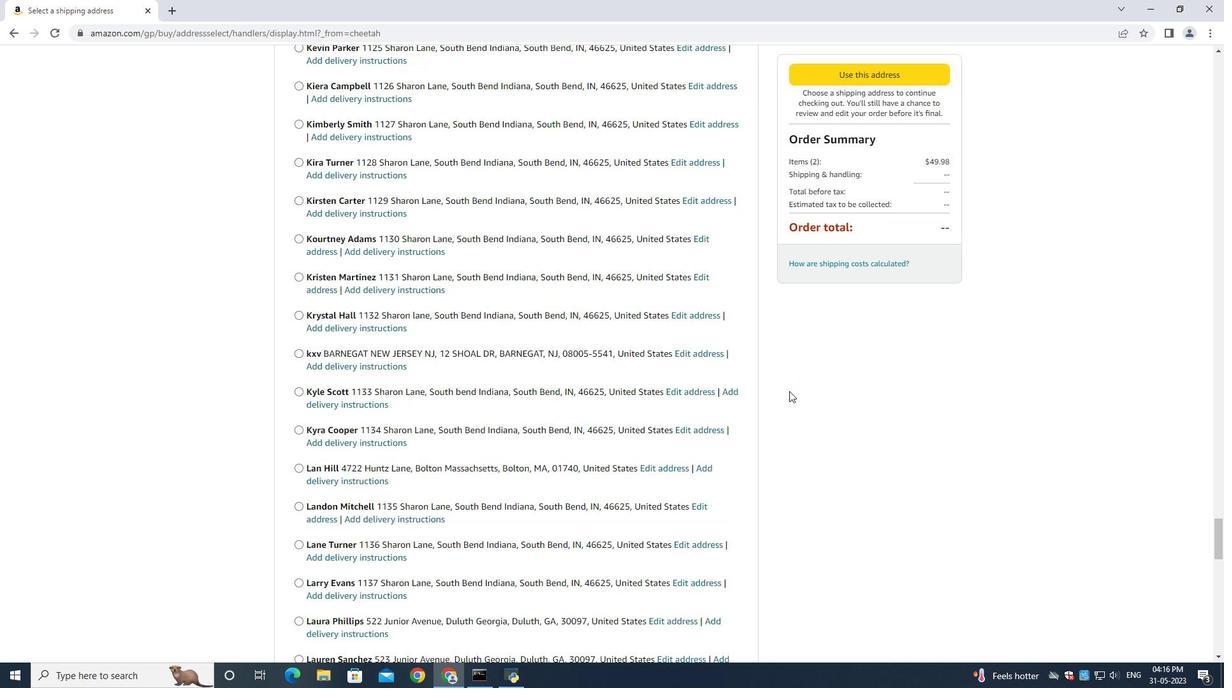 
Action: Mouse scrolled (790, 389) with delta (0, 0)
Screenshot: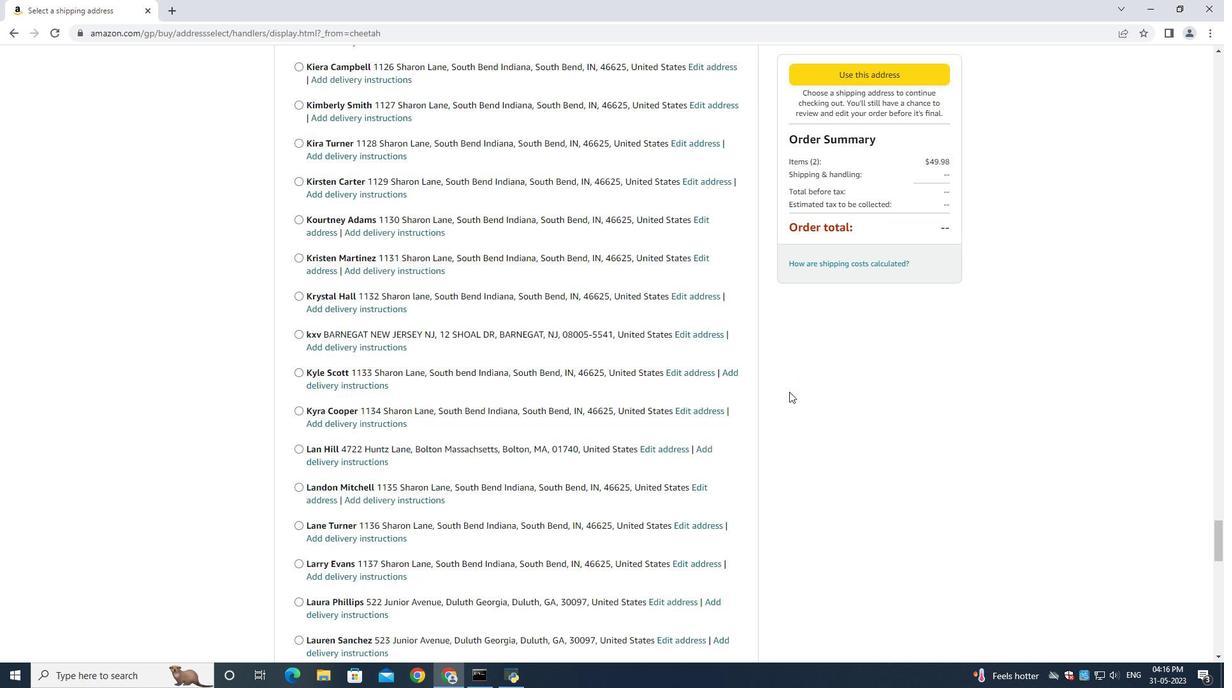 
Action: Mouse scrolled (790, 389) with delta (0, 0)
Screenshot: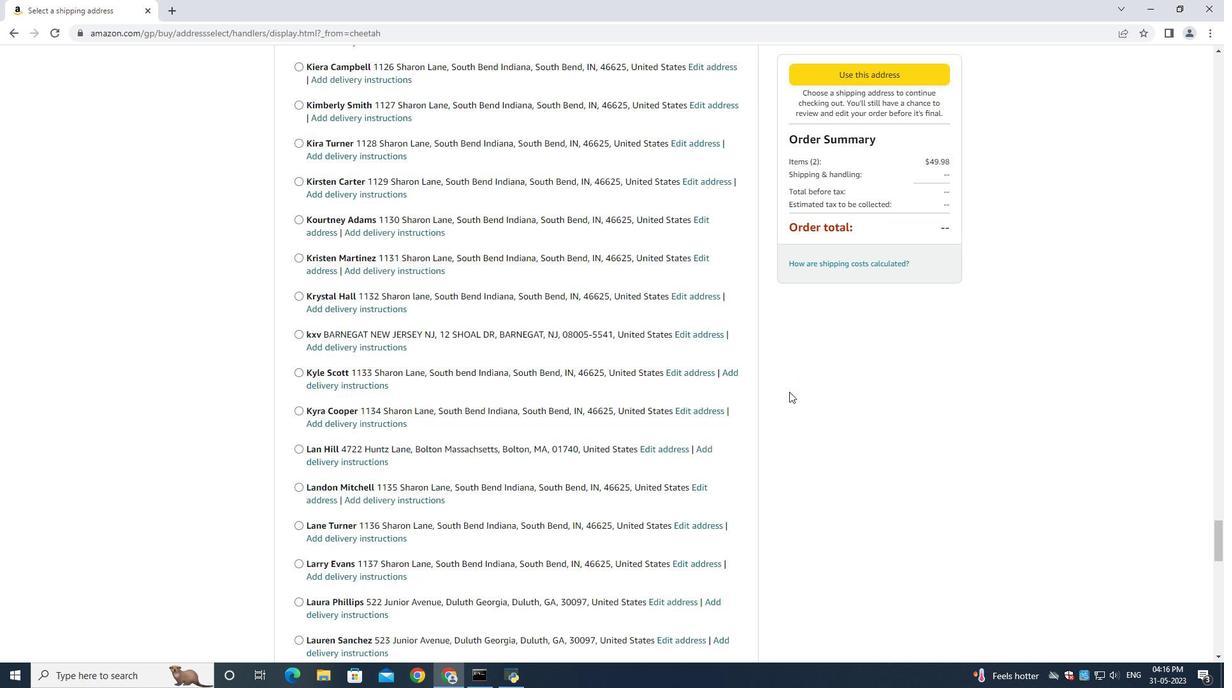 
Action: Mouse scrolled (790, 389) with delta (0, 0)
Screenshot: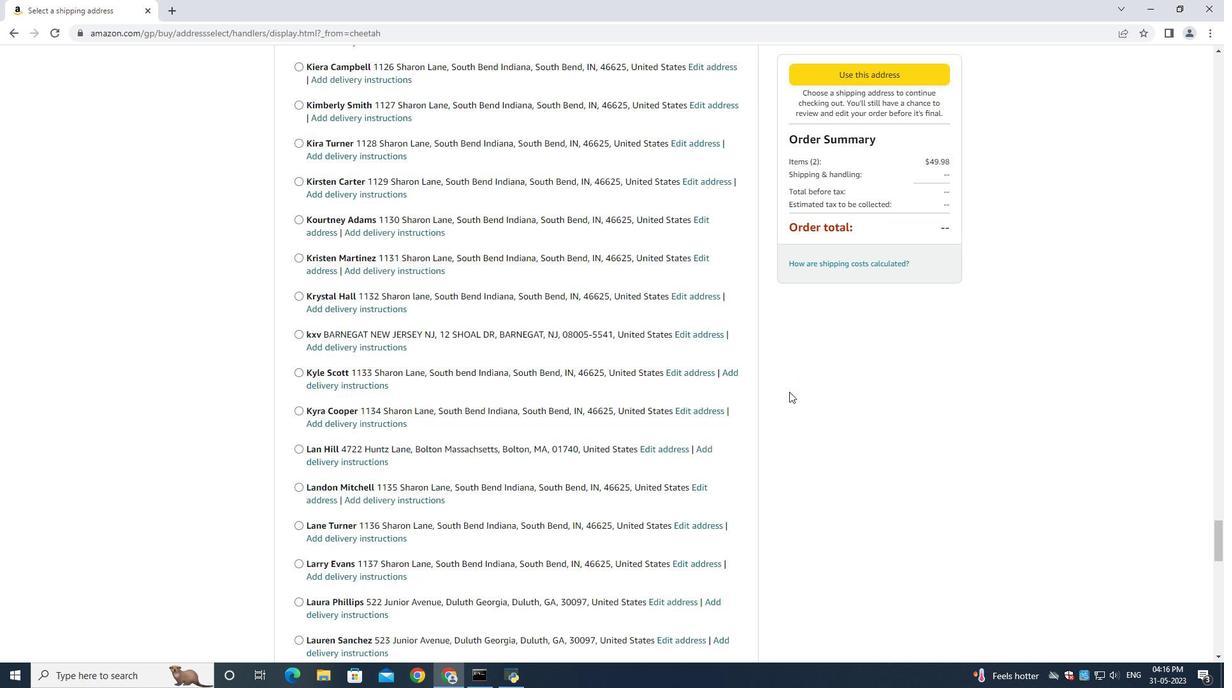
Action: Mouse moved to (789, 390)
Screenshot: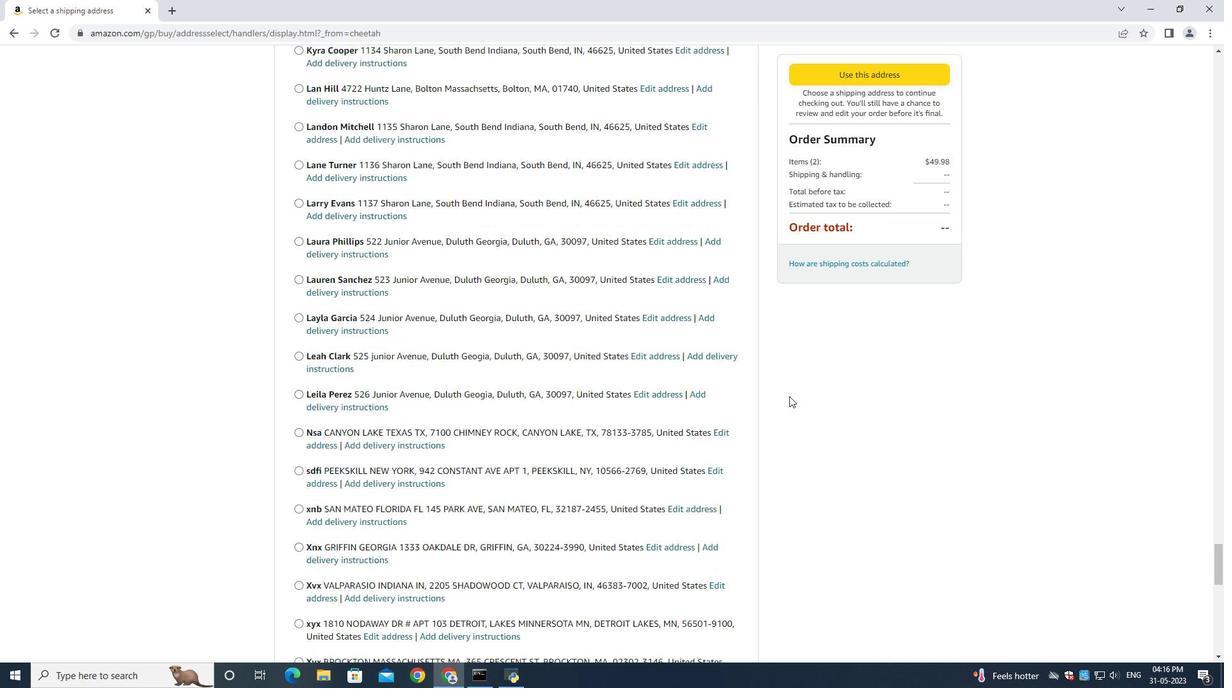 
Action: Mouse scrolled (789, 390) with delta (0, 0)
Screenshot: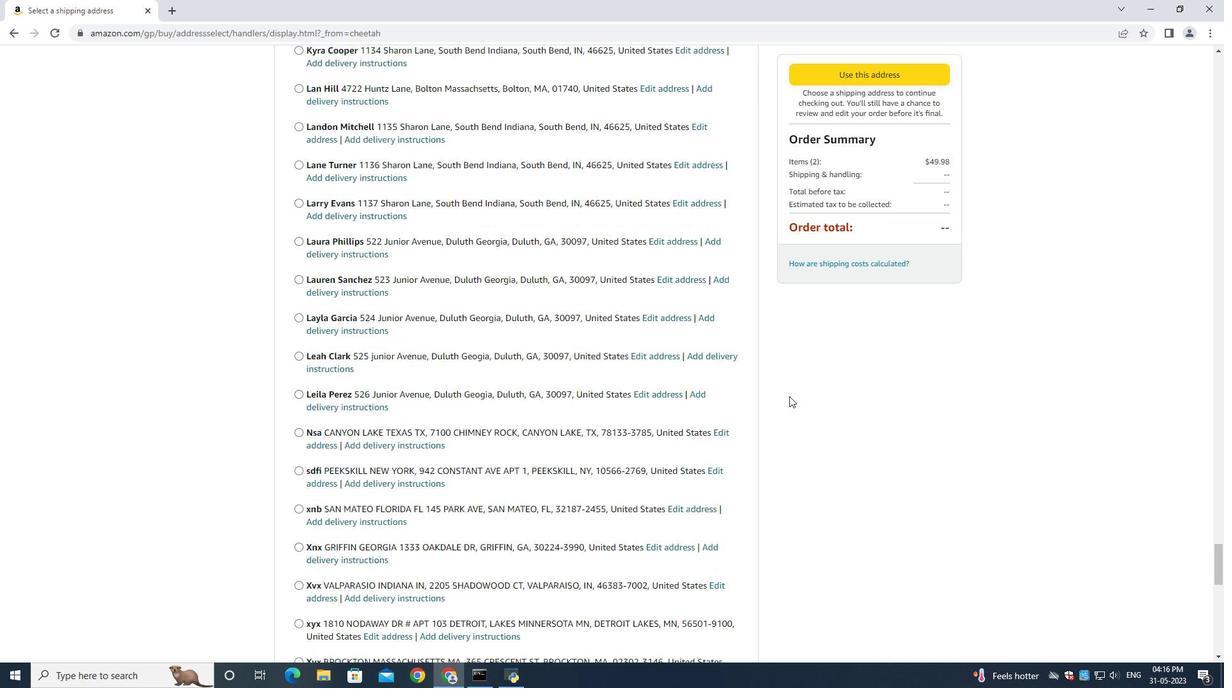 
Action: Mouse moved to (789, 392)
Screenshot: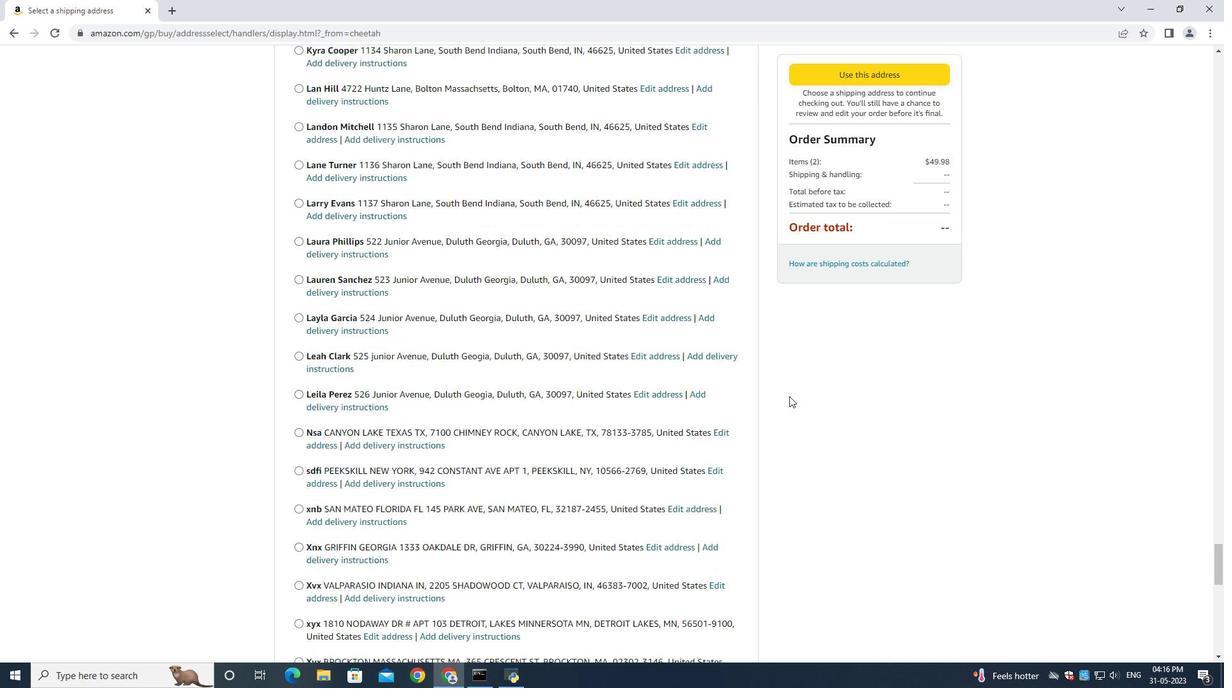 
Action: Mouse scrolled (789, 390) with delta (0, 0)
Screenshot: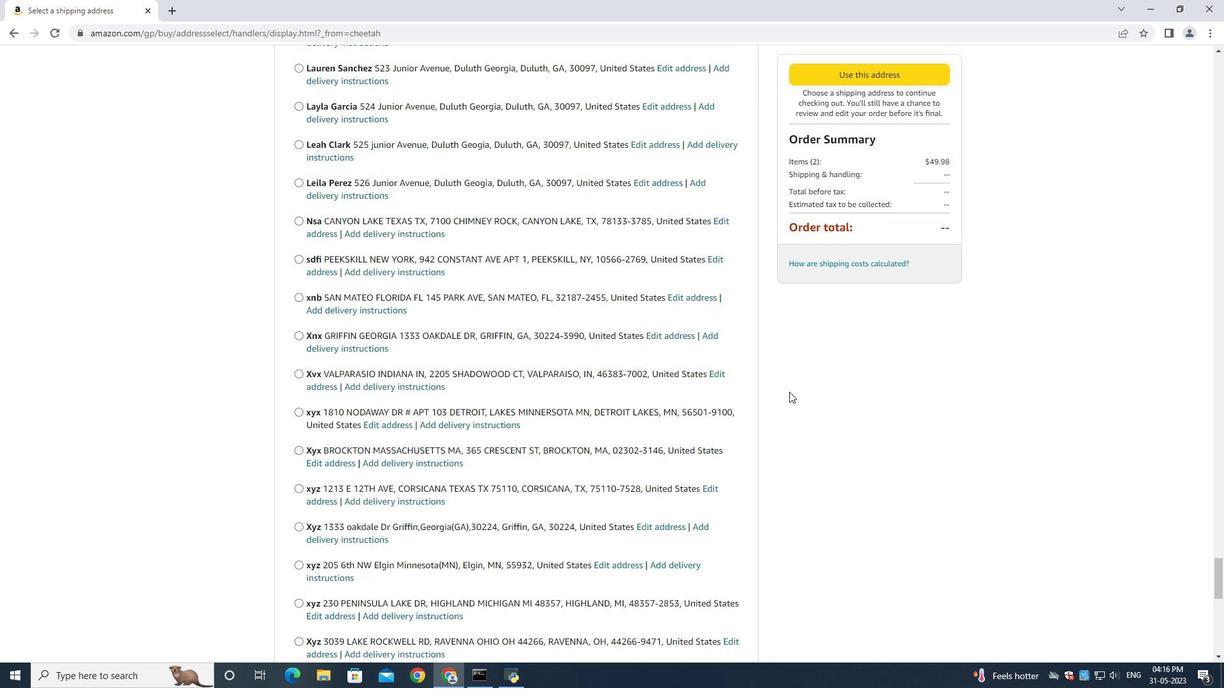 
Action: Mouse moved to (788, 392)
Screenshot: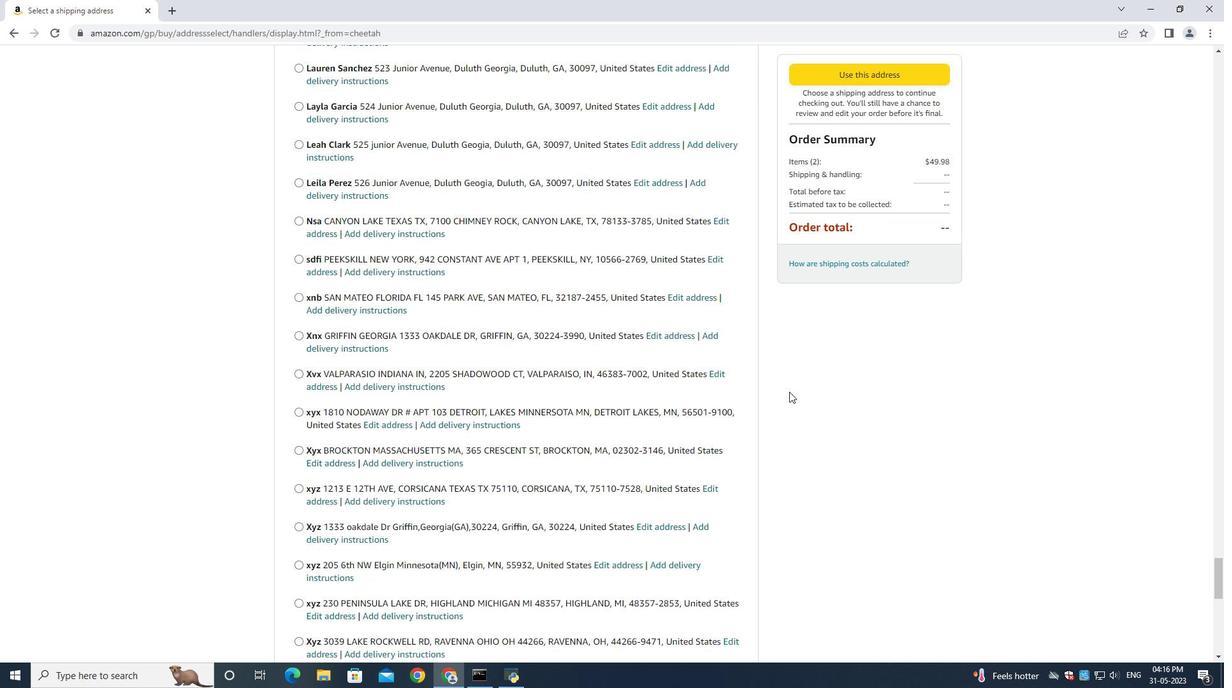 
Action: Mouse scrolled (789, 391) with delta (0, 0)
Screenshot: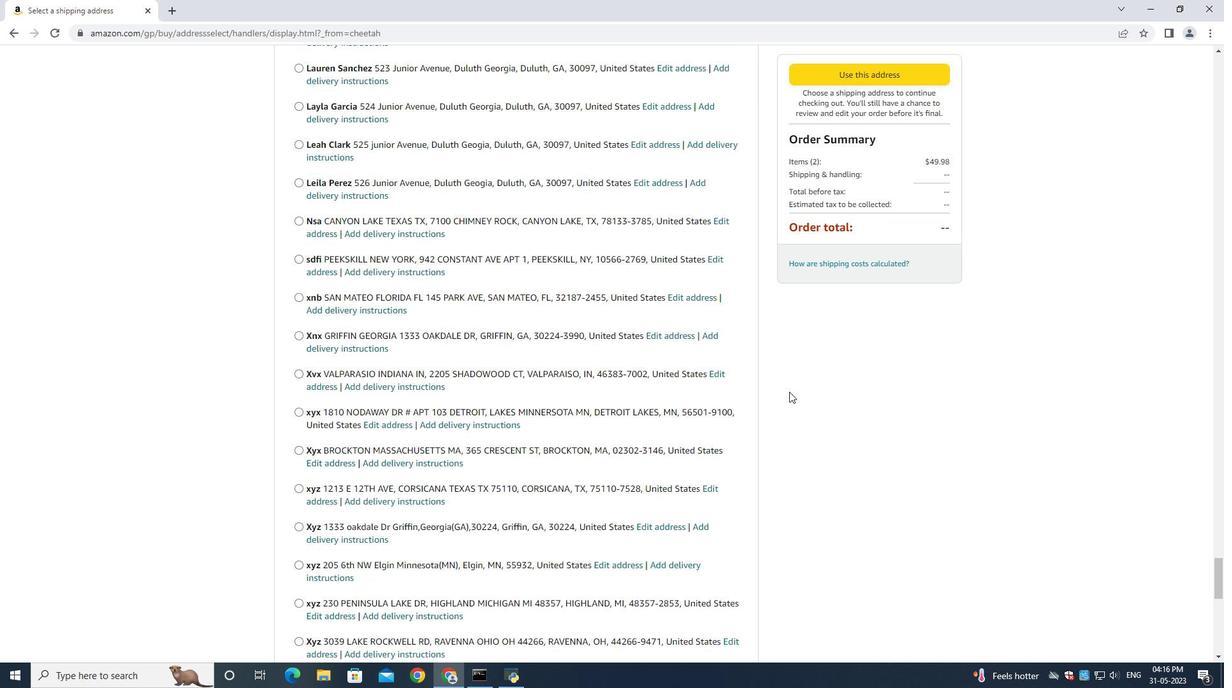
Action: Mouse moved to (788, 390)
Screenshot: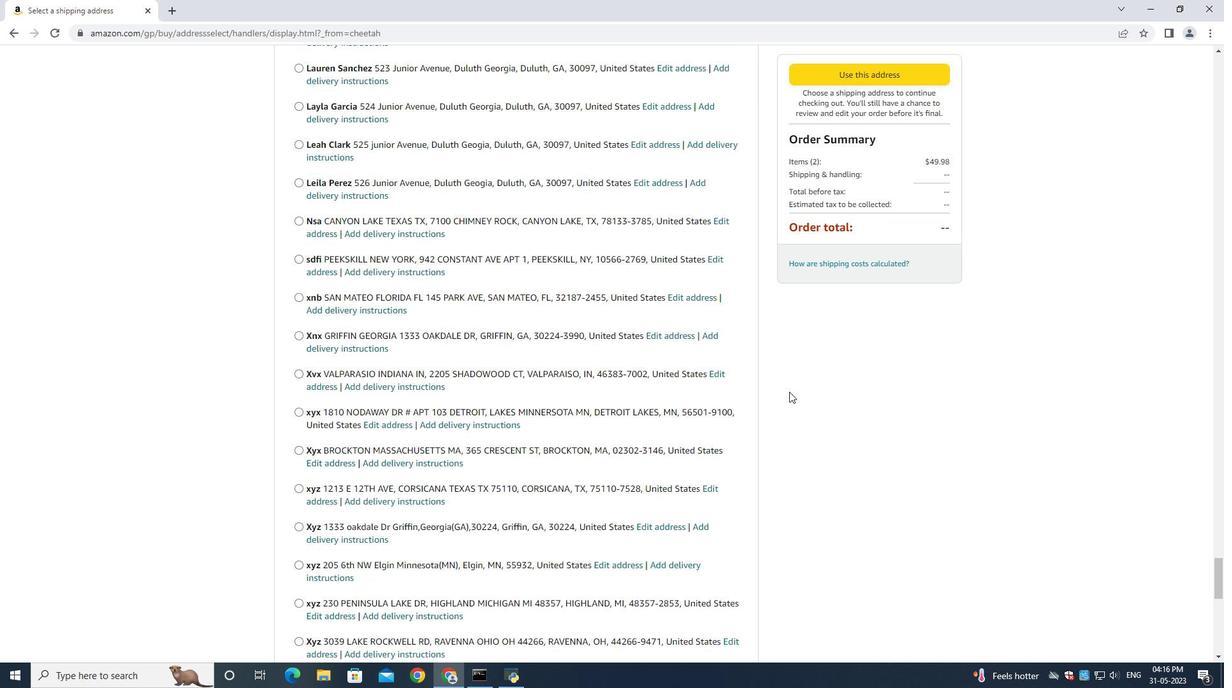 
Action: Mouse scrolled (789, 390) with delta (0, -1)
Screenshot: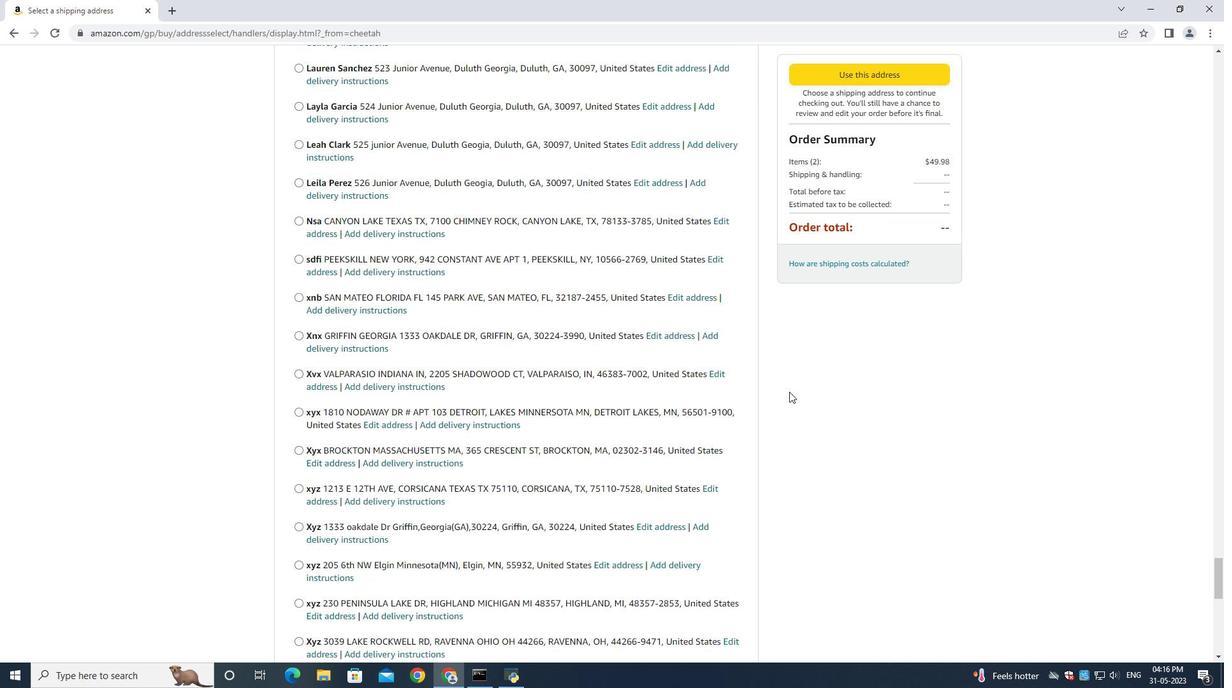 
Action: Mouse moved to (786, 387)
Screenshot: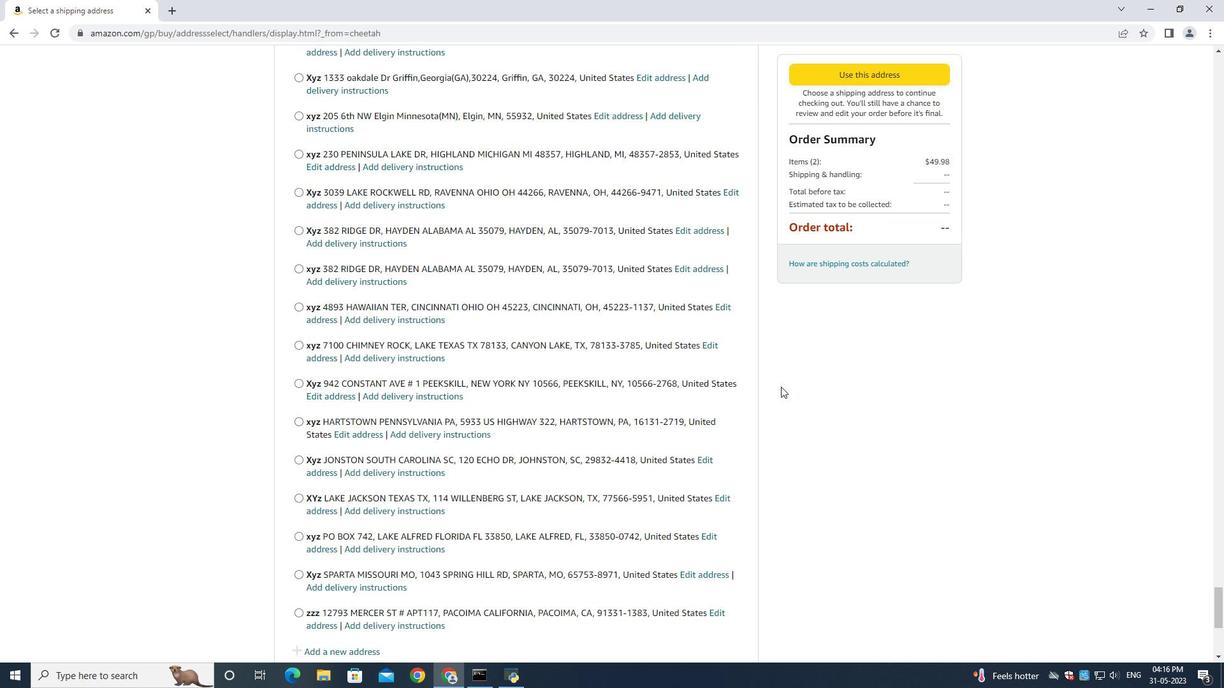 
Action: Mouse scrolled (789, 391) with delta (0, 0)
Screenshot: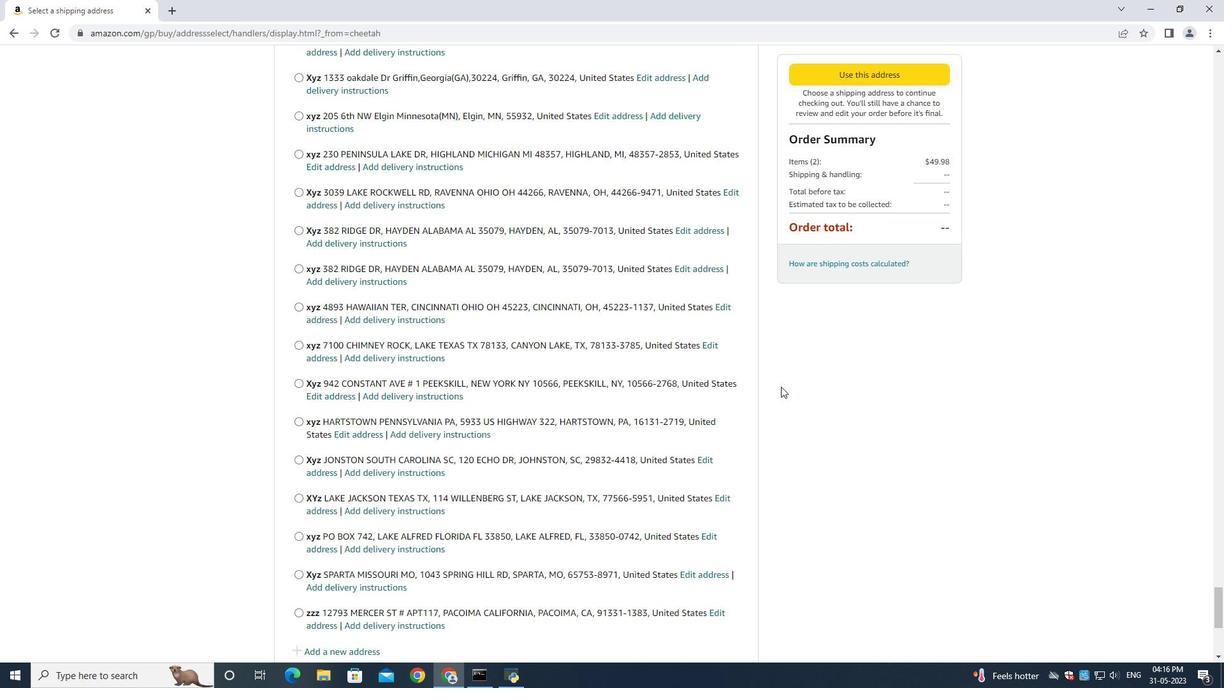 
Action: Mouse moved to (786, 387)
Screenshot: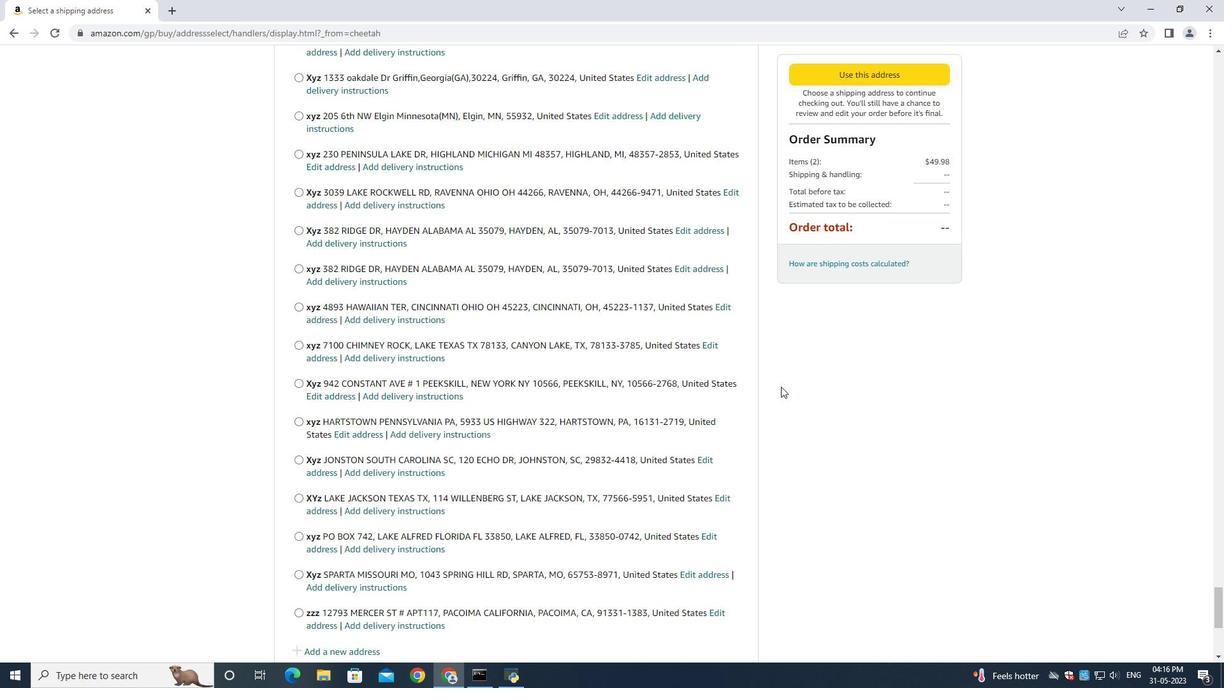 
Action: Mouse scrolled (788, 391) with delta (0, 0)
Screenshot: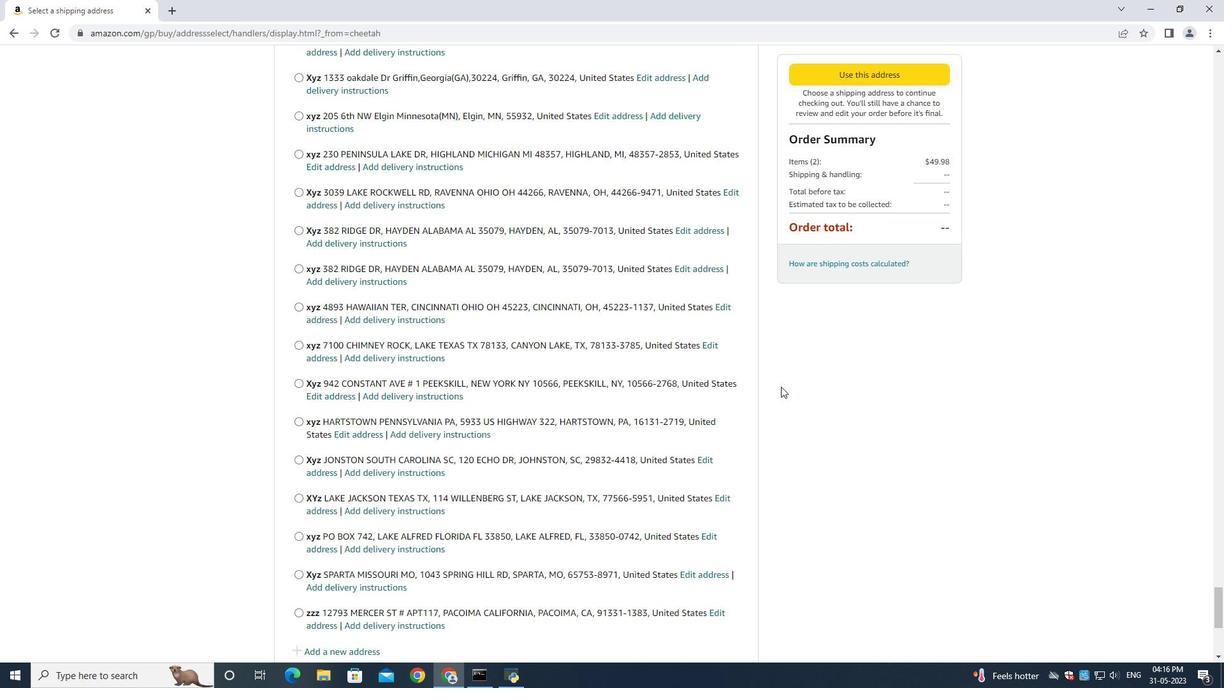 
Action: Mouse moved to (786, 387)
Screenshot: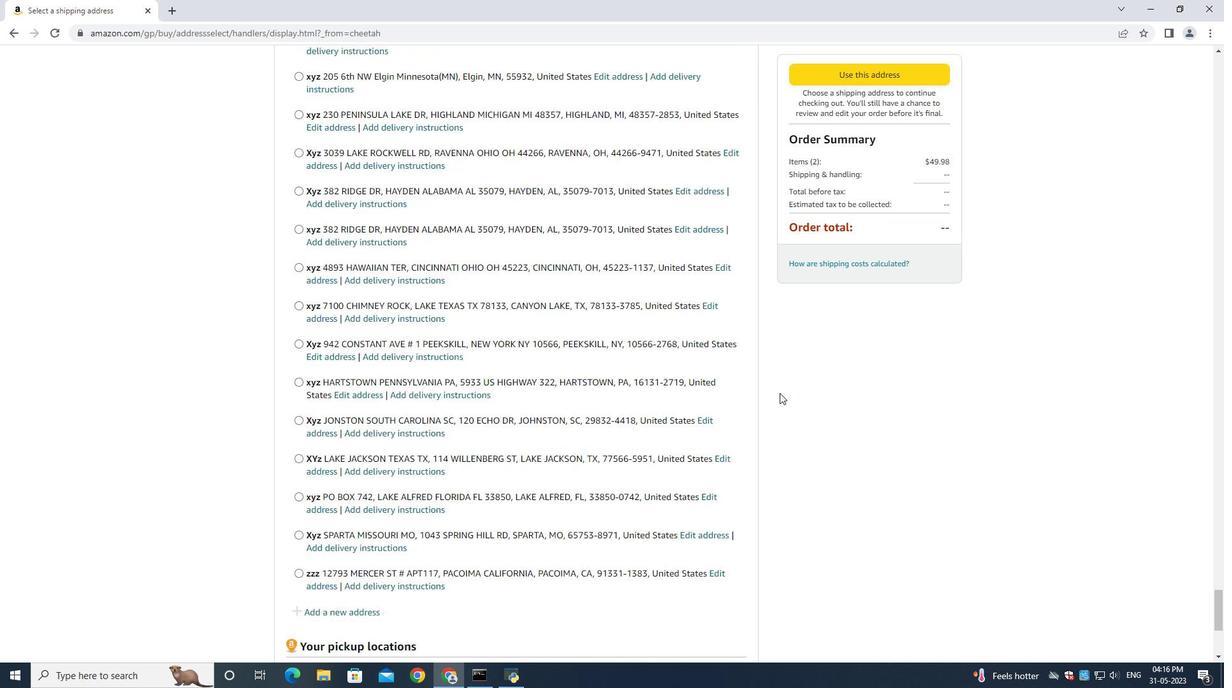 
Action: Mouse scrolled (788, 390) with delta (0, 0)
Screenshot: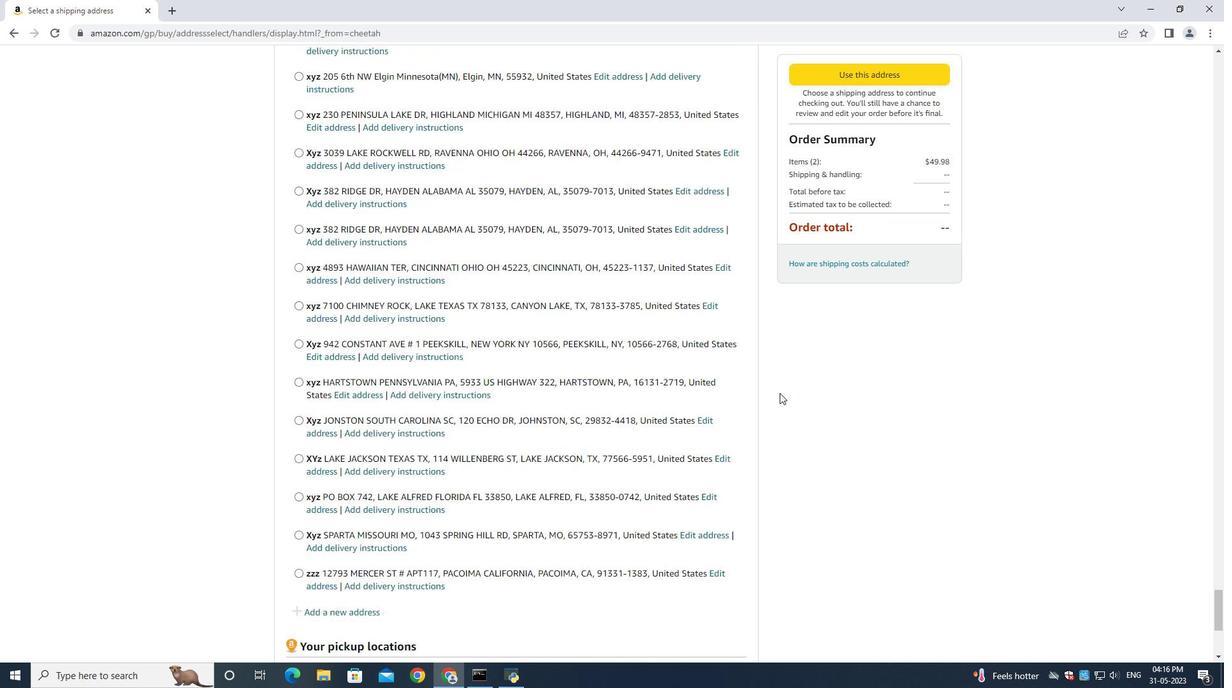 
Action: Mouse moved to (789, 394)
Screenshot: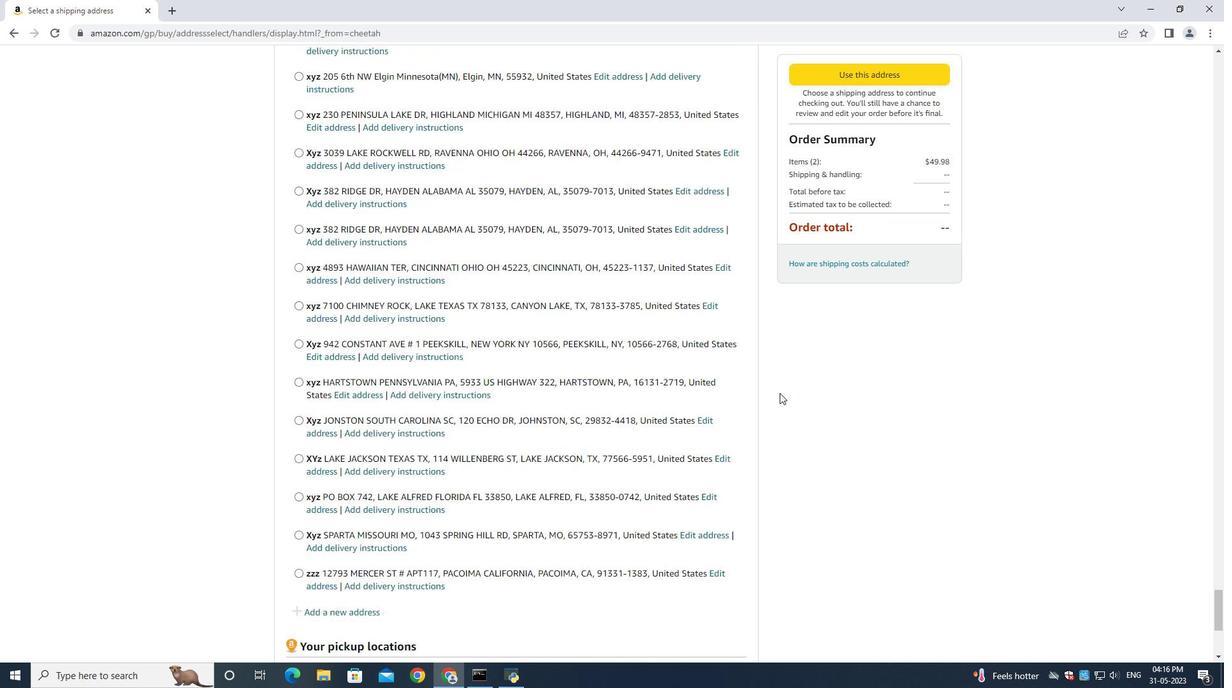 
Action: Mouse scrolled (788, 392) with delta (0, 0)
Screenshot: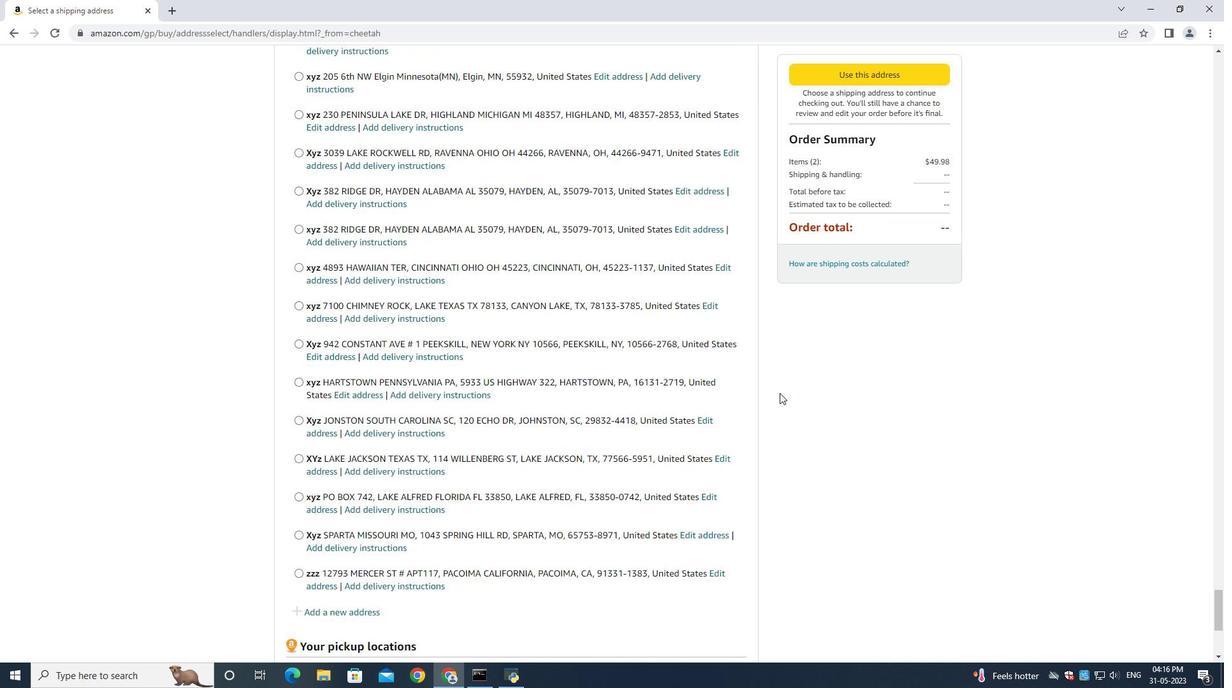 
Action: Mouse moved to (789, 395)
Screenshot: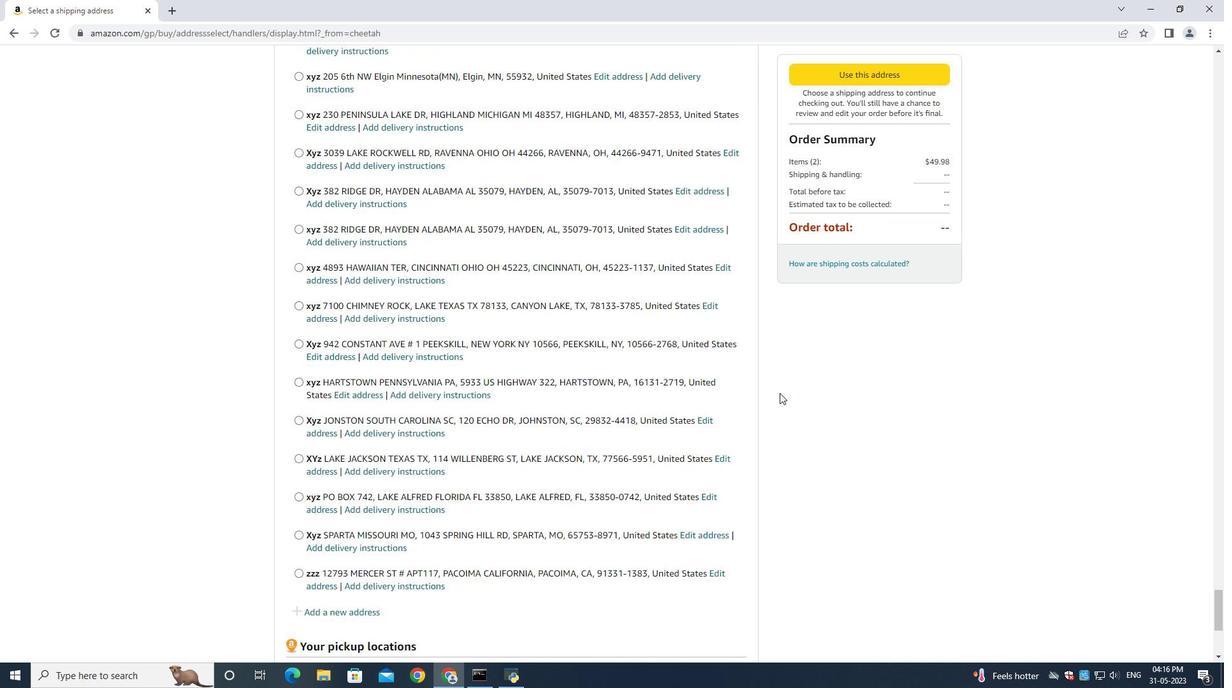 
Action: Mouse scrolled (789, 395) with delta (0, 0)
Screenshot: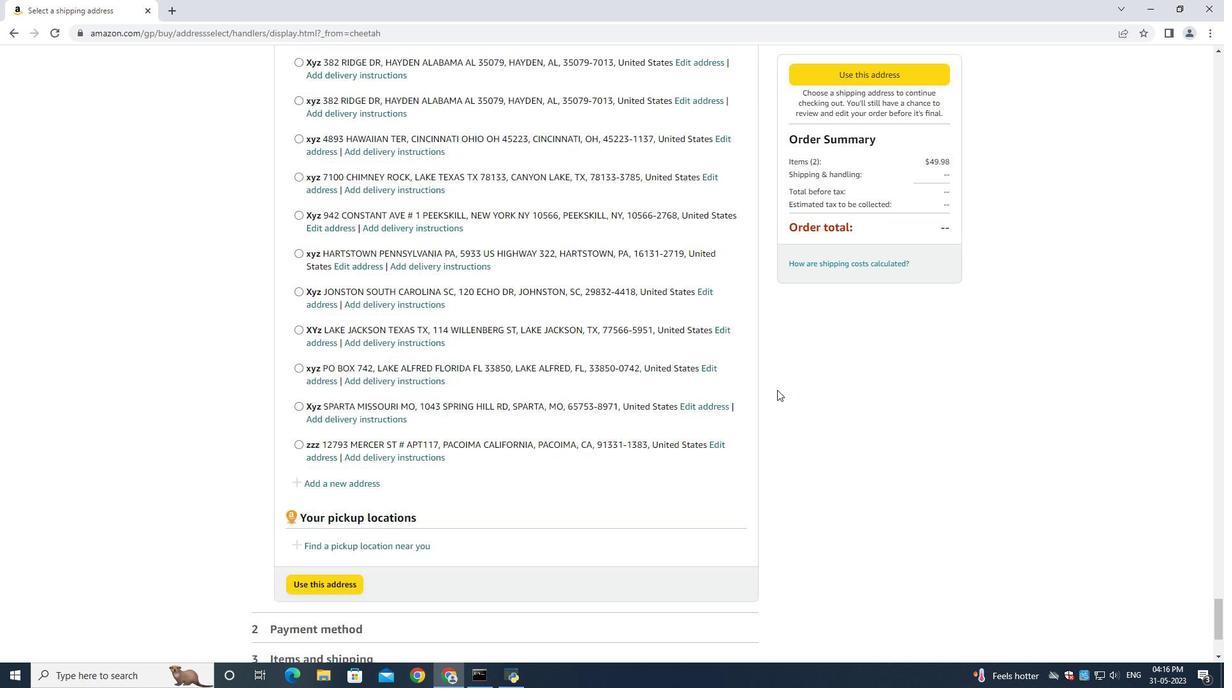 
Action: Mouse moved to (789, 396)
Screenshot: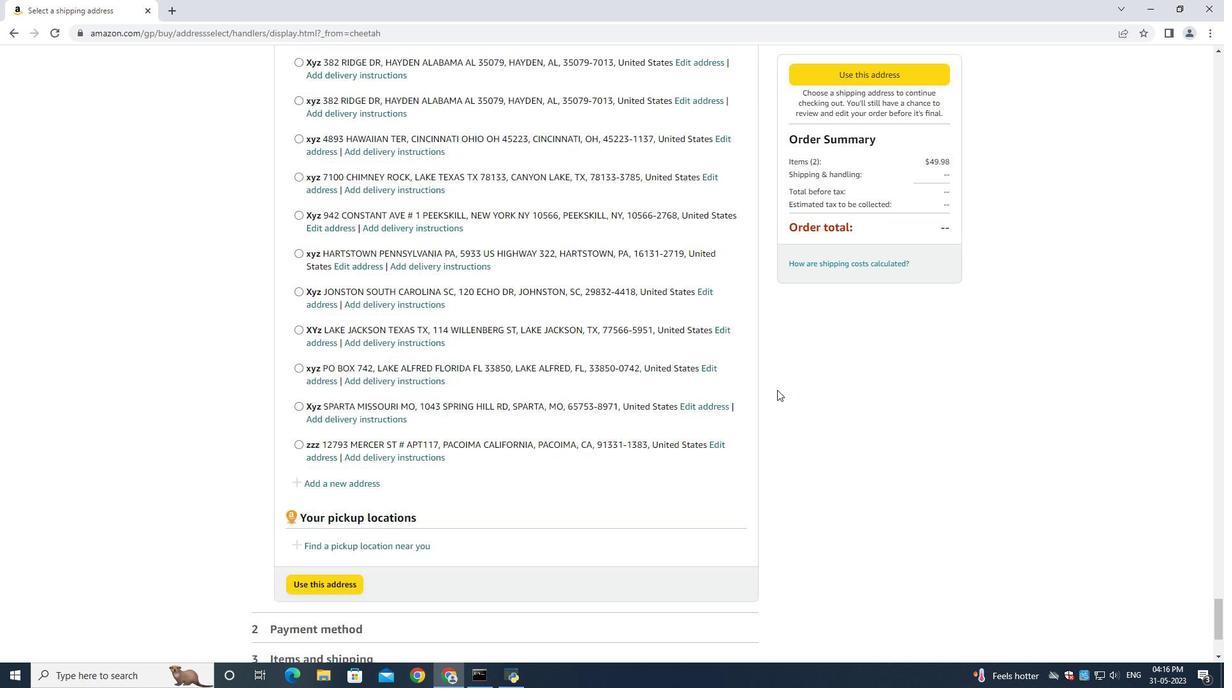 
Action: Mouse scrolled (789, 395) with delta (0, 0)
Screenshot: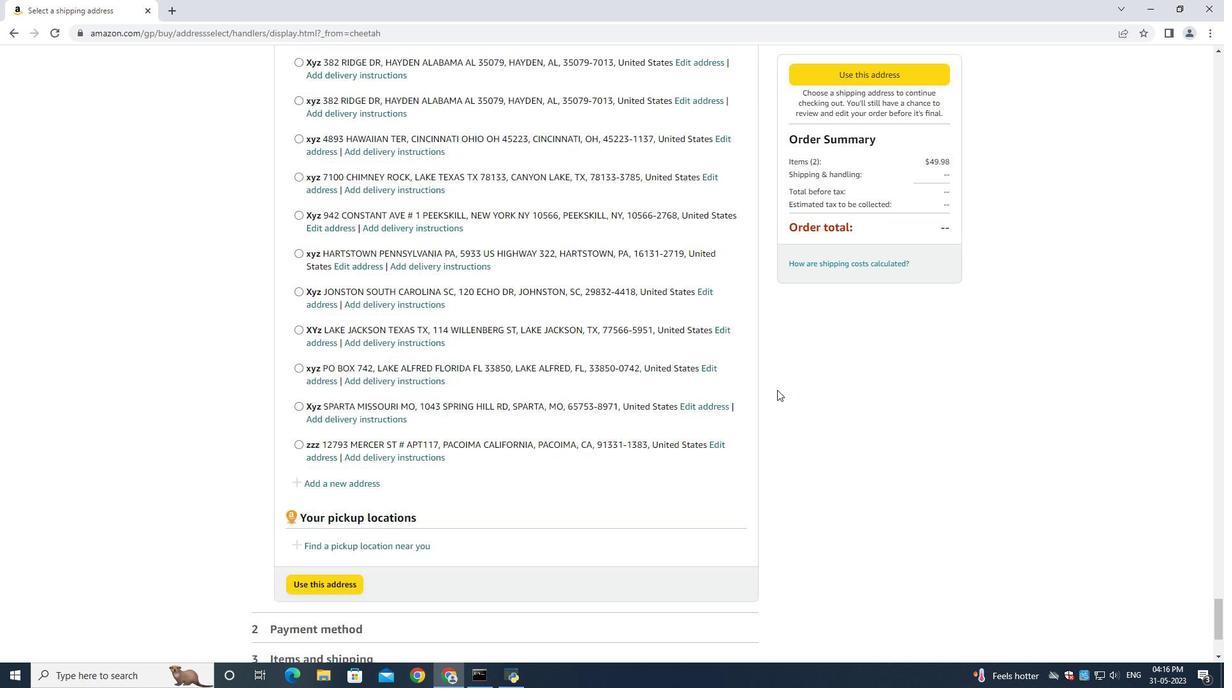 
Action: Mouse moved to (789, 396)
Screenshot: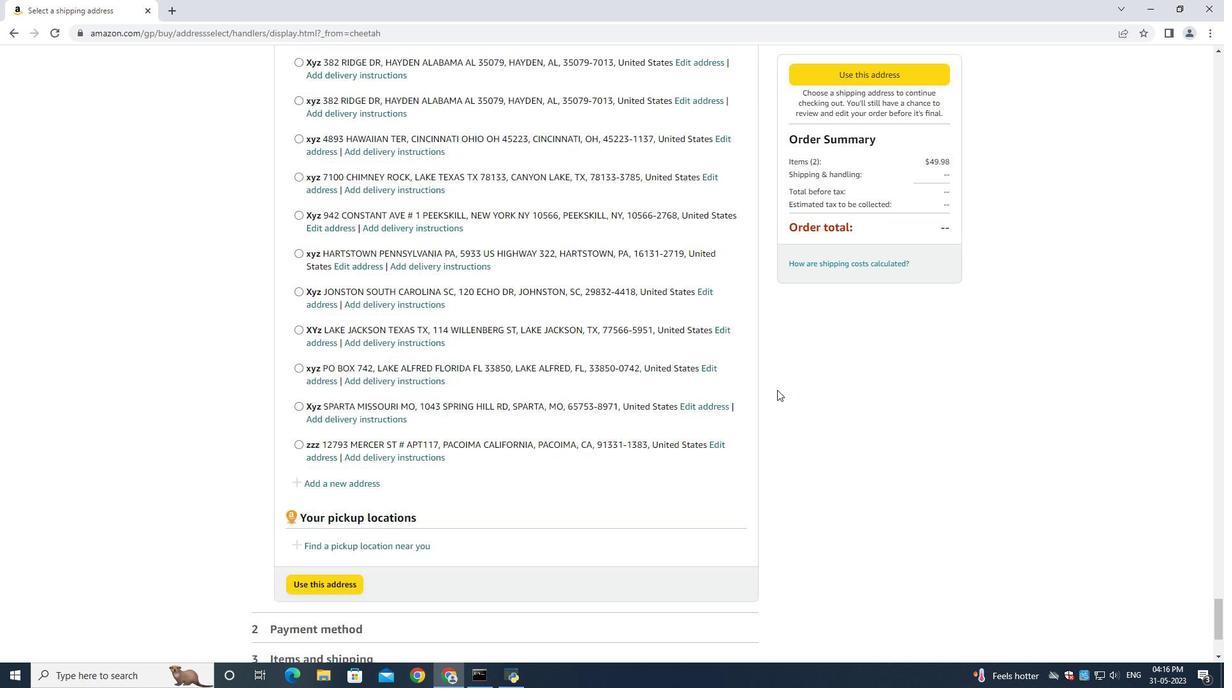 
Action: Mouse scrolled (789, 395) with delta (0, 0)
Screenshot: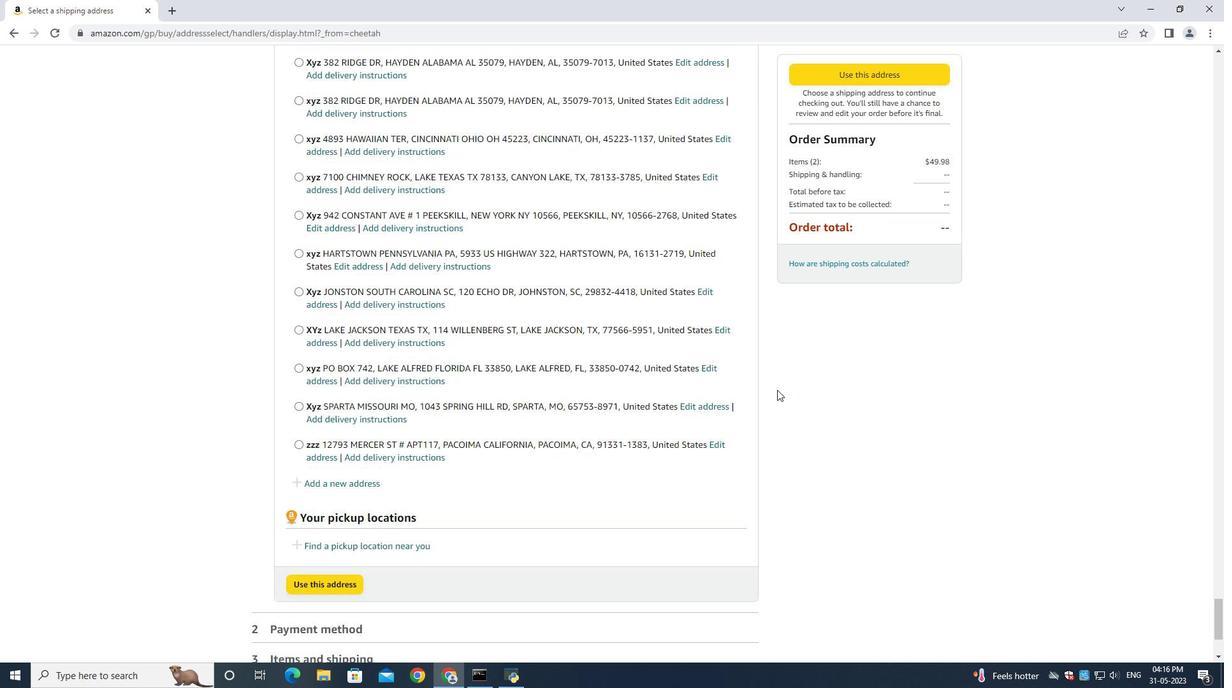 
Action: Mouse moved to (789, 395)
Screenshot: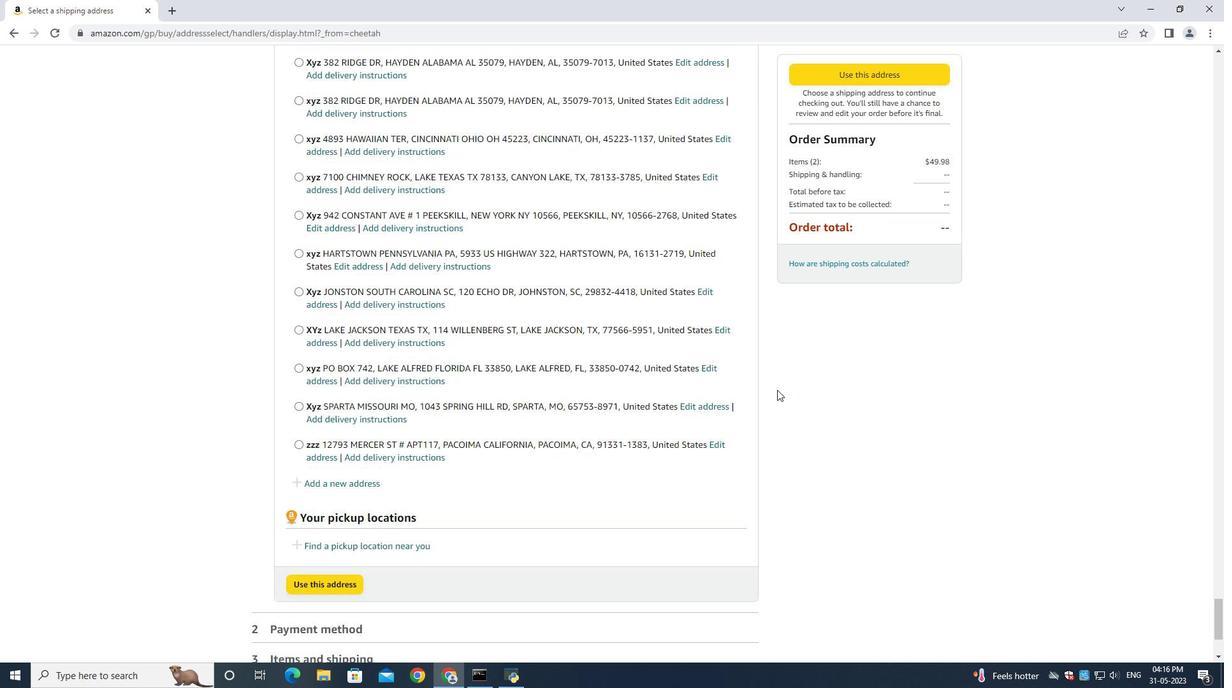 
Action: Mouse scrolled (789, 395) with delta (0, 0)
Screenshot: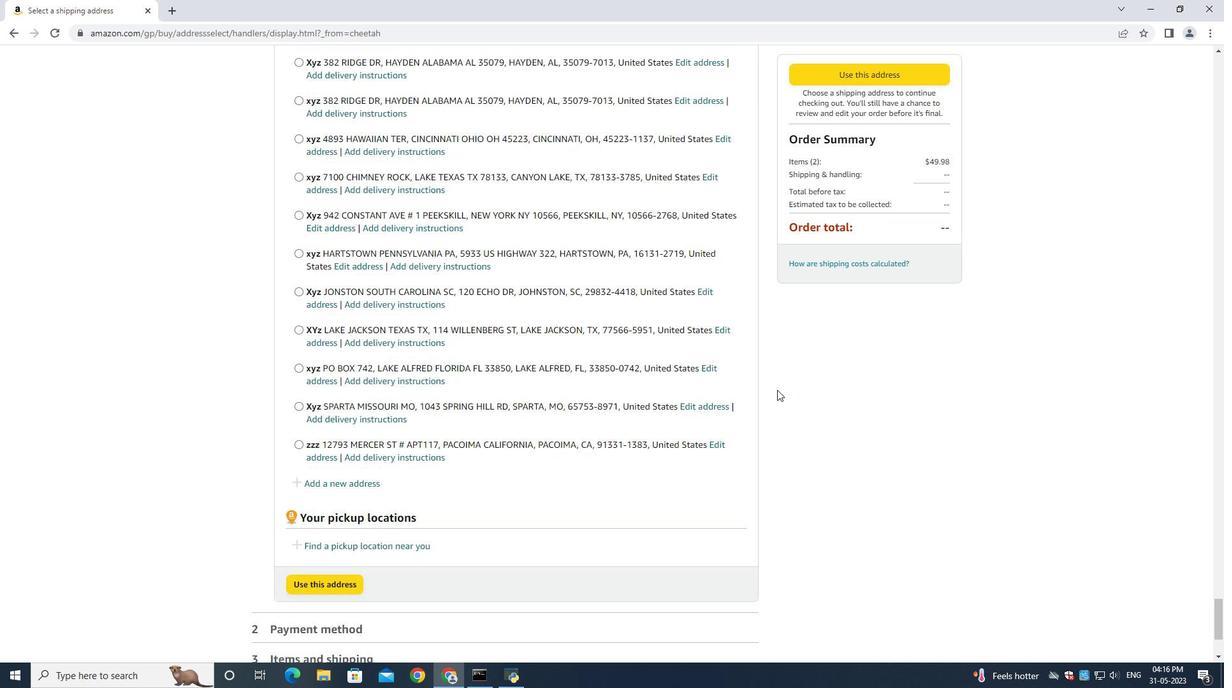 
Action: Mouse moved to (789, 394)
Screenshot: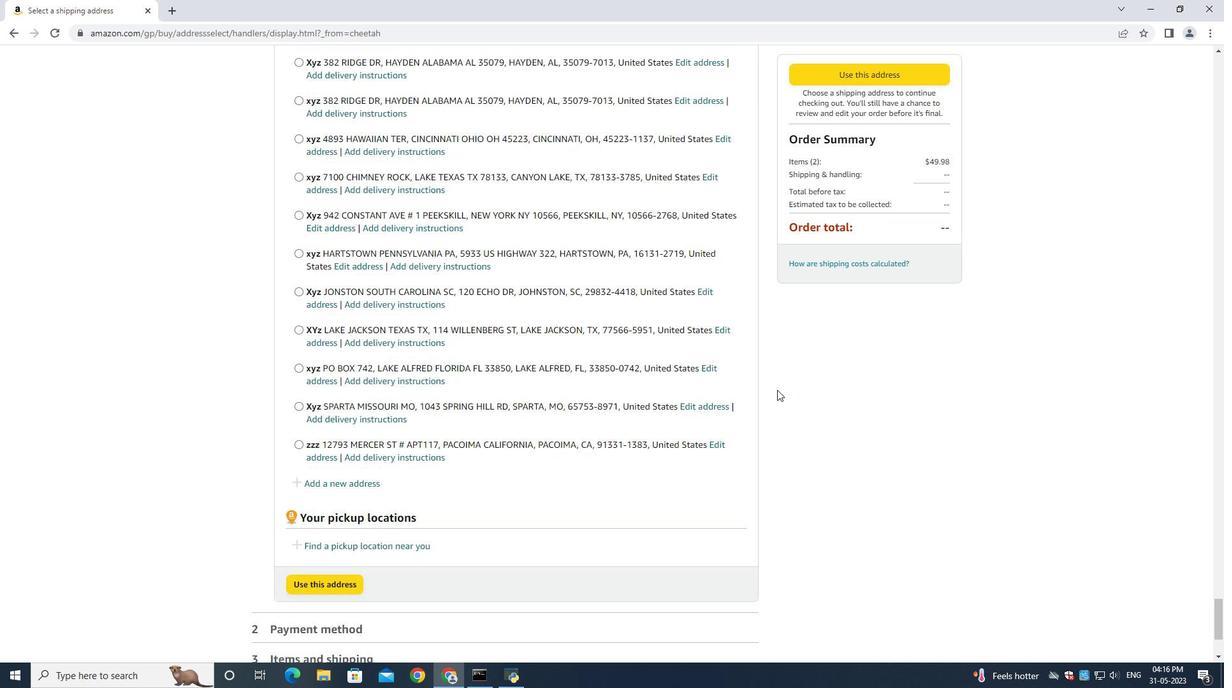 
Action: Mouse scrolled (789, 395) with delta (0, -1)
Screenshot: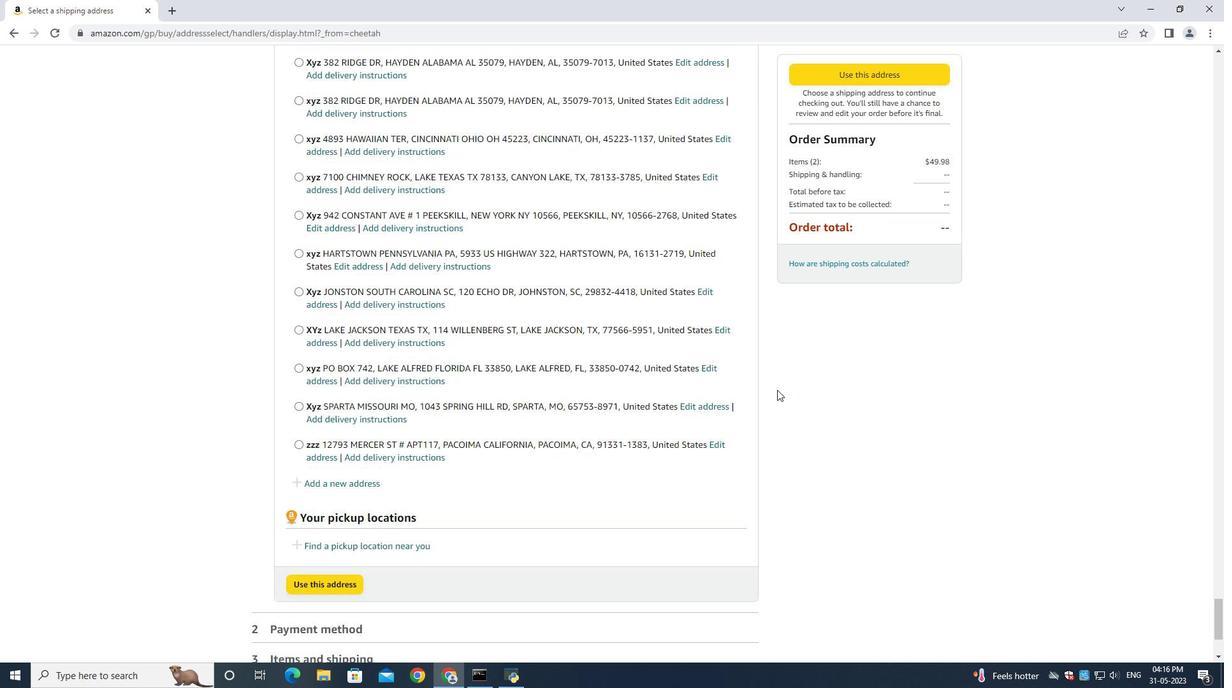 
Action: Mouse moved to (789, 394)
Screenshot: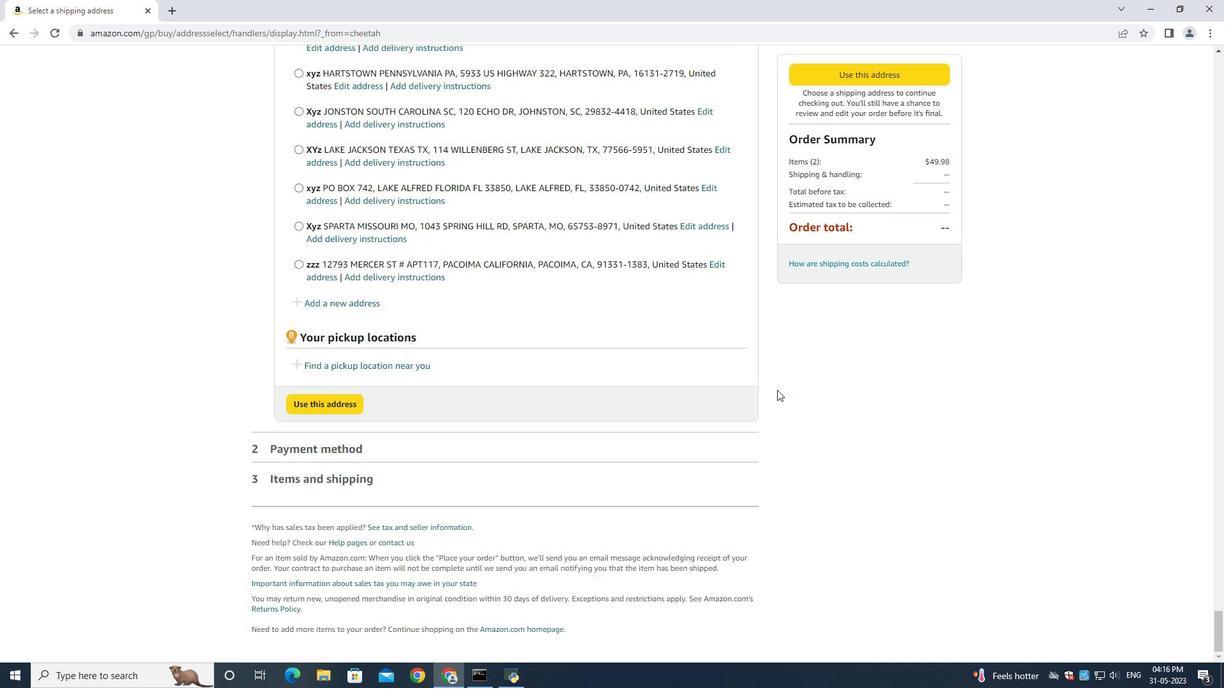 
Action: Mouse scrolled (789, 395) with delta (0, 0)
Screenshot: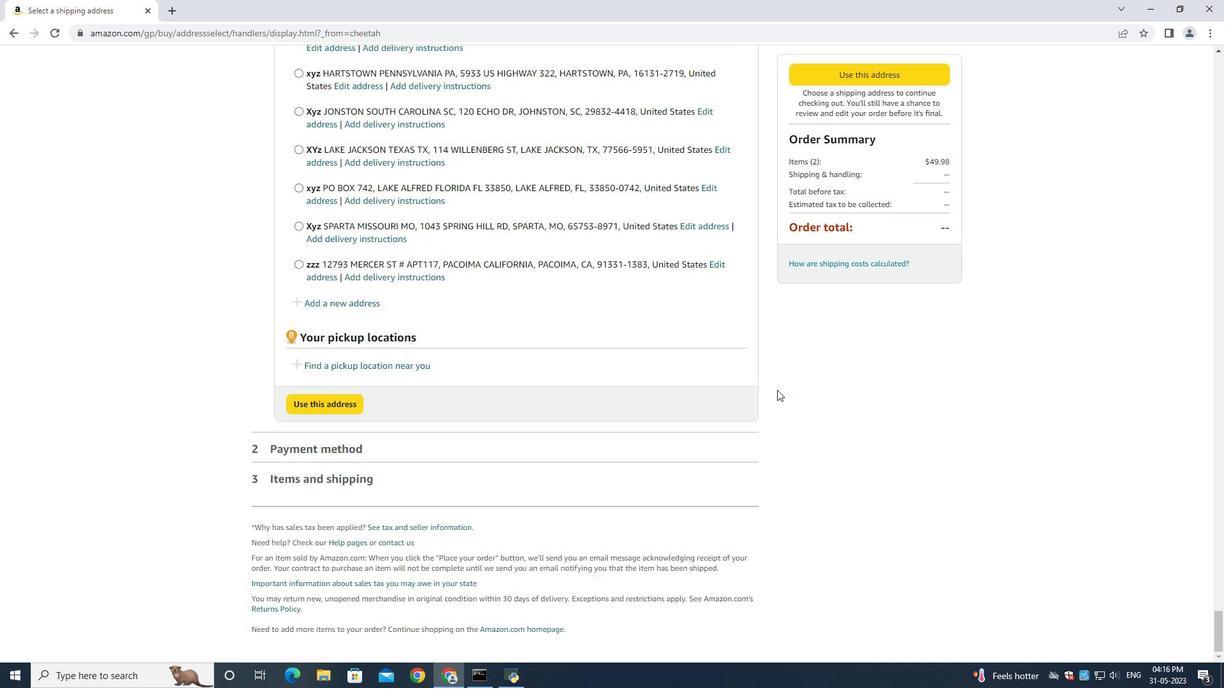 
Action: Mouse moved to (789, 394)
Screenshot: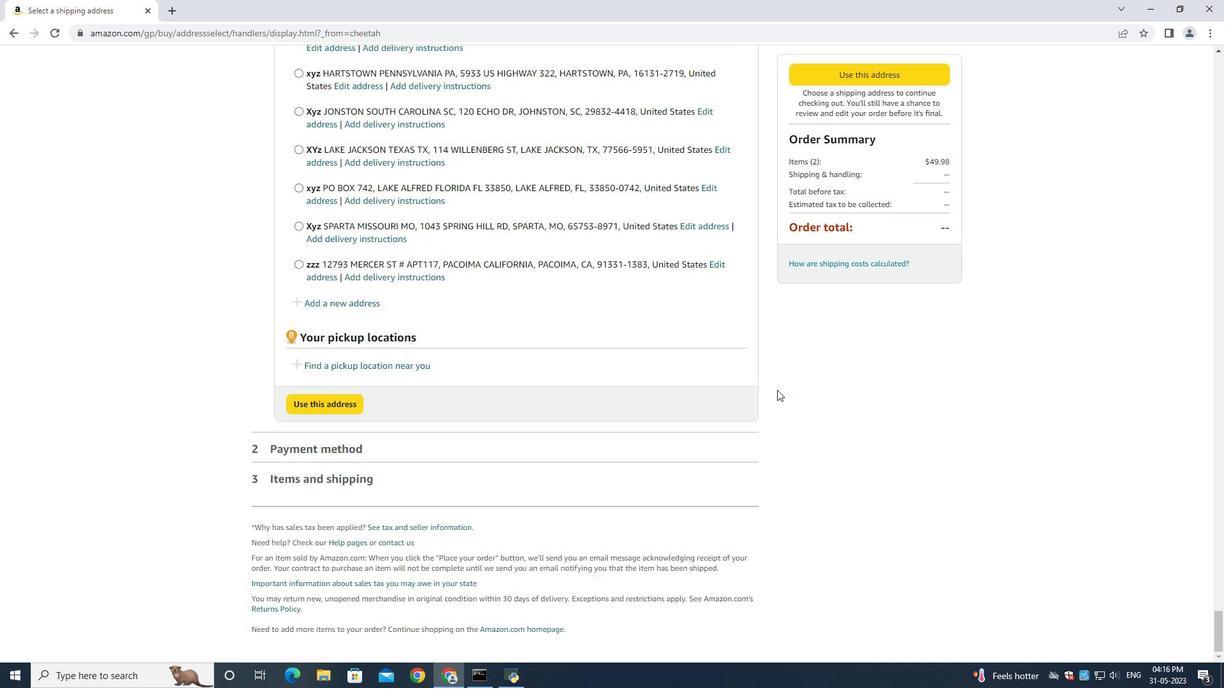 
Action: Mouse scrolled (789, 394) with delta (0, 0)
Screenshot: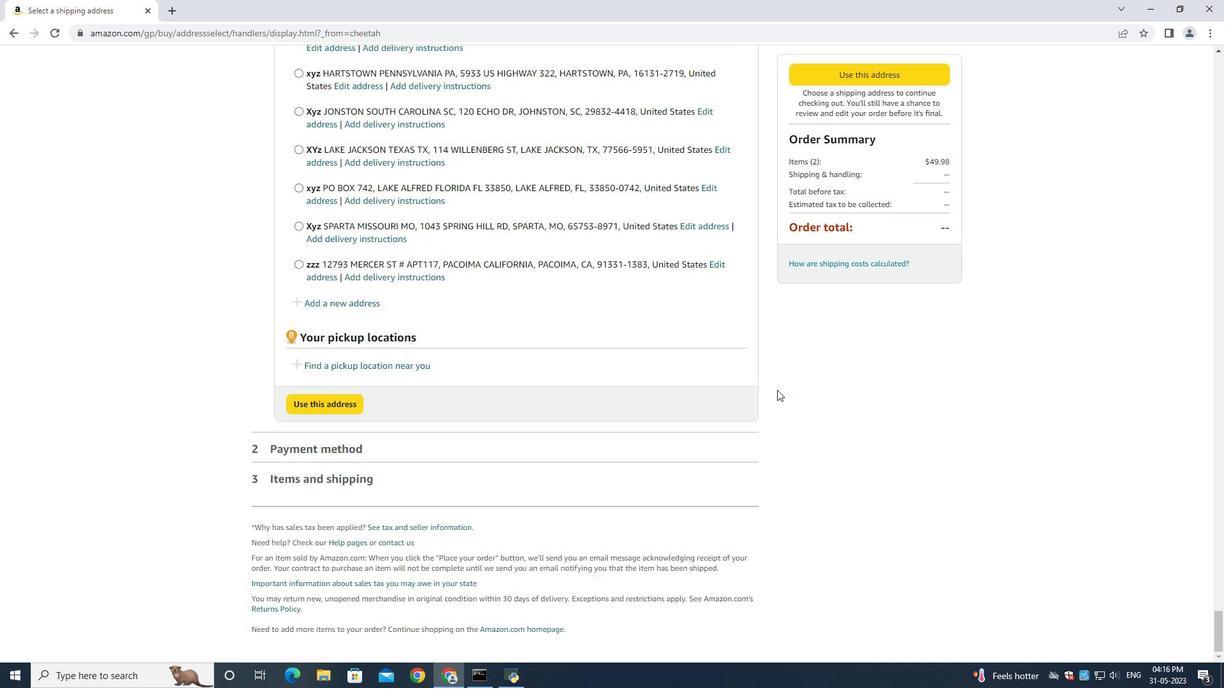 
Action: Mouse moved to (781, 389)
Screenshot: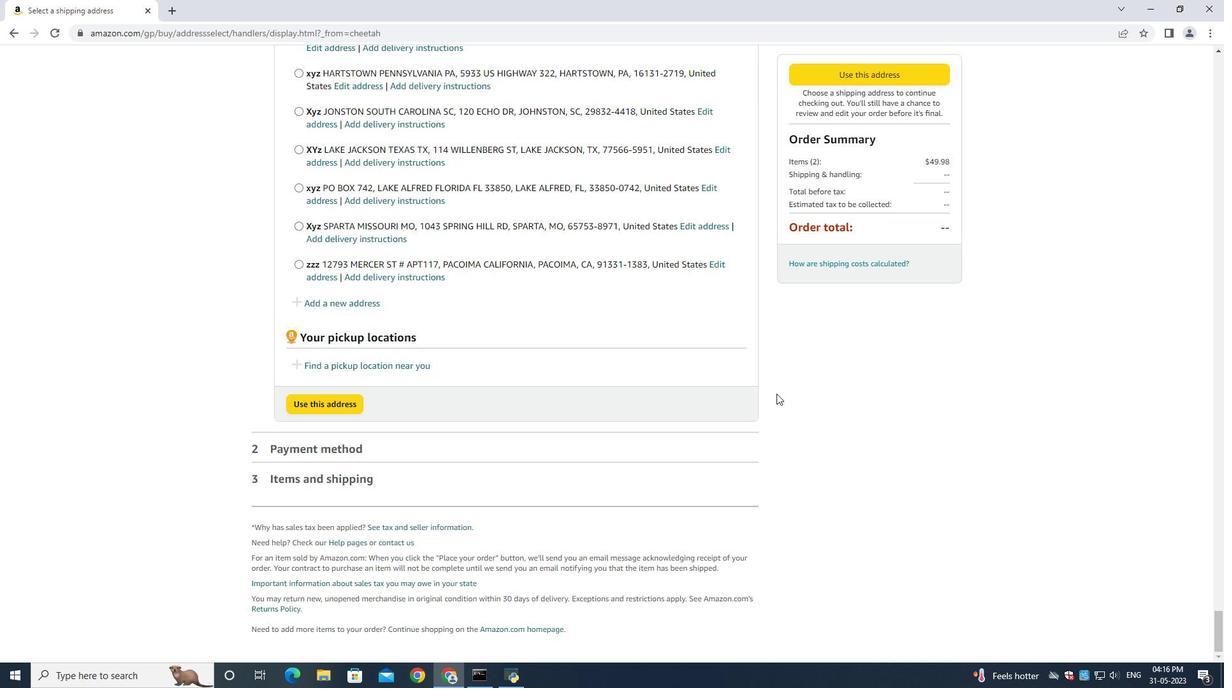 
Action: Mouse scrolled (781, 388) with delta (0, 0)
Screenshot: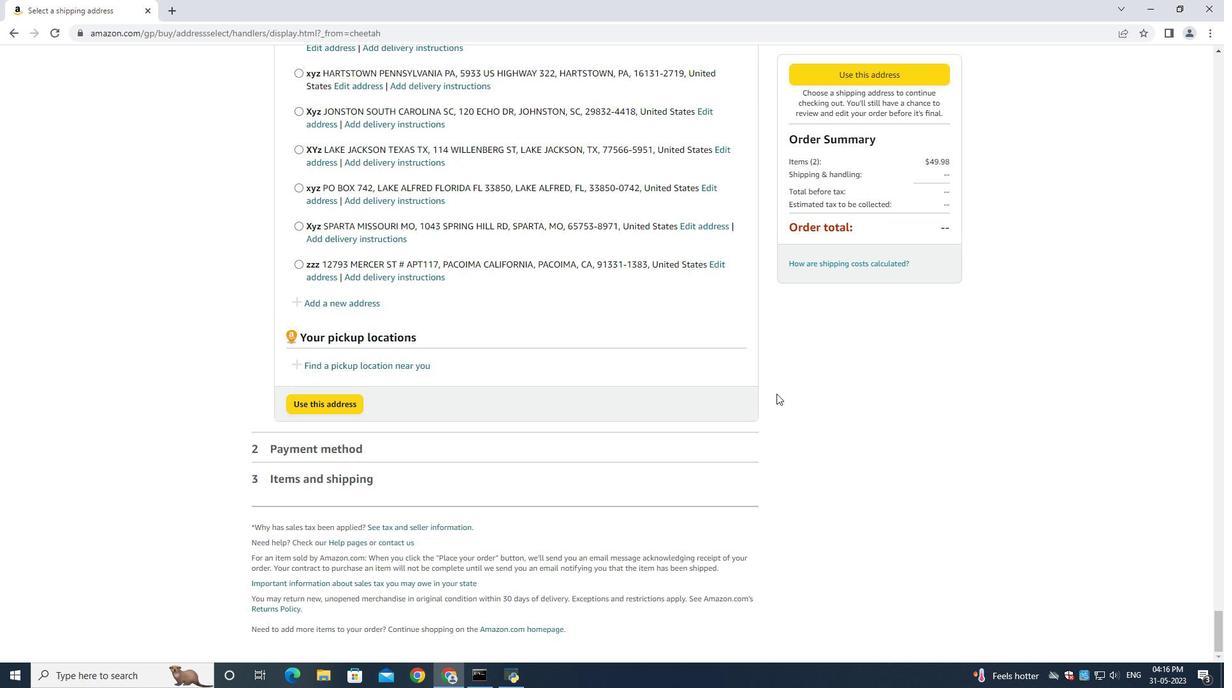 
Action: Mouse moved to (780, 393)
Screenshot: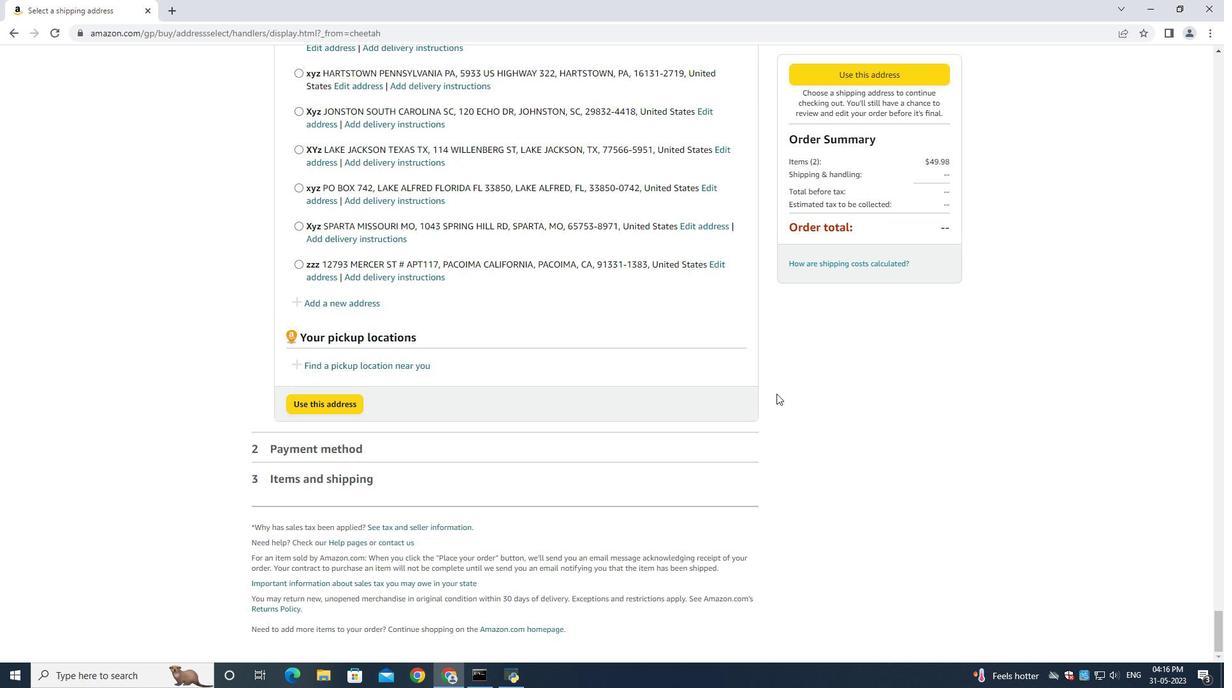 
Action: Mouse scrolled (780, 392) with delta (0, 0)
Screenshot: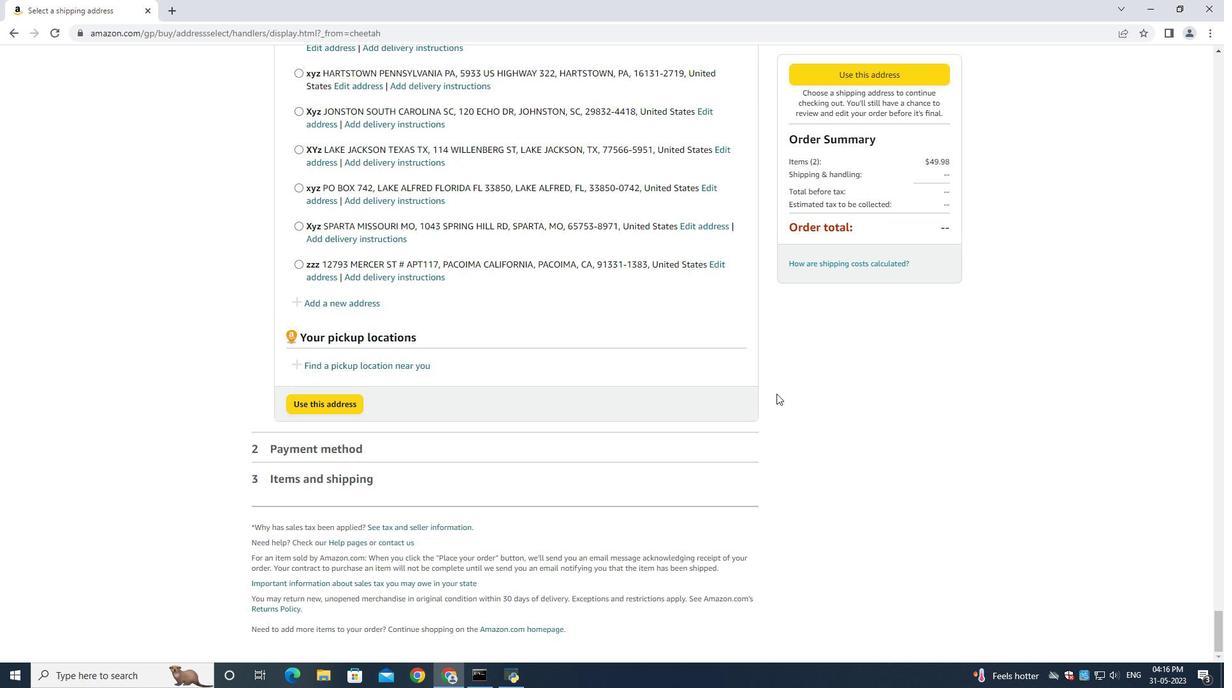 
Action: Mouse moved to (779, 393)
Screenshot: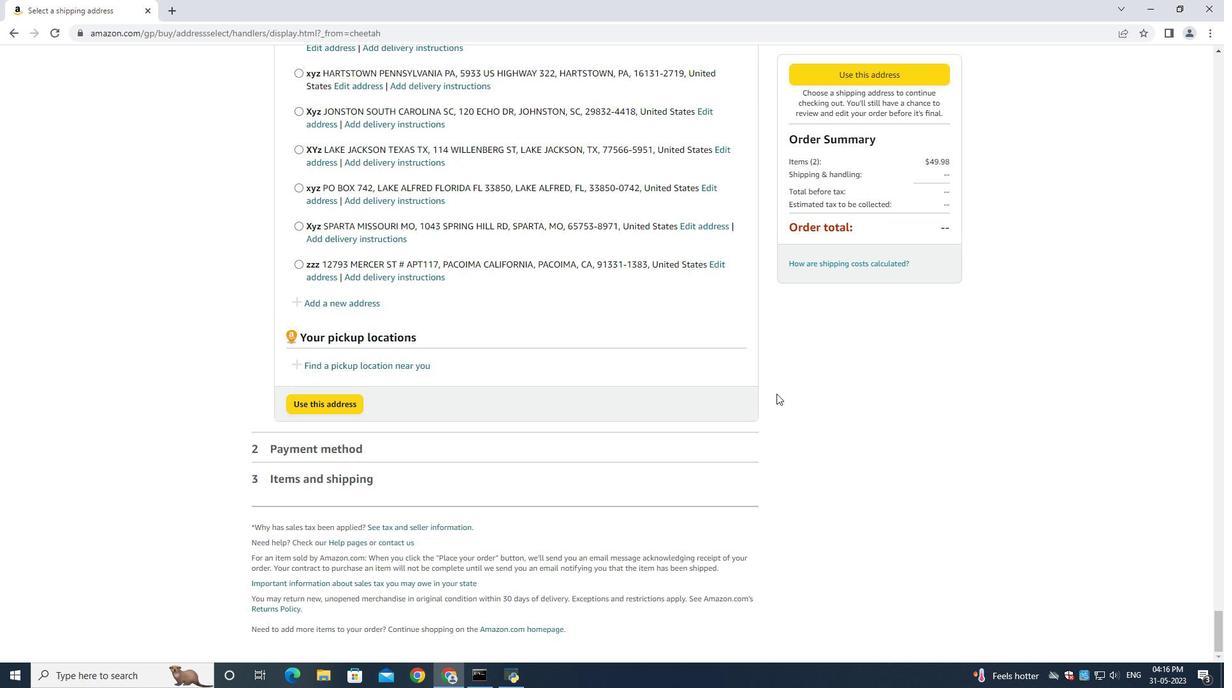 
Action: Mouse scrolled (780, 392) with delta (0, -1)
Screenshot: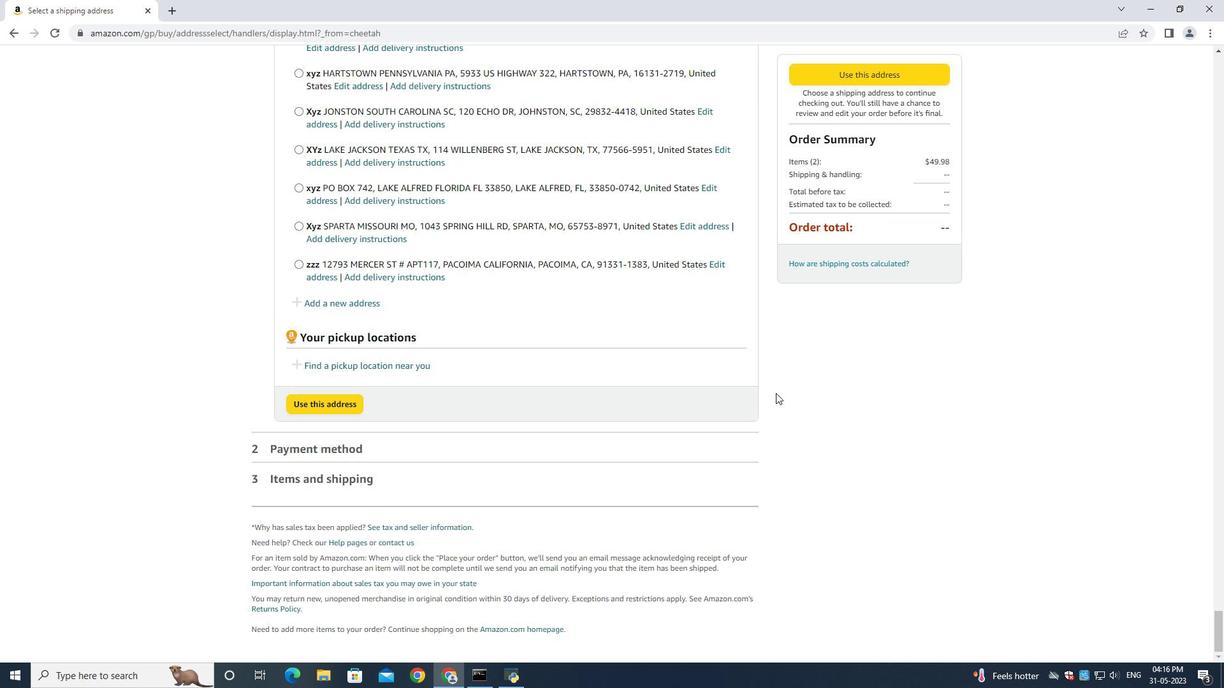 
Action: Mouse moved to (779, 393)
Screenshot: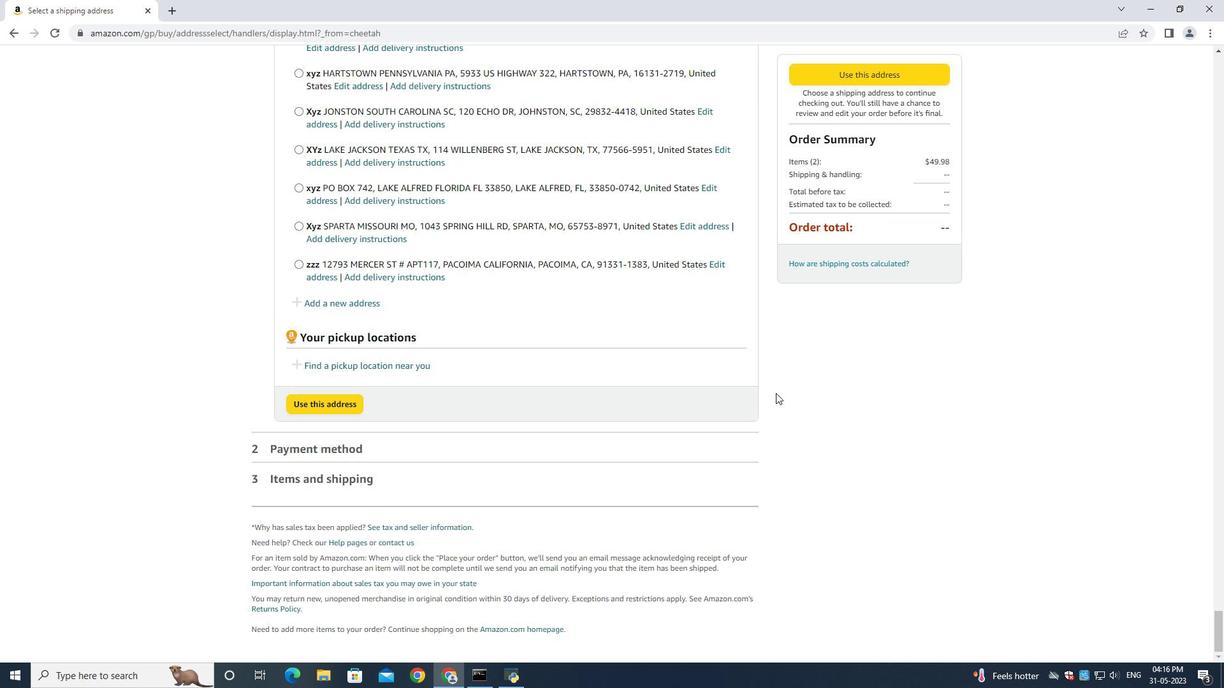 
Action: Mouse scrolled (779, 392) with delta (0, 0)
Screenshot: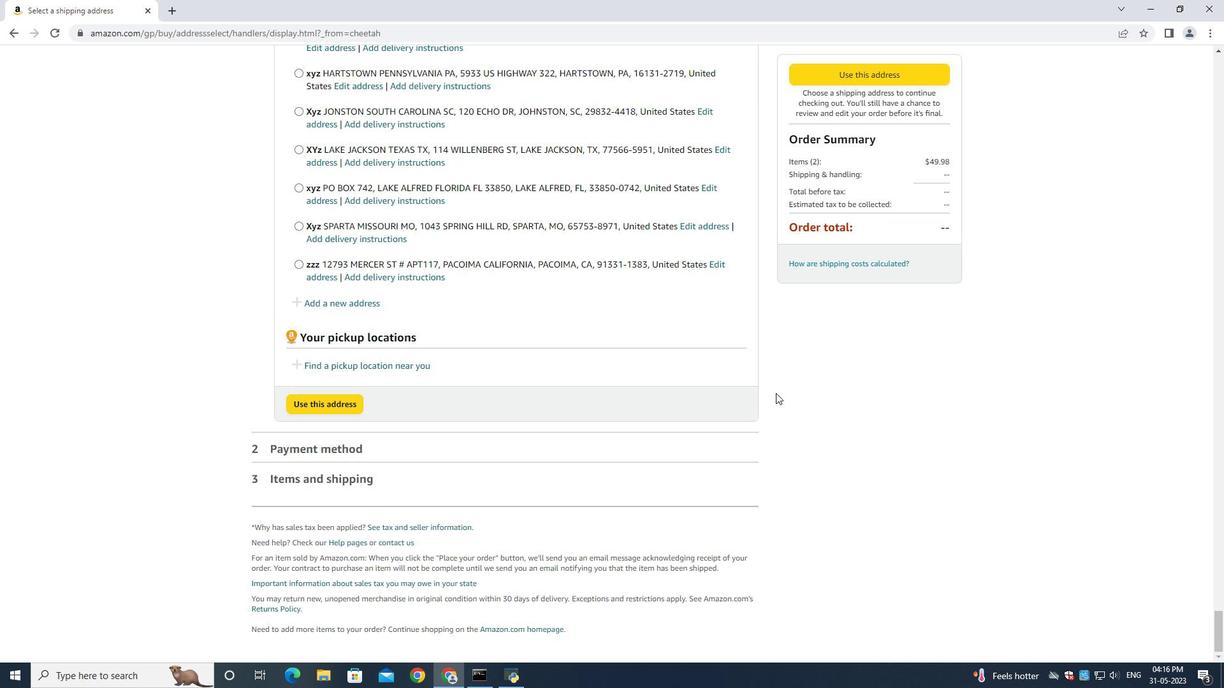 
Action: Mouse moved to (779, 392)
Screenshot: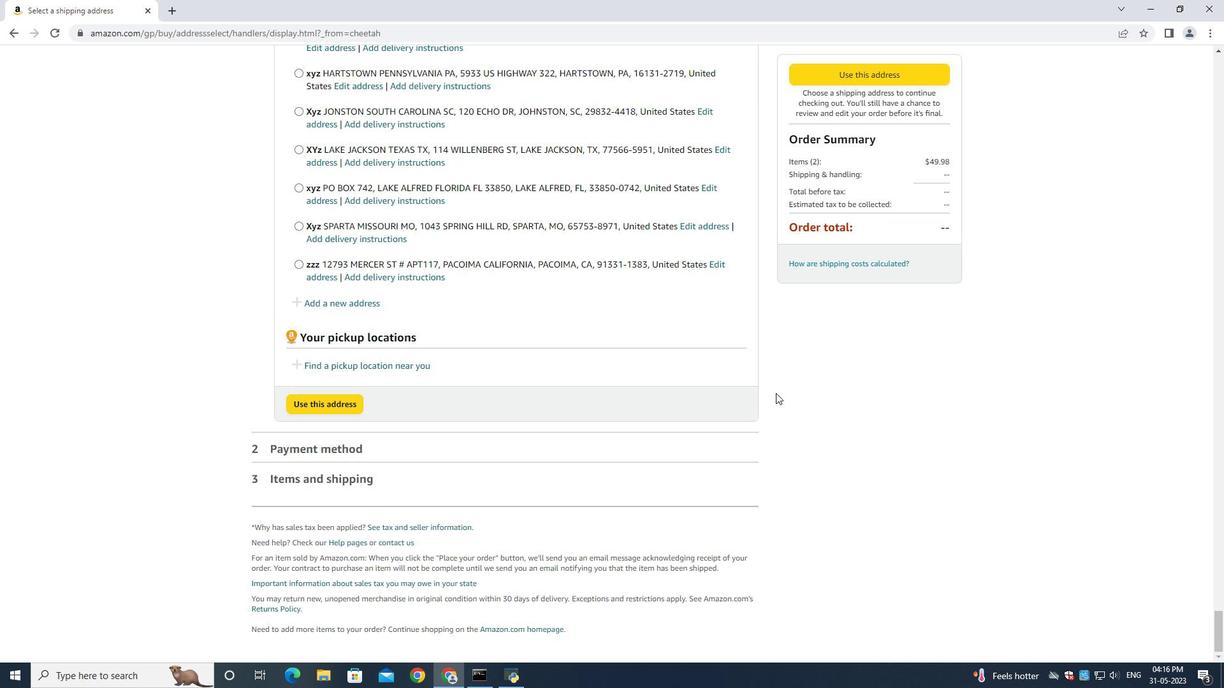 
Action: Mouse scrolled (779, 392) with delta (0, 0)
Screenshot: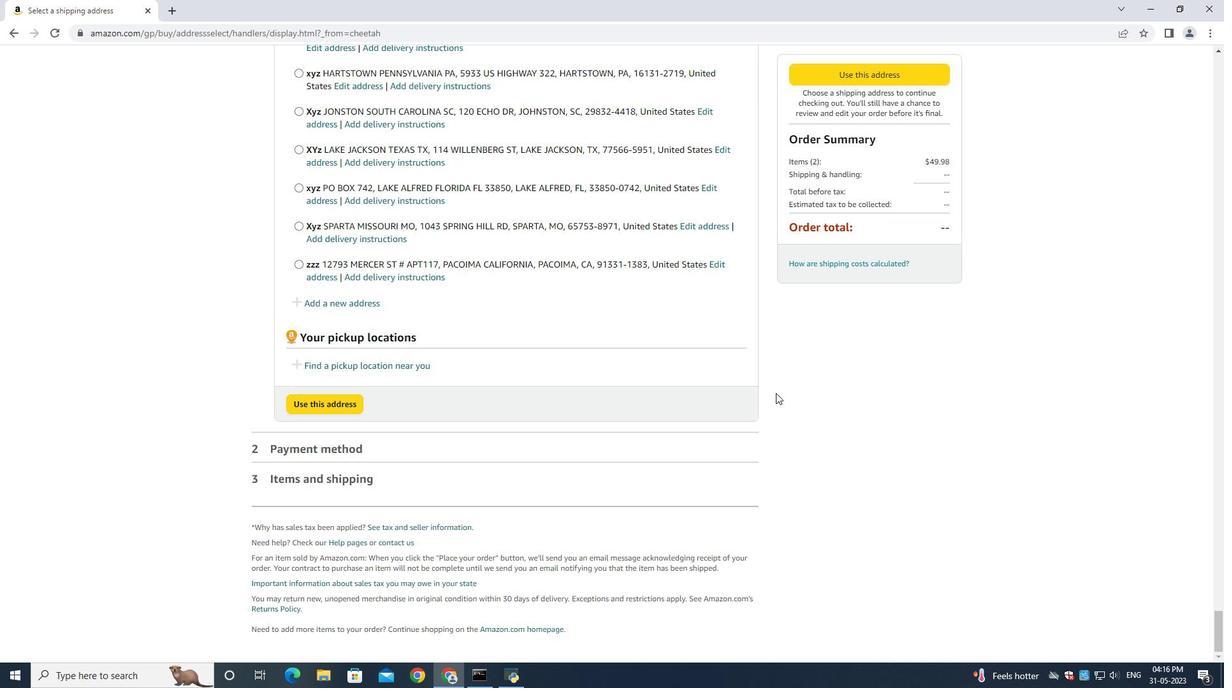 
Action: Mouse moved to (778, 392)
Screenshot: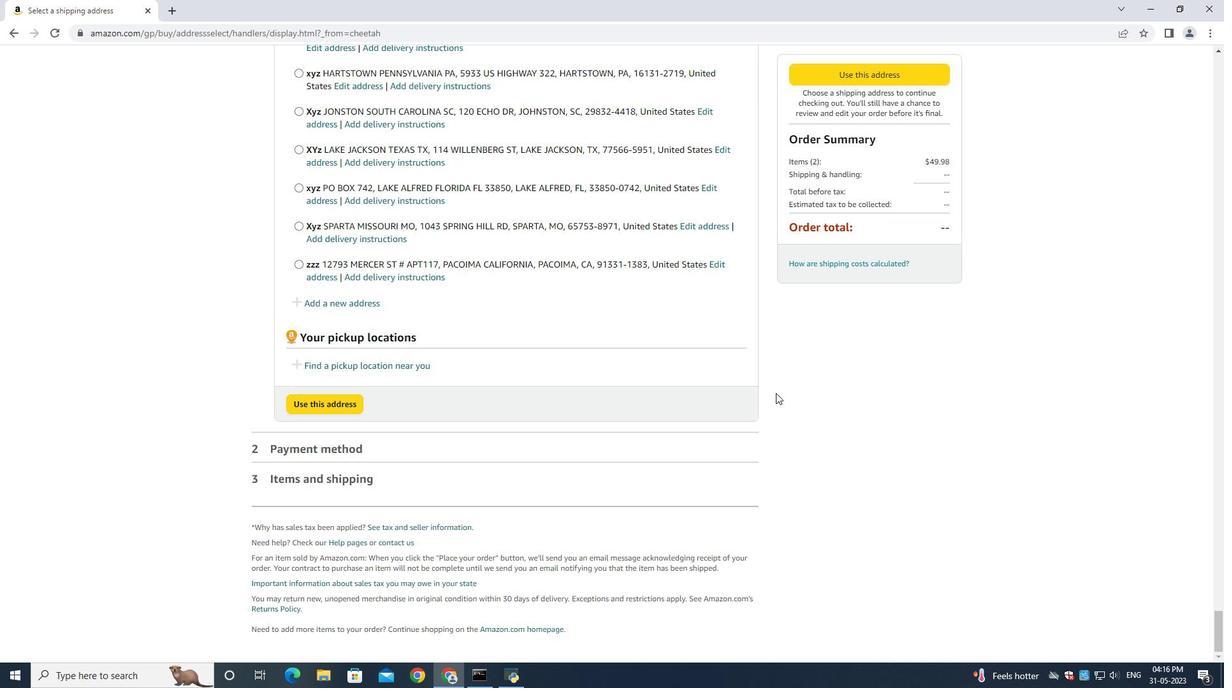 
Action: Mouse scrolled (779, 392) with delta (0, 0)
Screenshot: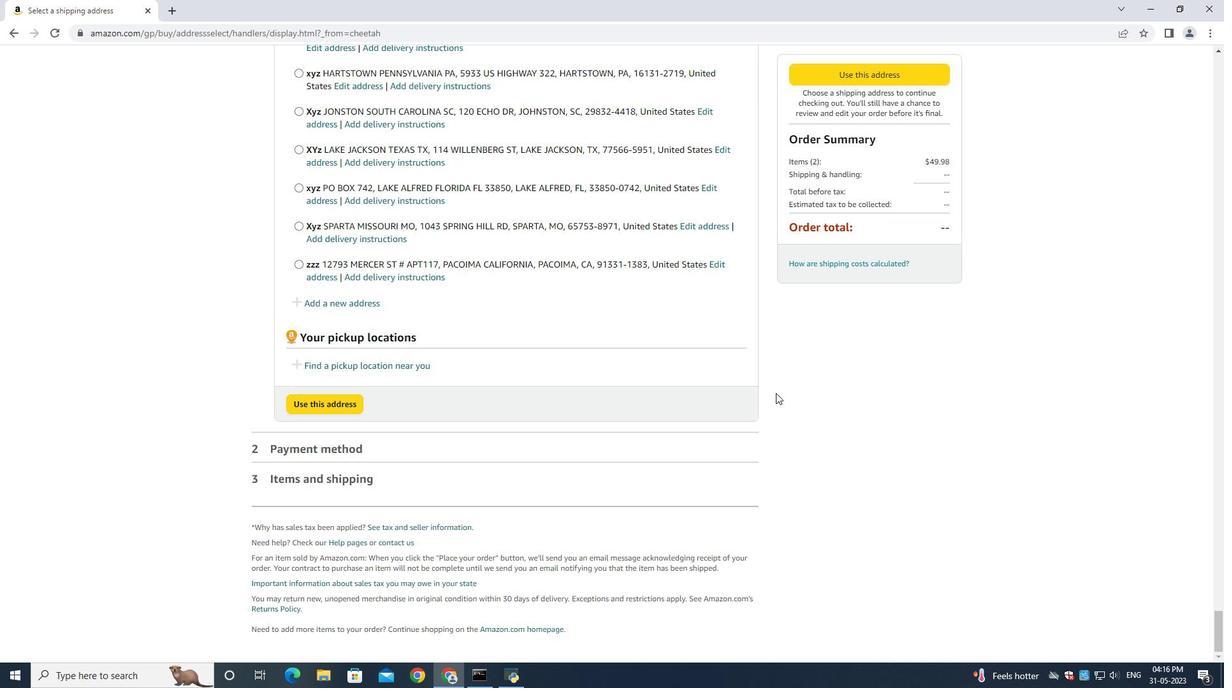 
Action: Mouse moved to (778, 392)
Screenshot: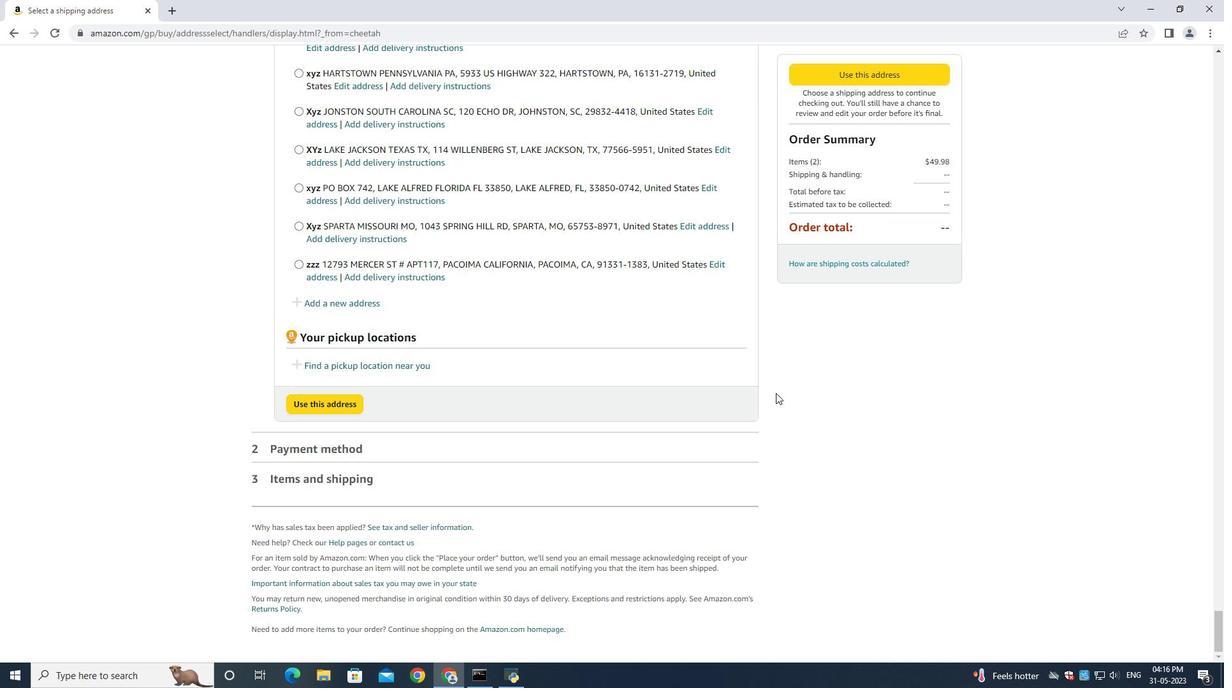 
Action: Mouse scrolled (779, 391) with delta (0, 0)
Screenshot: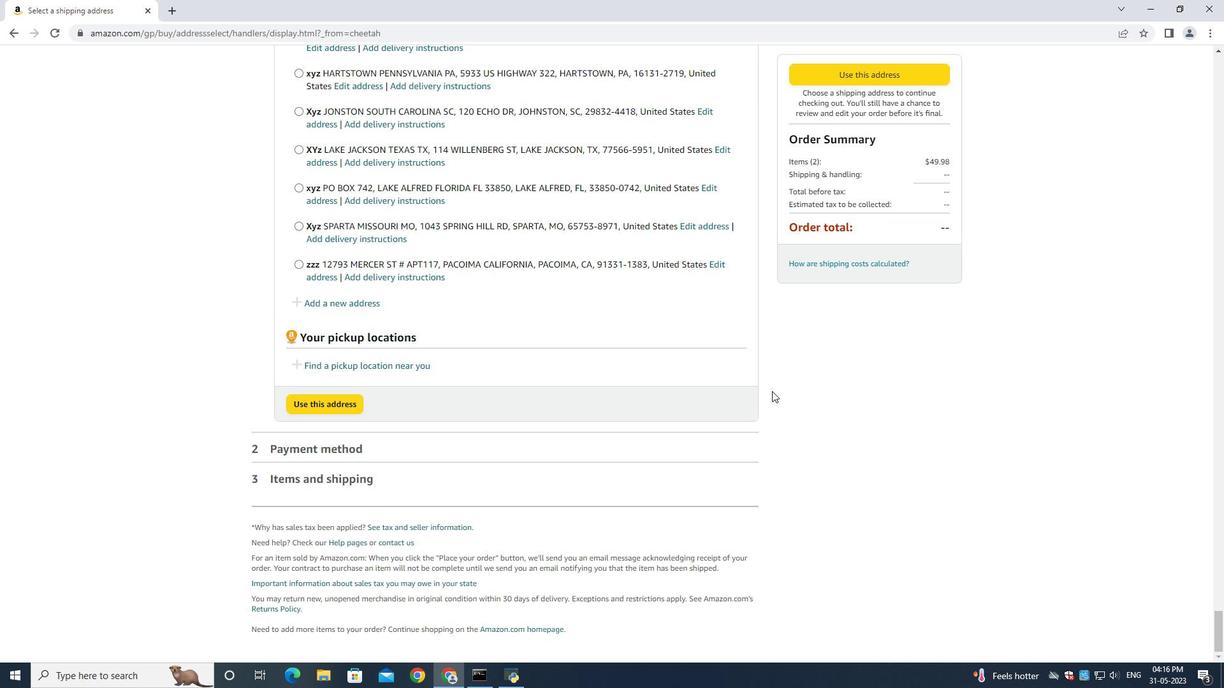 
Action: Mouse moved to (777, 390)
Screenshot: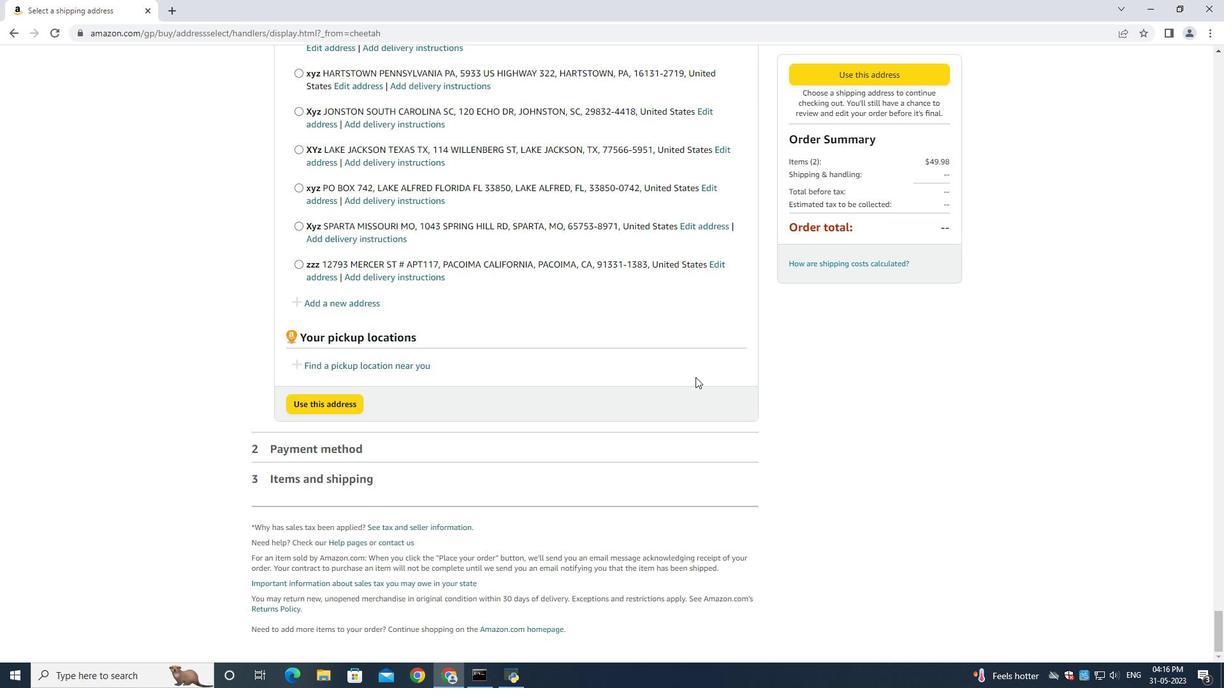 
Action: Mouse scrolled (777, 389) with delta (0, 0)
Screenshot: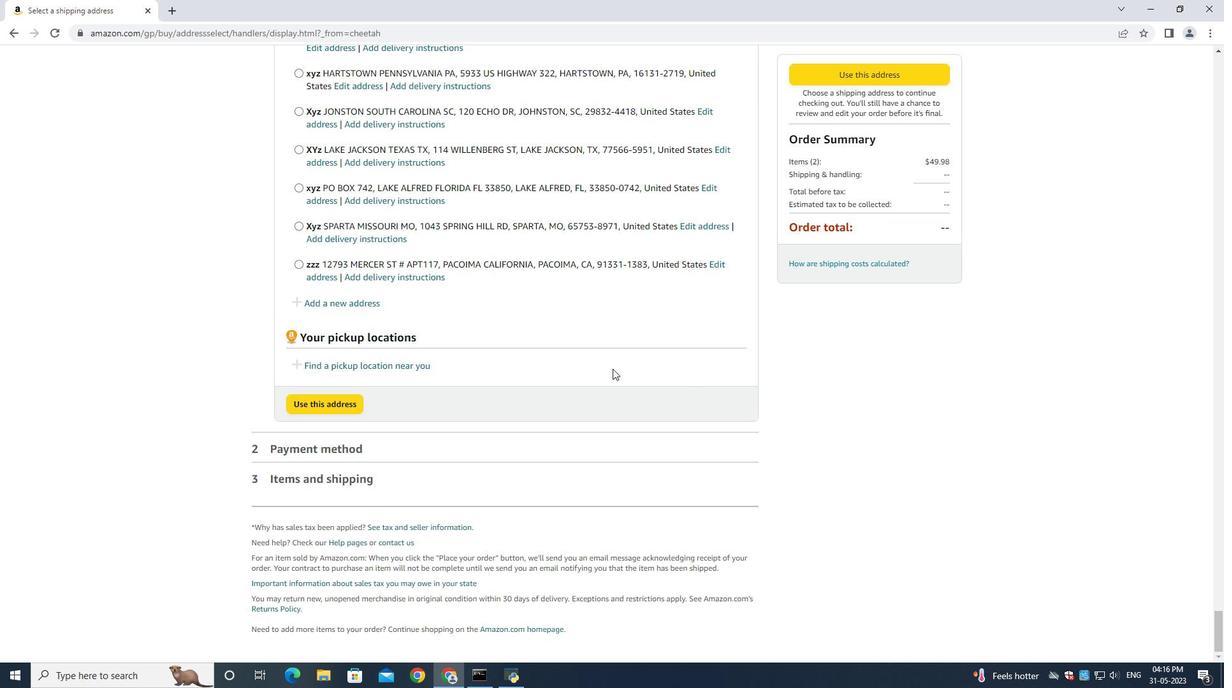 
Action: Mouse moved to (777, 393)
Screenshot: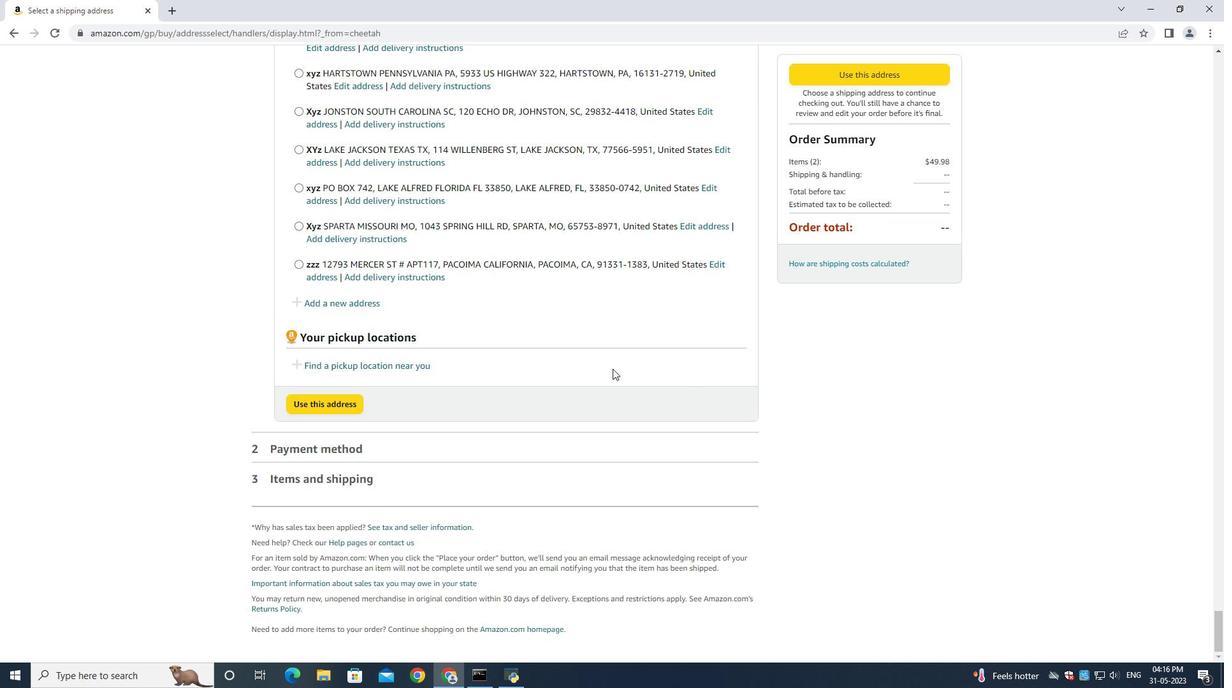 
Action: Mouse scrolled (777, 392) with delta (0, 0)
Screenshot: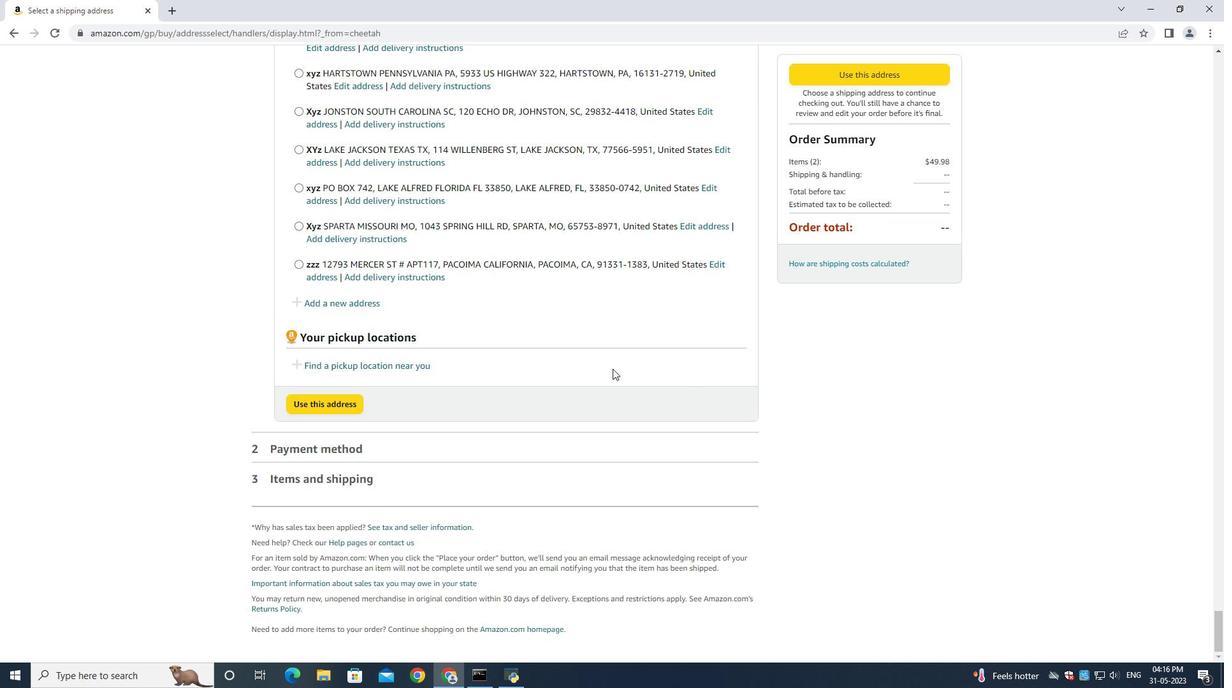 
Action: Mouse moved to (777, 394)
Screenshot: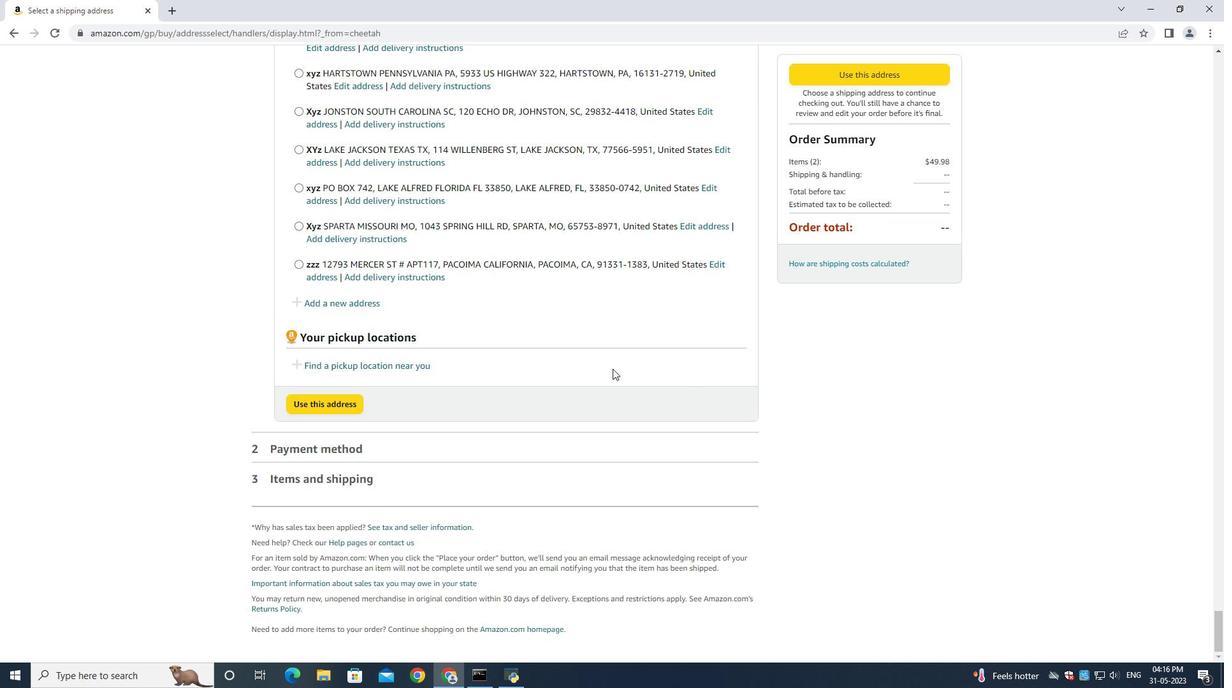 
Action: Mouse scrolled (777, 393) with delta (0, 0)
Screenshot: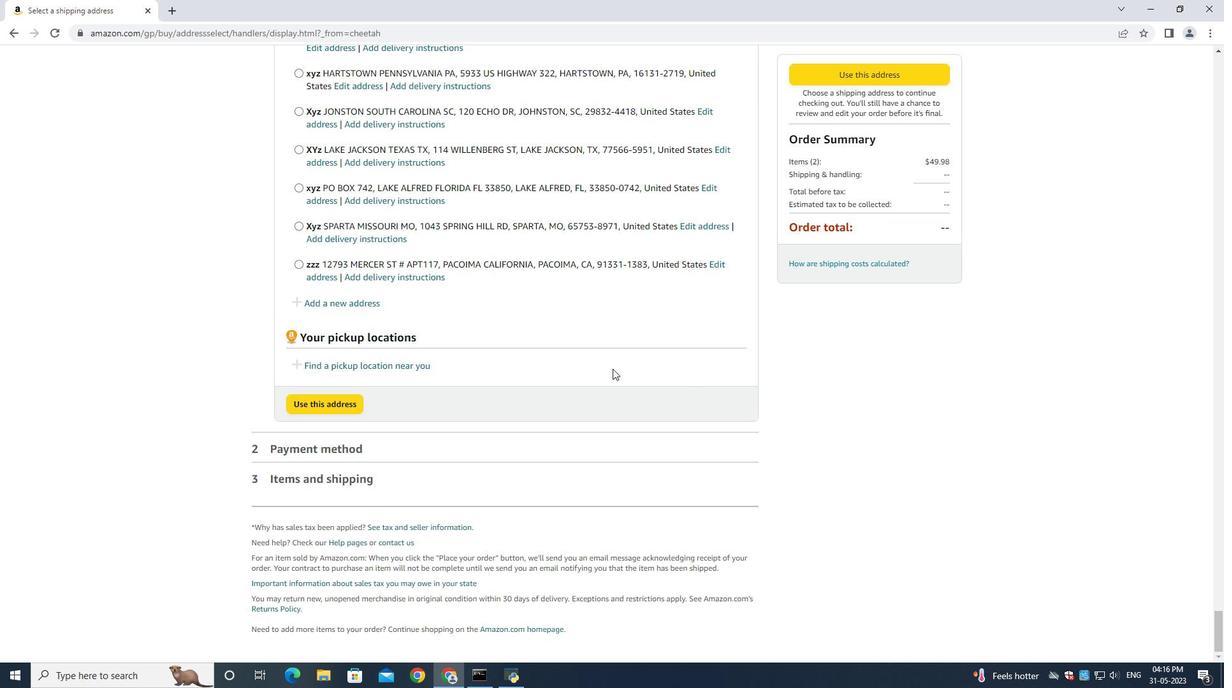 
Action: Mouse scrolled (777, 393) with delta (0, 0)
Screenshot: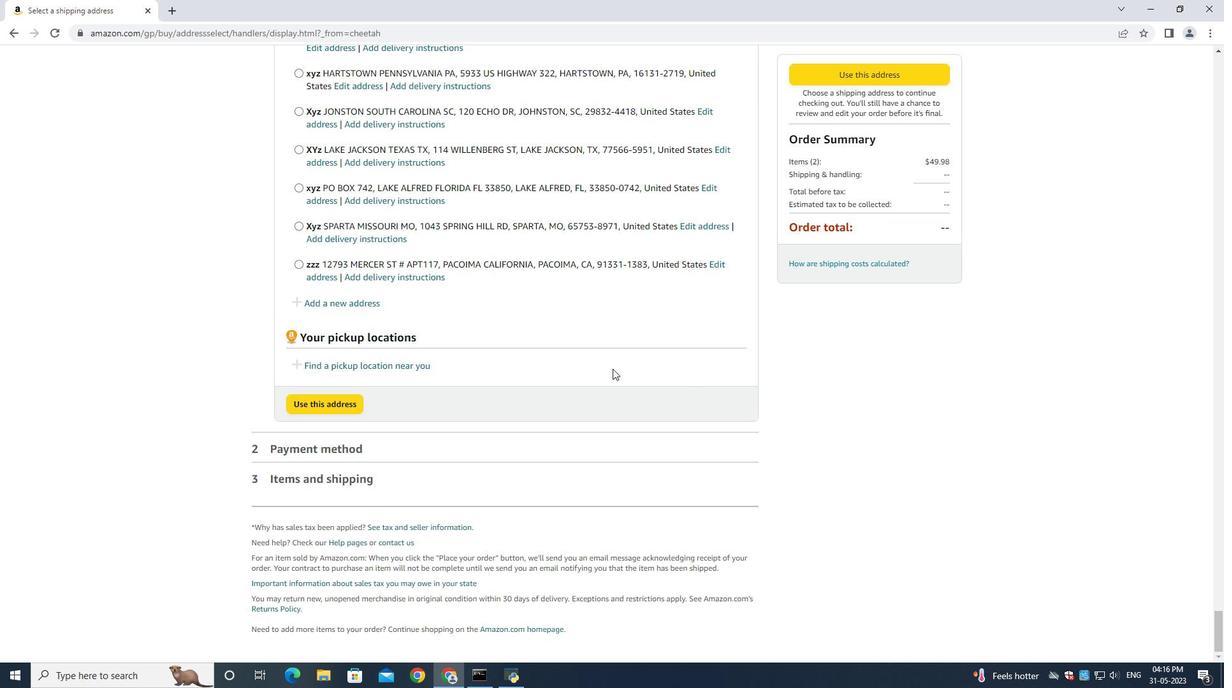 
Action: Mouse scrolled (777, 392) with delta (0, -1)
Screenshot: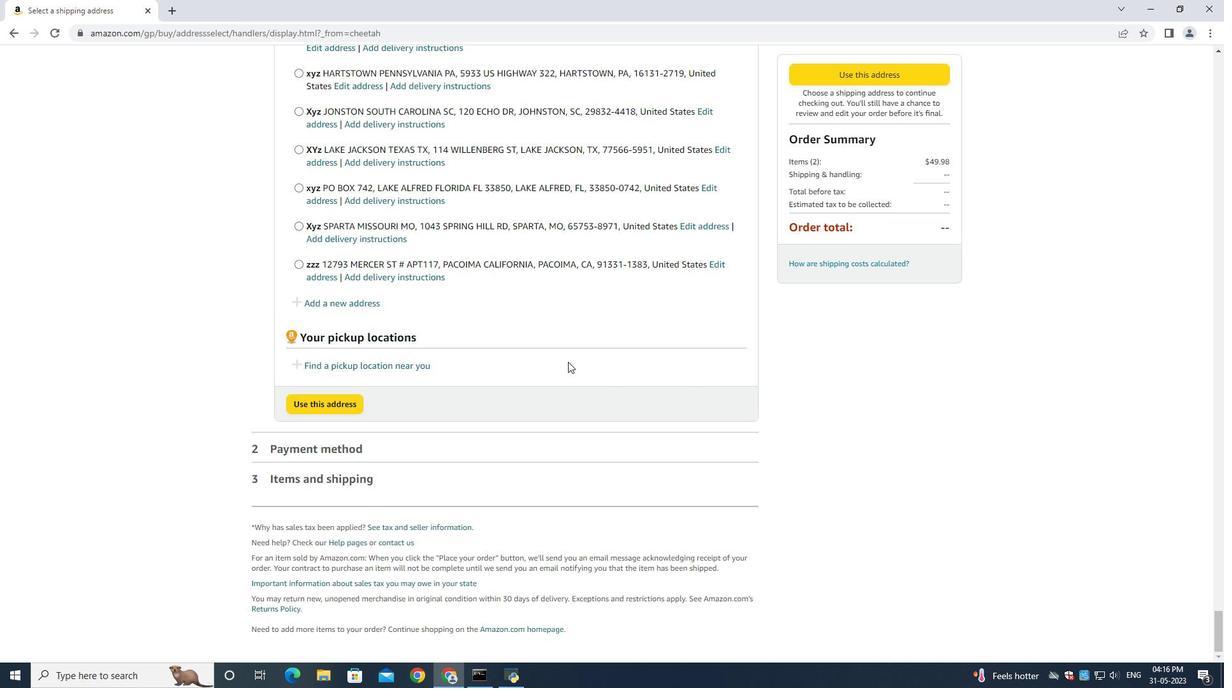 
Action: Mouse scrolled (777, 393) with delta (0, 0)
Screenshot: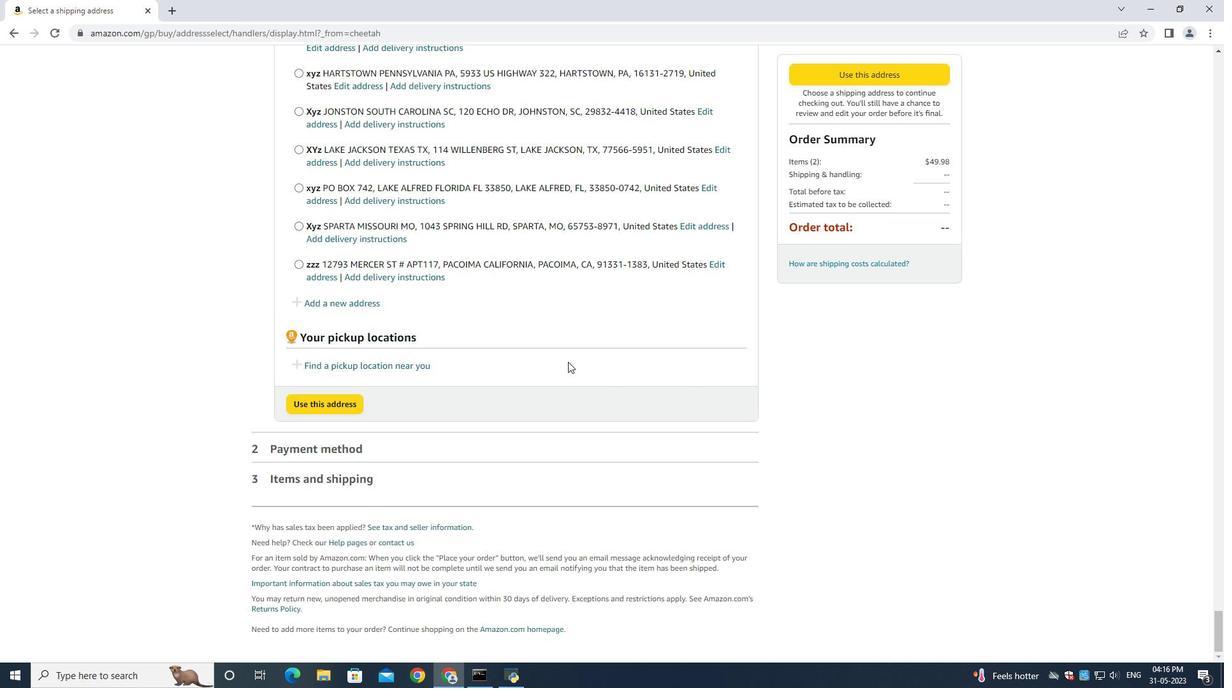 
Action: Mouse moved to (776, 394)
Screenshot: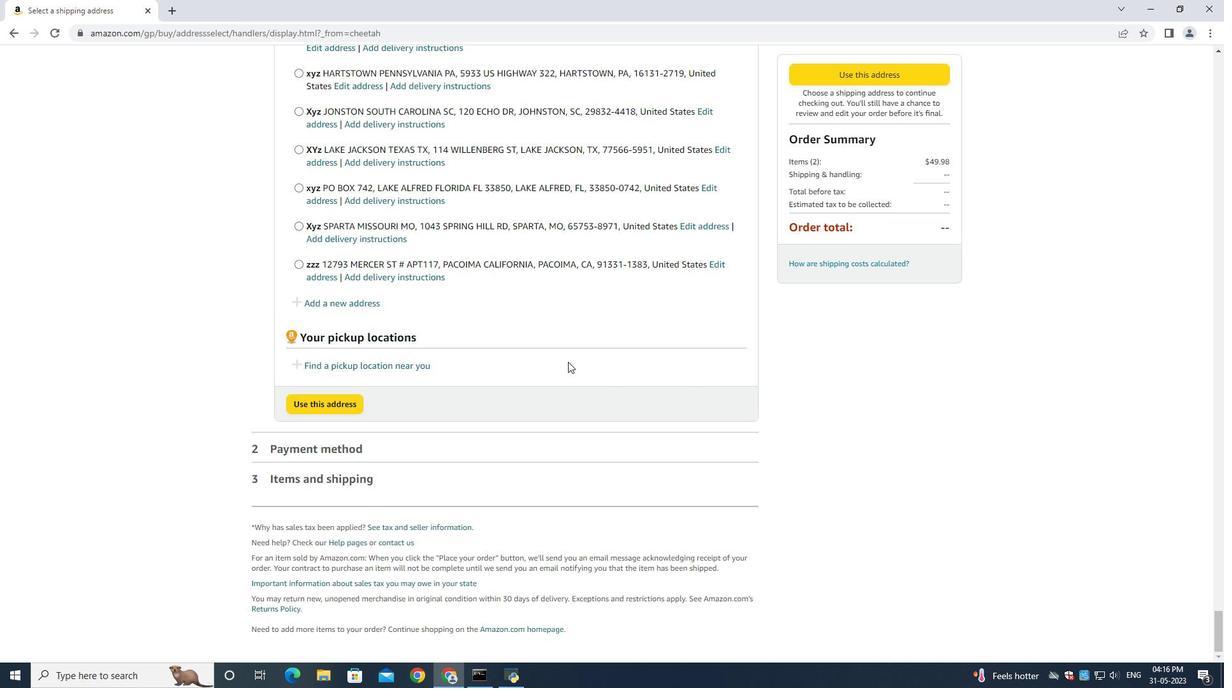 
Action: Mouse scrolled (776, 393) with delta (0, 0)
Screenshot: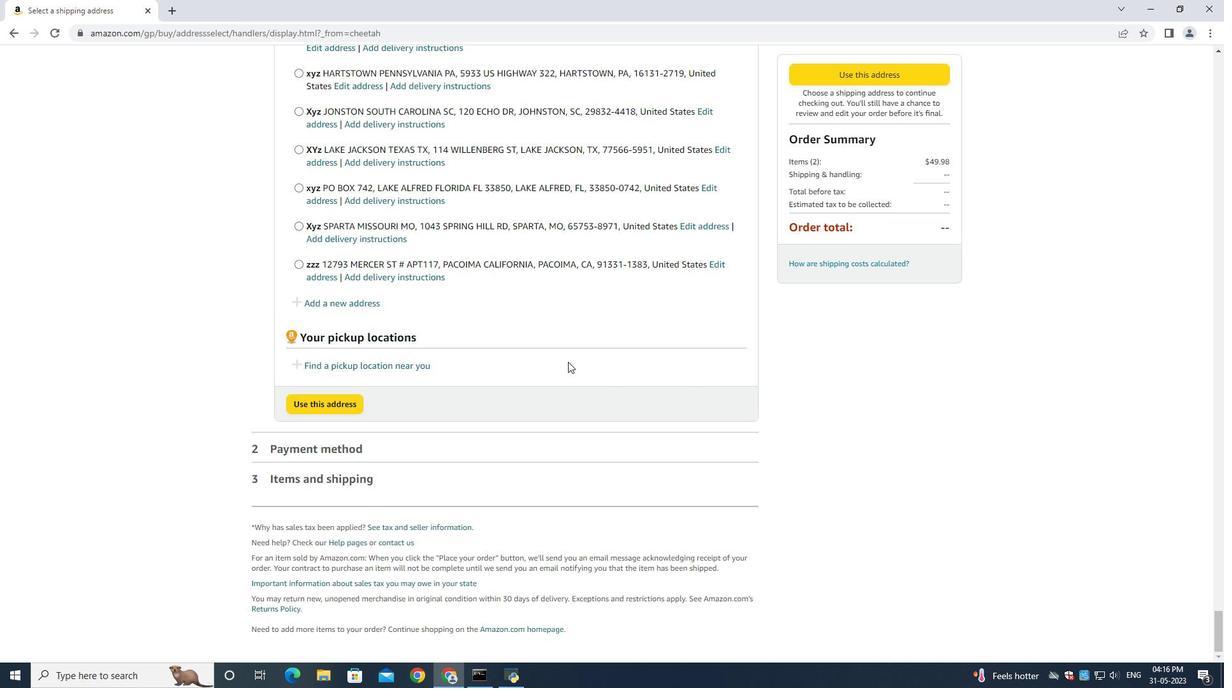
Action: Mouse moved to (309, 295)
Screenshot: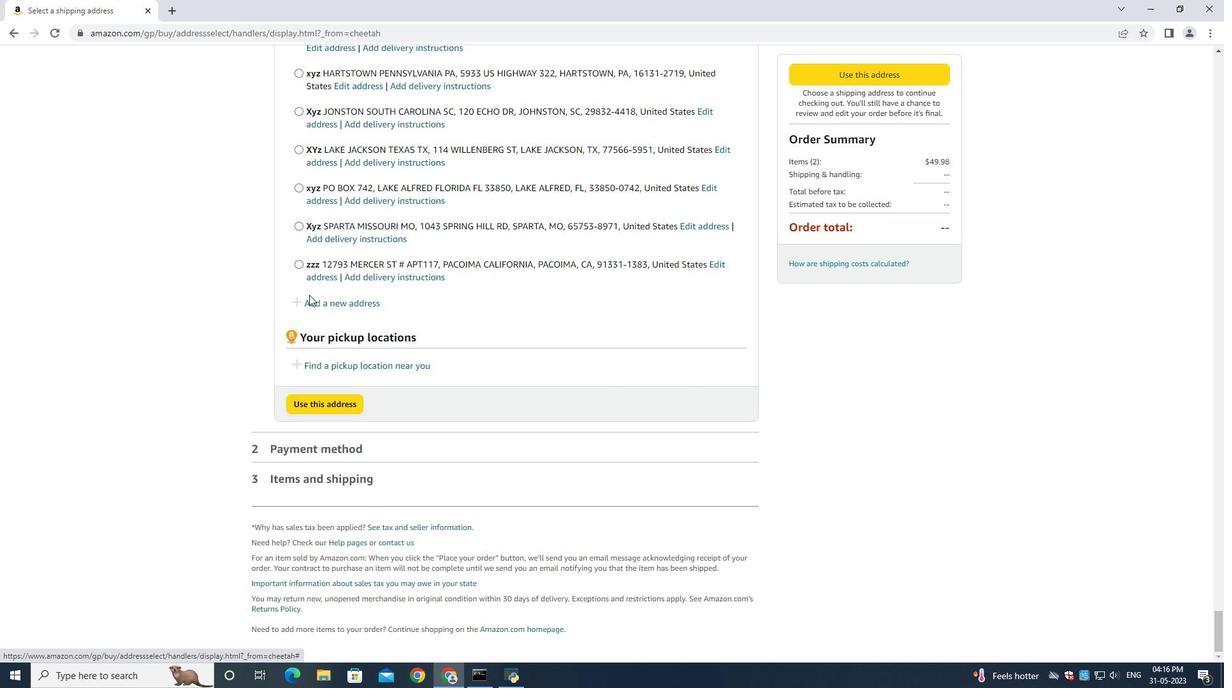 
Action: Mouse pressed left at (309, 295)
Screenshot: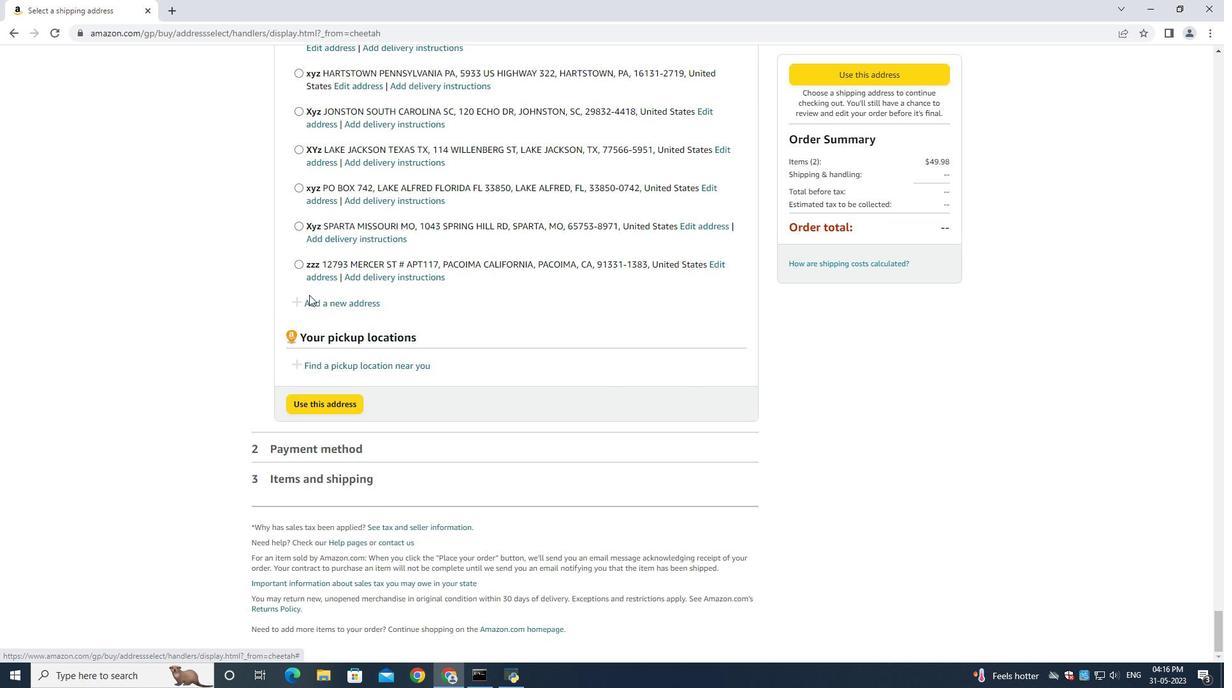
Action: Mouse moved to (316, 300)
Screenshot: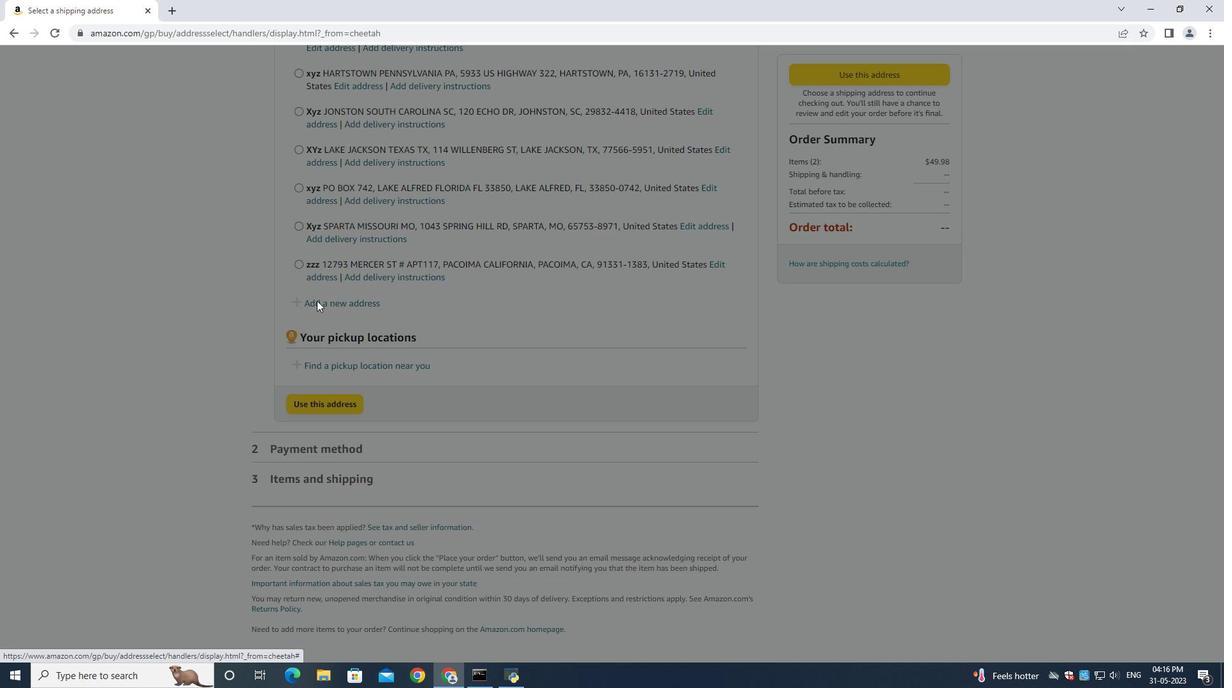 
Action: Mouse pressed left at (316, 300)
Screenshot: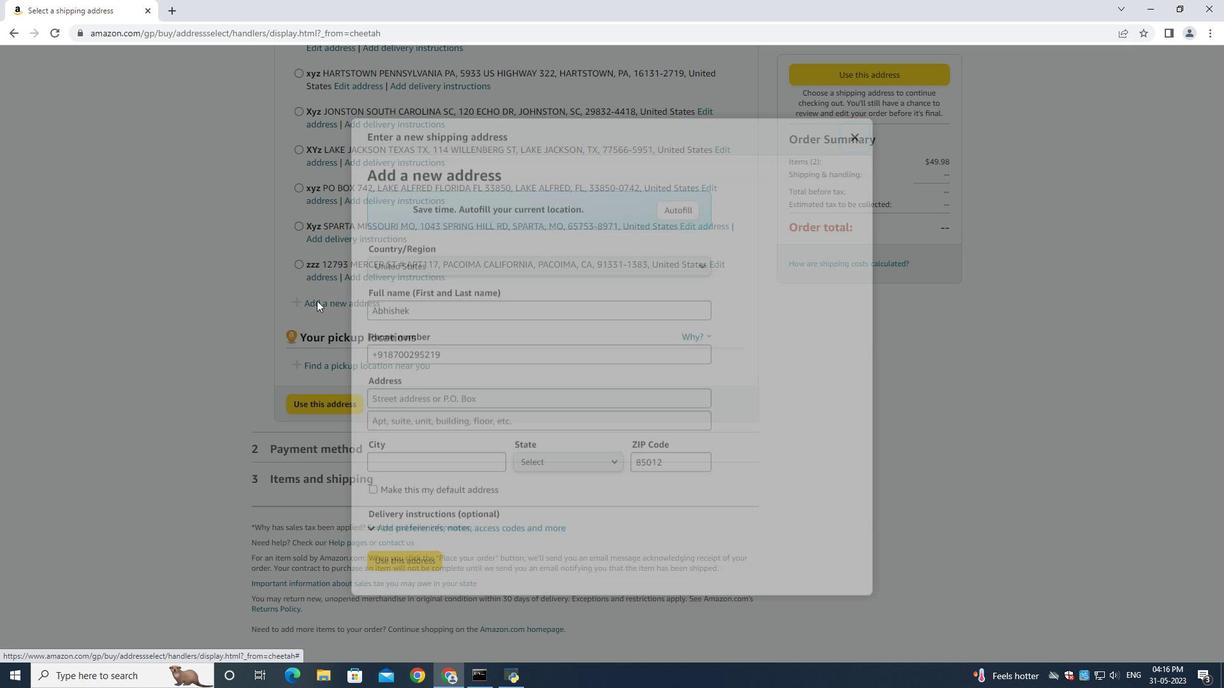 
Action: Mouse moved to (455, 312)
Screenshot: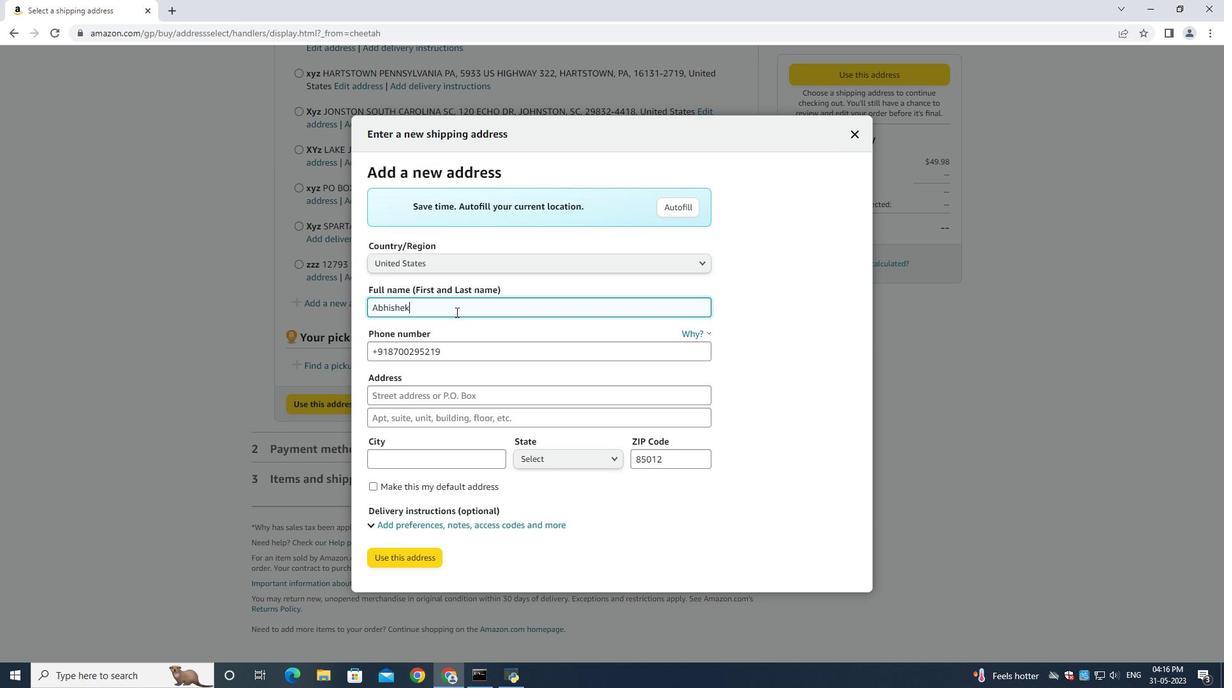 
Action: Mouse pressed left at (455, 312)
Screenshot: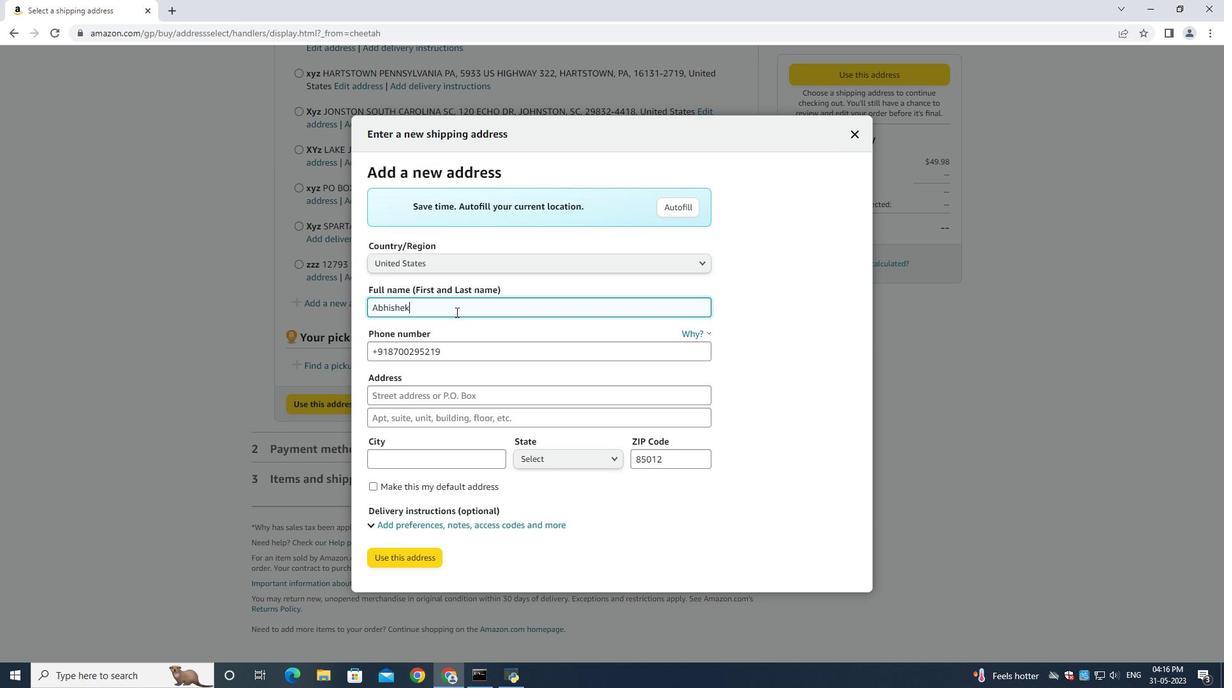 
Action: Key pressed ctrl+A<Key.backspace><Key.shift><Key.shift><Key.shift><Key.shift><Key.shift><Key.shift><Key.shift><Key.shift><Key.shift><Key.shift><Key.shift><Key.shift><Key.shift><Key.shift><Key.shift><Key.shift><Key.shift><Key.shift><Key.shift><Key.shift><Key.shift><Key.shift><Key.shift><Key.shift><Key.shift><Key.shift>Leonardo<Key.space><Key.shift>Martinez<Key.tab><Key.tab><Key.backspace>4046170247<Key.tab>527<Key.space><Key.shift>junior<Key.space><Key.shift>Avenue<Key.space><Key.tab><Key.shift><Key.shift><Key.shift><Key.shift><Key.shift><Key.shift><Key.shift><Key.shift><Key.shift><Key.shift><Key.shift><Key.shift><Key.shift><Key.shift><Key.shift><Key.shift><Key.shift><Key.shift><Key.shift><Key.shift><Key.shift><Key.shift><Key.shift><Key.shift>Duluth<Key.space><Key.shift><Key.shift><Key.shift><Key.shift><Key.shift><Key.shift><Key.shift><Key.shift><Key.shift><Key.shift><Key.shift><Key.shift><Key.shift><Key.shift><Key.shift><Key.shift><Key.shift><Key.shift><Key.shift><Key.shift><Key.shift><Key.shift><Key.shift><Key.shift><Key.shift><Key.shift><Key.shift><Key.shift><Key.shift><Key.shift><Key.shift><Key.shift>Georgia<Key.space><Key.tab><Key.shift><Key.shift><Key.shift><Key.shift><Key.shift><Key.shift>Duluth<Key.space><Key.tab><Key.shift><Key.shift><Key.shift><Key.shift><Key.shift><Key.shift><Key.shift><Key.shift><Key.shift><Key.shift><Key.shift><Key.shift><Key.shift><Key.shift><Key.shift><Key.shift><Key.shift><Key.shift><Key.shift><Key.shift><Key.shift><Key.shift><Key.shift><Key.shift><Key.shift><Key.shift><Key.shift><Key.shift><Key.shift>Geo<Key.tab><Key.backspace>30097
Screenshot: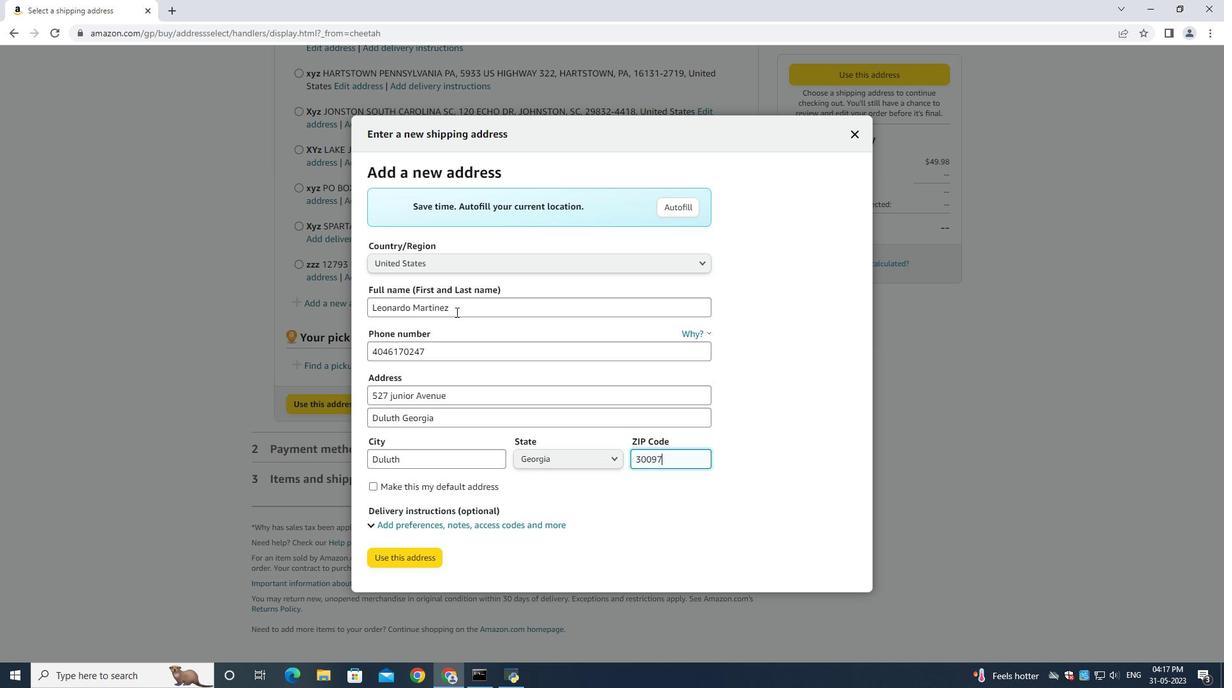
Action: Mouse moved to (395, 561)
Screenshot: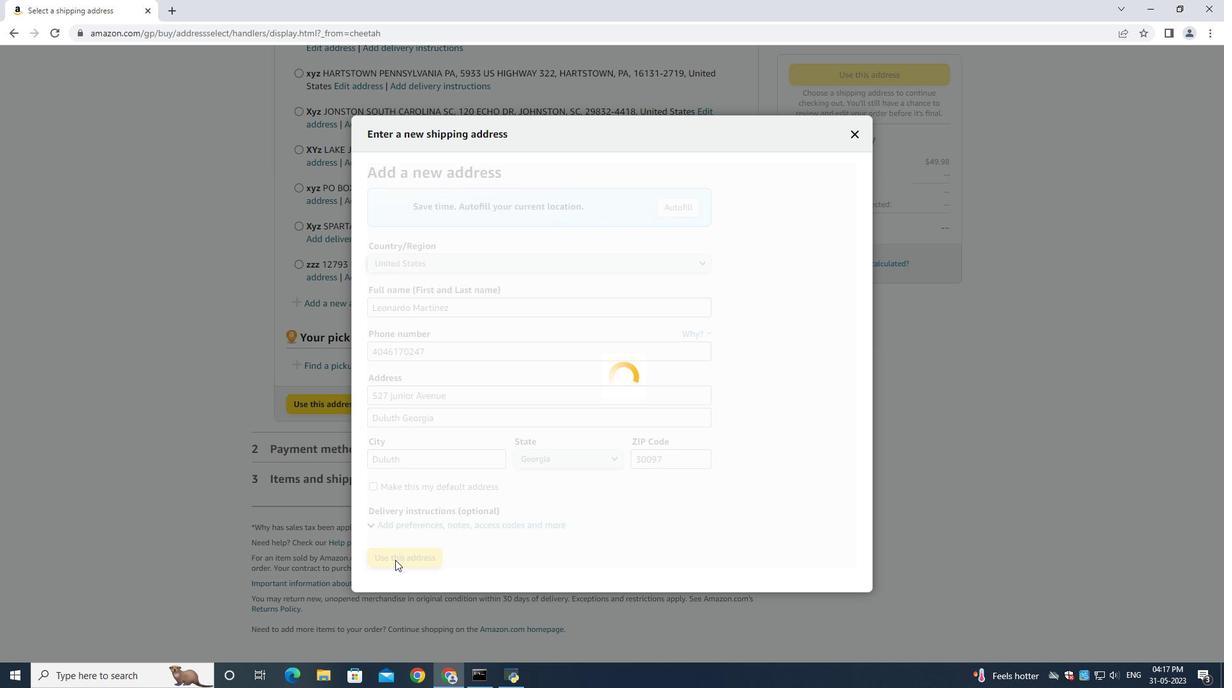 
Action: Mouse pressed left at (395, 561)
Screenshot: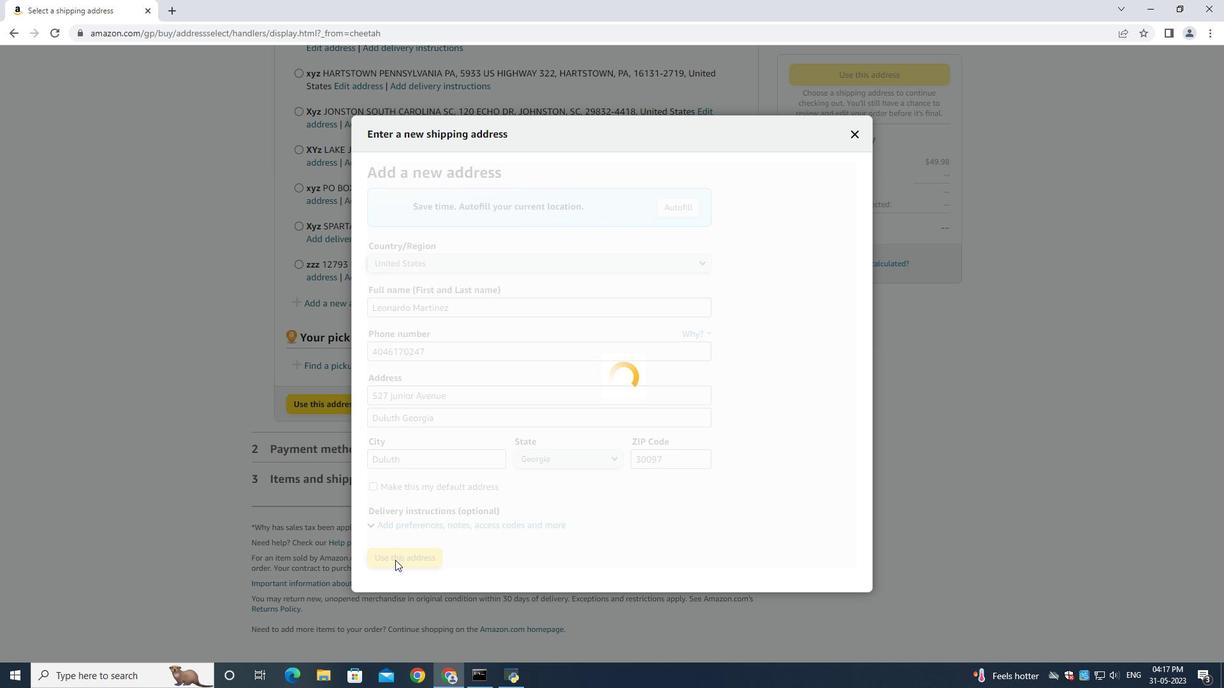 
Action: Mouse moved to (407, 643)
Screenshot: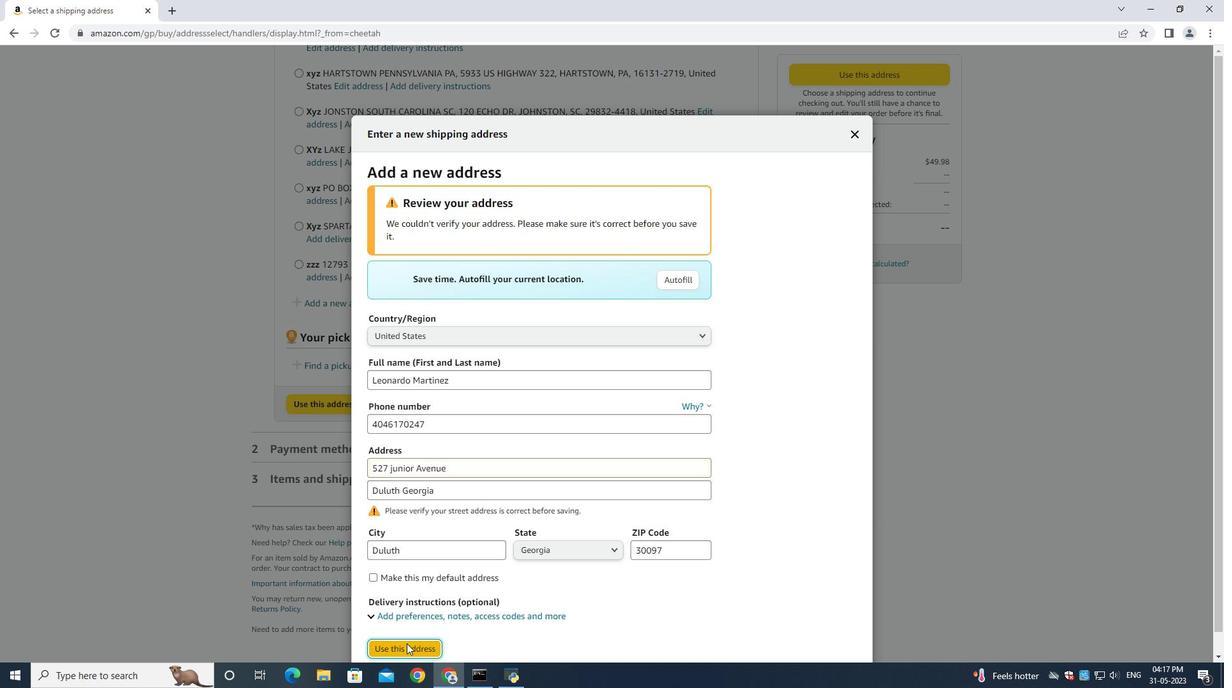 
Action: Mouse pressed left at (407, 643)
Screenshot: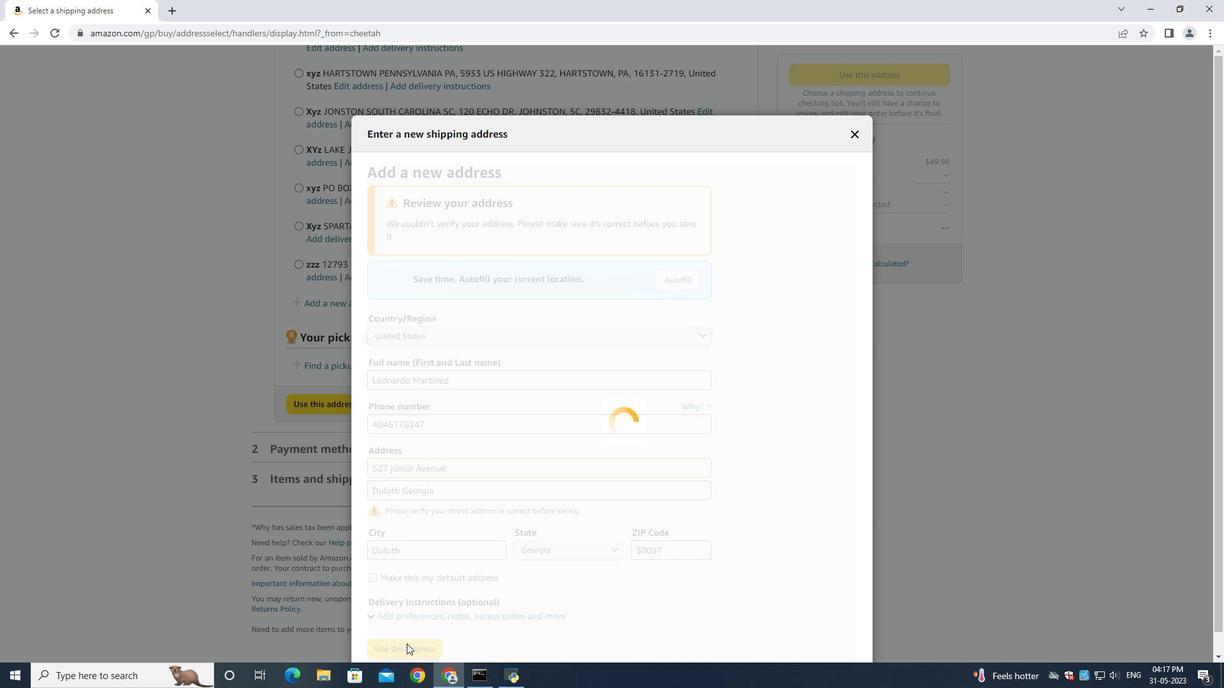 
Action: Mouse moved to (562, 425)
Screenshot: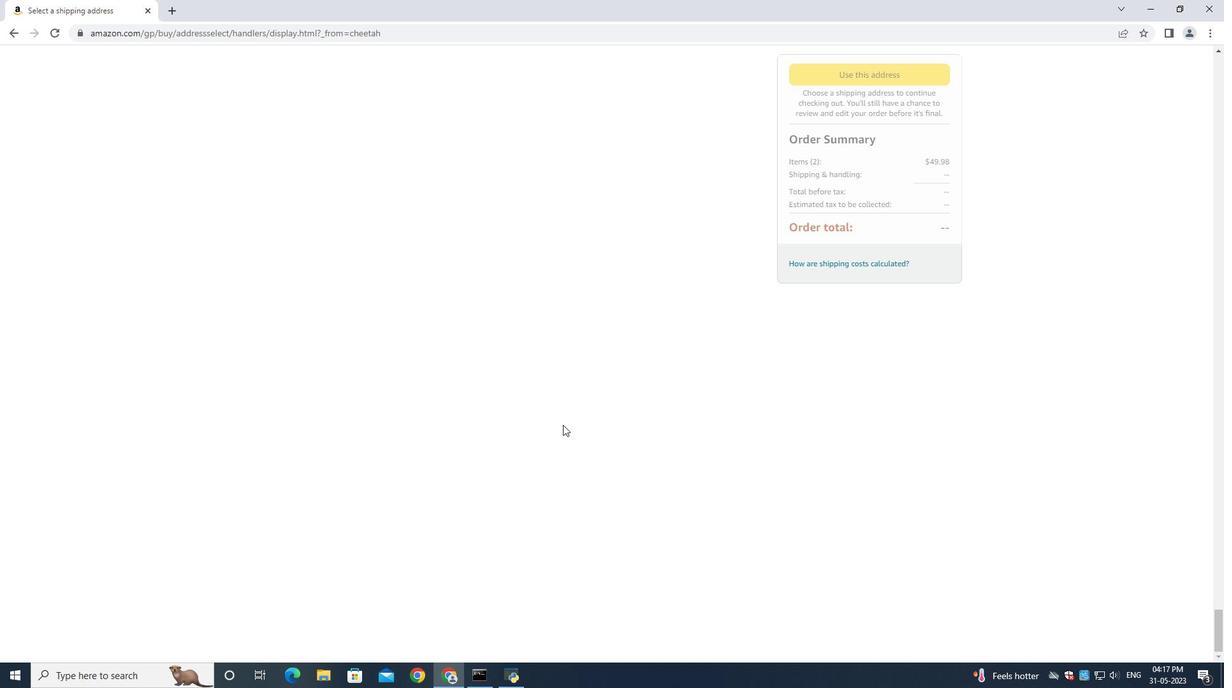 
